 Task: In the  document estimation.doc ,insert the clipart between heading and points ' search for exercise ' and adjust the shape height to  '2.9''
Action: Mouse moved to (32, 99)
Screenshot: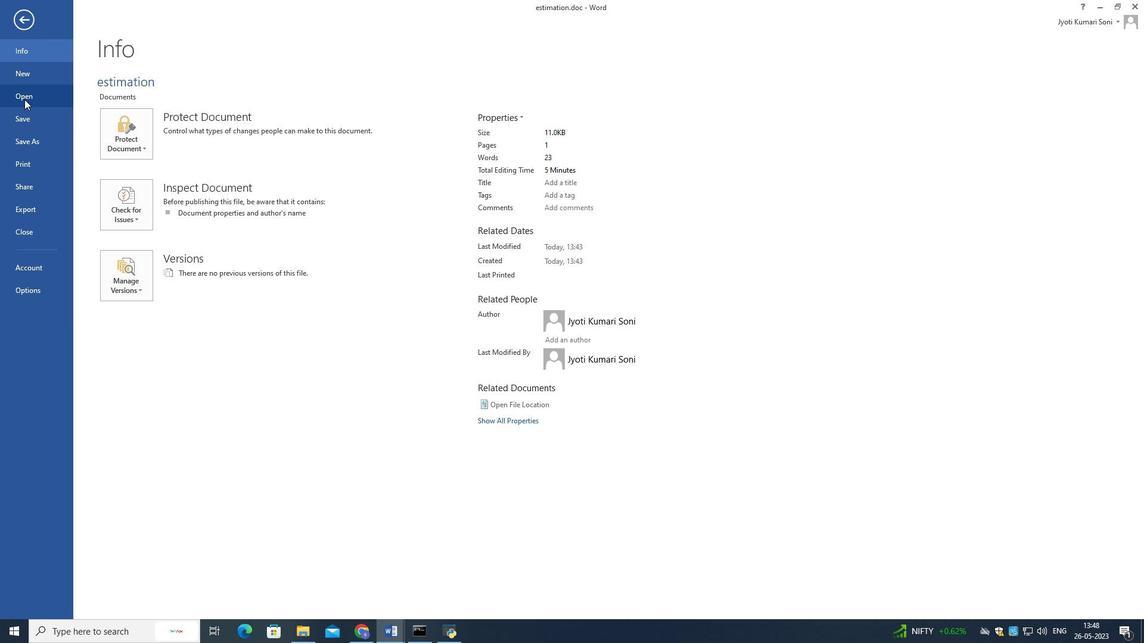 
Action: Mouse pressed left at (32, 99)
Screenshot: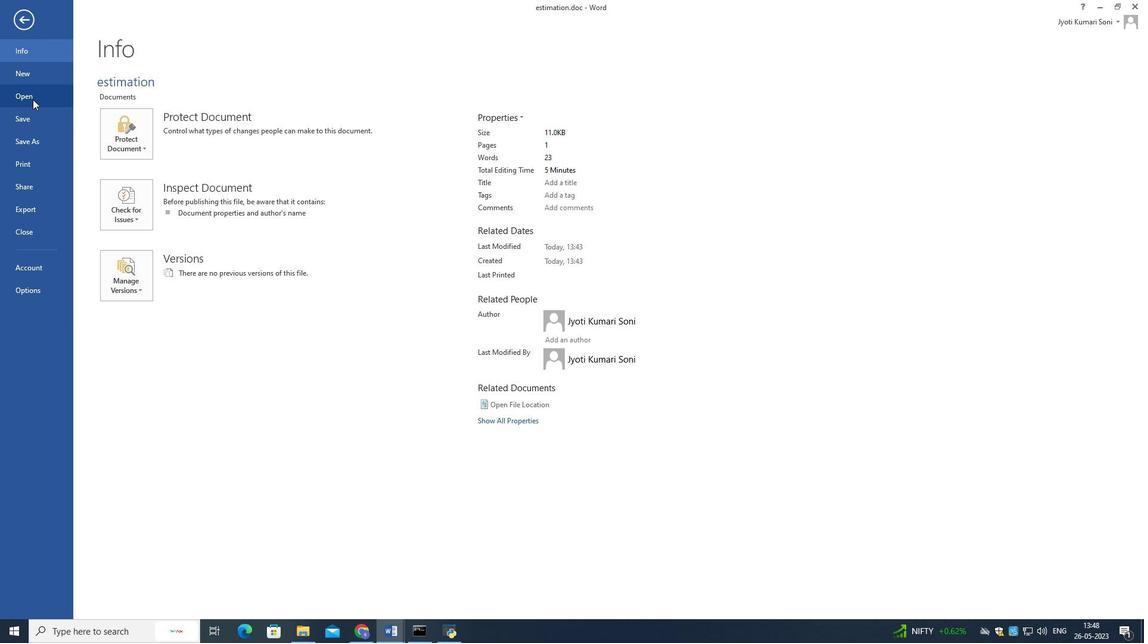 
Action: Mouse moved to (368, 109)
Screenshot: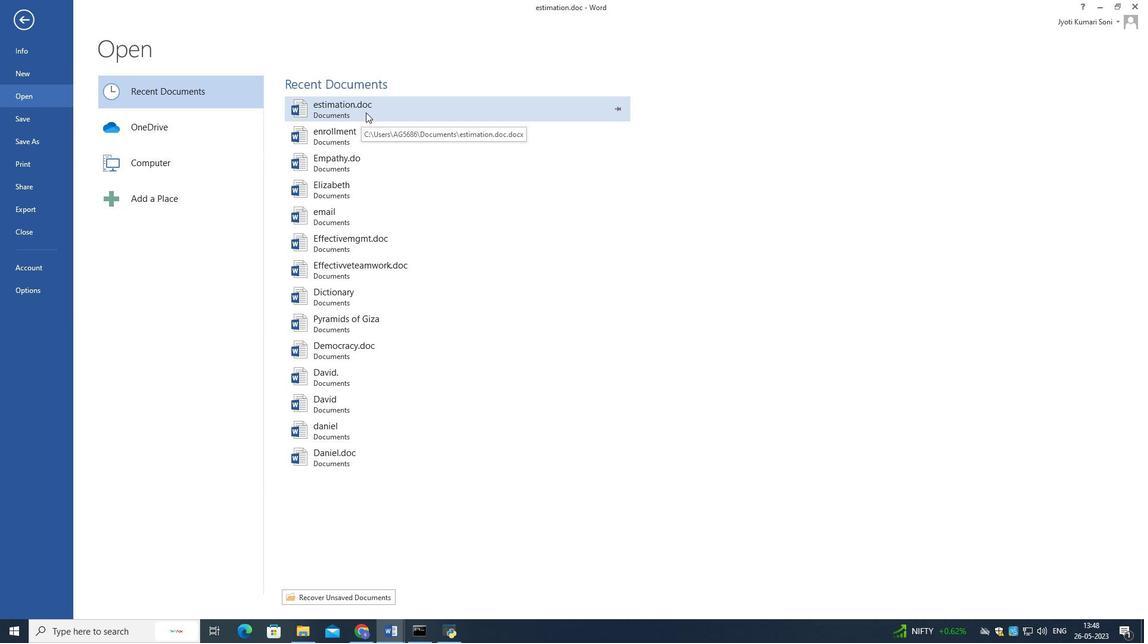 
Action: Mouse pressed left at (368, 109)
Screenshot: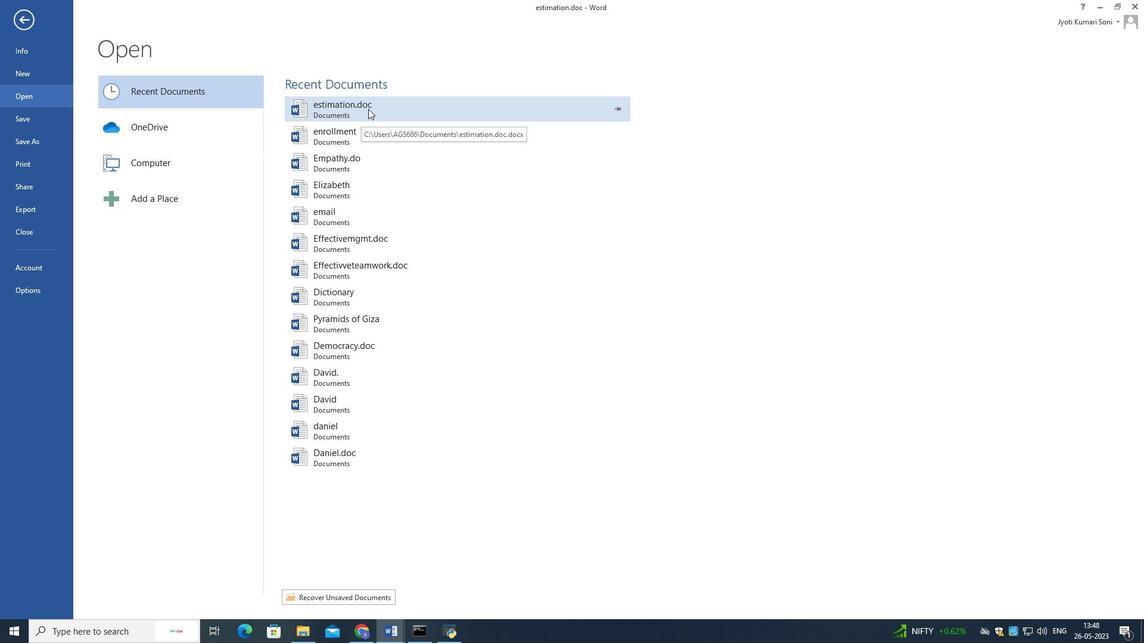 
Action: Mouse moved to (542, 288)
Screenshot: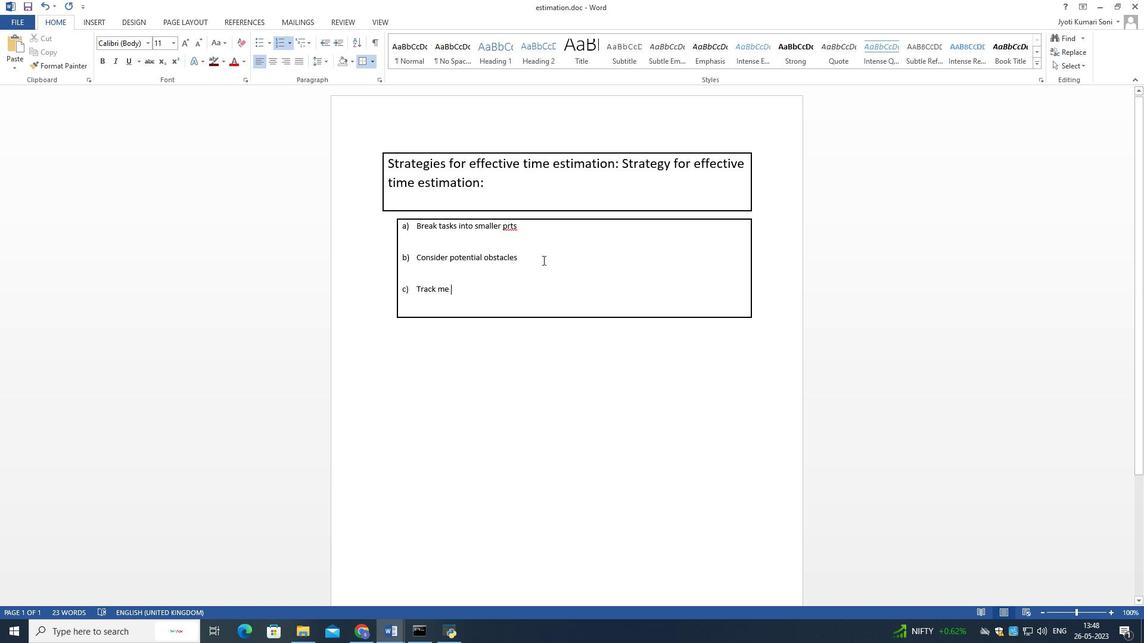 
Action: Mouse pressed left at (542, 288)
Screenshot: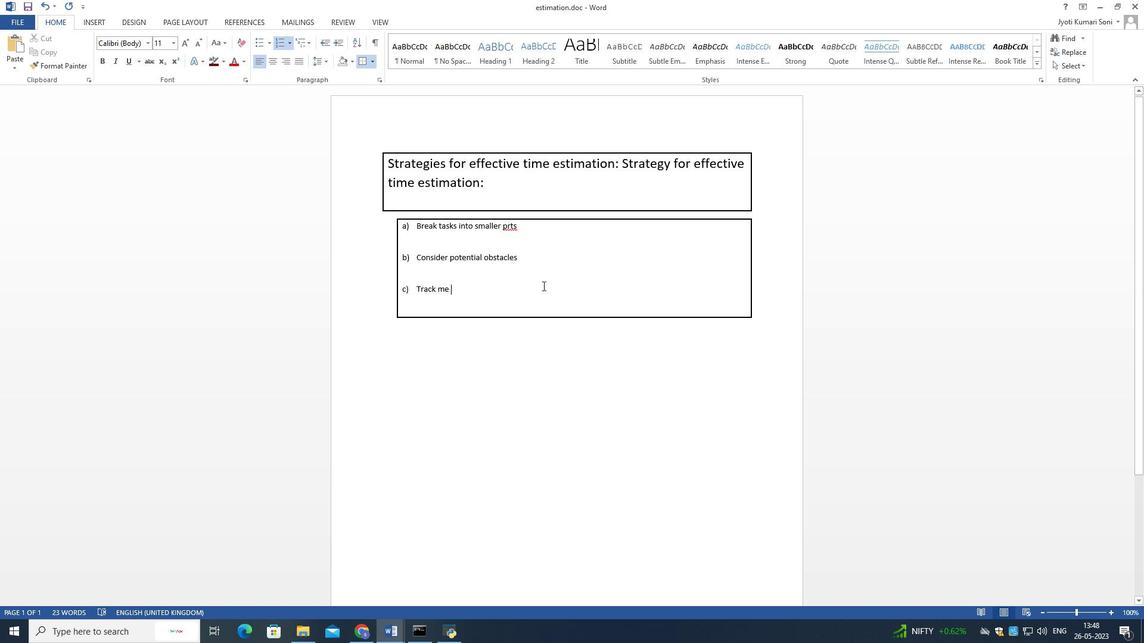 
Action: Mouse moved to (372, 61)
Screenshot: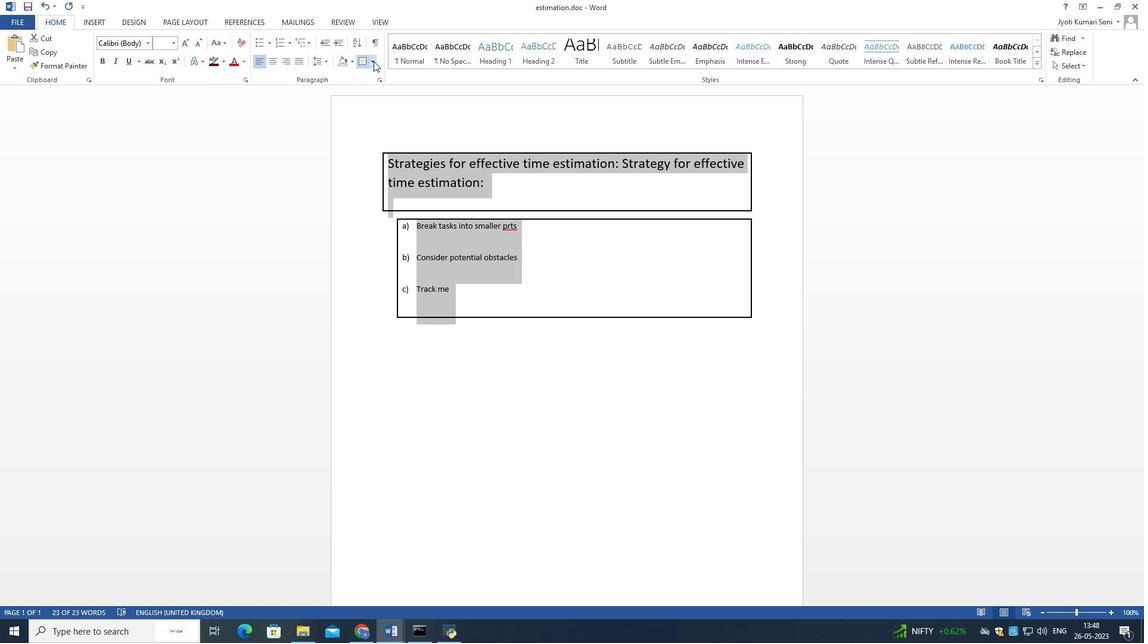 
Action: Mouse pressed left at (372, 61)
Screenshot: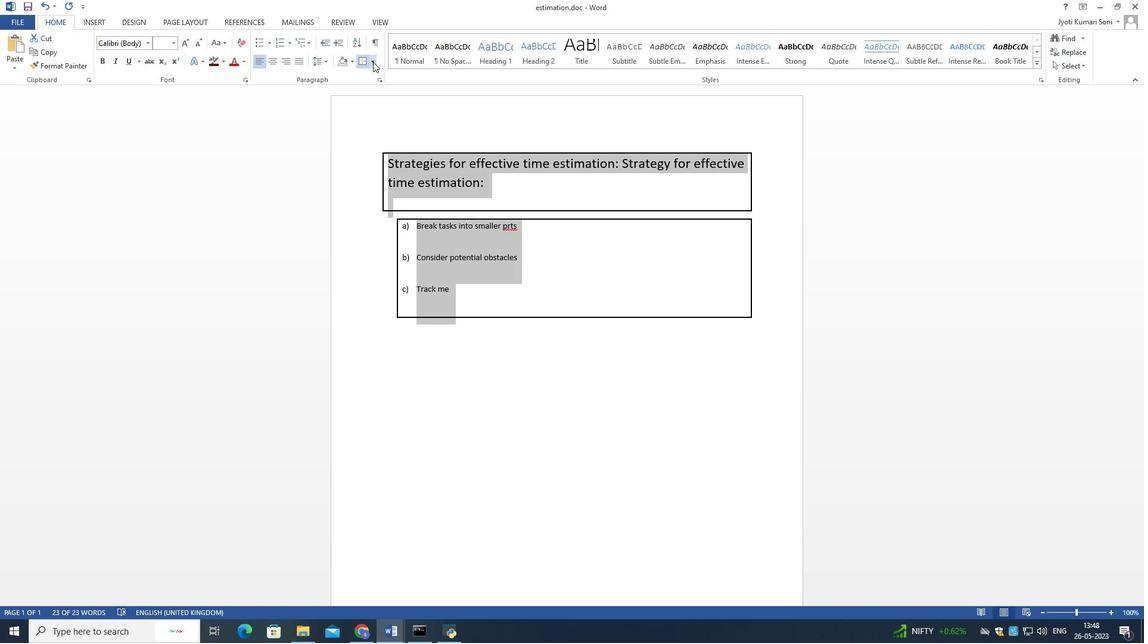 
Action: Mouse moved to (385, 132)
Screenshot: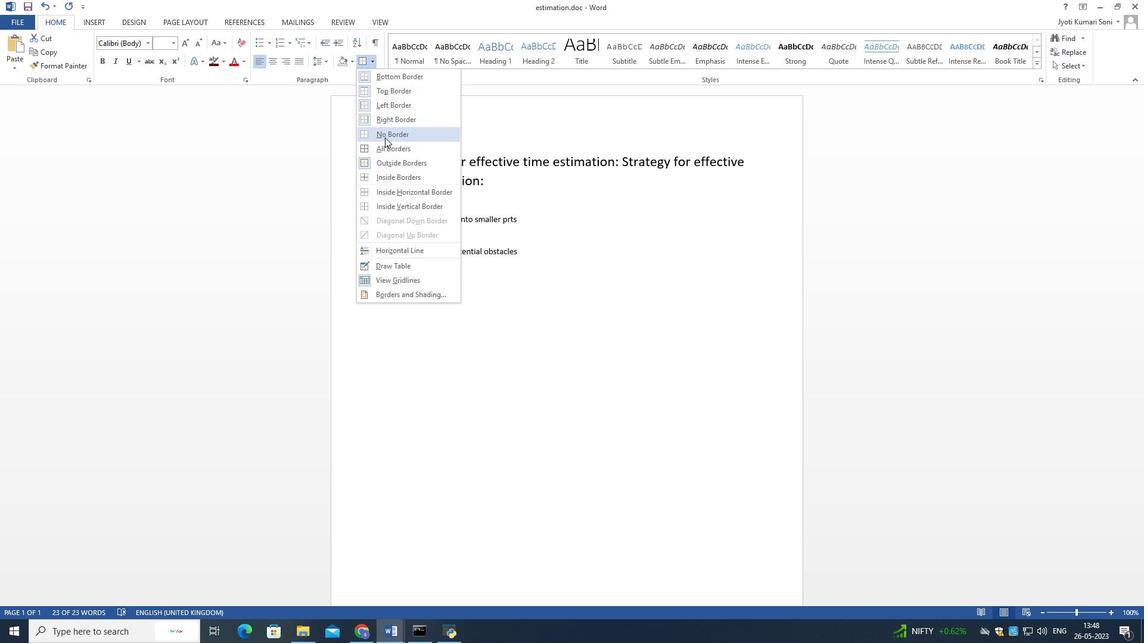 
Action: Mouse pressed left at (385, 132)
Screenshot: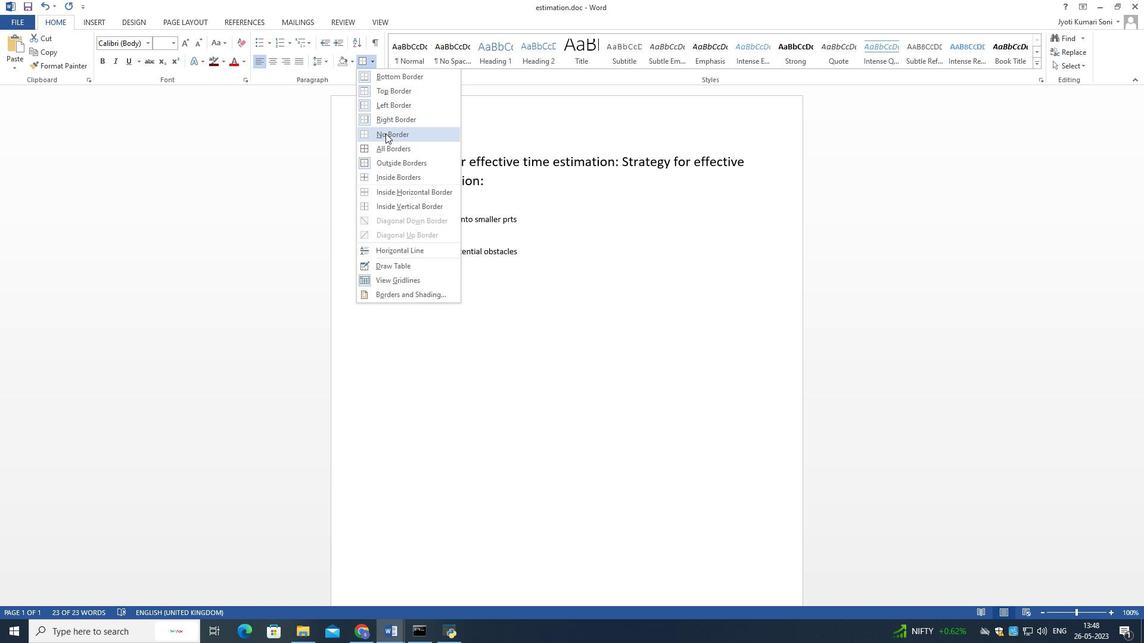
Action: Mouse moved to (601, 373)
Screenshot: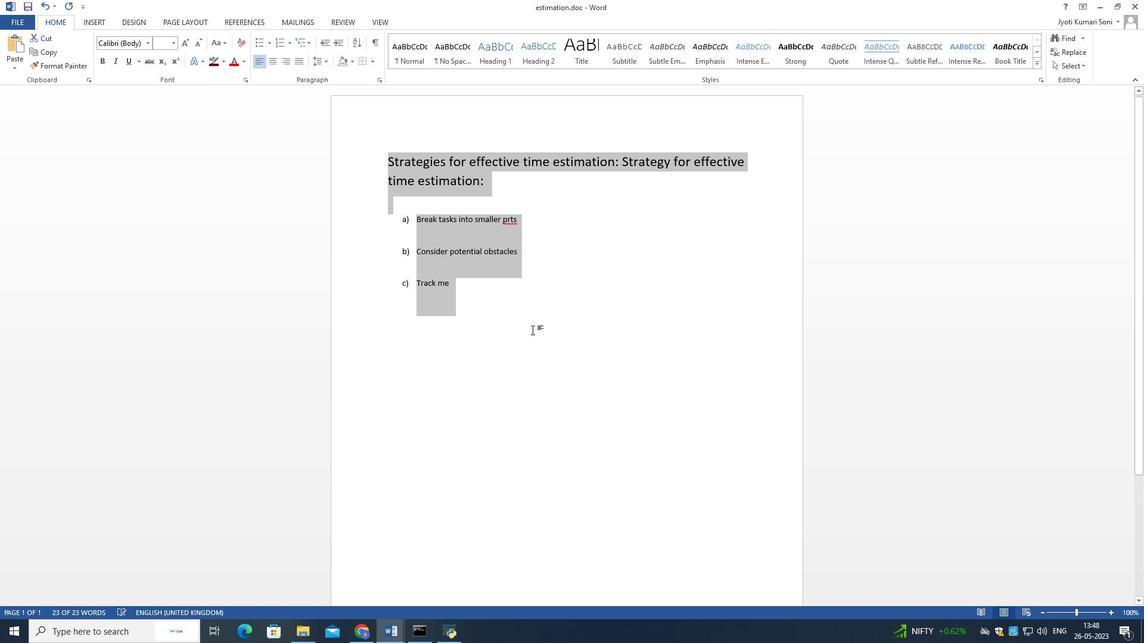 
Action: Mouse pressed left at (601, 373)
Screenshot: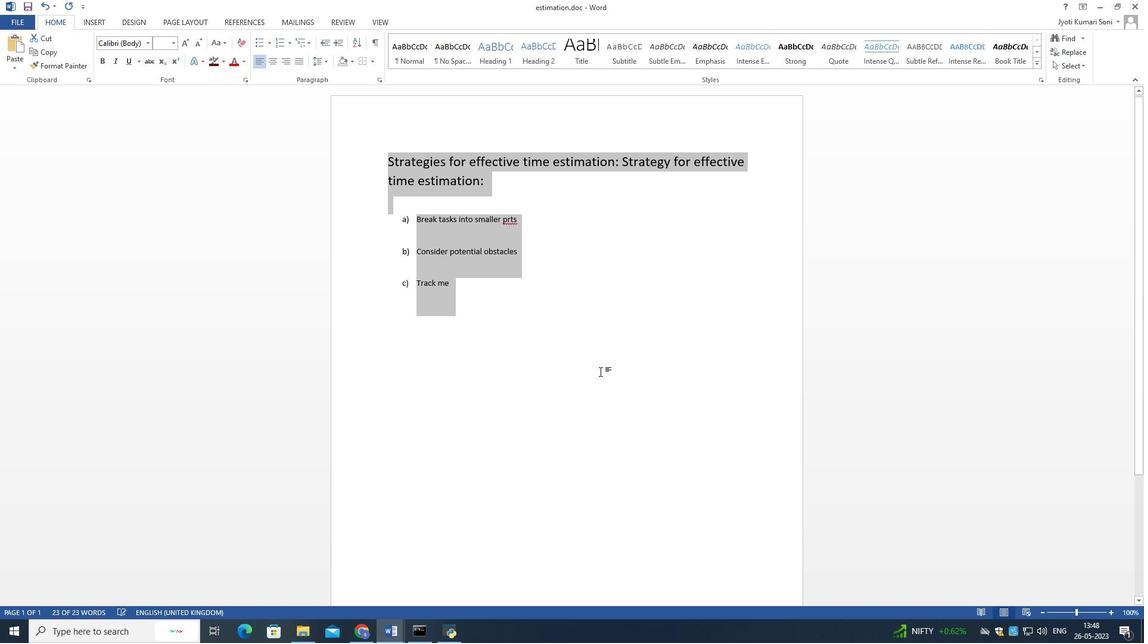 
Action: Mouse moved to (523, 183)
Screenshot: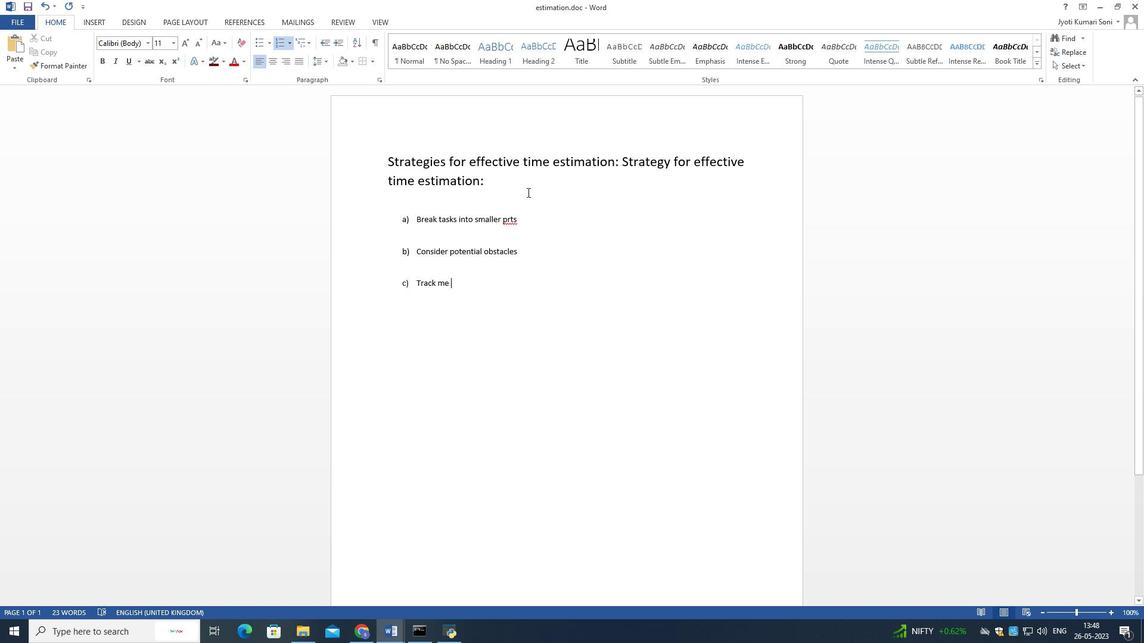
Action: Mouse pressed left at (523, 183)
Screenshot: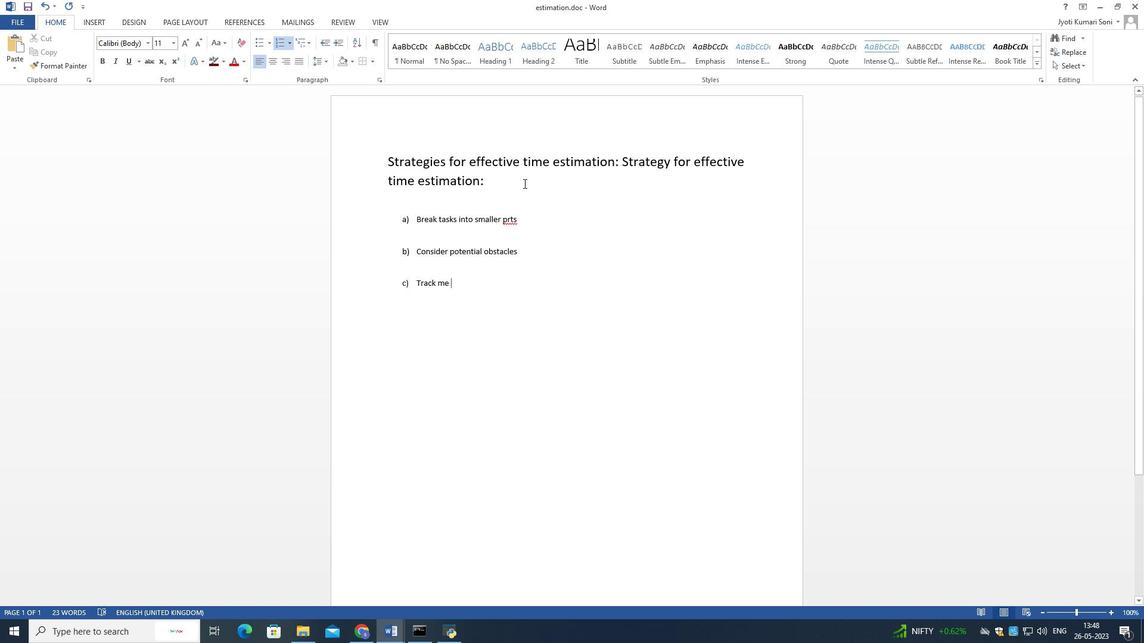 
Action: Key pressed <Key.enter><Key.enter><Key.space><Key.space><Key.space><Key.space><Key.space><Key.space><Key.space><Key.space><Key.space><Key.space><Key.space><Key.space><Key.space><Key.space><Key.space><Key.space><Key.space><Key.space><Key.space><Key.space><Key.space><Key.space><Key.space><Key.space><Key.space><Key.space><Key.space><Key.space><Key.space><Key.space>
Screenshot: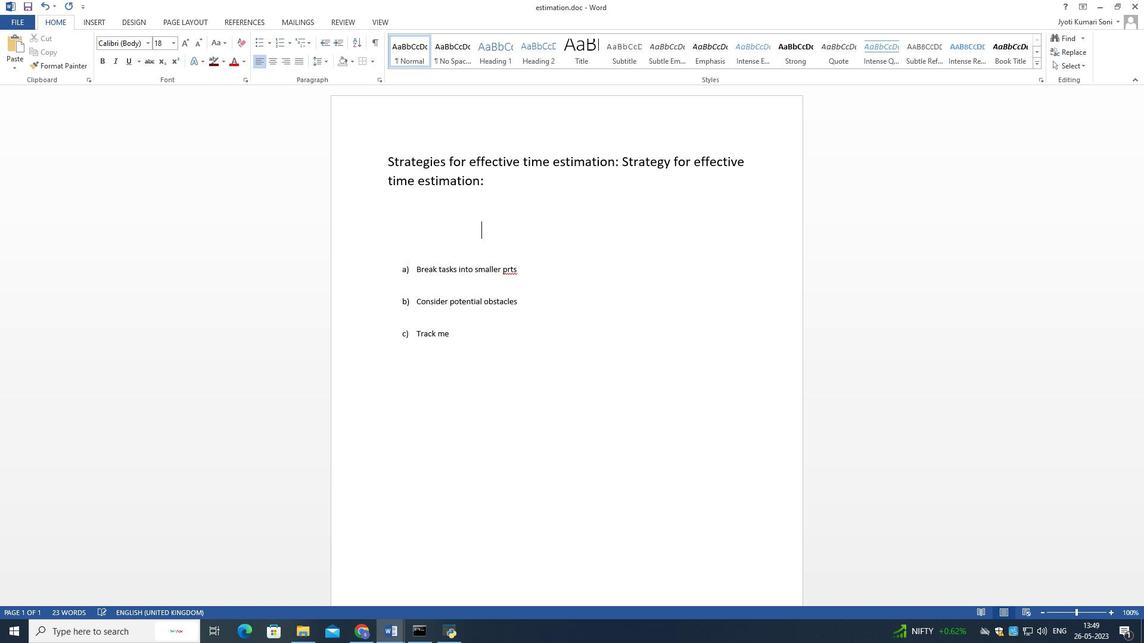 
Action: Mouse moved to (104, 20)
Screenshot: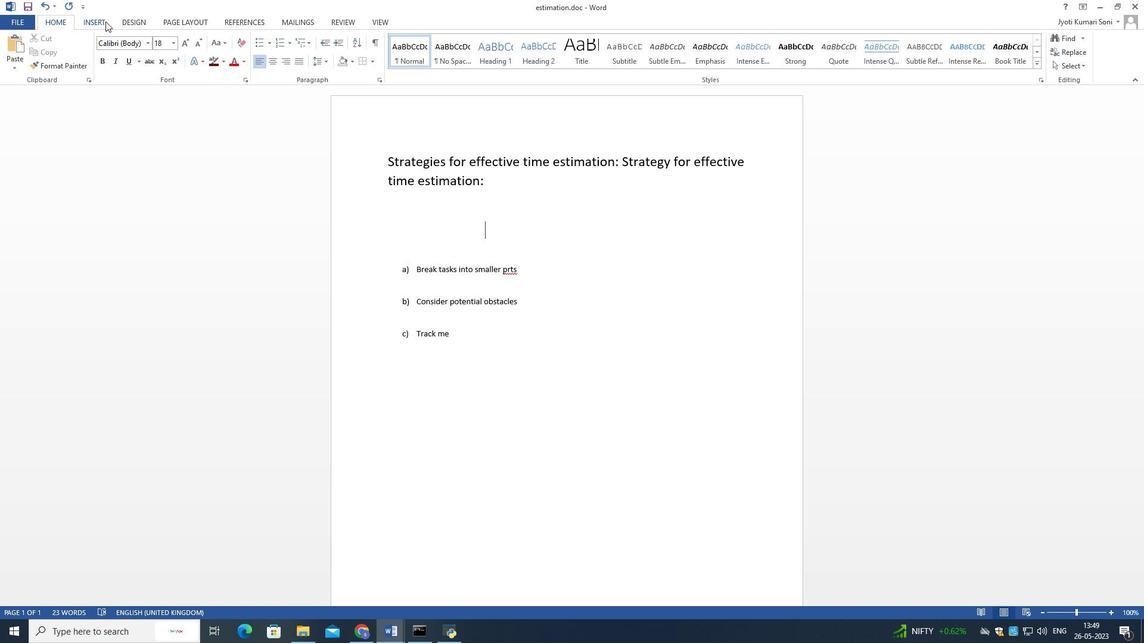 
Action: Mouse pressed left at (104, 20)
Screenshot: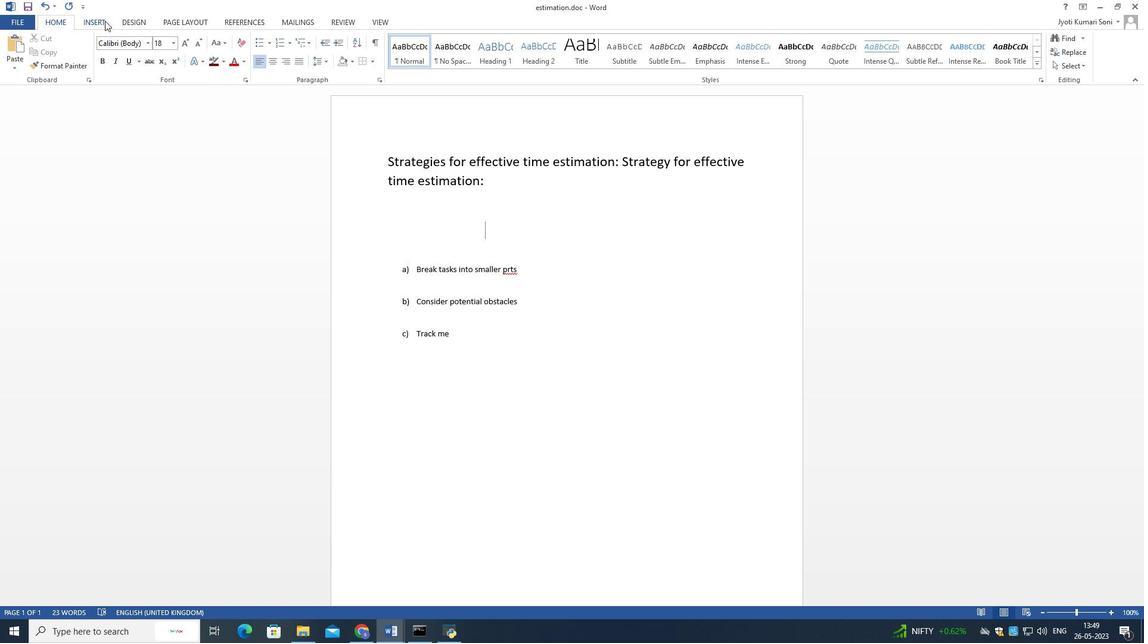 
Action: Mouse moved to (156, 60)
Screenshot: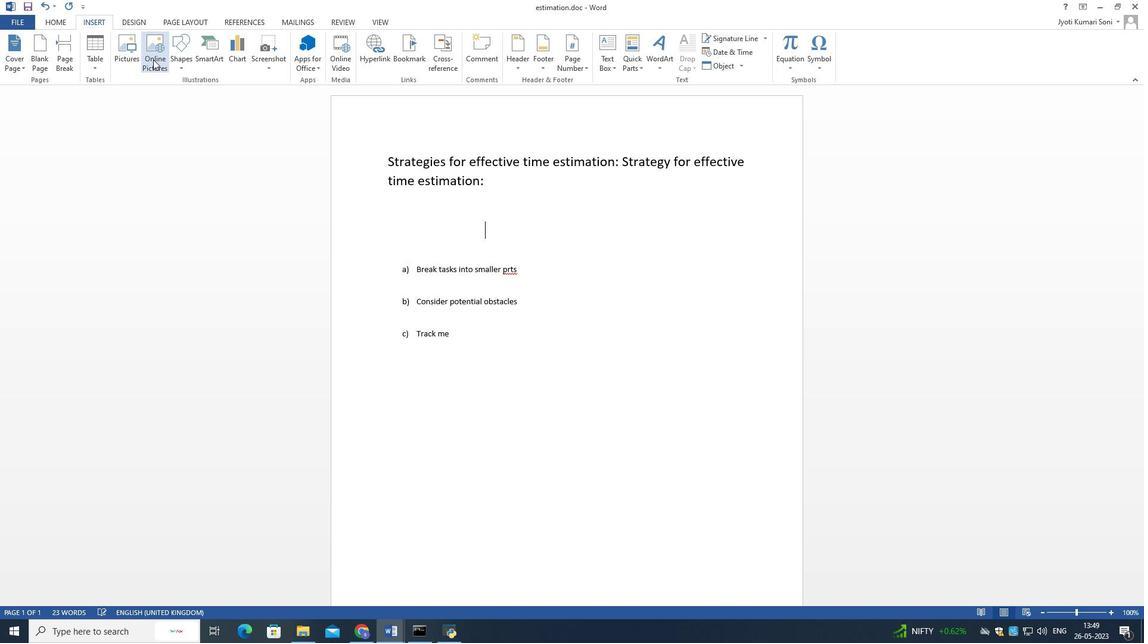 
Action: Mouse pressed left at (156, 60)
Screenshot: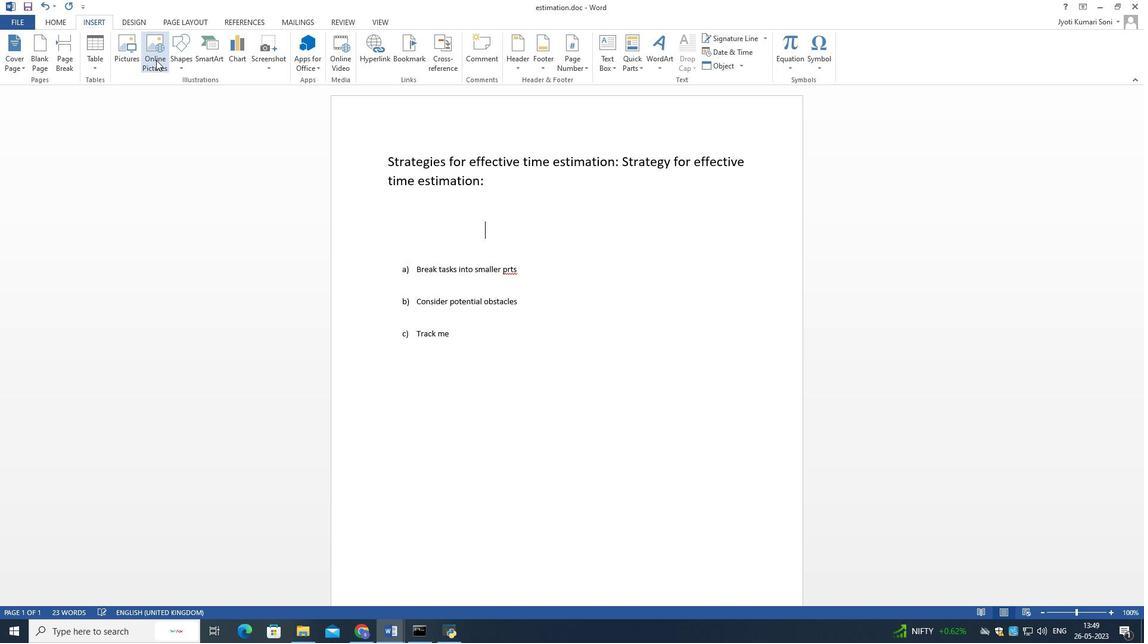 
Action: Mouse moved to (478, 250)
Screenshot: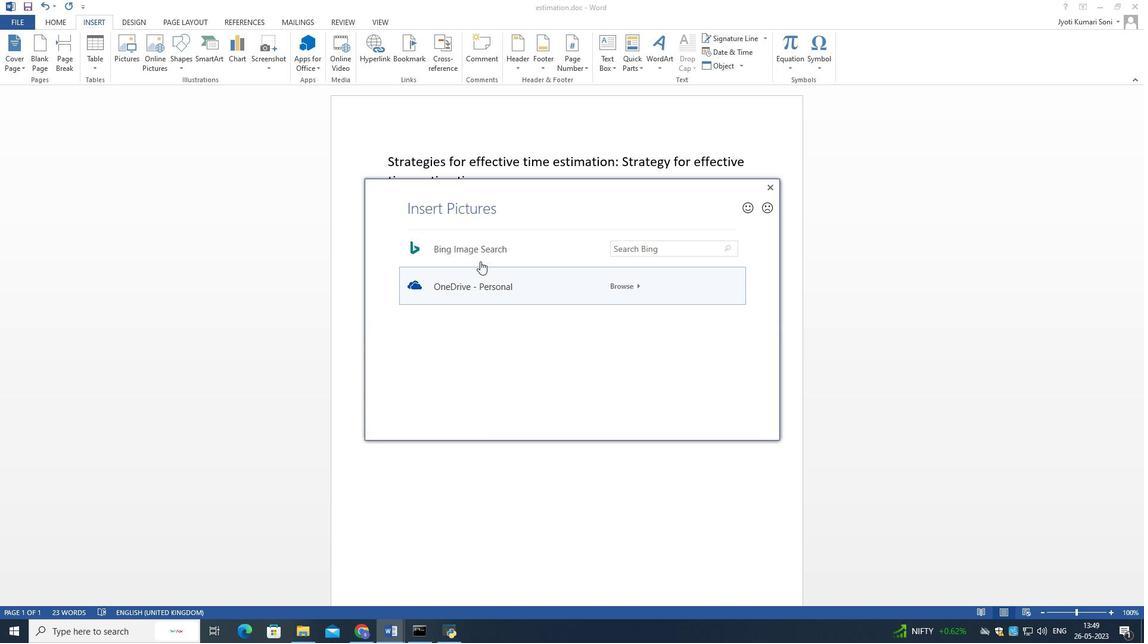 
Action: Mouse pressed left at (478, 250)
Screenshot: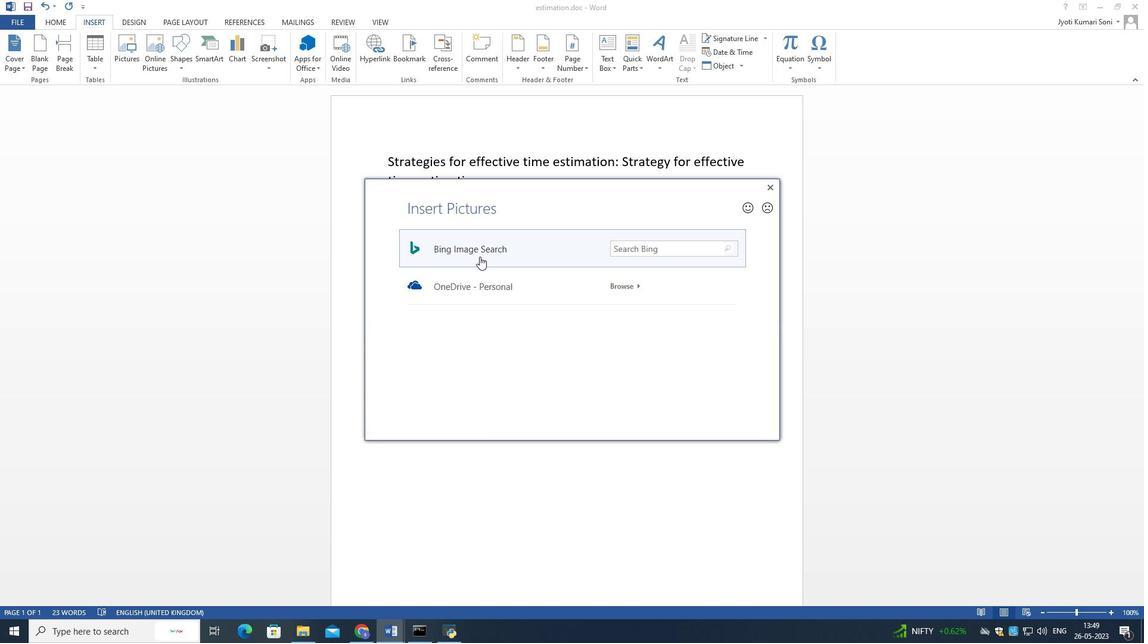 
Action: Mouse moved to (506, 206)
Screenshot: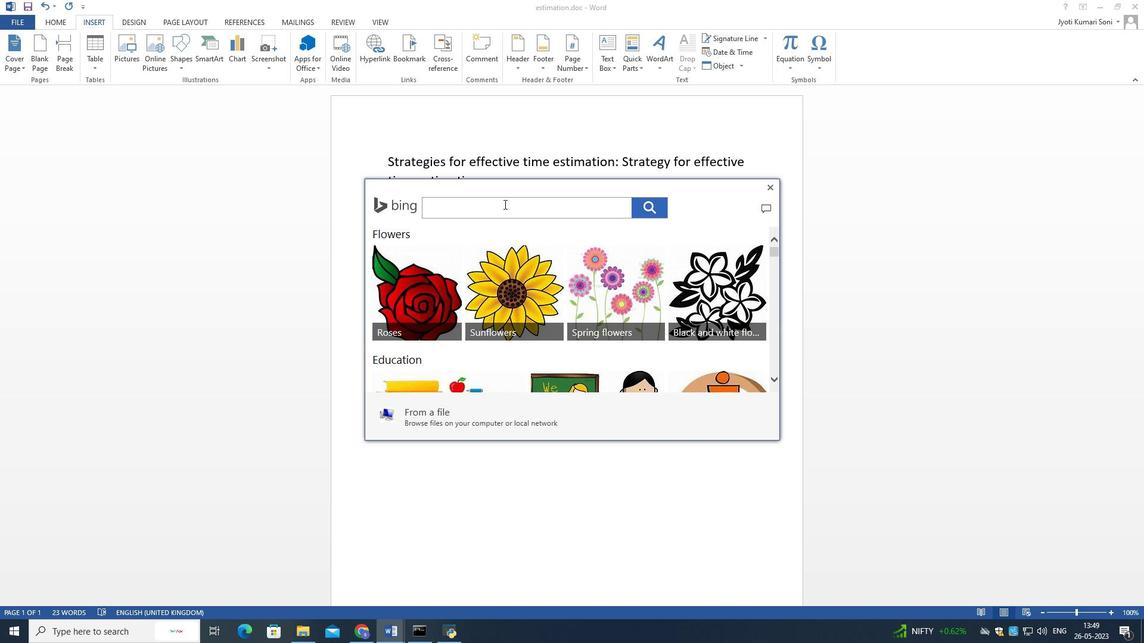 
Action: Mouse pressed left at (506, 206)
Screenshot: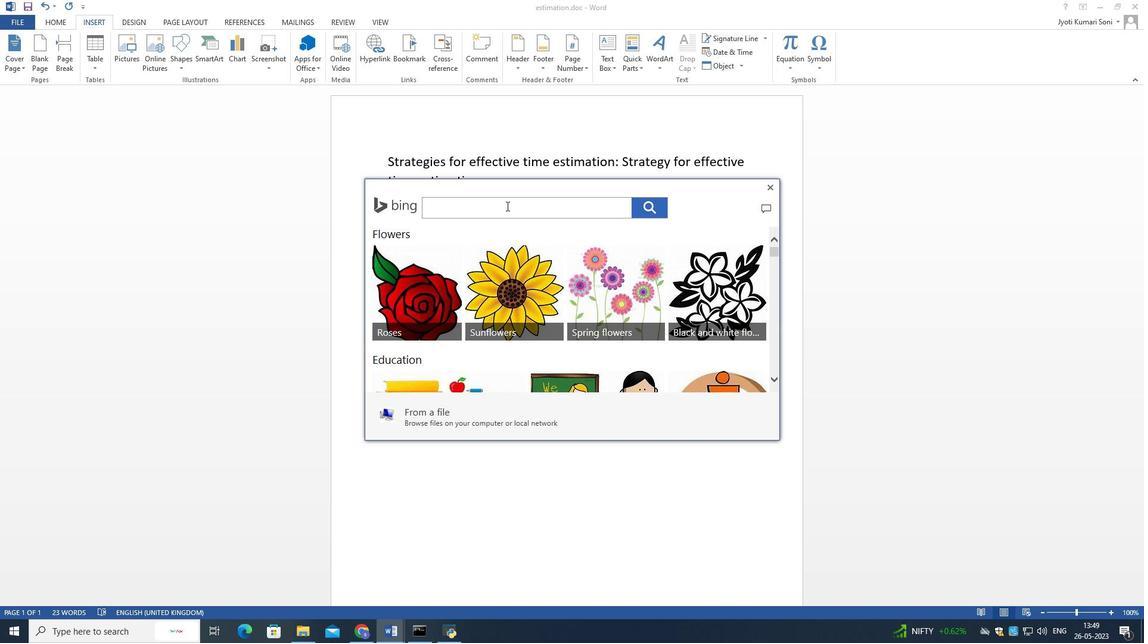 
Action: Key pressed exercise<Key.enter>
Screenshot: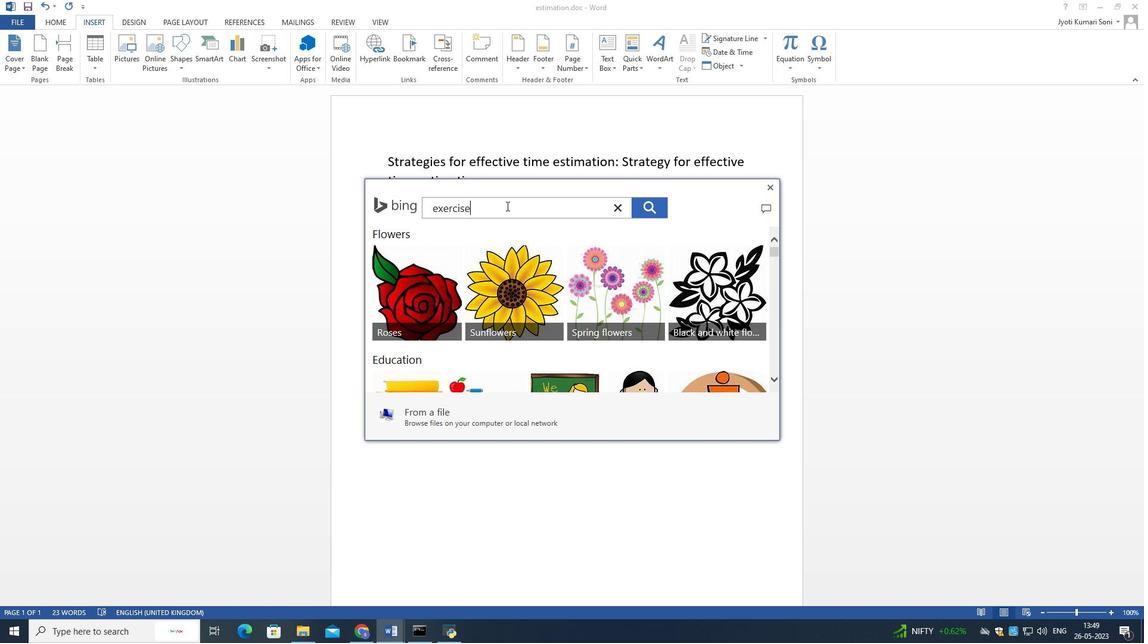 
Action: Mouse moved to (541, 289)
Screenshot: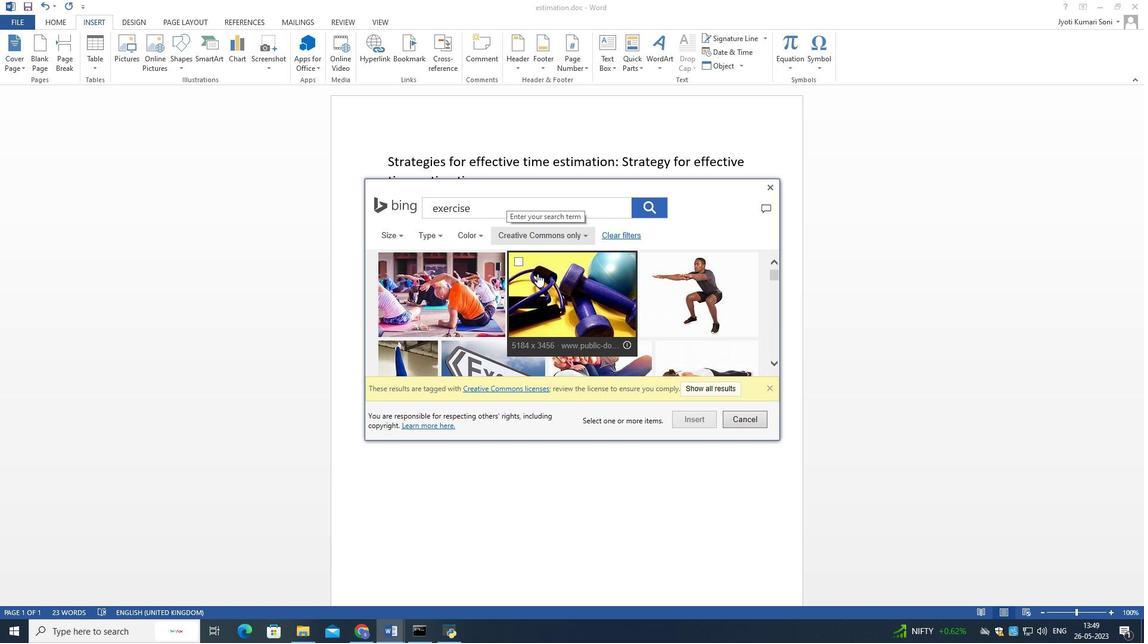 
Action: Mouse scrolled (541, 289) with delta (0, 0)
Screenshot: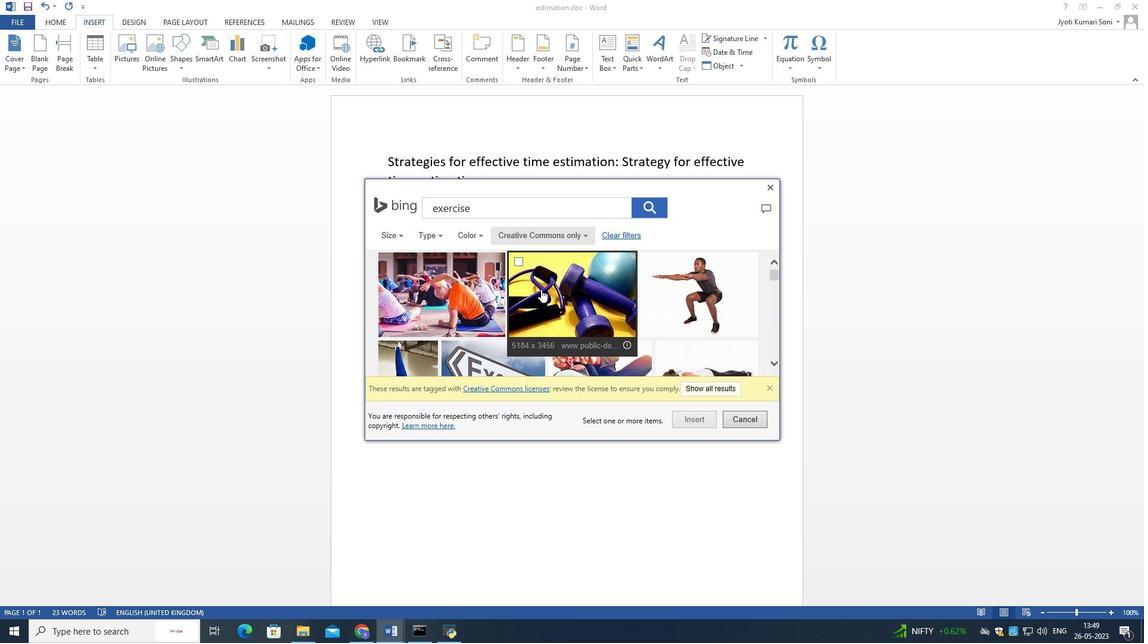 
Action: Mouse scrolled (541, 289) with delta (0, 0)
Screenshot: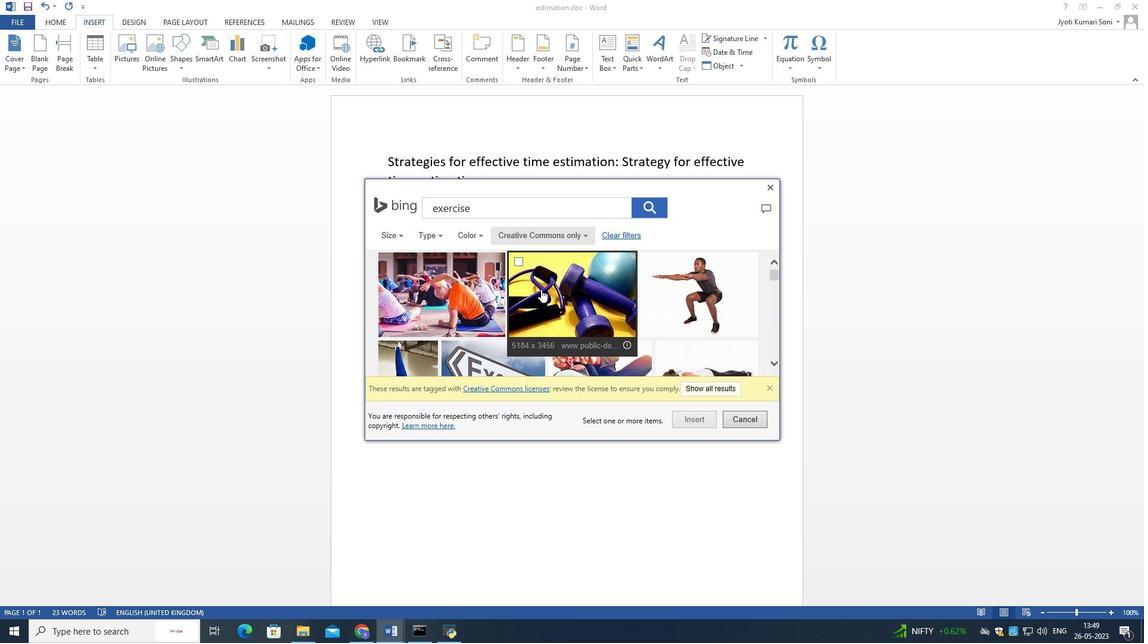 
Action: Mouse scrolled (541, 289) with delta (0, 0)
Screenshot: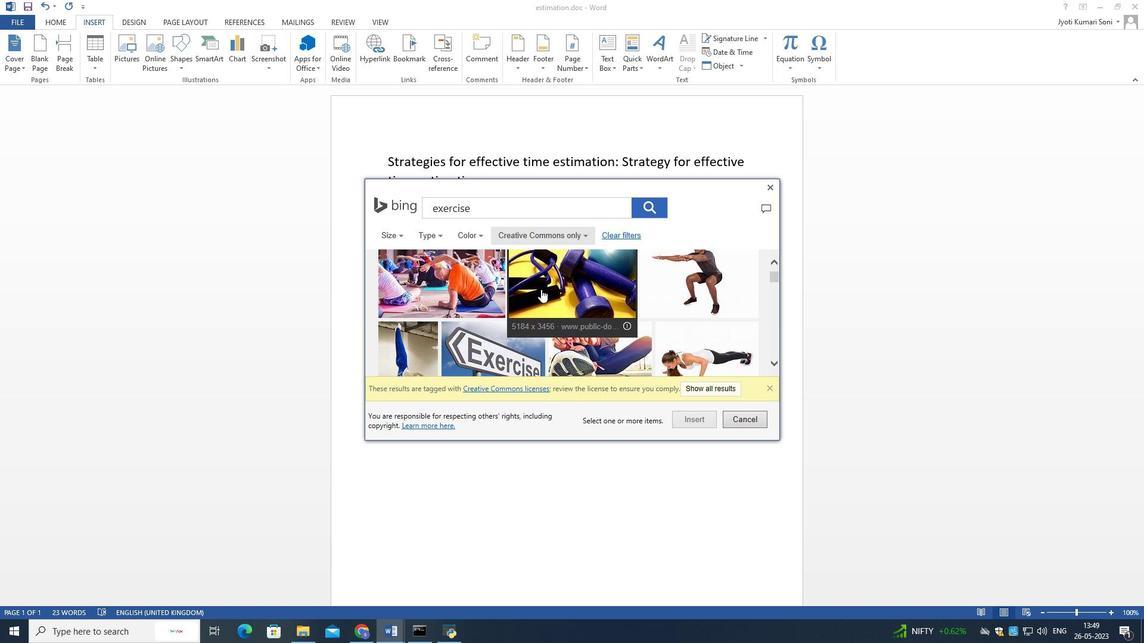 
Action: Mouse scrolled (541, 289) with delta (0, 0)
Screenshot: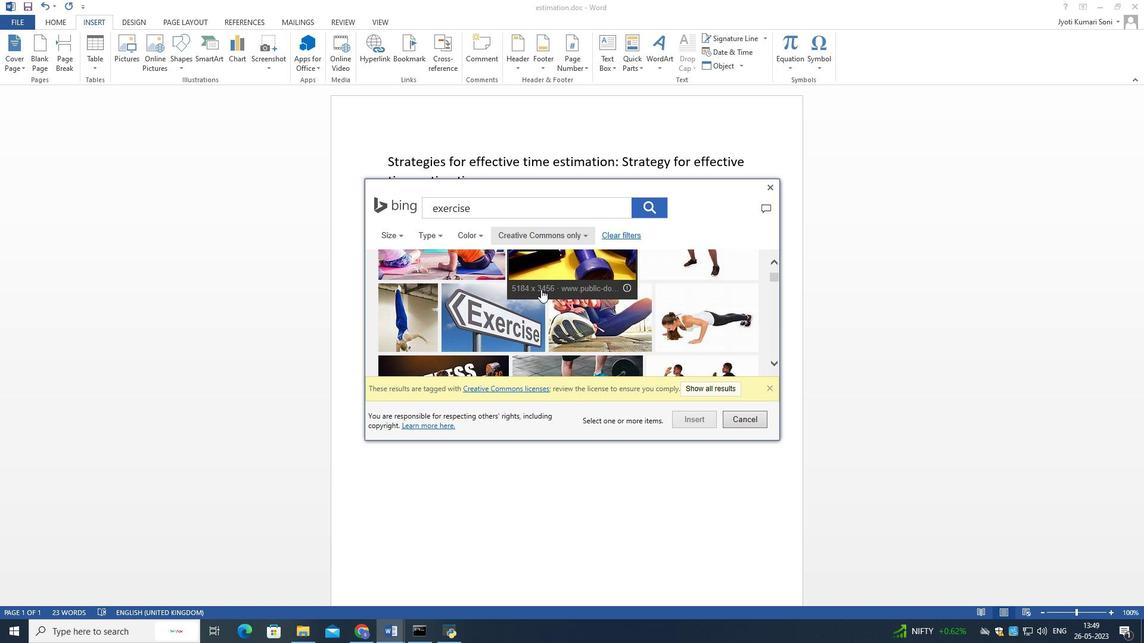 
Action: Mouse scrolled (541, 289) with delta (0, 0)
Screenshot: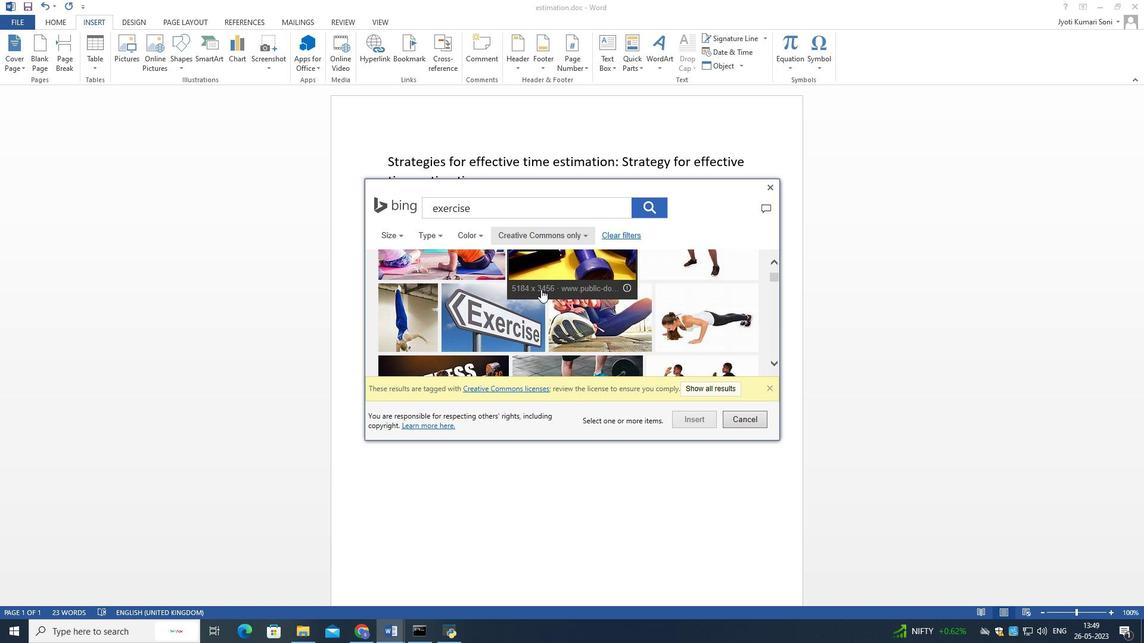 
Action: Mouse scrolled (541, 289) with delta (0, 0)
Screenshot: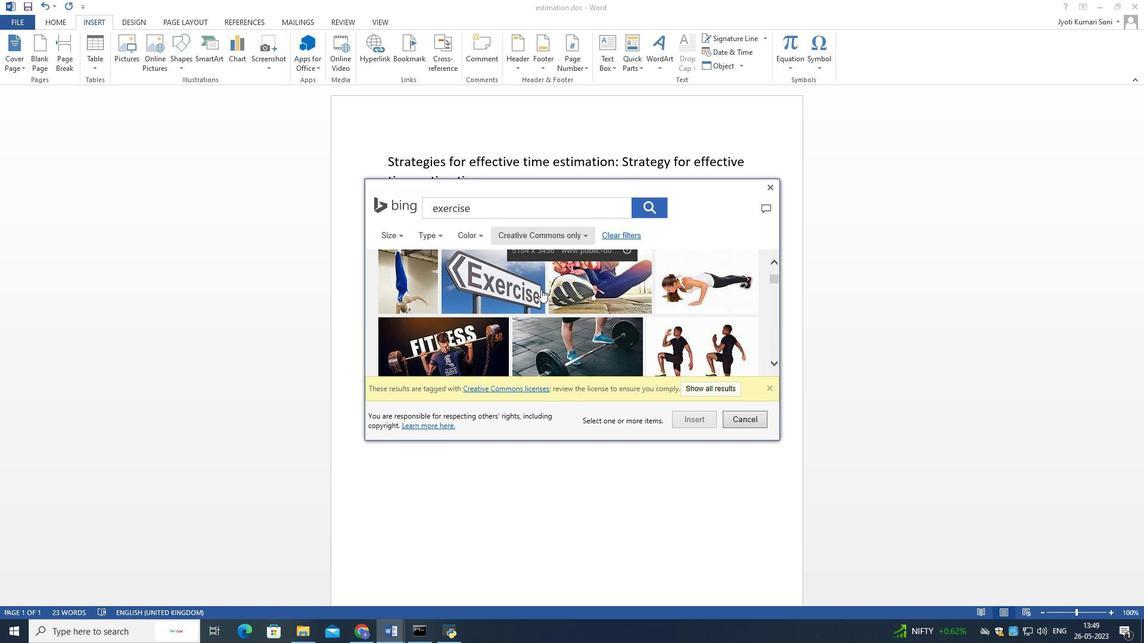 
Action: Mouse scrolled (541, 289) with delta (0, 0)
Screenshot: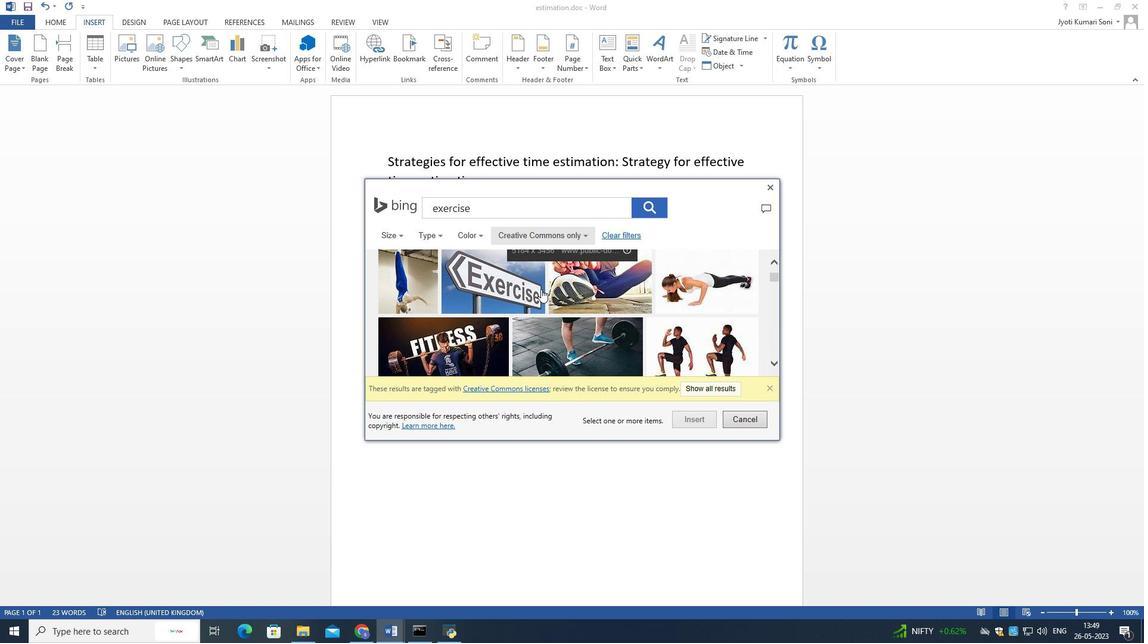 
Action: Mouse scrolled (541, 289) with delta (0, 0)
Screenshot: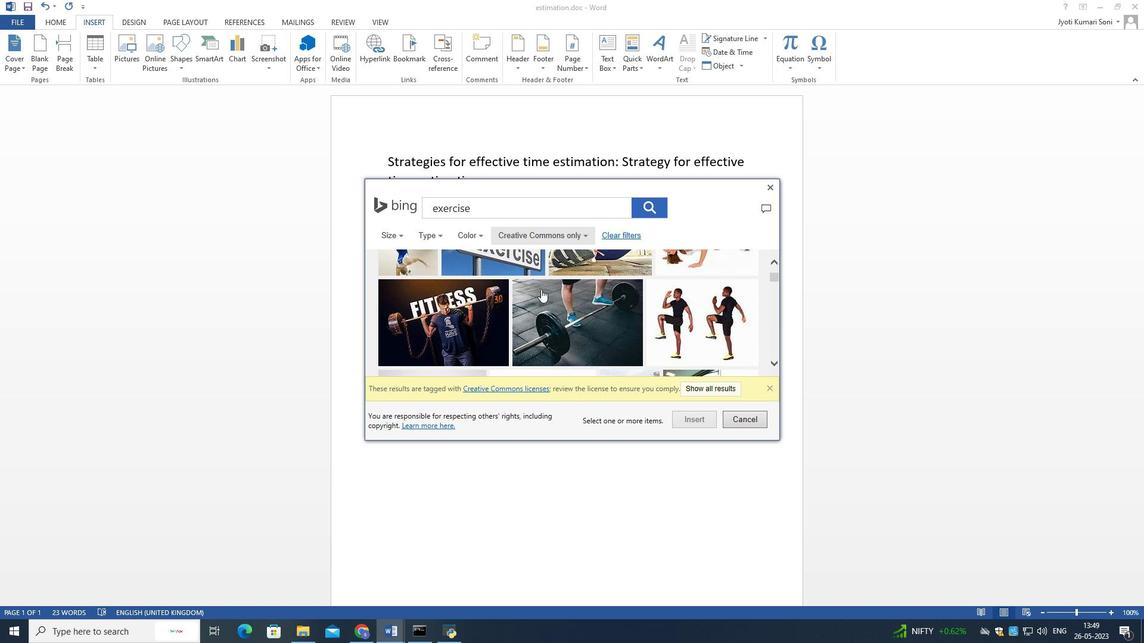 
Action: Mouse scrolled (541, 289) with delta (0, 0)
Screenshot: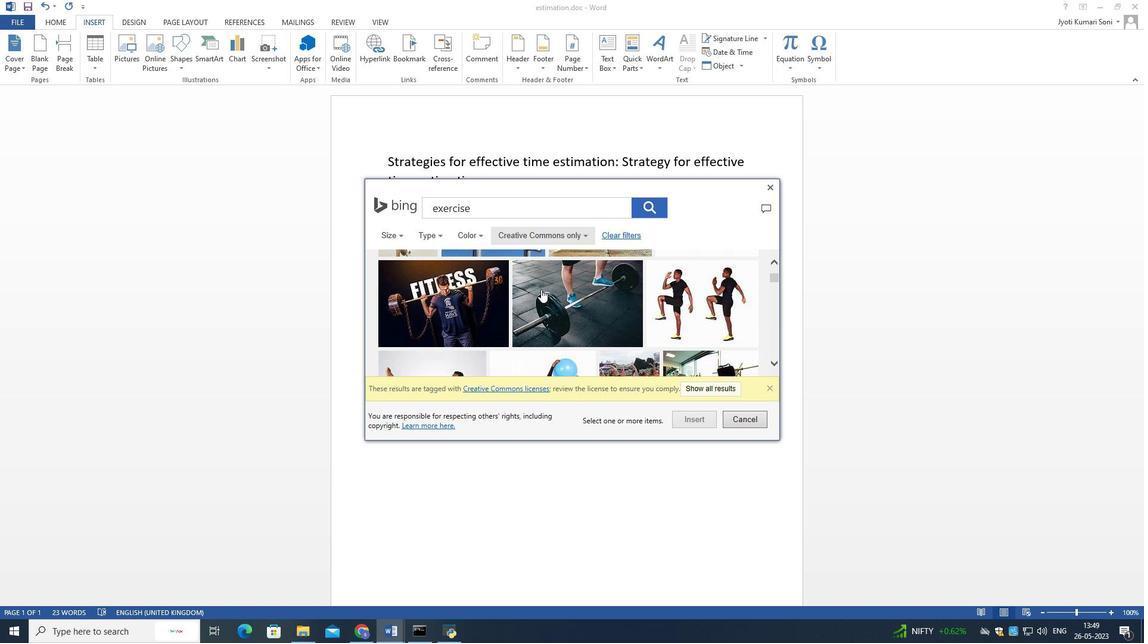 
Action: Mouse scrolled (541, 289) with delta (0, 0)
Screenshot: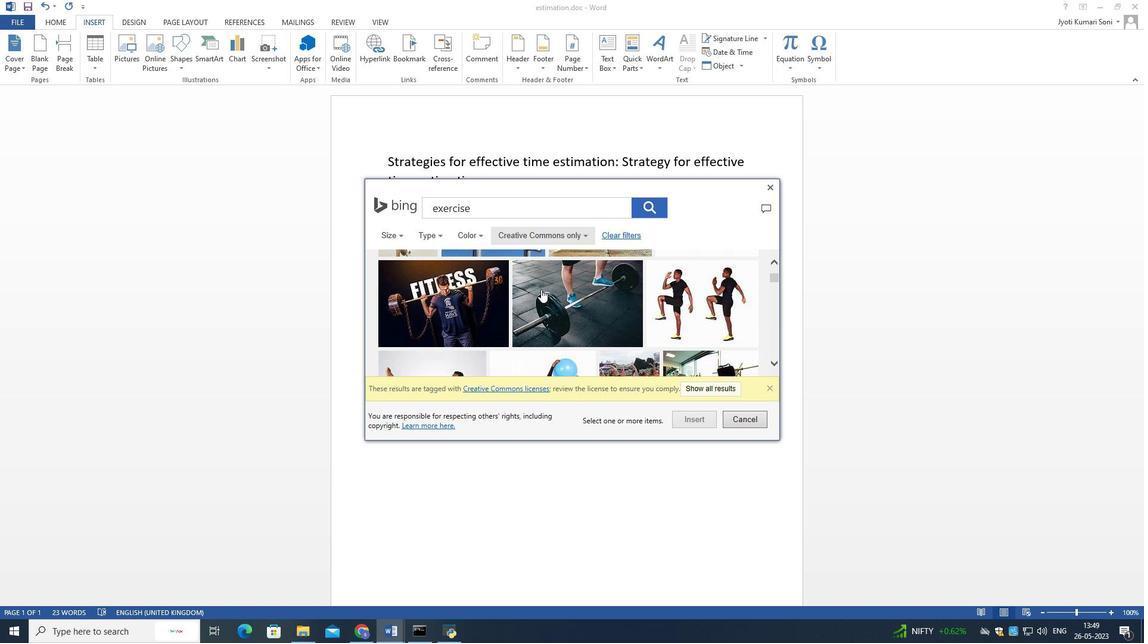 
Action: Mouse scrolled (541, 289) with delta (0, 0)
Screenshot: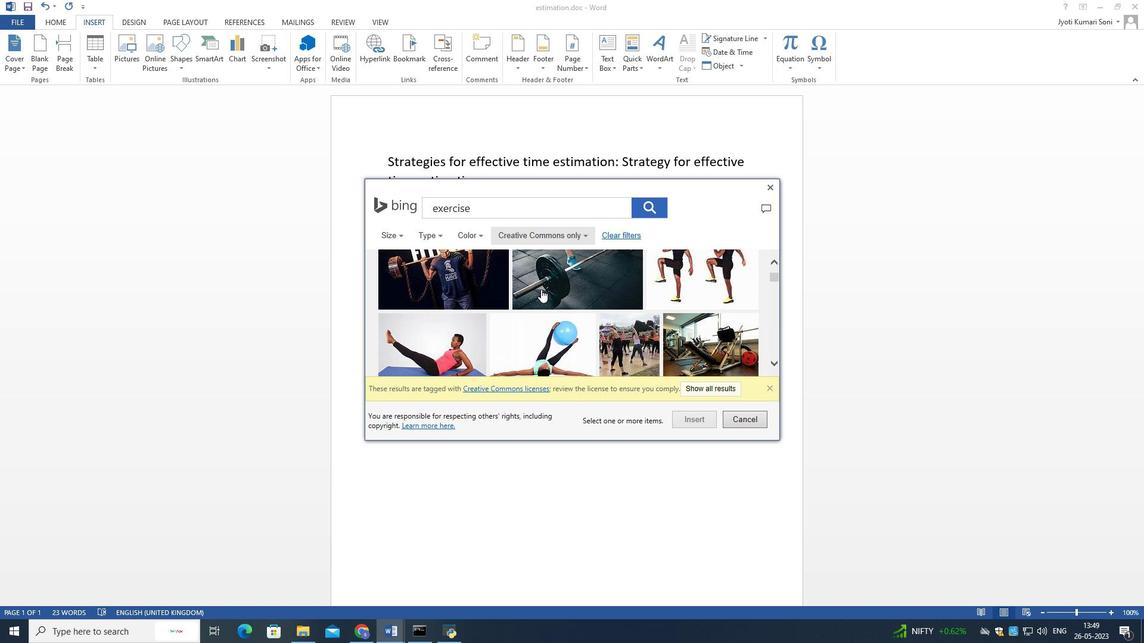 
Action: Mouse scrolled (541, 289) with delta (0, 0)
Screenshot: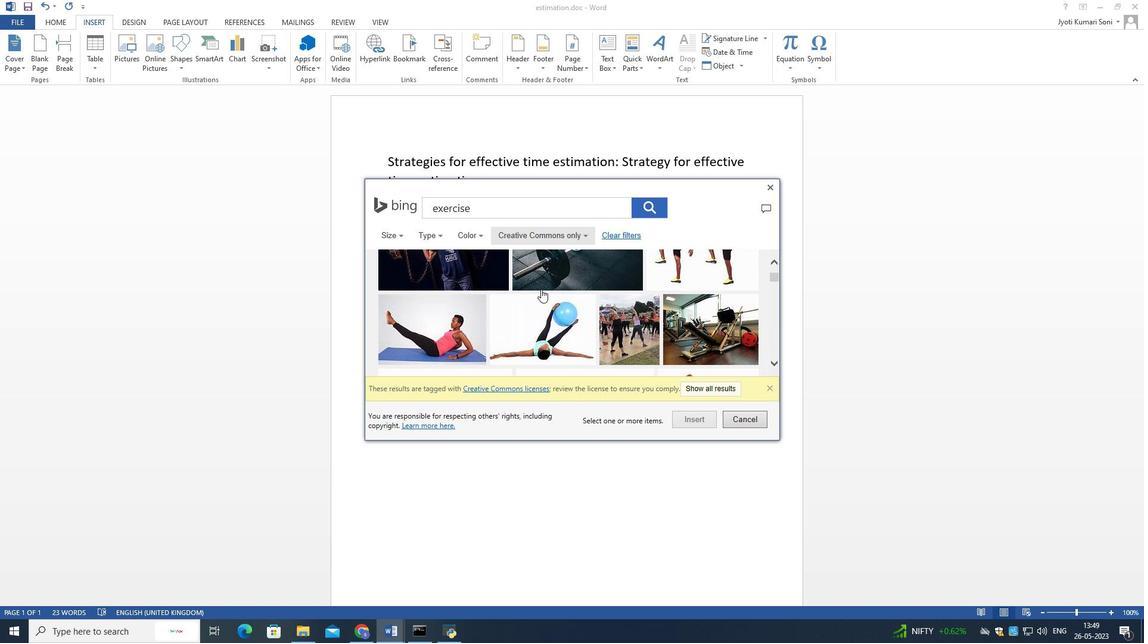
Action: Mouse scrolled (541, 289) with delta (0, 0)
Screenshot: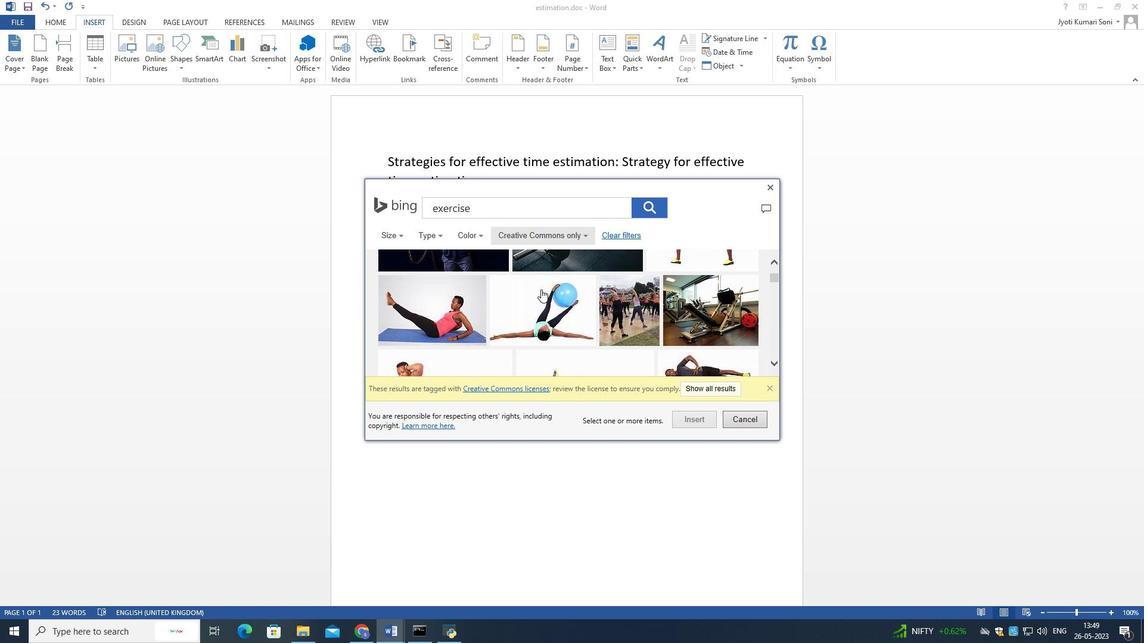 
Action: Mouse scrolled (541, 289) with delta (0, 0)
Screenshot: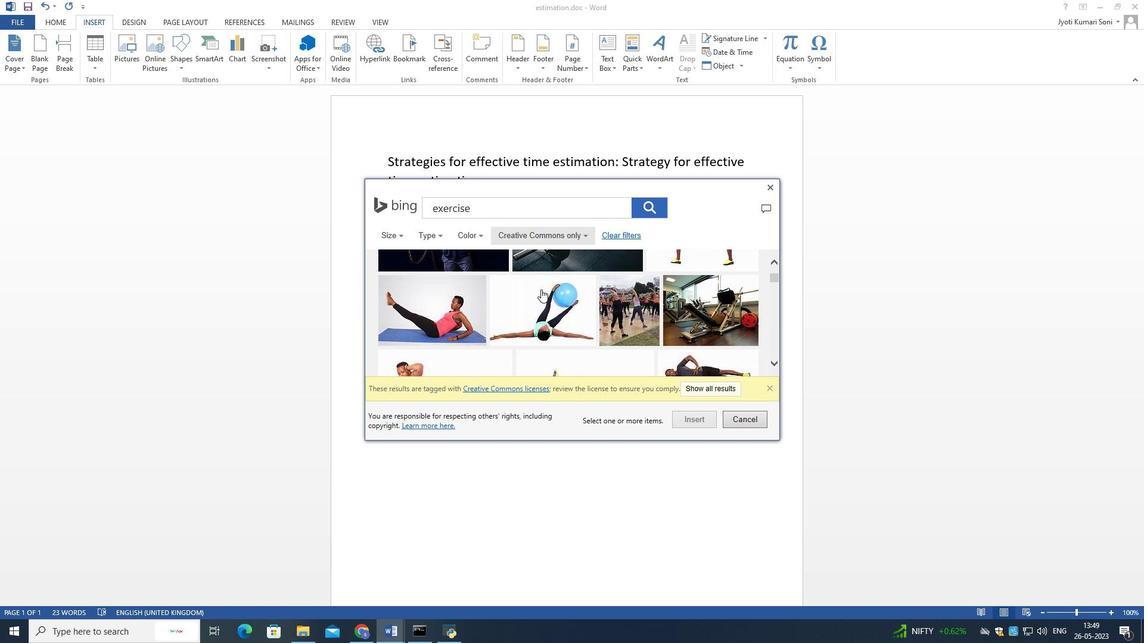 
Action: Mouse scrolled (541, 289) with delta (0, 0)
Screenshot: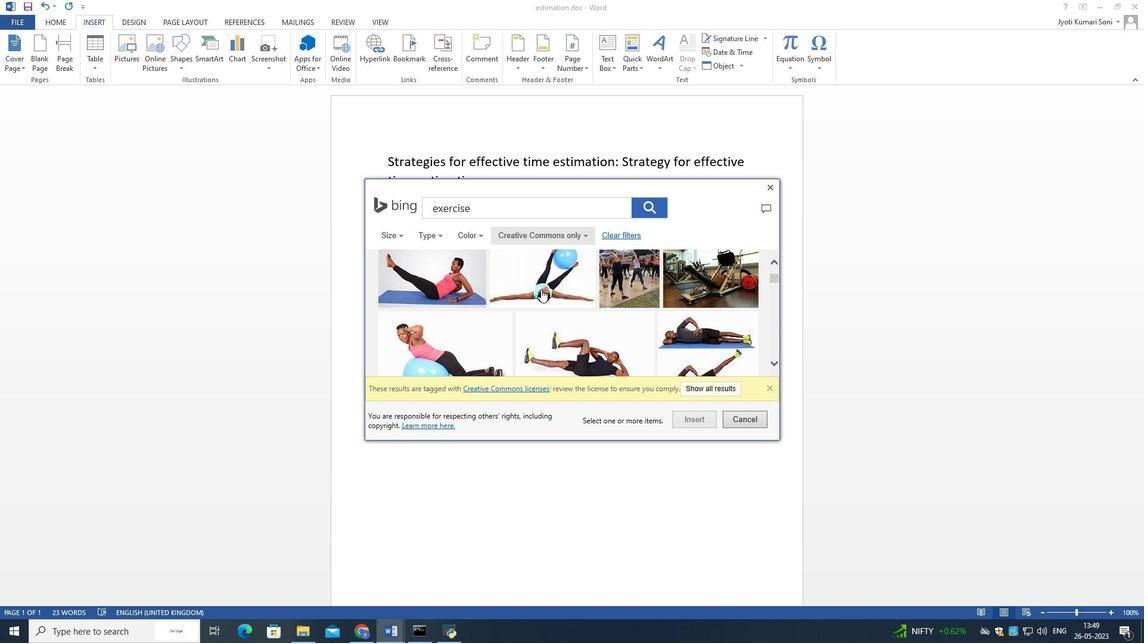 
Action: Mouse scrolled (541, 289) with delta (0, 0)
Screenshot: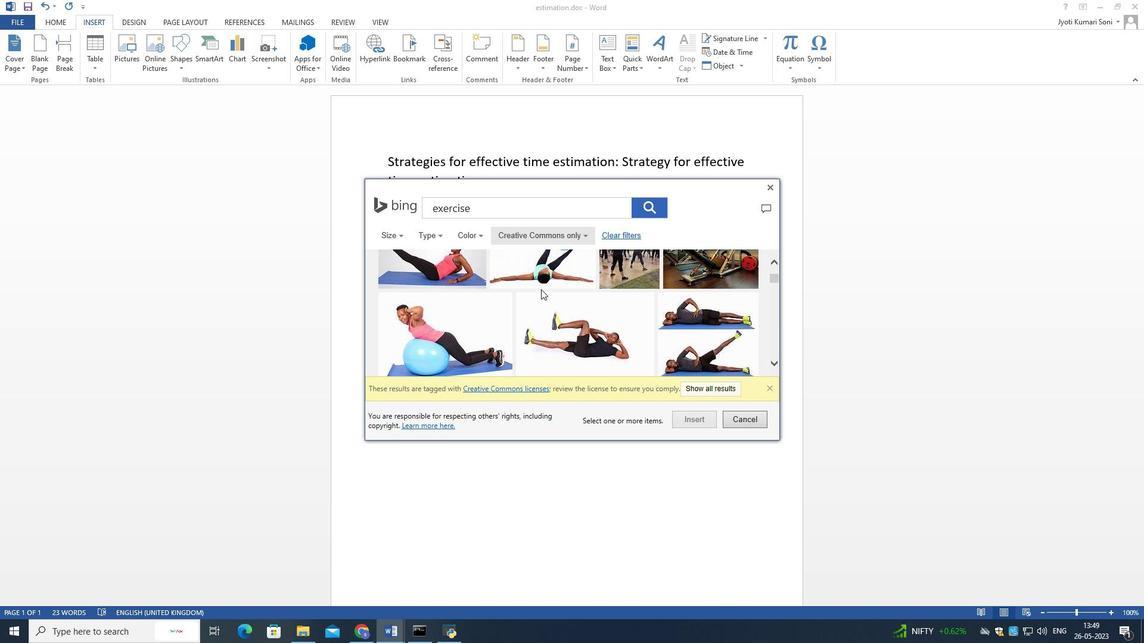 
Action: Mouse scrolled (541, 289) with delta (0, 0)
Screenshot: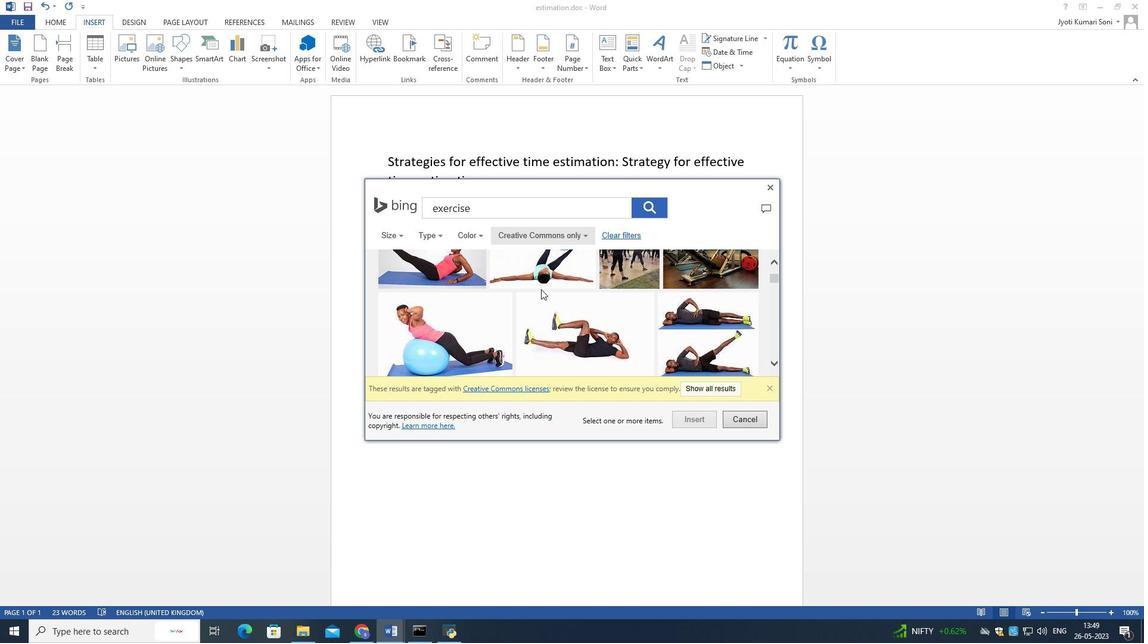 
Action: Mouse scrolled (541, 289) with delta (0, 0)
Screenshot: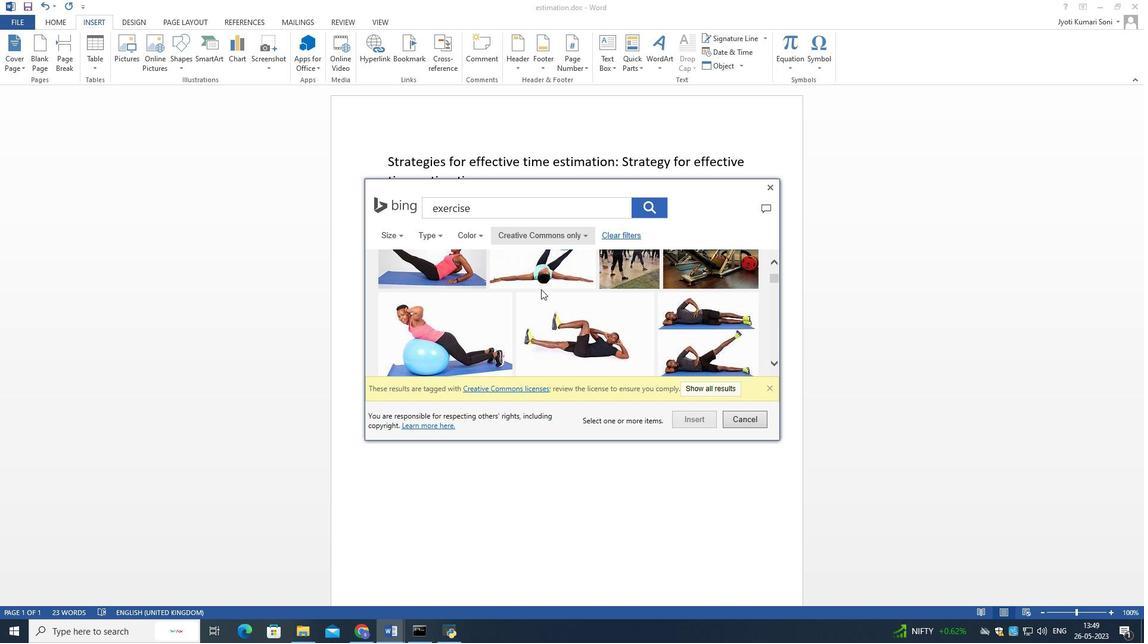 
Action: Mouse scrolled (541, 289) with delta (0, 0)
Screenshot: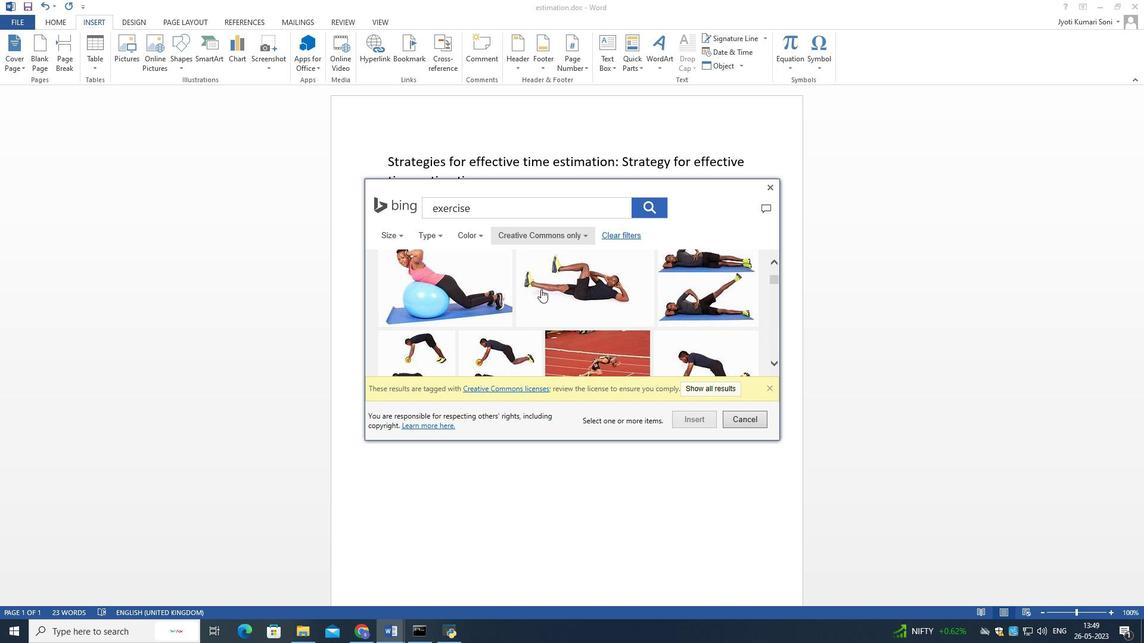 
Action: Mouse scrolled (541, 289) with delta (0, 0)
Screenshot: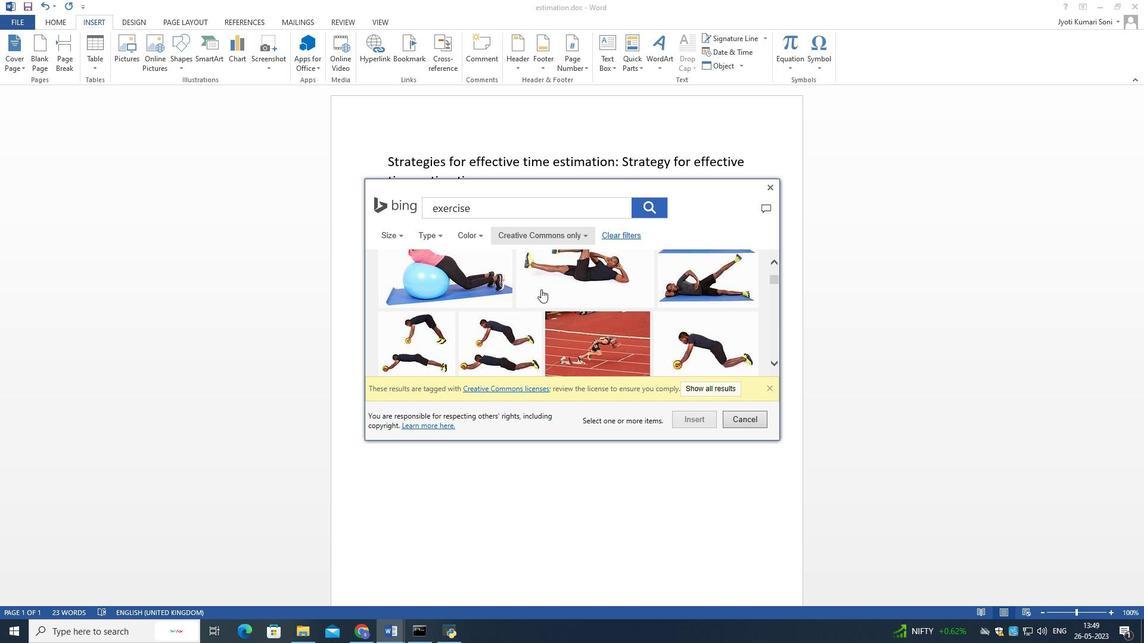 
Action: Mouse scrolled (541, 289) with delta (0, 0)
Screenshot: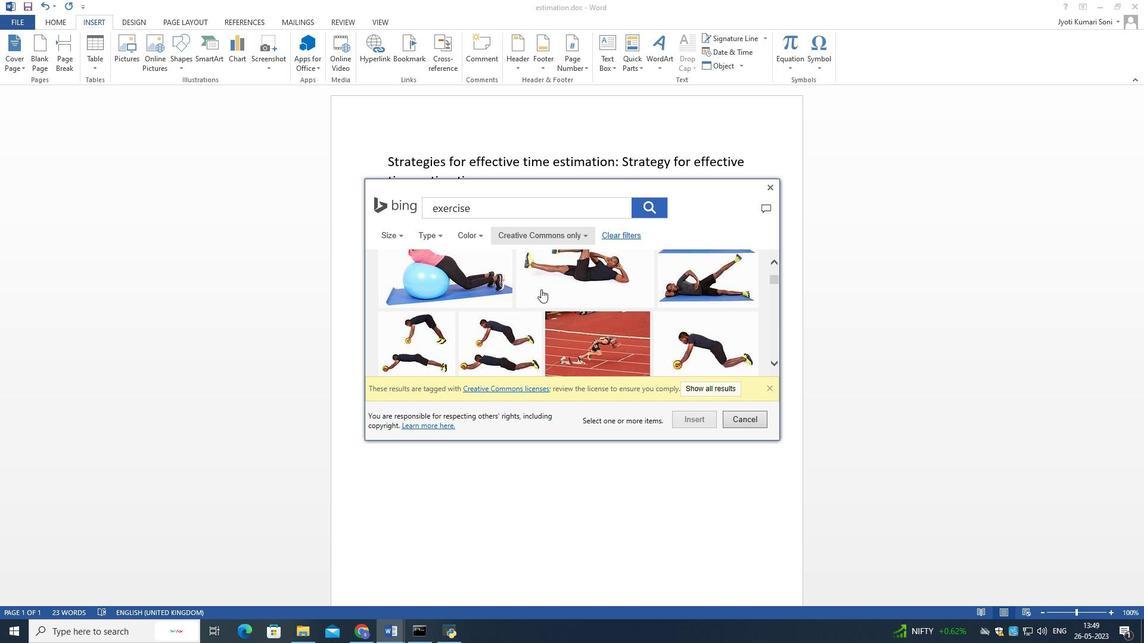 
Action: Mouse scrolled (541, 289) with delta (0, 0)
Screenshot: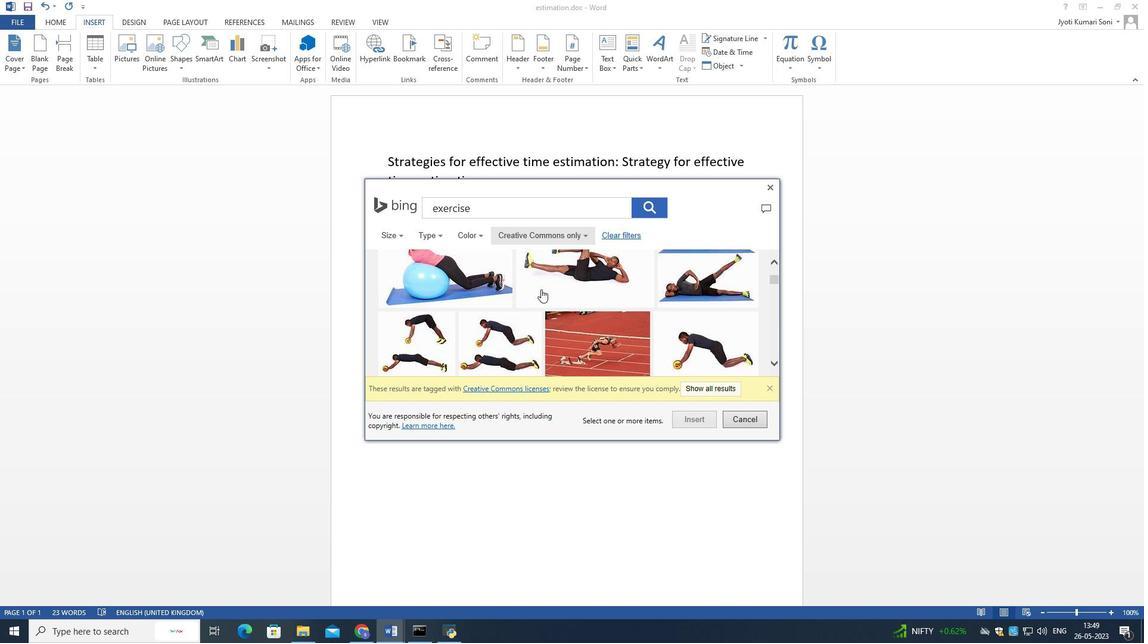 
Action: Mouse scrolled (541, 289) with delta (0, 0)
Screenshot: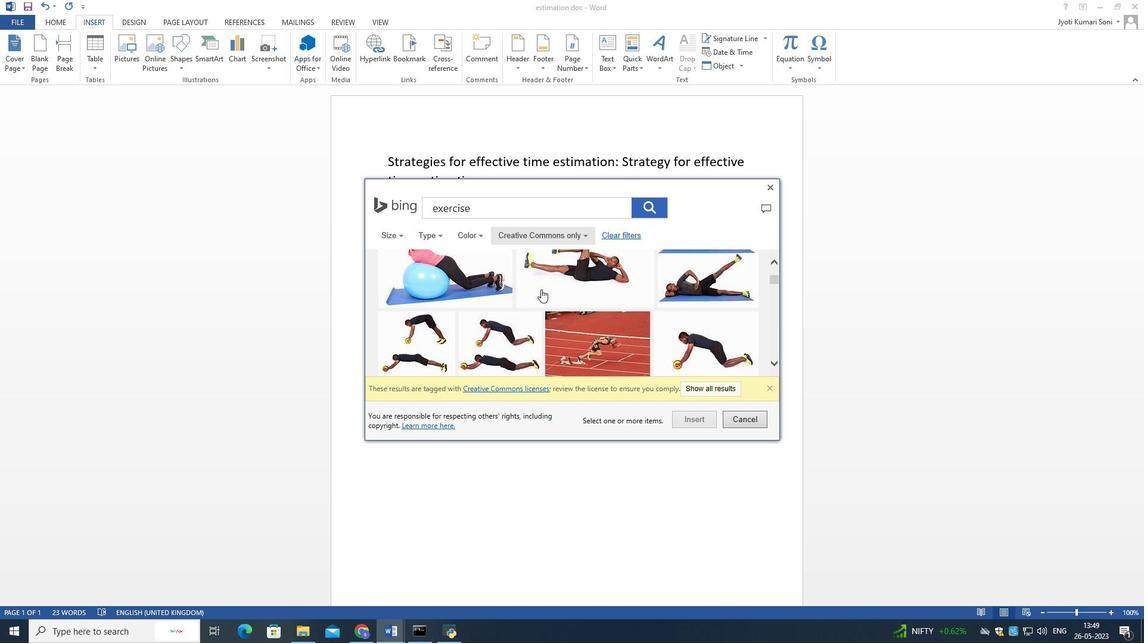 
Action: Mouse scrolled (541, 290) with delta (0, 0)
Screenshot: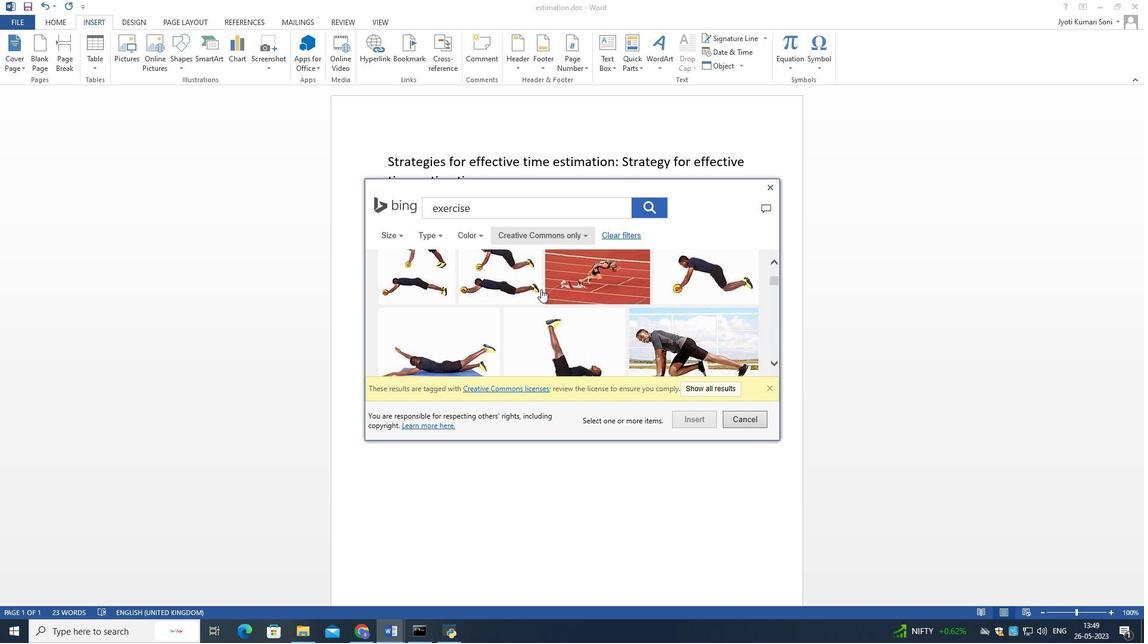 
Action: Mouse scrolled (541, 290) with delta (0, 0)
Screenshot: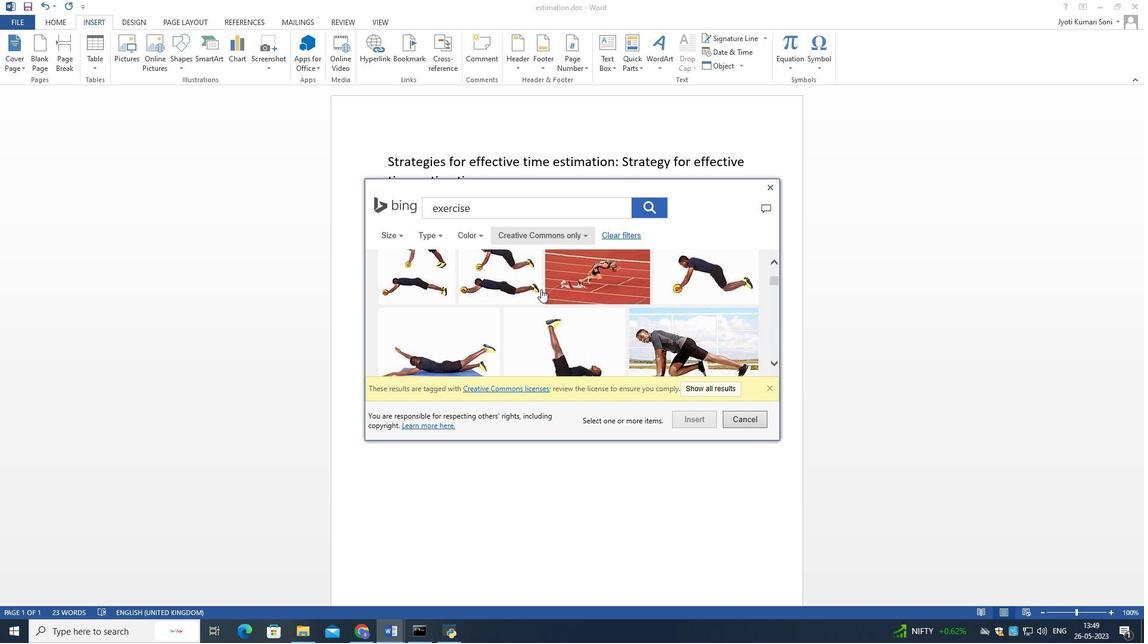 
Action: Mouse scrolled (541, 290) with delta (0, 0)
Screenshot: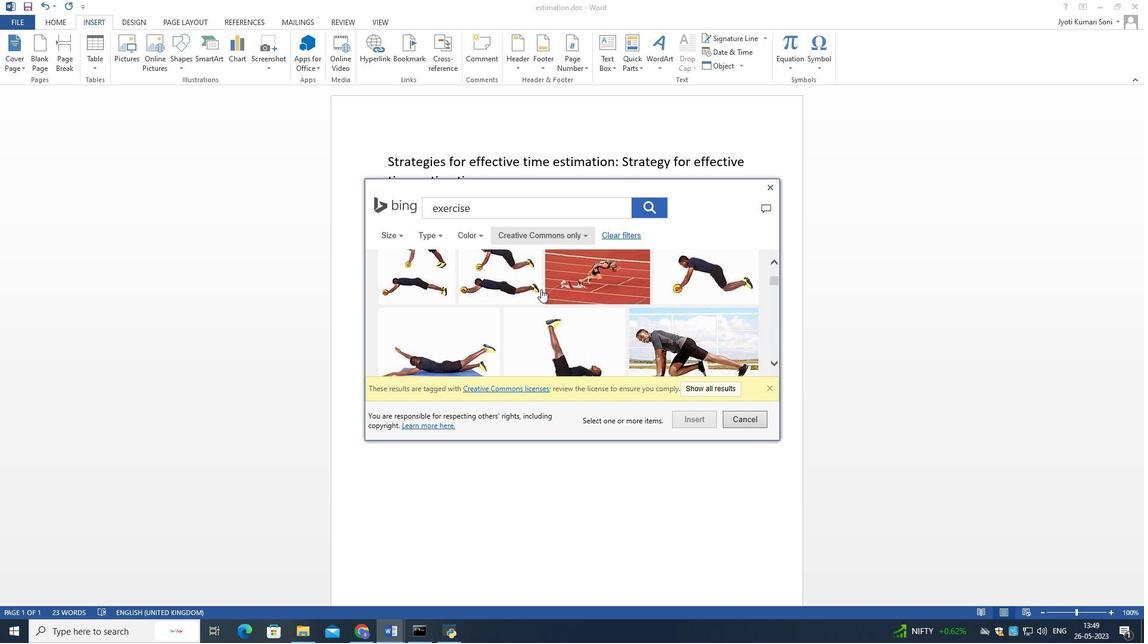 
Action: Mouse scrolled (541, 290) with delta (0, 0)
Screenshot: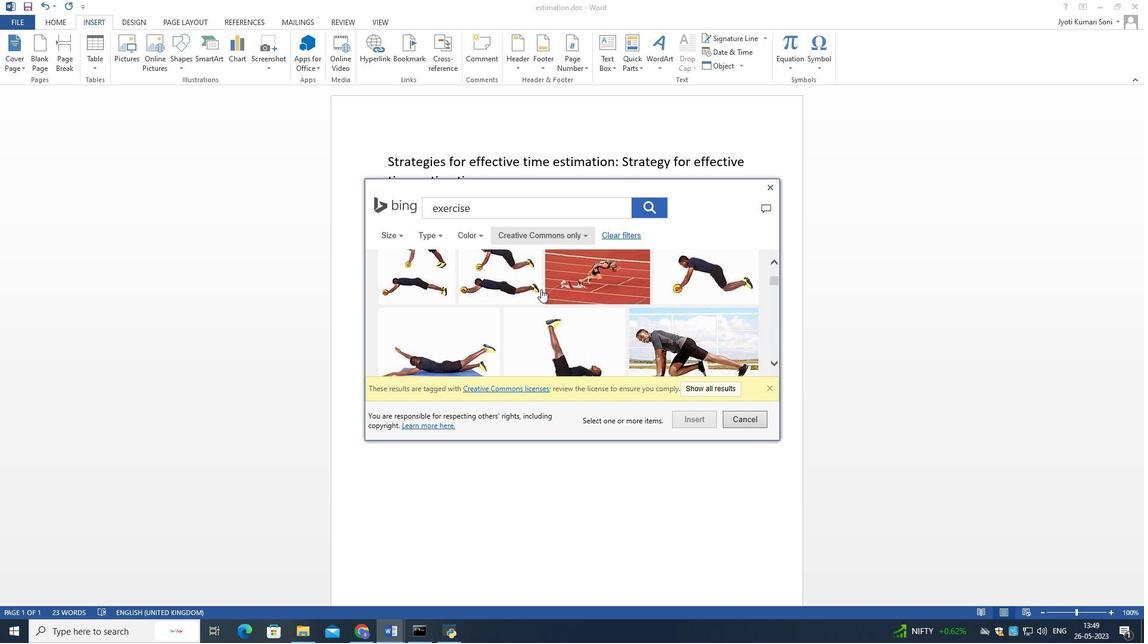 
Action: Mouse scrolled (541, 290) with delta (0, 0)
Screenshot: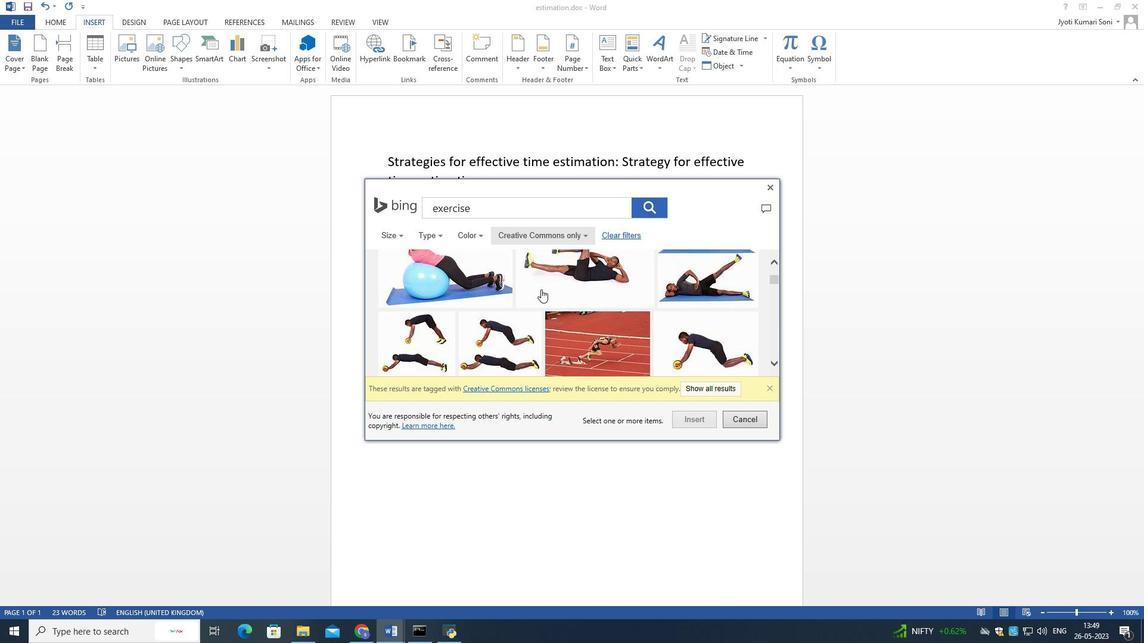 
Action: Mouse scrolled (541, 290) with delta (0, 0)
Screenshot: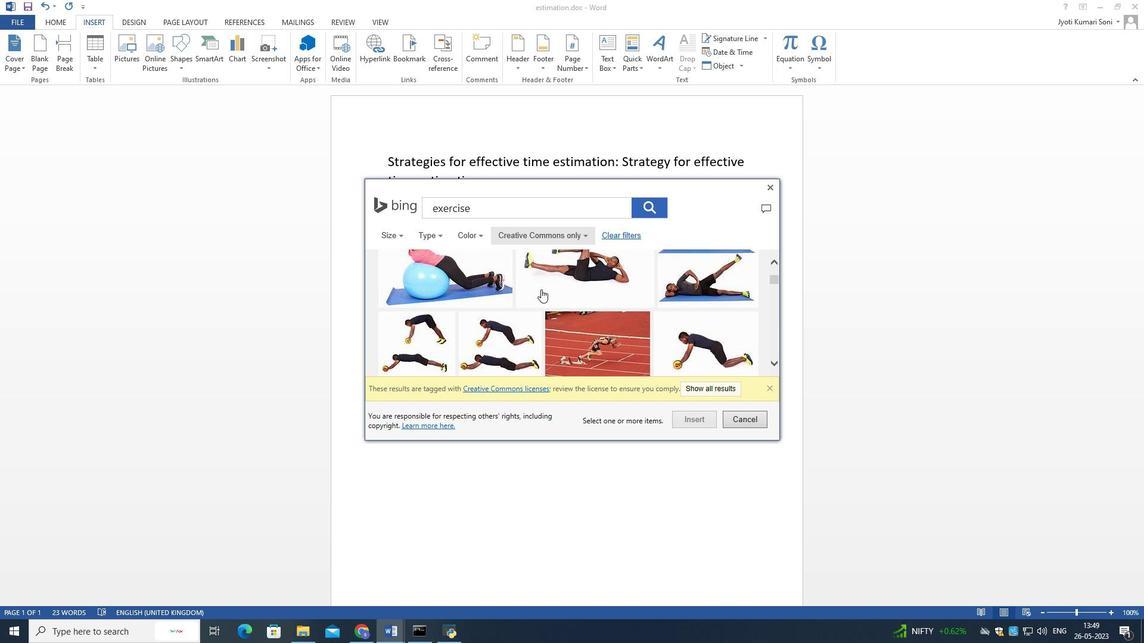 
Action: Mouse scrolled (541, 290) with delta (0, 0)
Screenshot: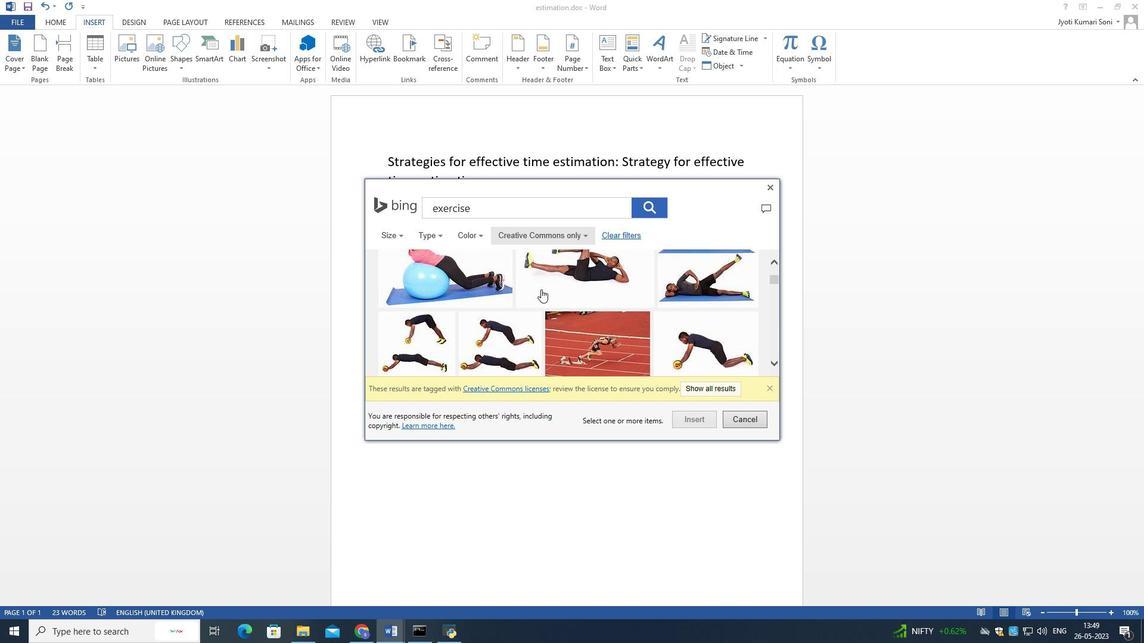 
Action: Mouse scrolled (541, 290) with delta (0, 0)
Screenshot: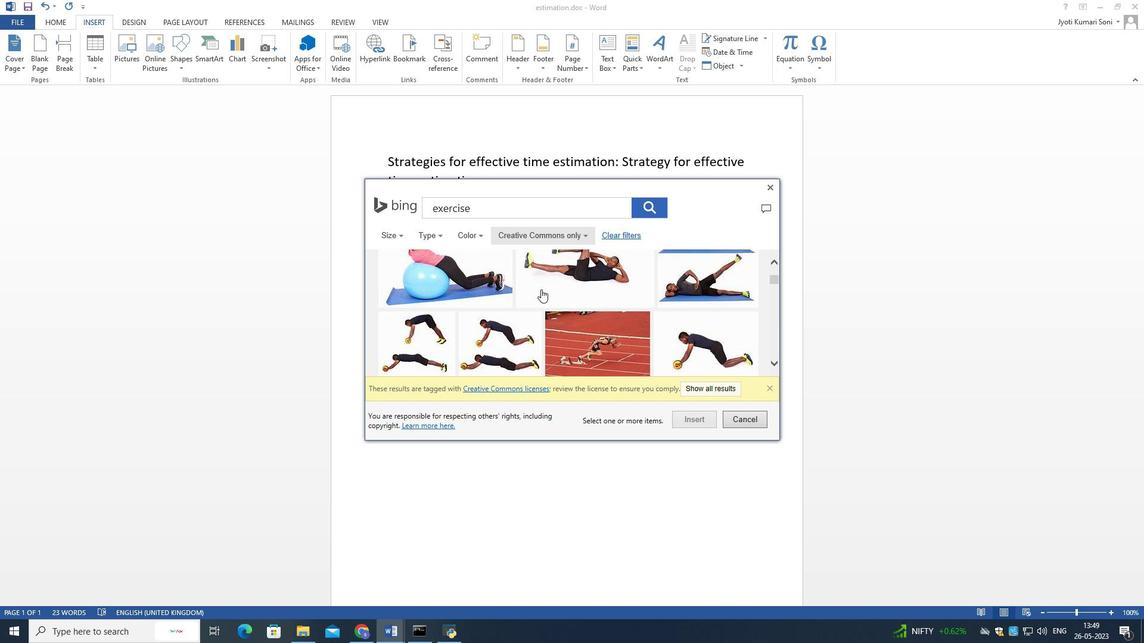 
Action: Mouse moved to (541, 290)
Screenshot: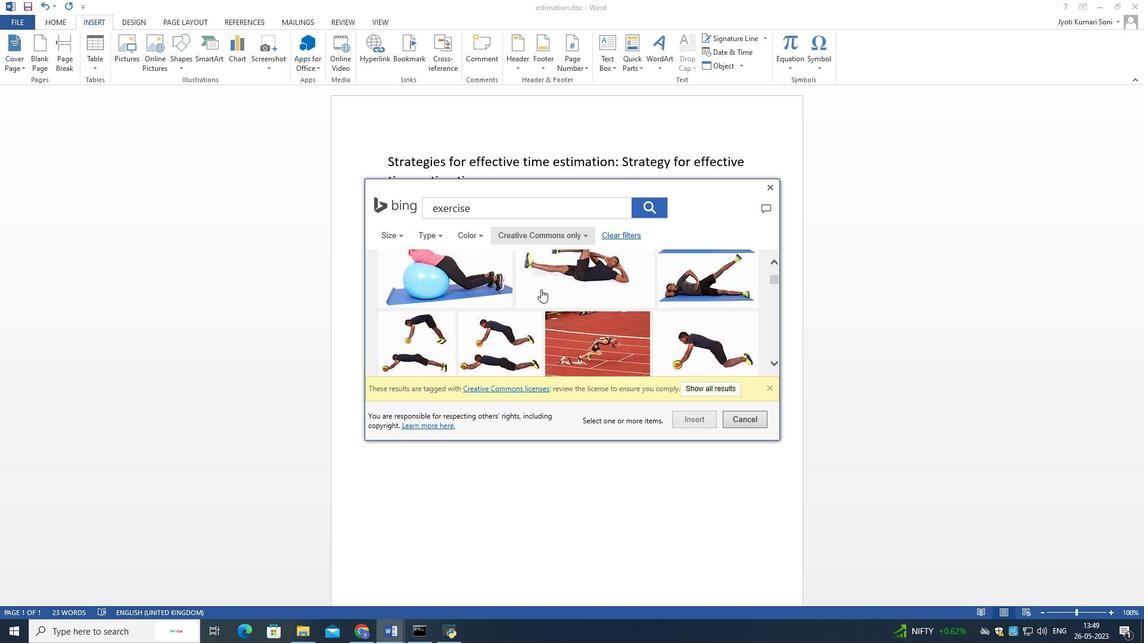 
Action: Mouse scrolled (541, 290) with delta (0, 0)
Screenshot: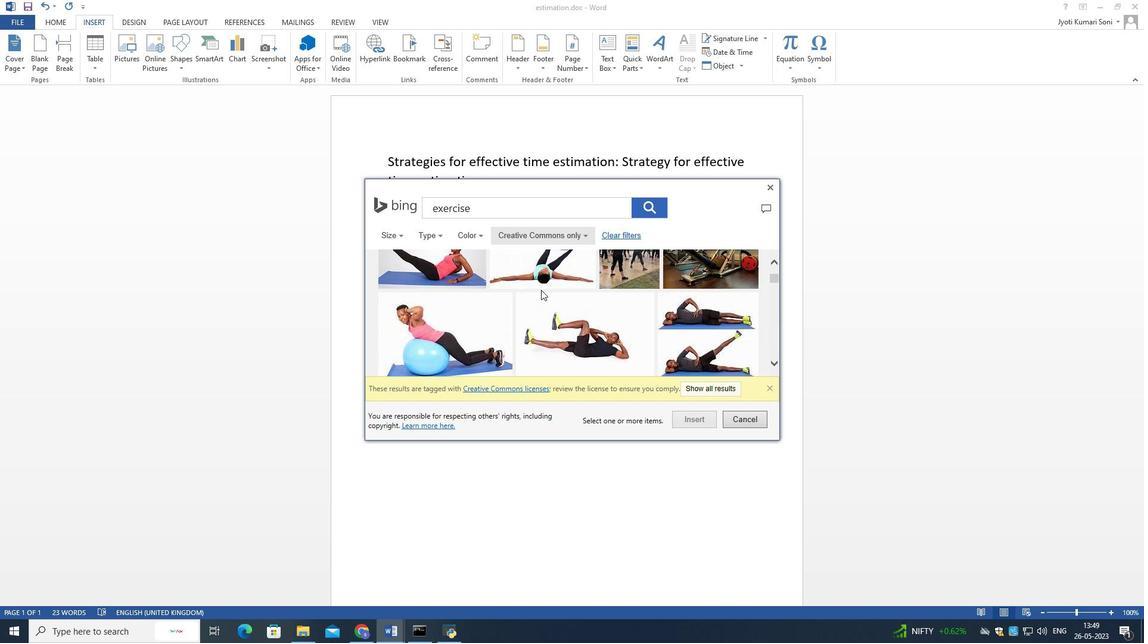 
Action: Mouse scrolled (541, 290) with delta (0, 0)
Screenshot: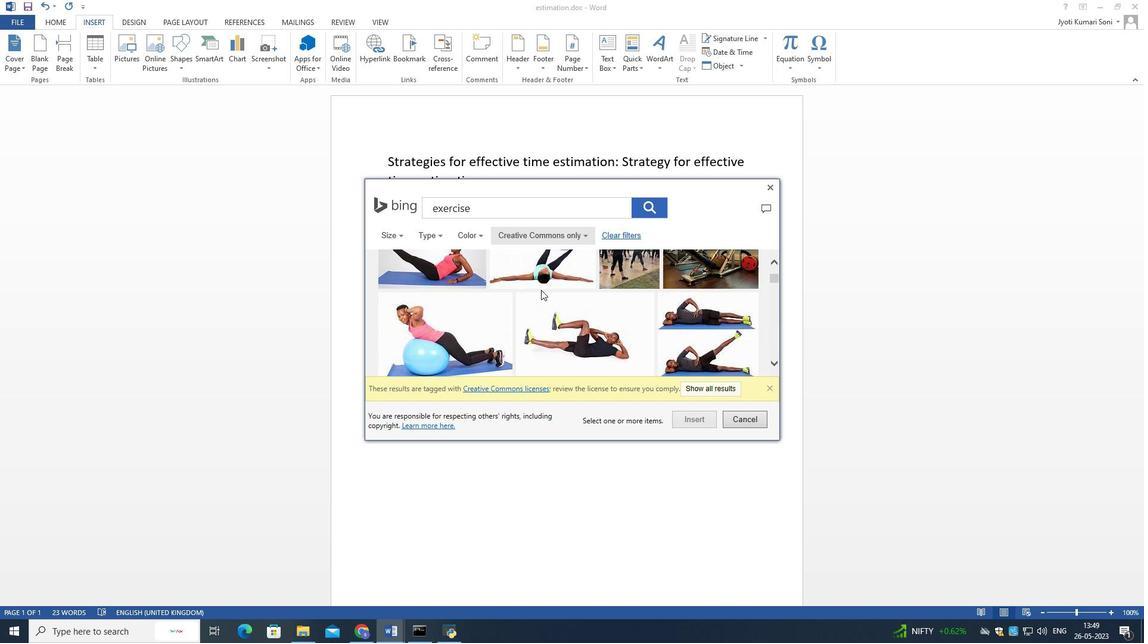 
Action: Mouse scrolled (541, 290) with delta (0, 0)
Screenshot: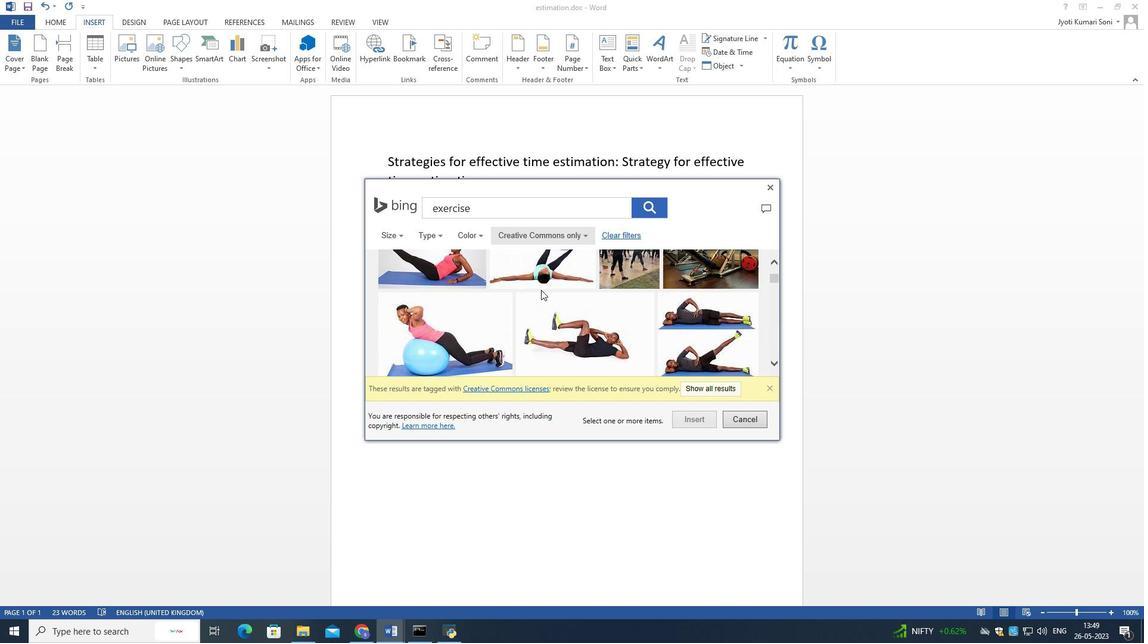 
Action: Mouse scrolled (541, 290) with delta (0, 0)
Screenshot: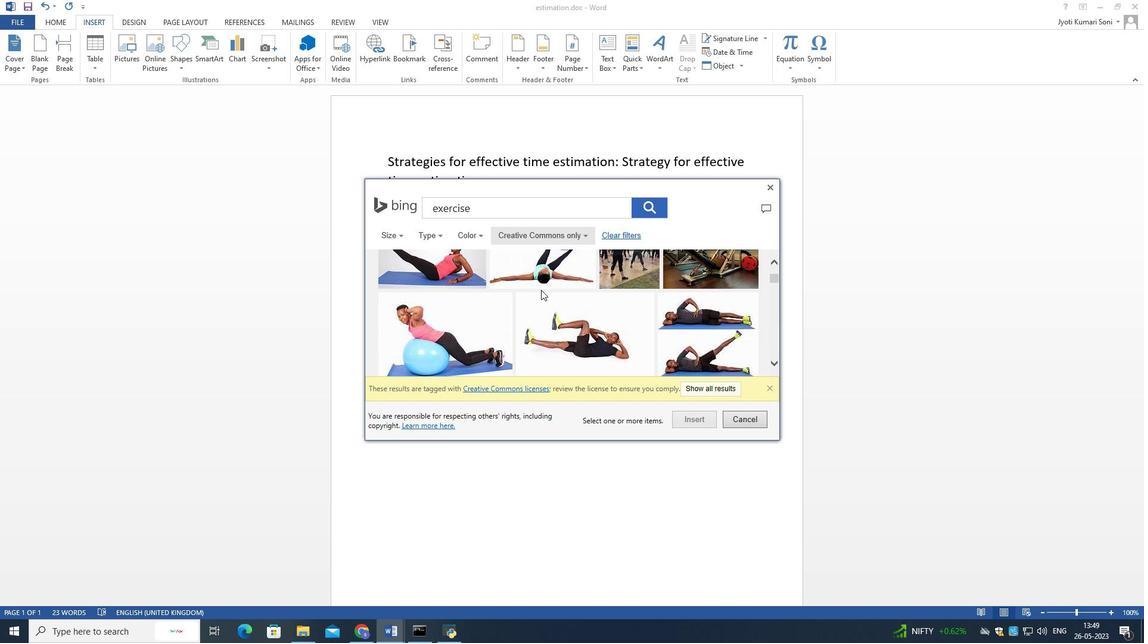 
Action: Mouse scrolled (541, 290) with delta (0, 0)
Screenshot: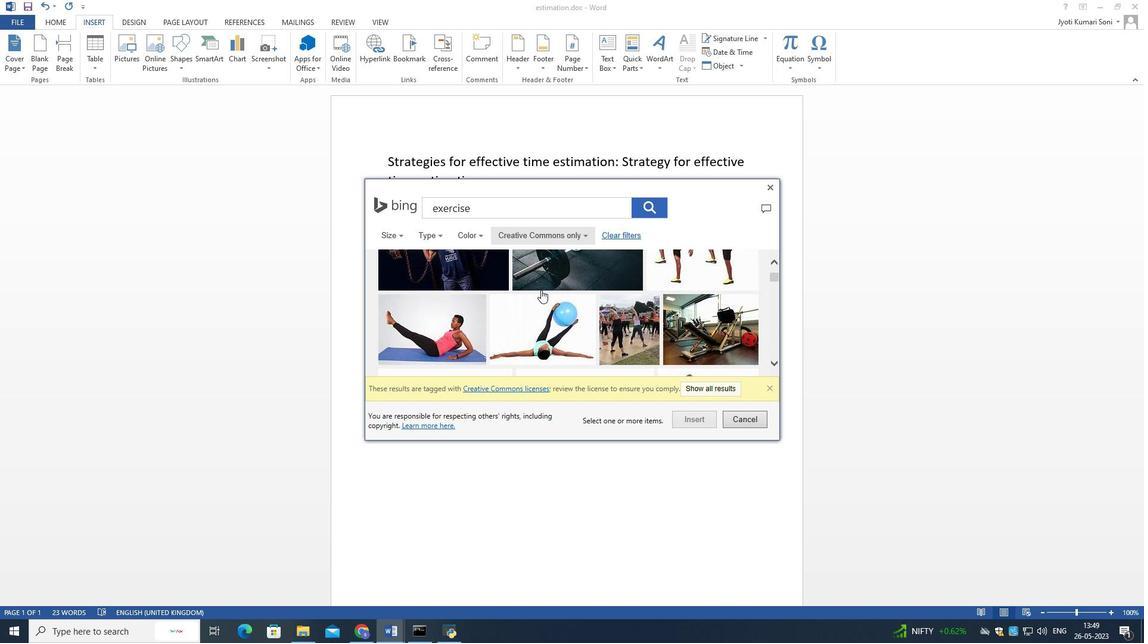 
Action: Mouse scrolled (541, 290) with delta (0, 0)
Screenshot: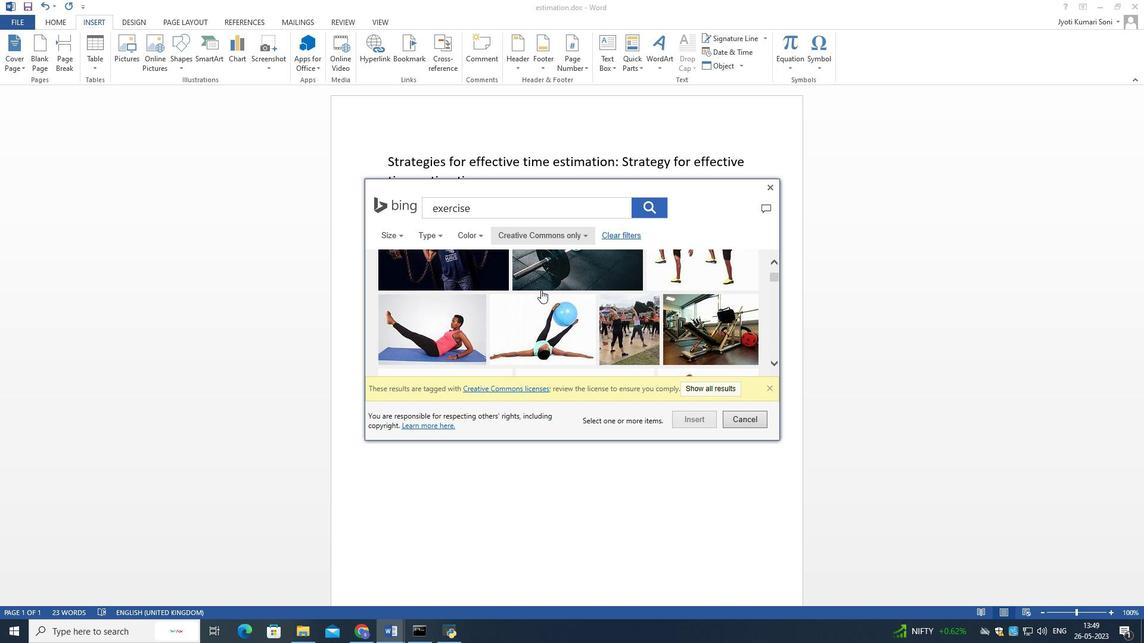 
Action: Mouse scrolled (541, 290) with delta (0, 0)
Screenshot: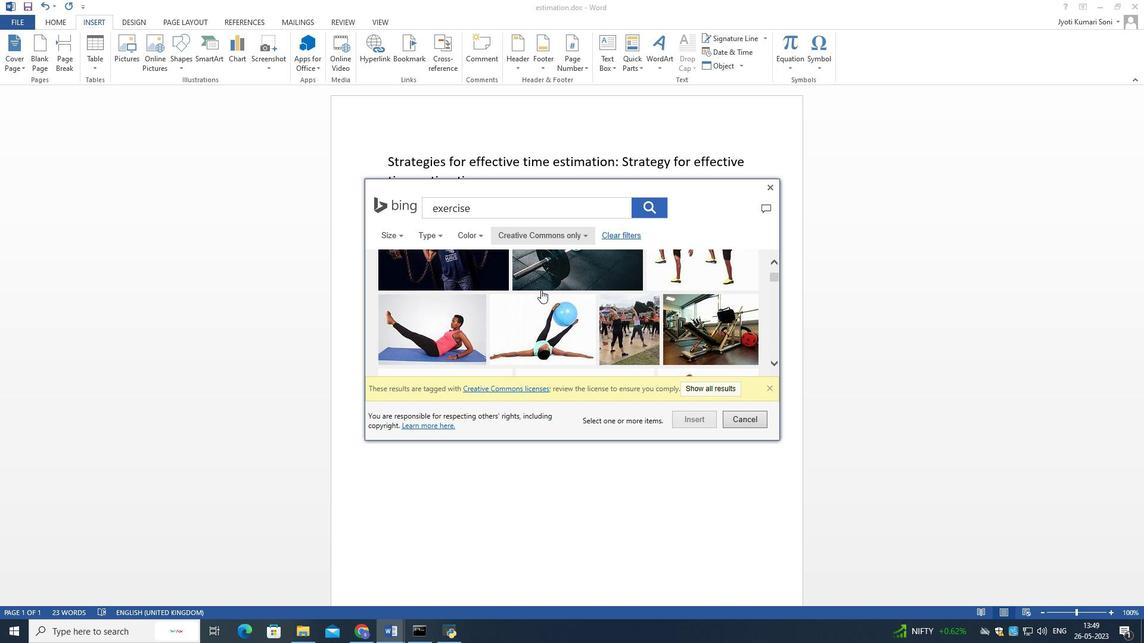 
Action: Mouse scrolled (541, 290) with delta (0, 0)
Screenshot: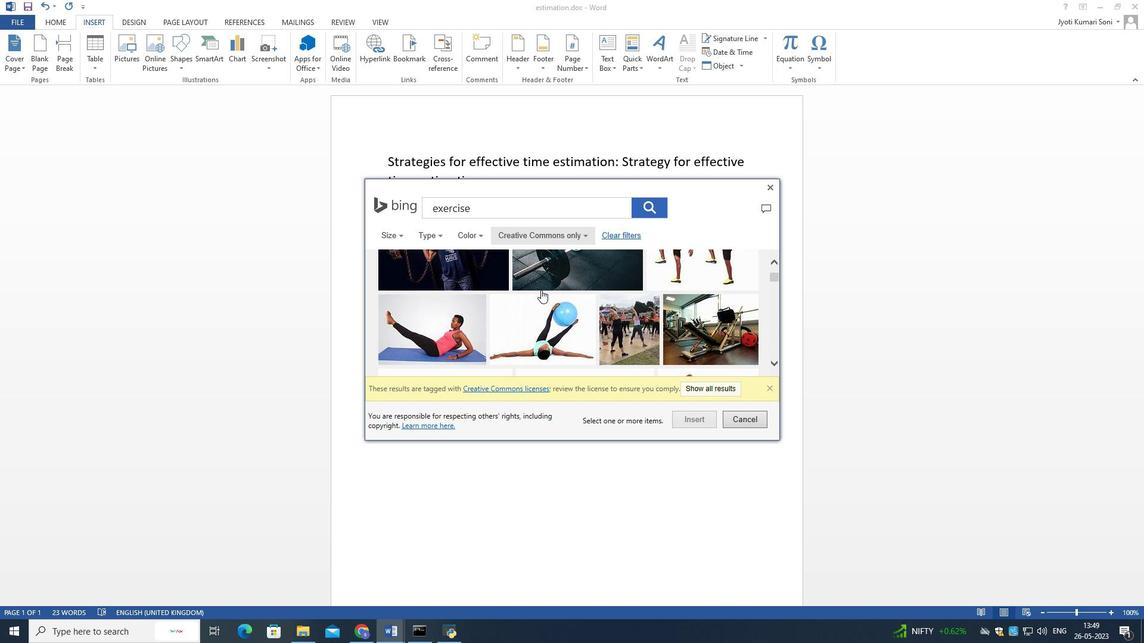 
Action: Mouse scrolled (541, 290) with delta (0, 0)
Screenshot: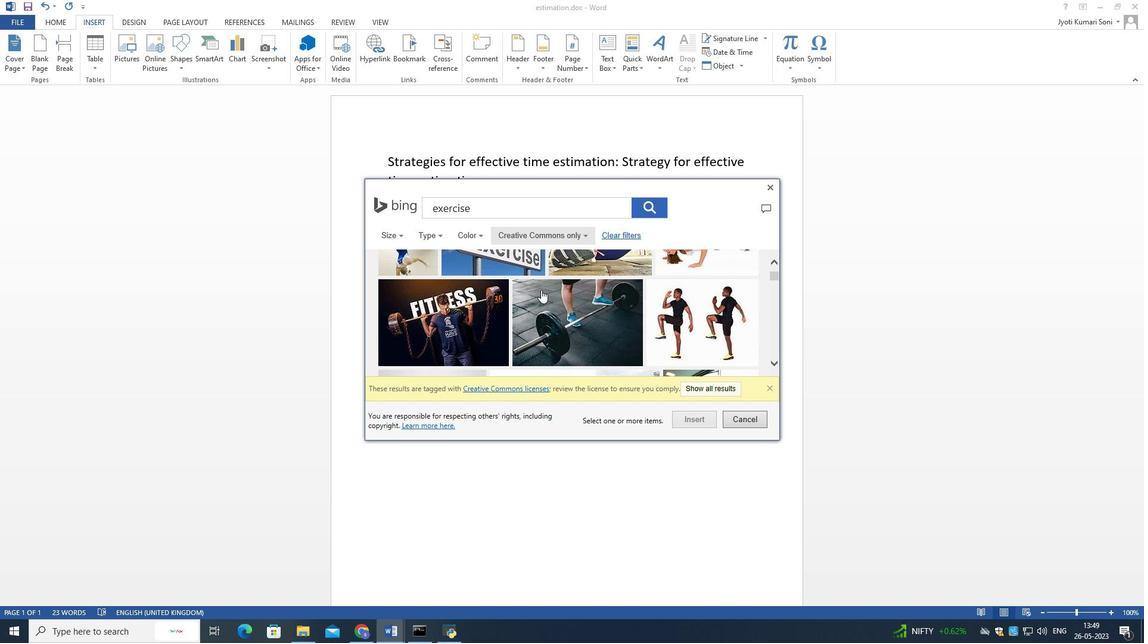 
Action: Mouse moved to (557, 332)
Screenshot: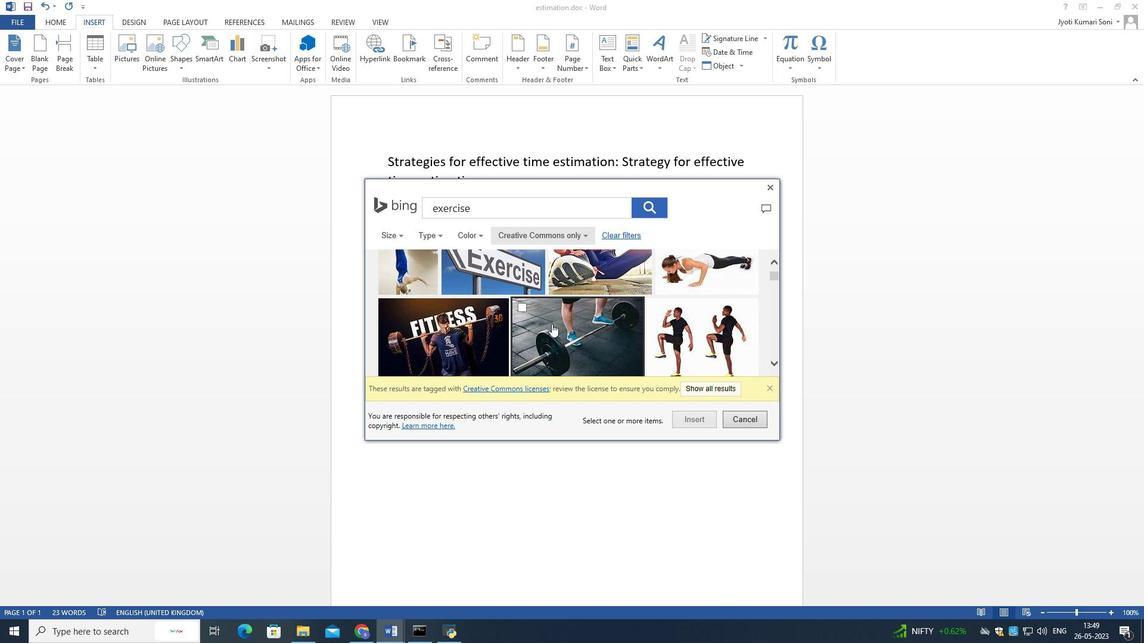 
Action: Mouse pressed left at (557, 332)
Screenshot: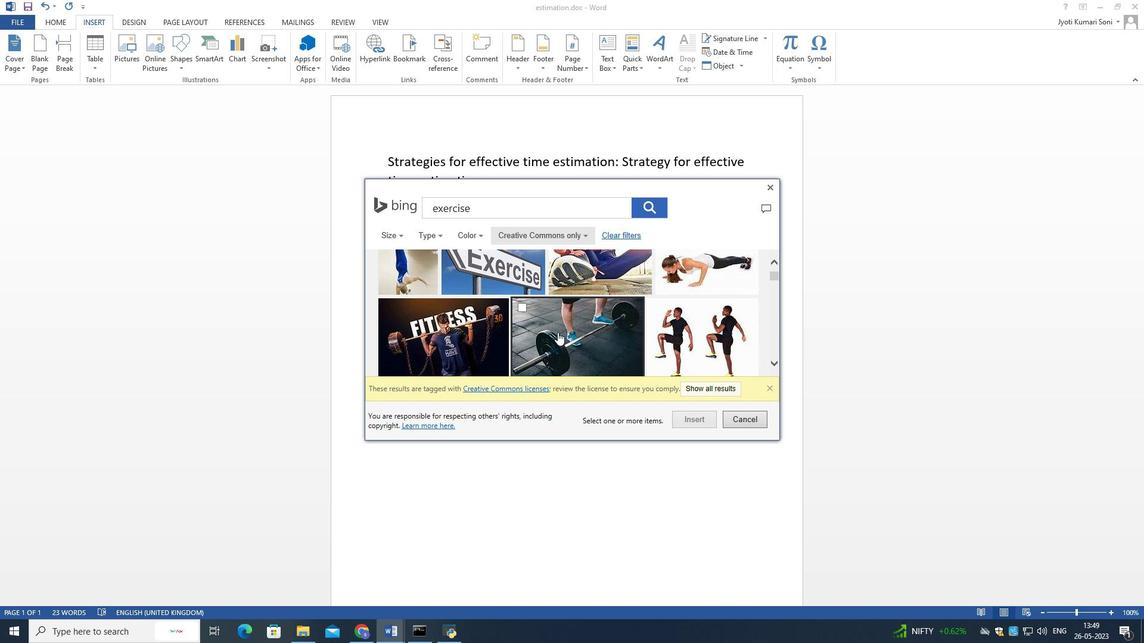 
Action: Mouse moved to (704, 418)
Screenshot: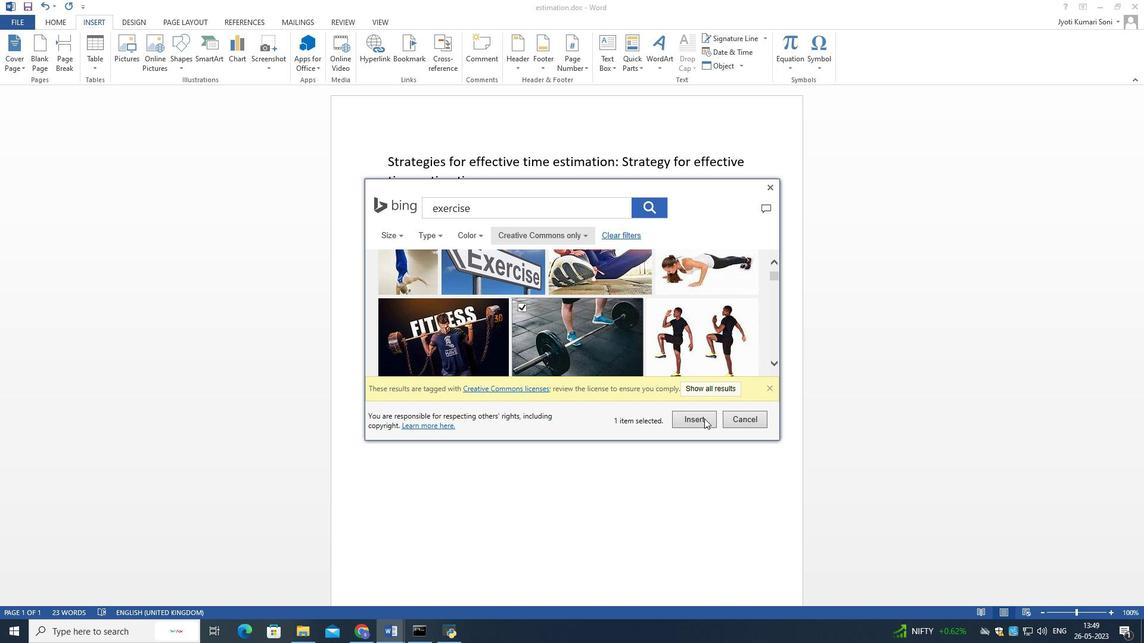 
Action: Mouse pressed left at (704, 418)
Screenshot: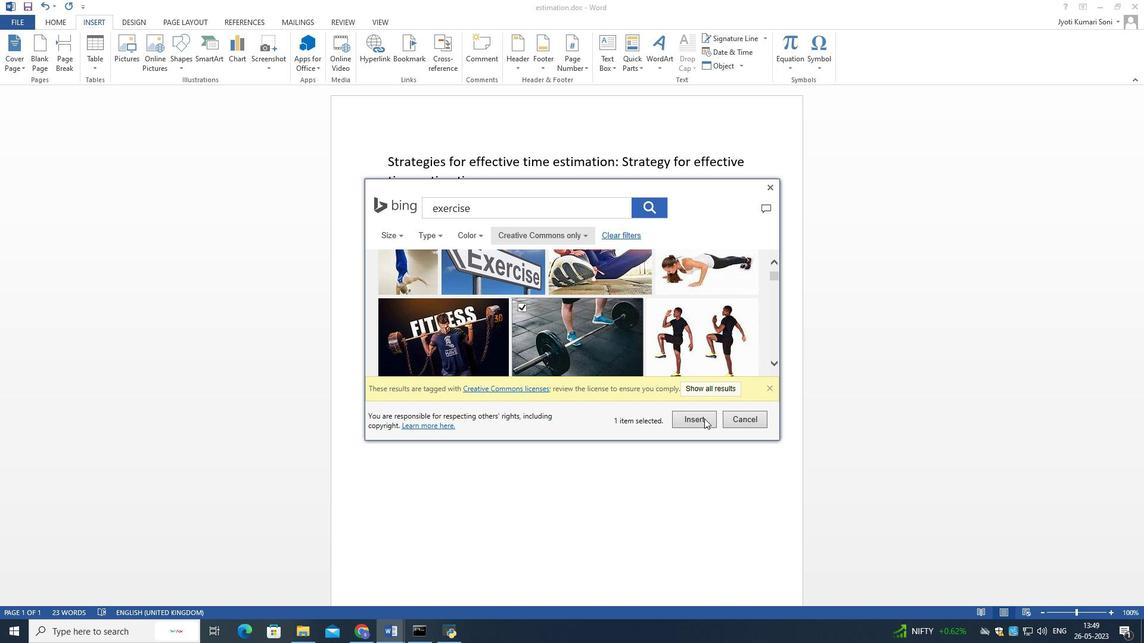 
Action: Mouse moved to (1082, 44)
Screenshot: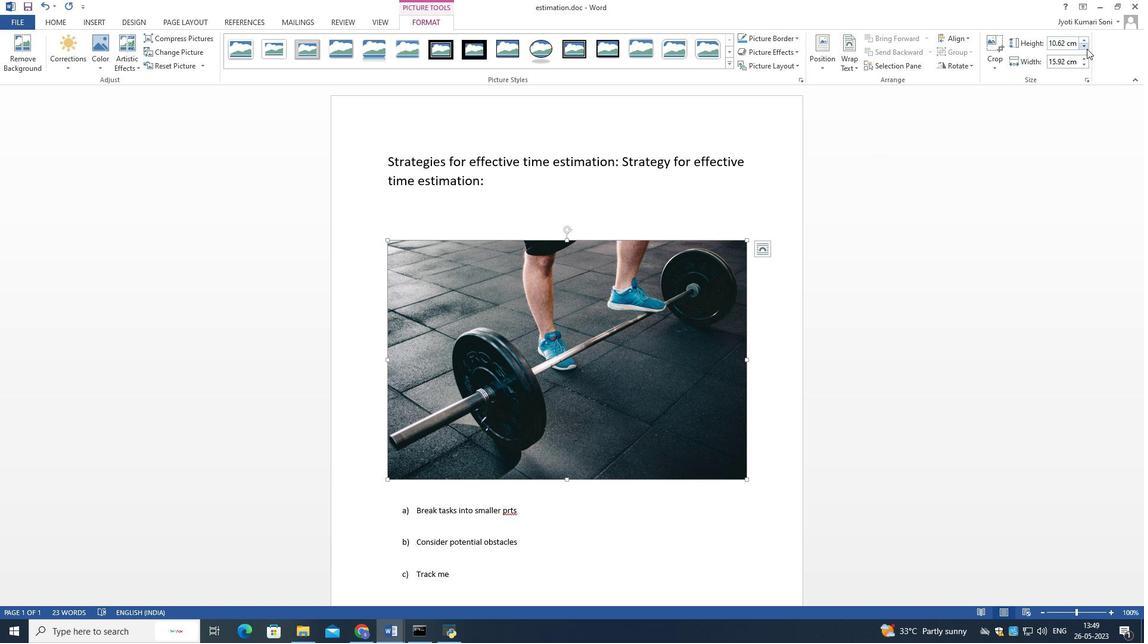 
Action: Mouse pressed left at (1082, 44)
Screenshot: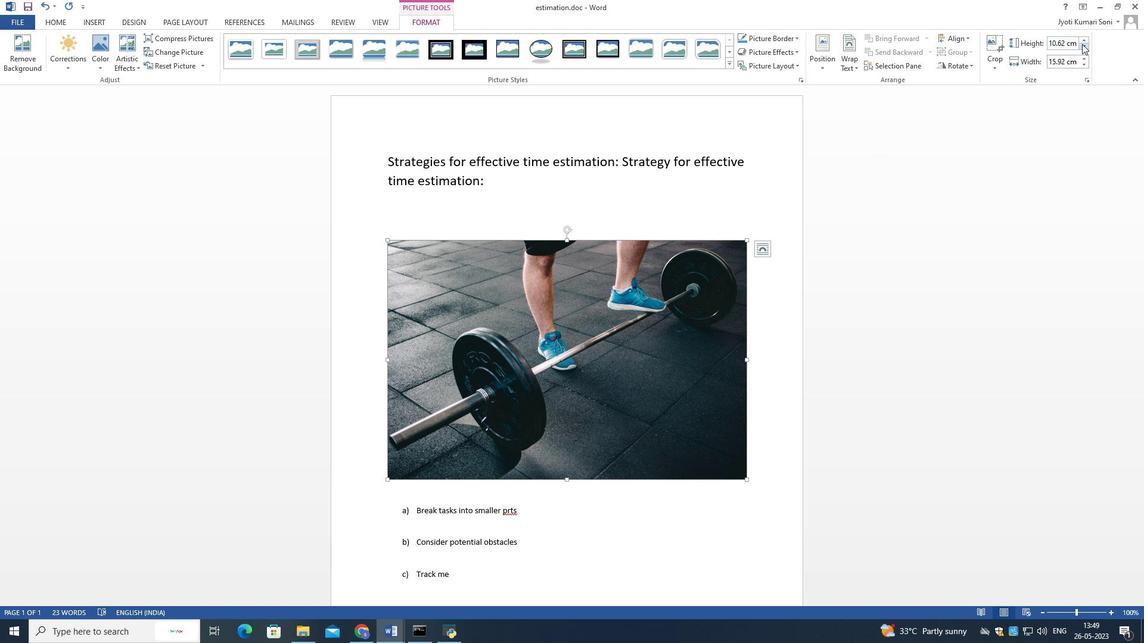 
Action: Mouse pressed left at (1082, 44)
Screenshot: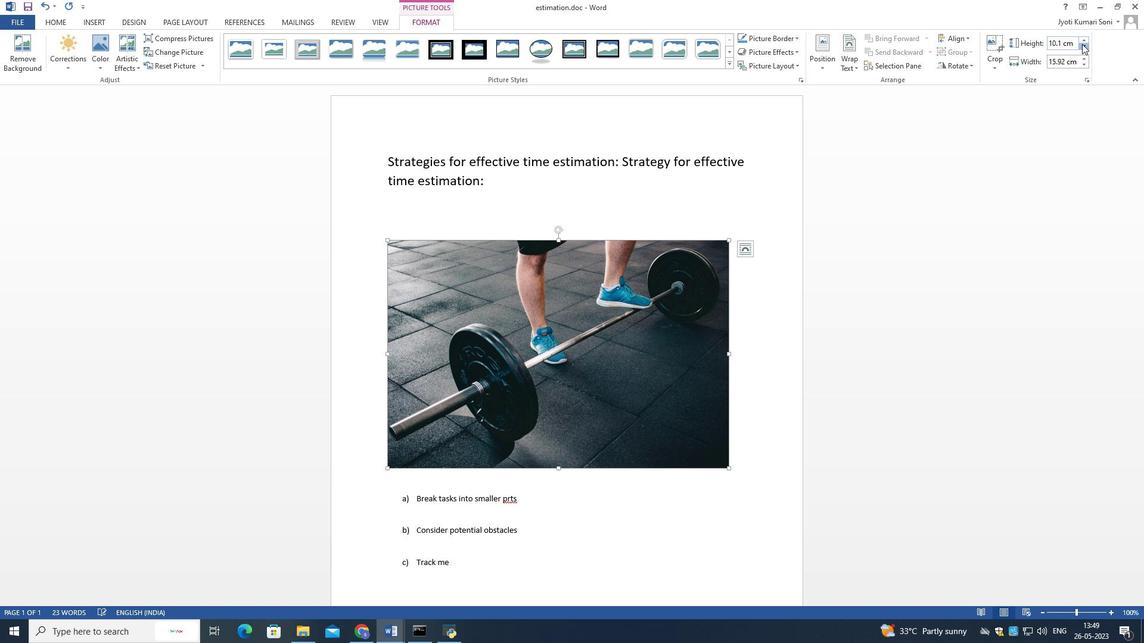 
Action: Mouse pressed left at (1082, 44)
Screenshot: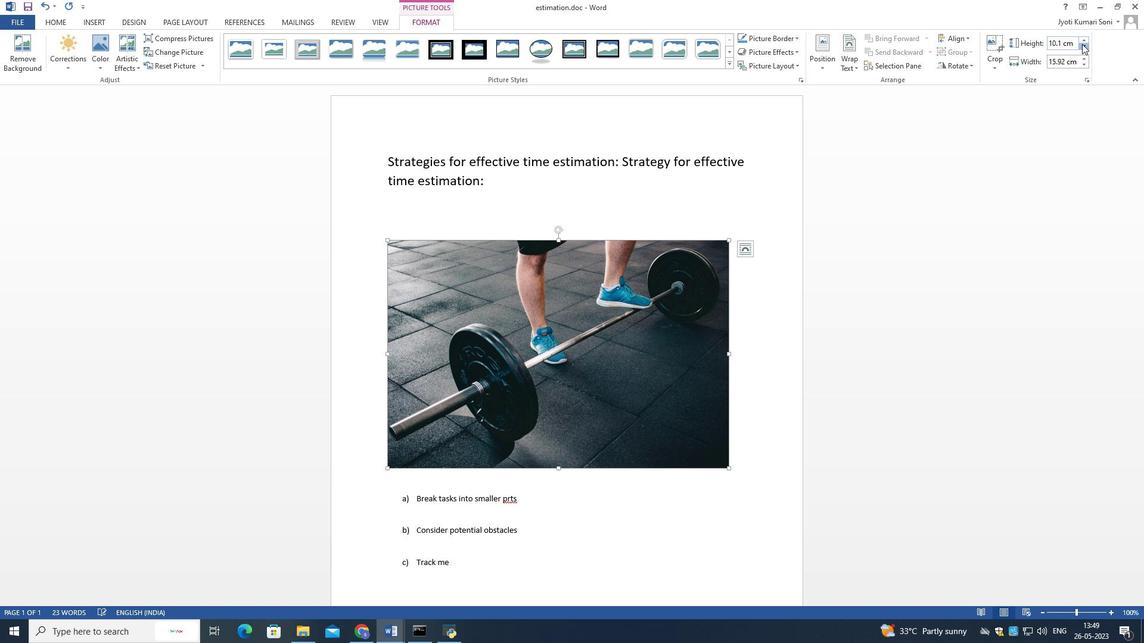 
Action: Mouse pressed left at (1082, 44)
Screenshot: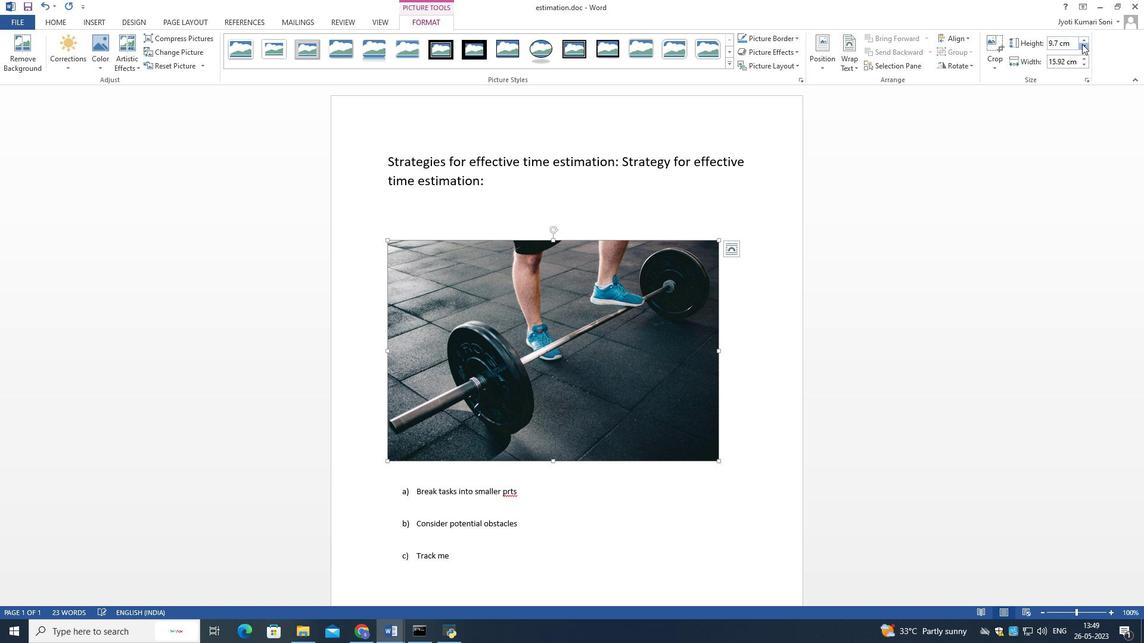 
Action: Mouse pressed left at (1082, 44)
Screenshot: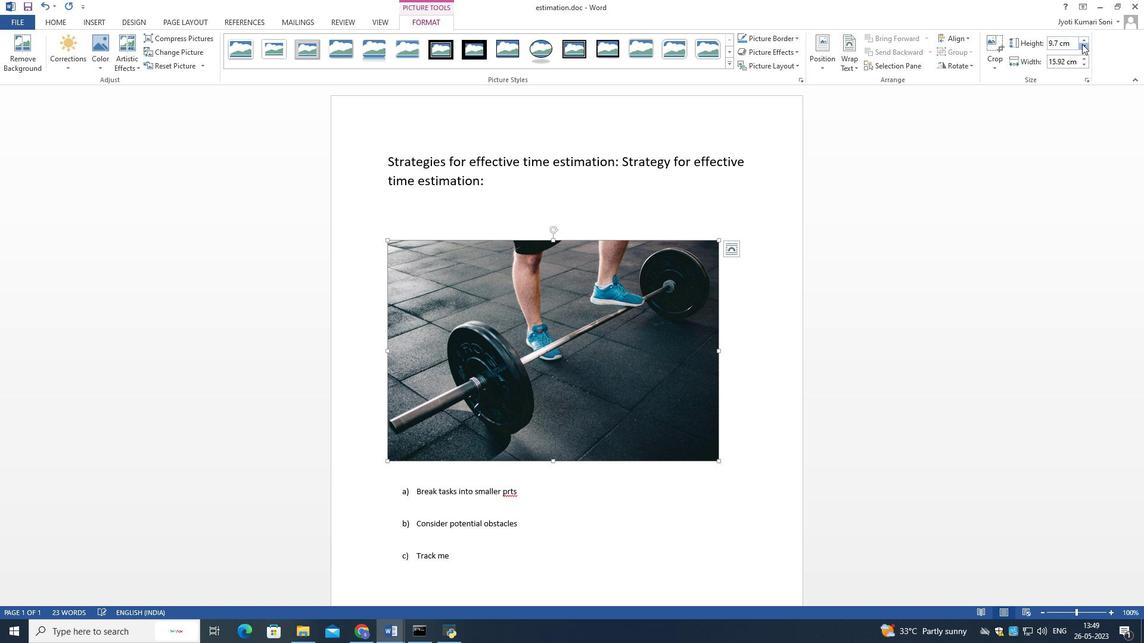 
Action: Mouse pressed left at (1082, 44)
Screenshot: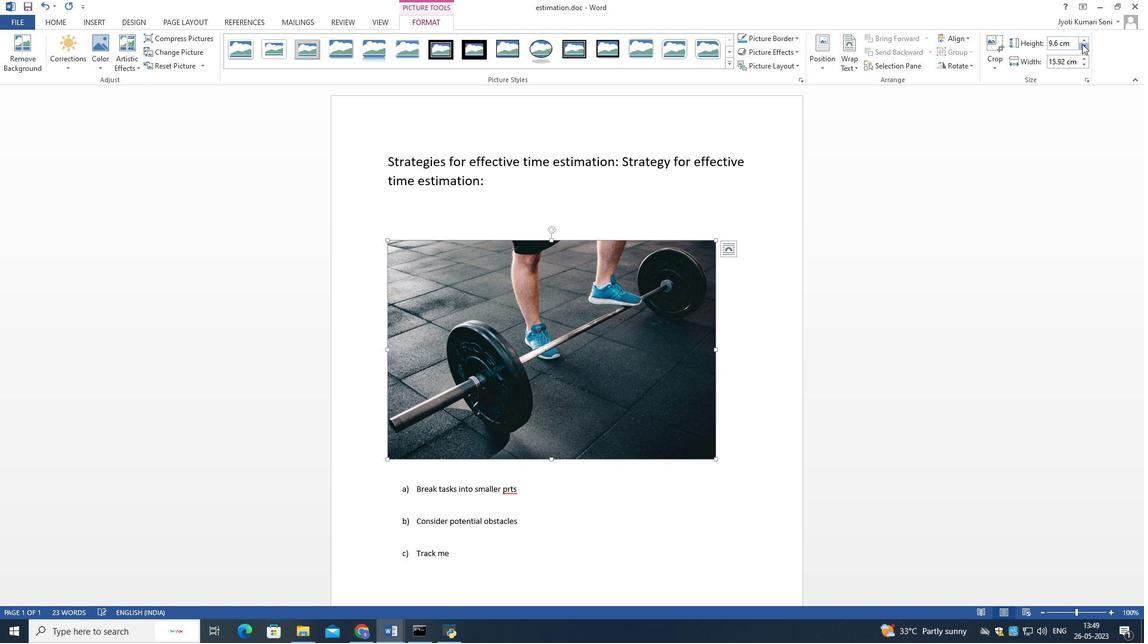 
Action: Mouse pressed left at (1082, 44)
Screenshot: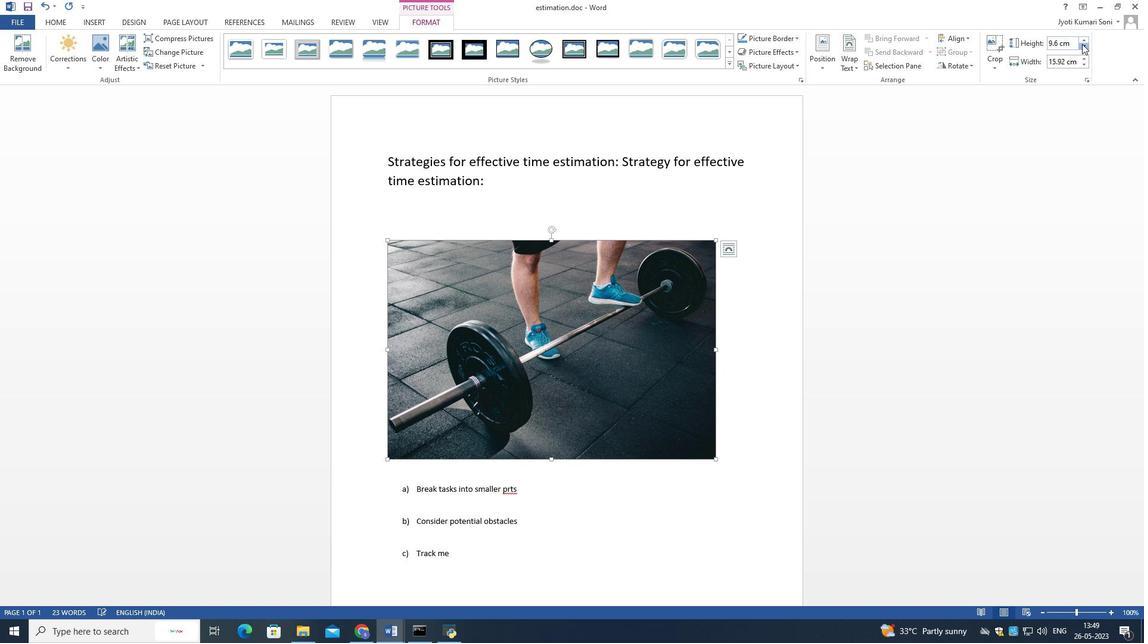 
Action: Mouse pressed left at (1082, 44)
Screenshot: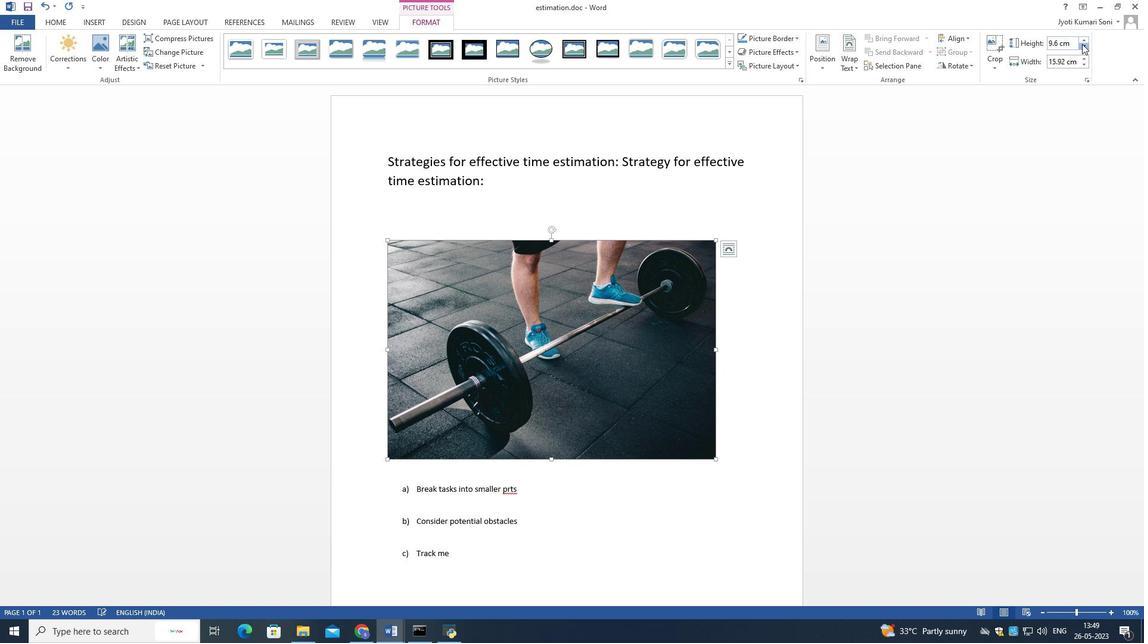 
Action: Mouse pressed left at (1082, 44)
Screenshot: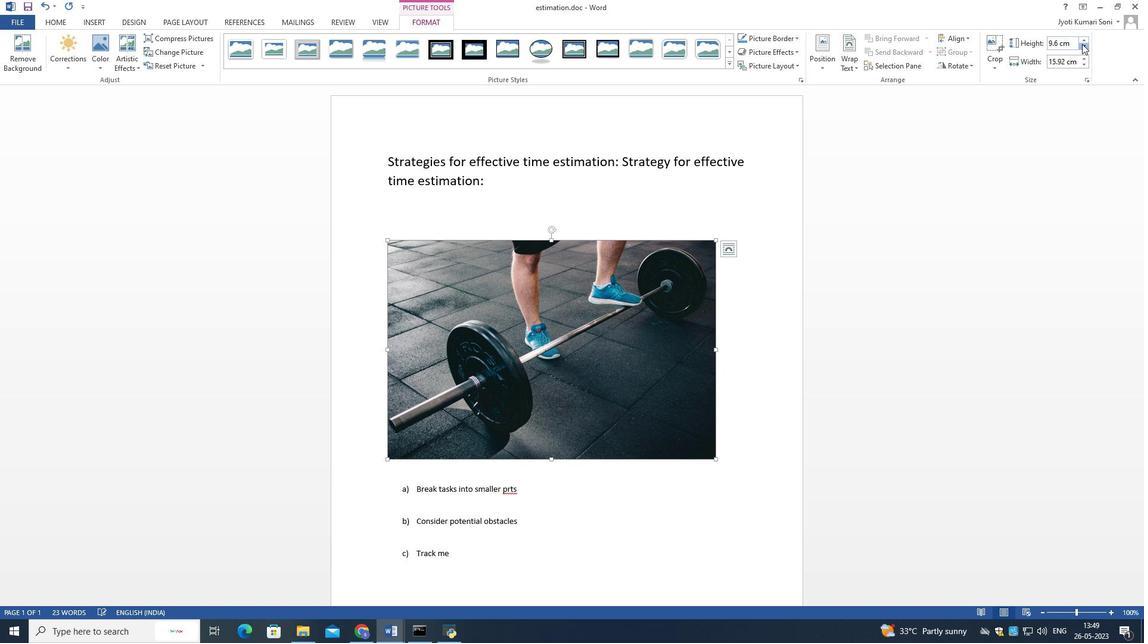 
Action: Mouse moved to (1086, 44)
Screenshot: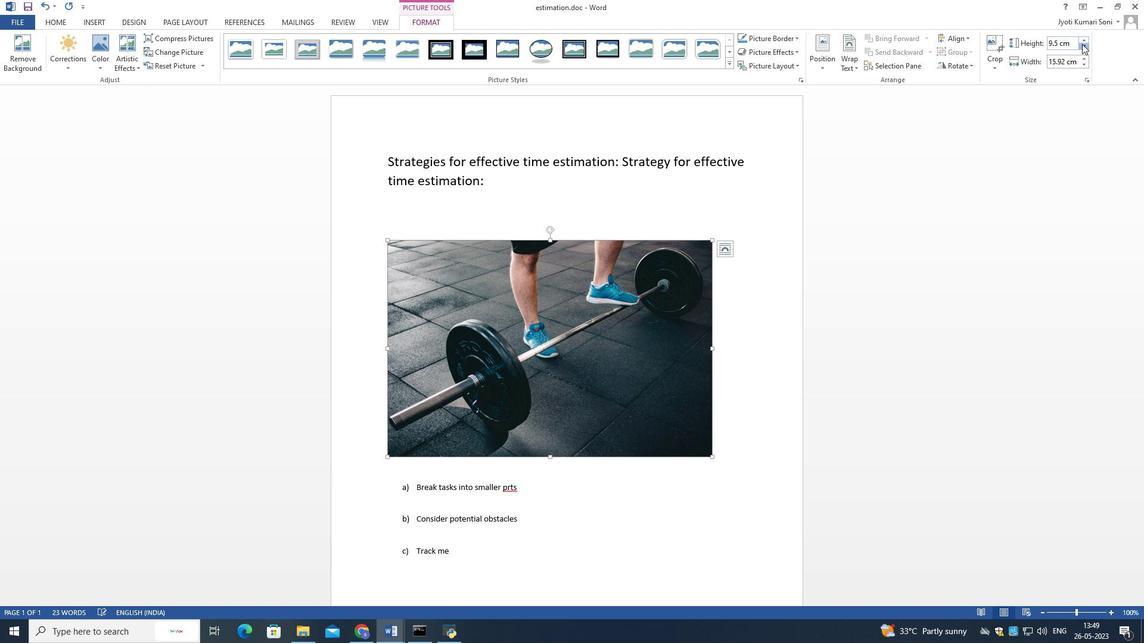 
Action: Mouse pressed left at (1086, 44)
Screenshot: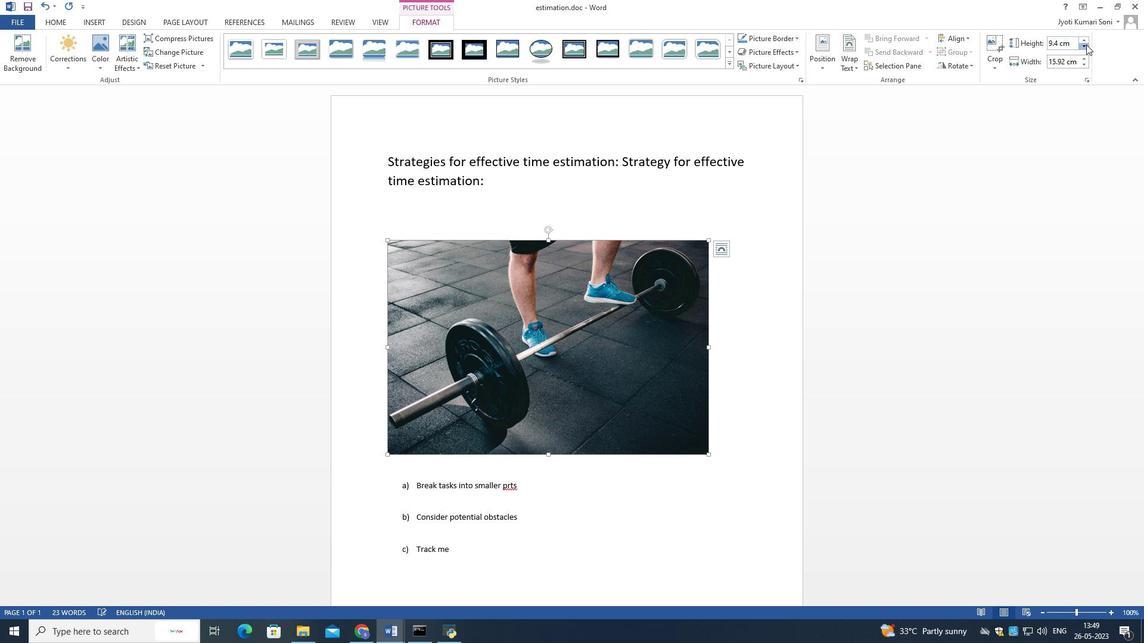 
Action: Mouse pressed left at (1086, 44)
Screenshot: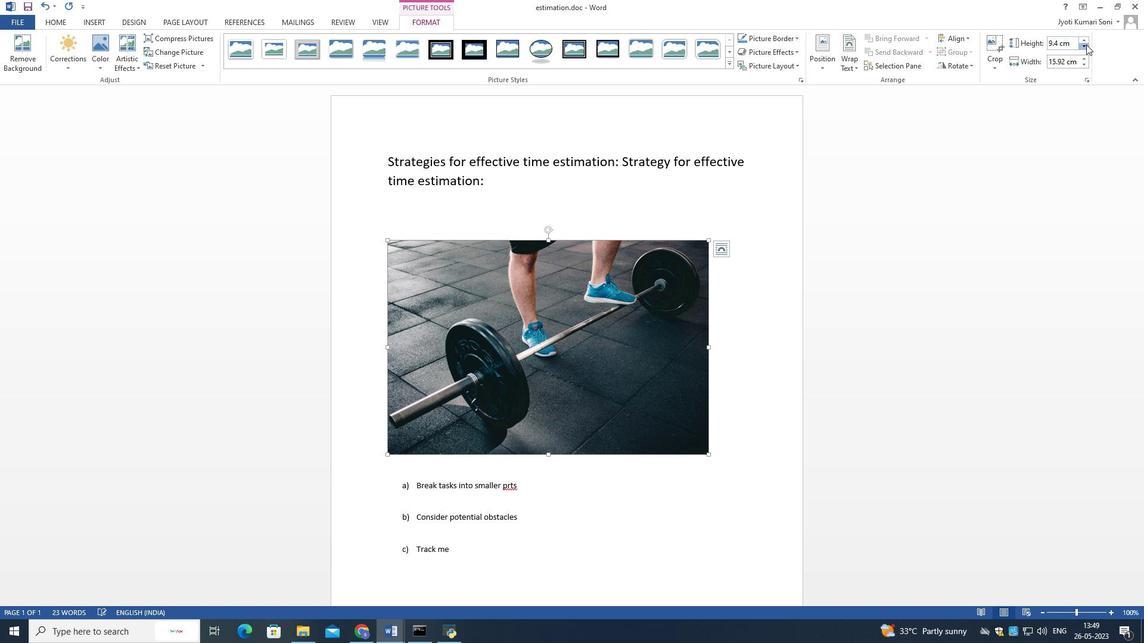 
Action: Mouse pressed left at (1086, 44)
Screenshot: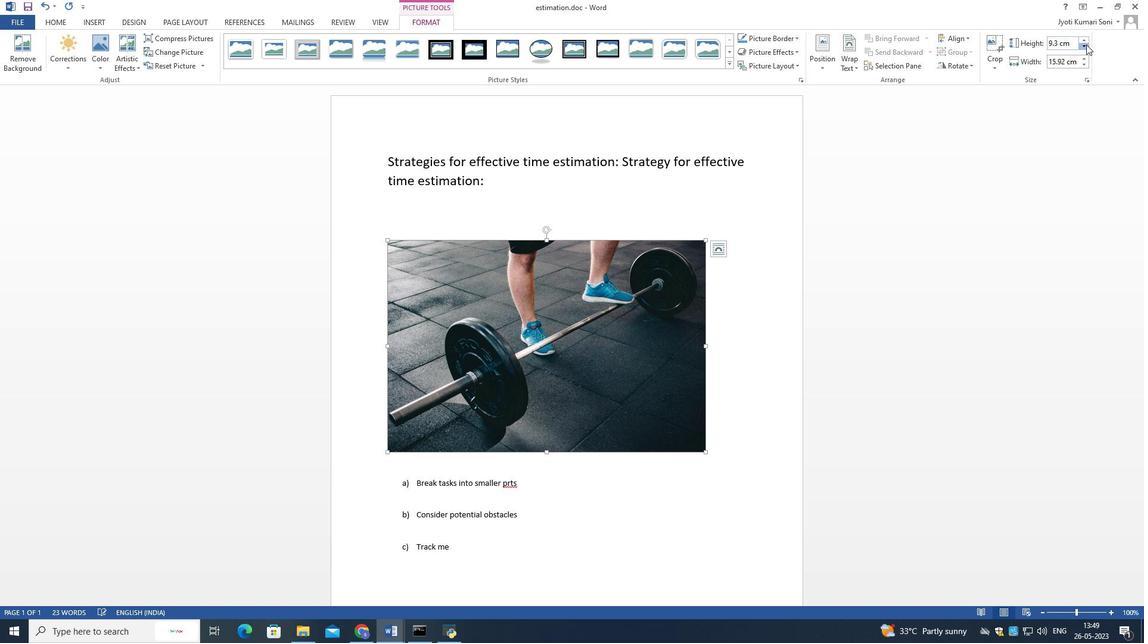 
Action: Mouse pressed left at (1086, 44)
Screenshot: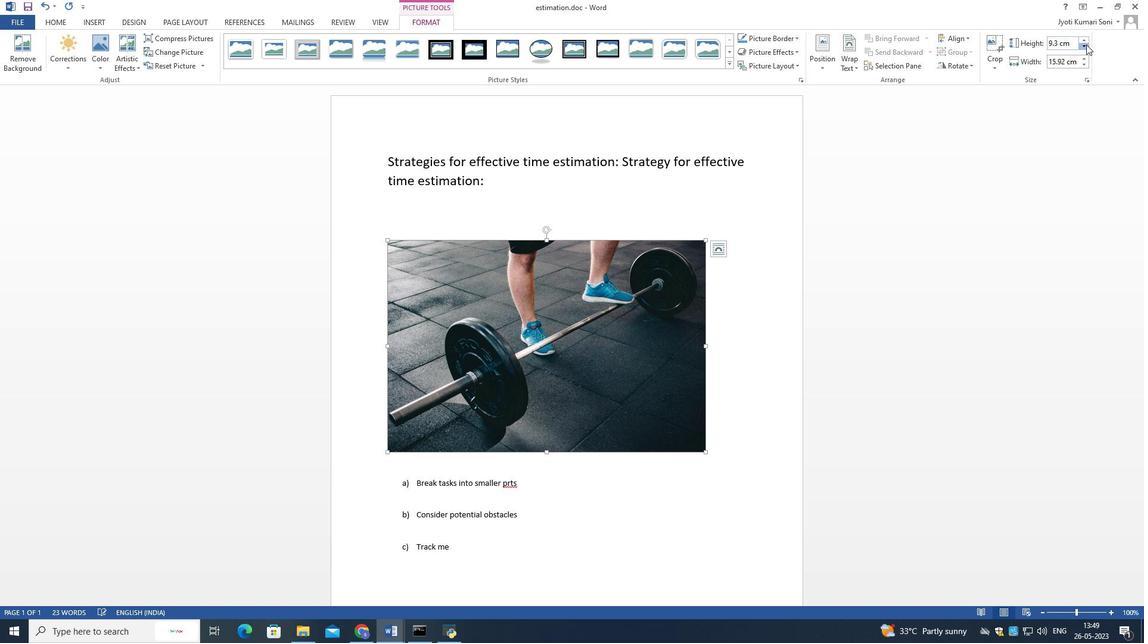 
Action: Mouse pressed left at (1086, 44)
Screenshot: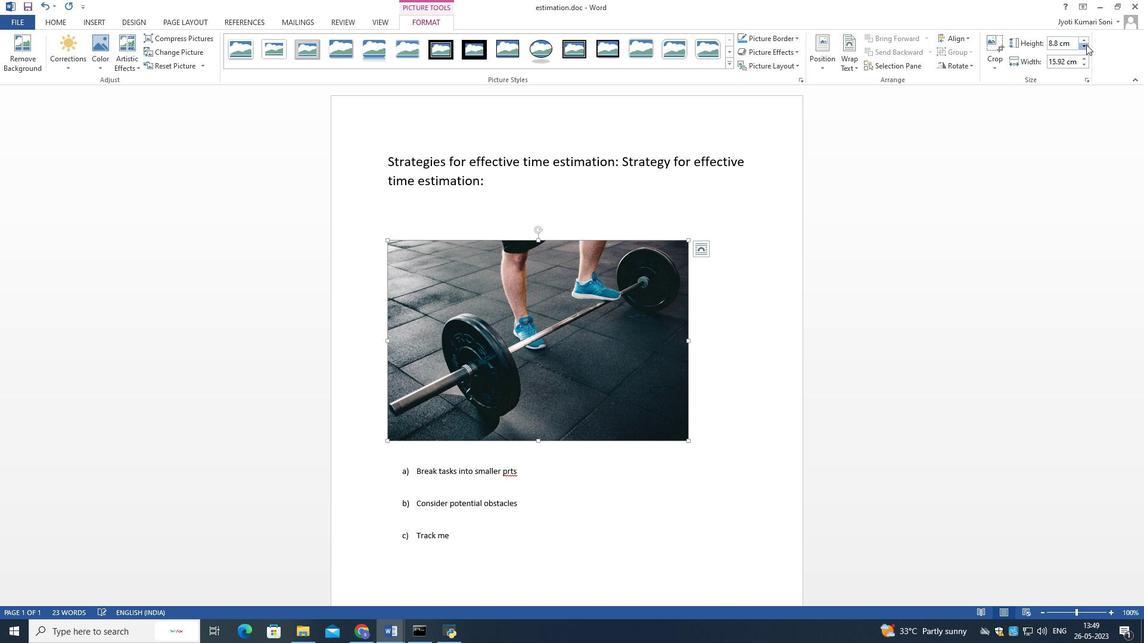 
Action: Mouse pressed left at (1086, 44)
Screenshot: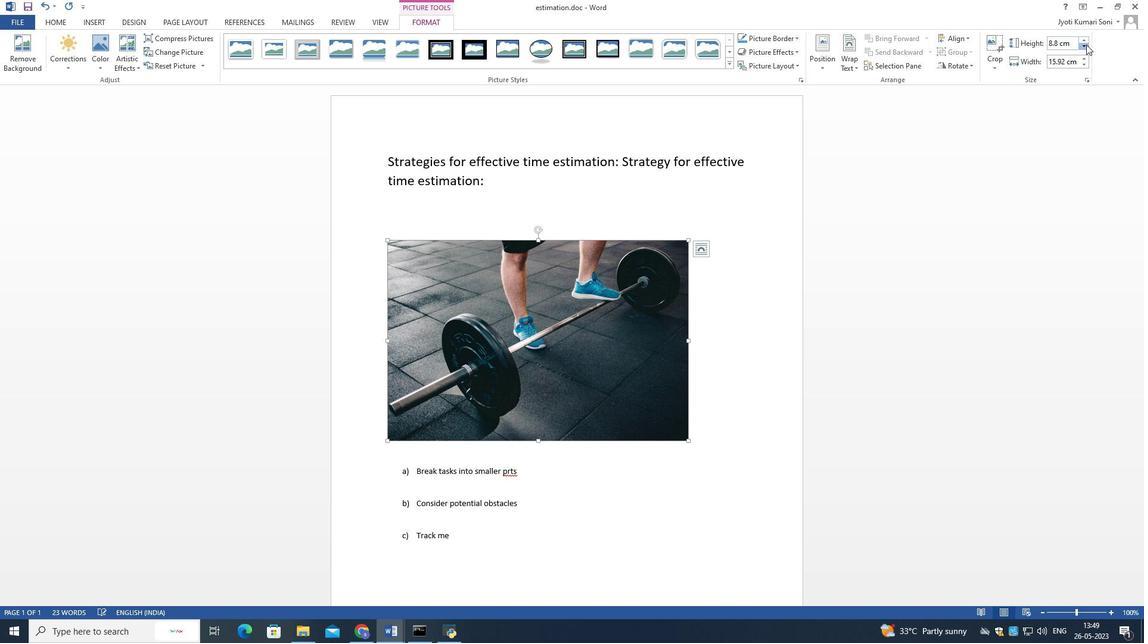 
Action: Mouse pressed left at (1086, 44)
Screenshot: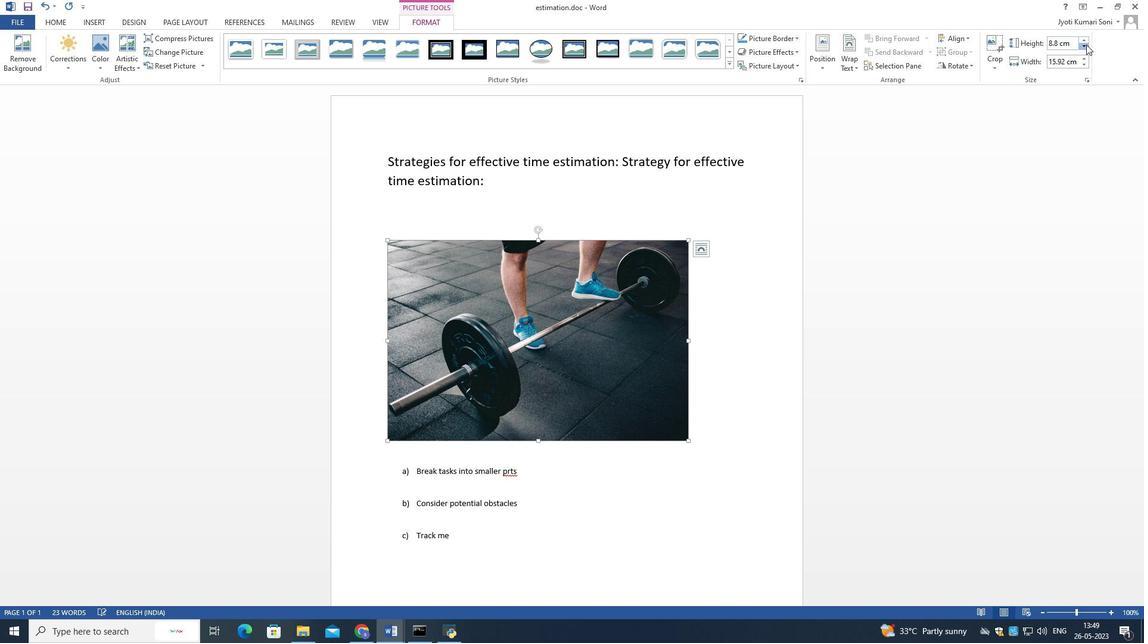 
Action: Mouse pressed left at (1086, 44)
Screenshot: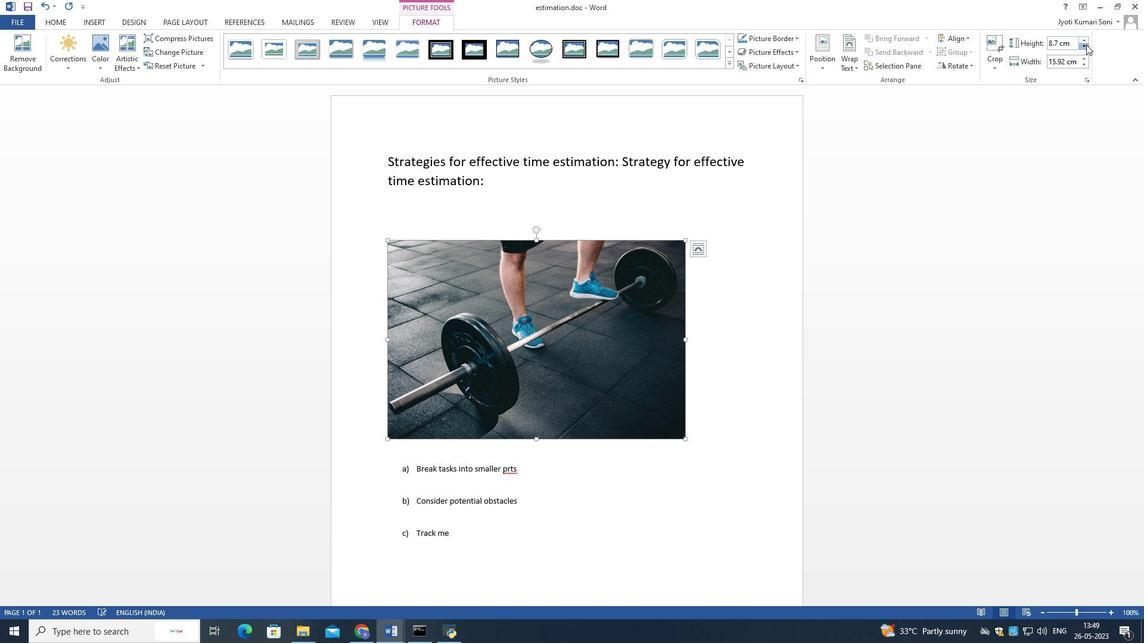 
Action: Mouse pressed left at (1086, 44)
Screenshot: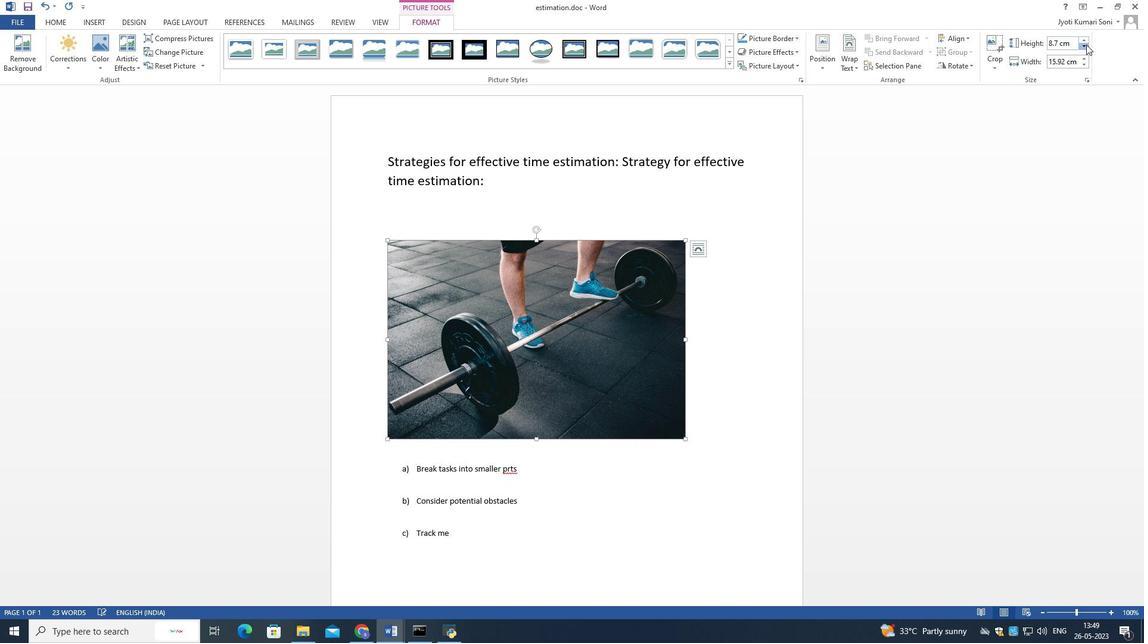 
Action: Mouse pressed left at (1086, 44)
Screenshot: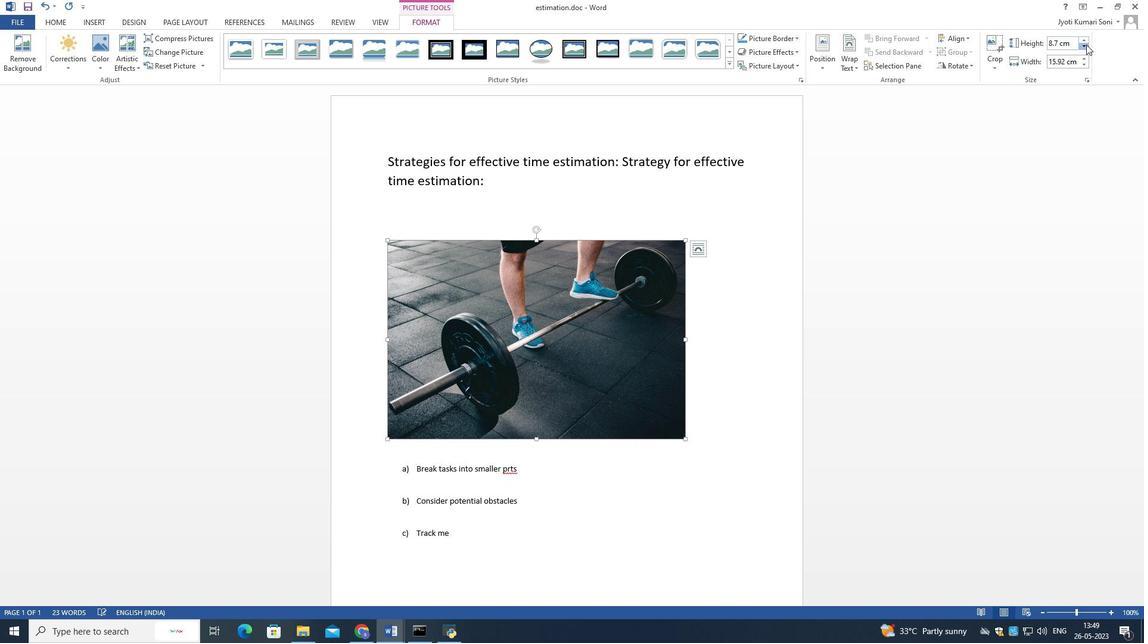 
Action: Mouse moved to (1086, 44)
Screenshot: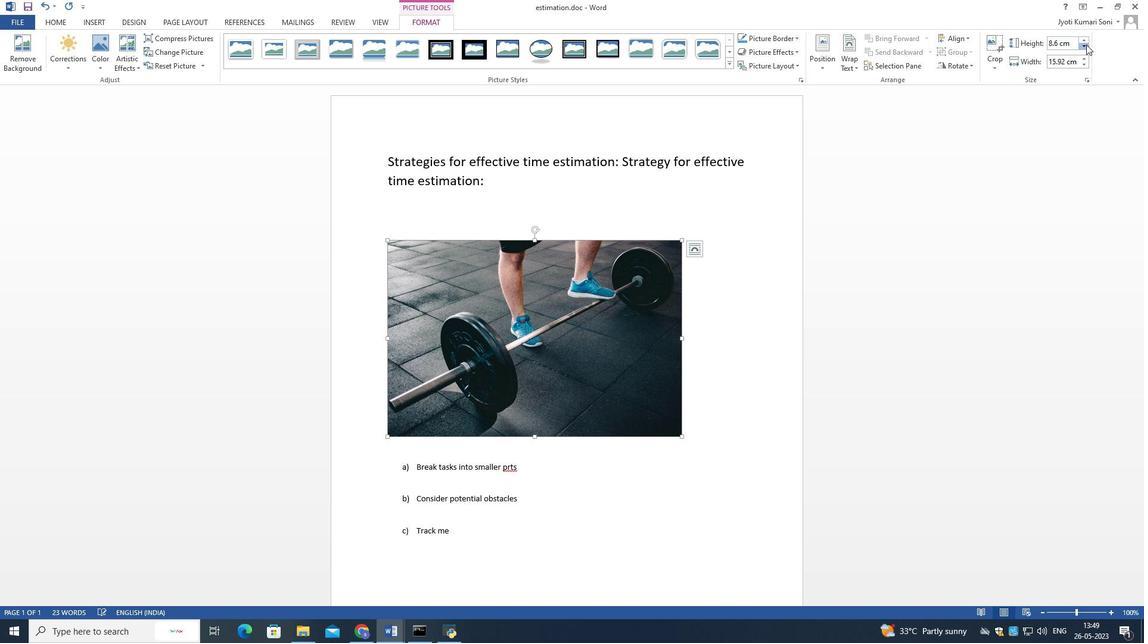 
Action: Mouse pressed left at (1086, 44)
Screenshot: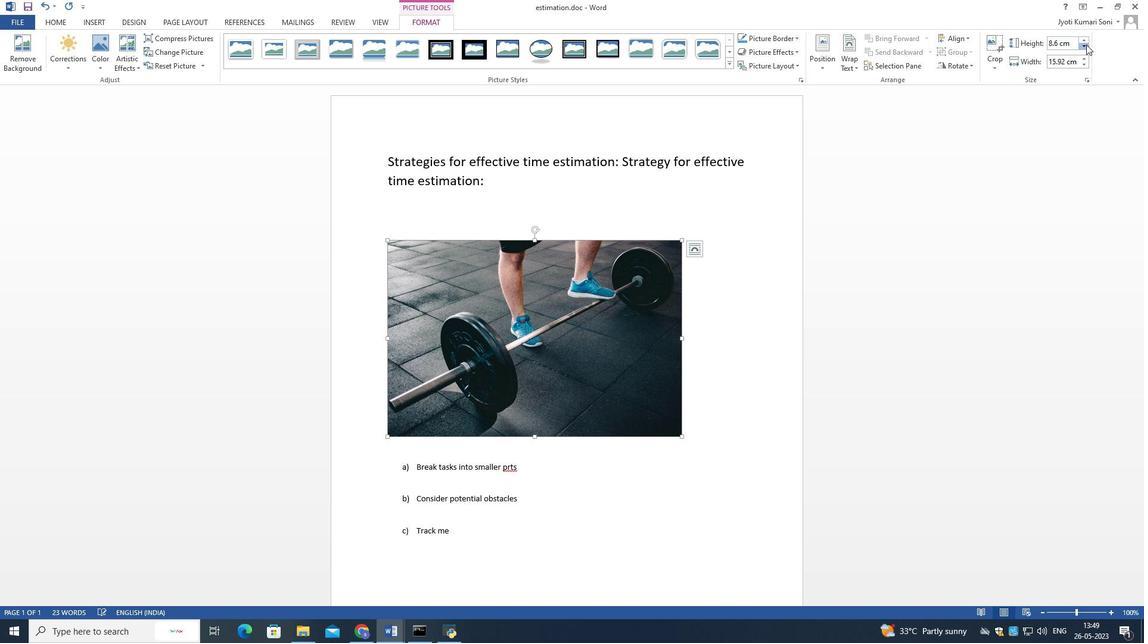 
Action: Mouse moved to (1051, 123)
Screenshot: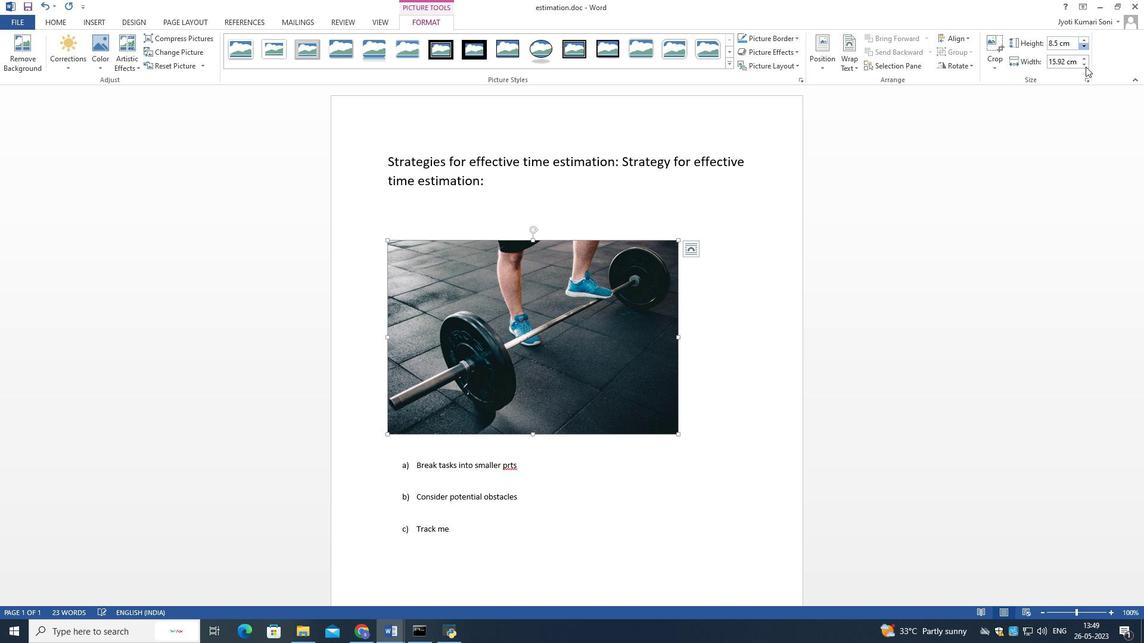 
Action: Mouse pressed left at (1051, 123)
Screenshot: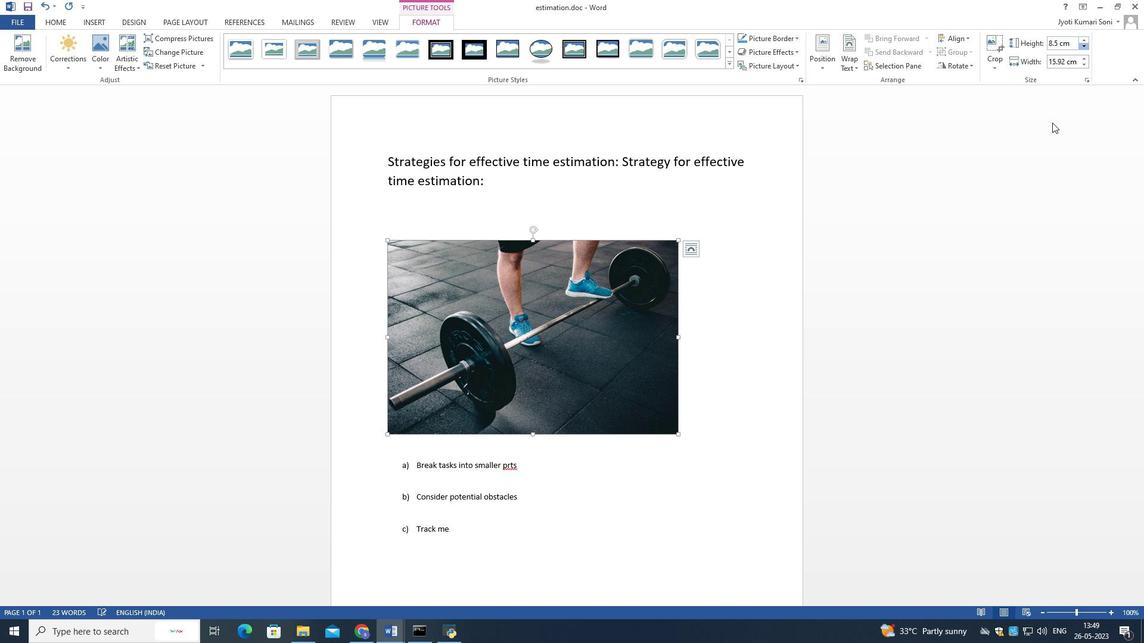 
Action: Mouse moved to (1082, 42)
Screenshot: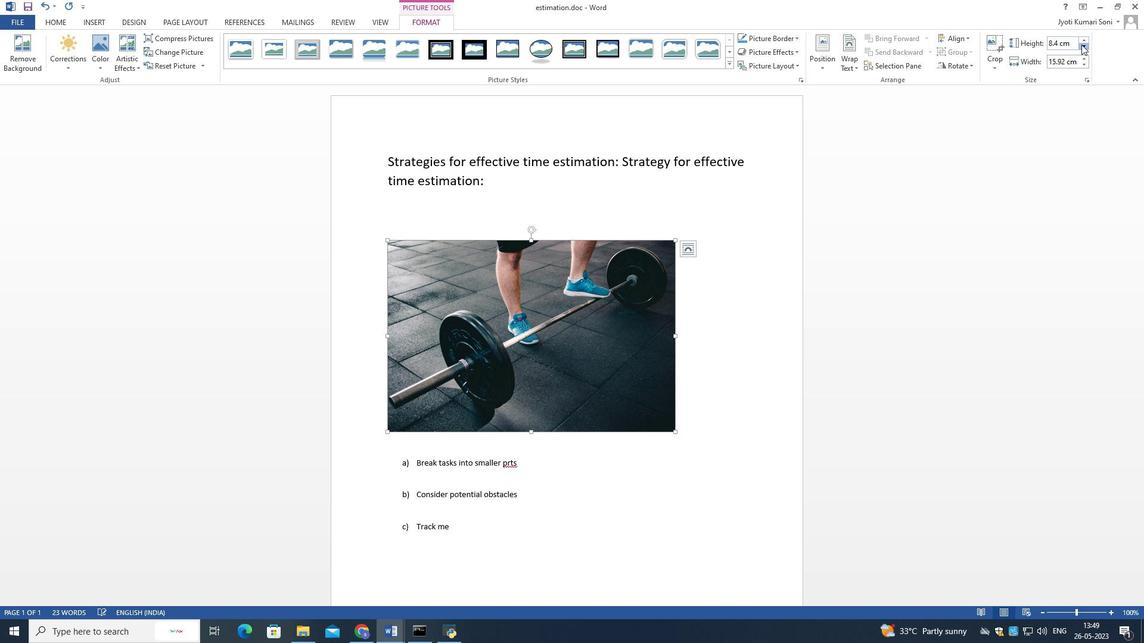 
Action: Mouse pressed left at (1082, 42)
Screenshot: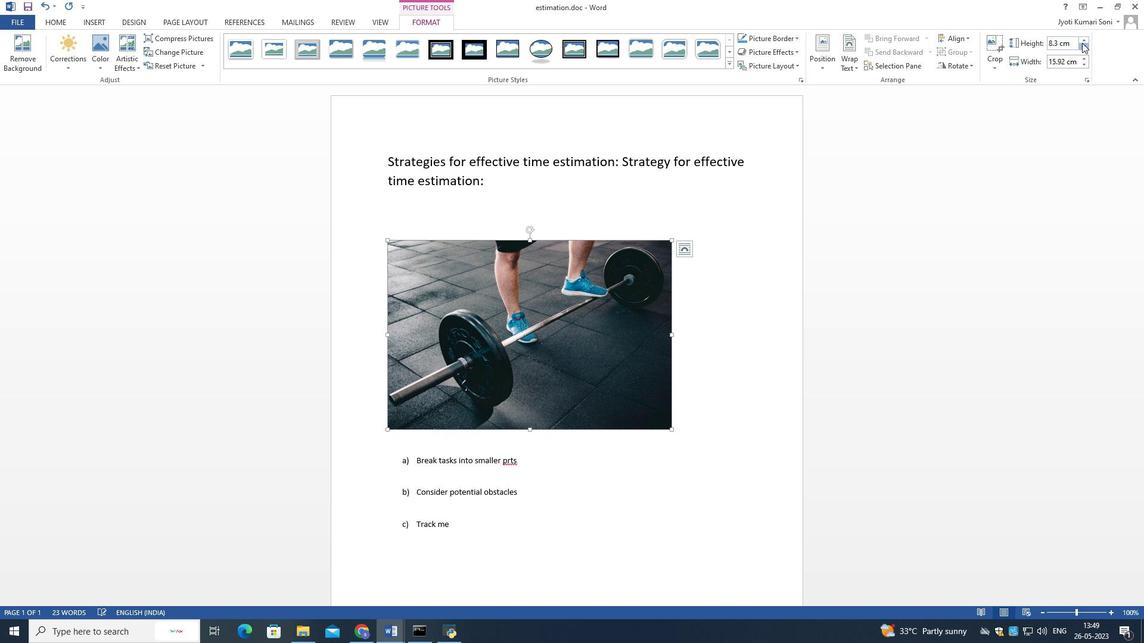 
Action: Mouse pressed left at (1082, 42)
Screenshot: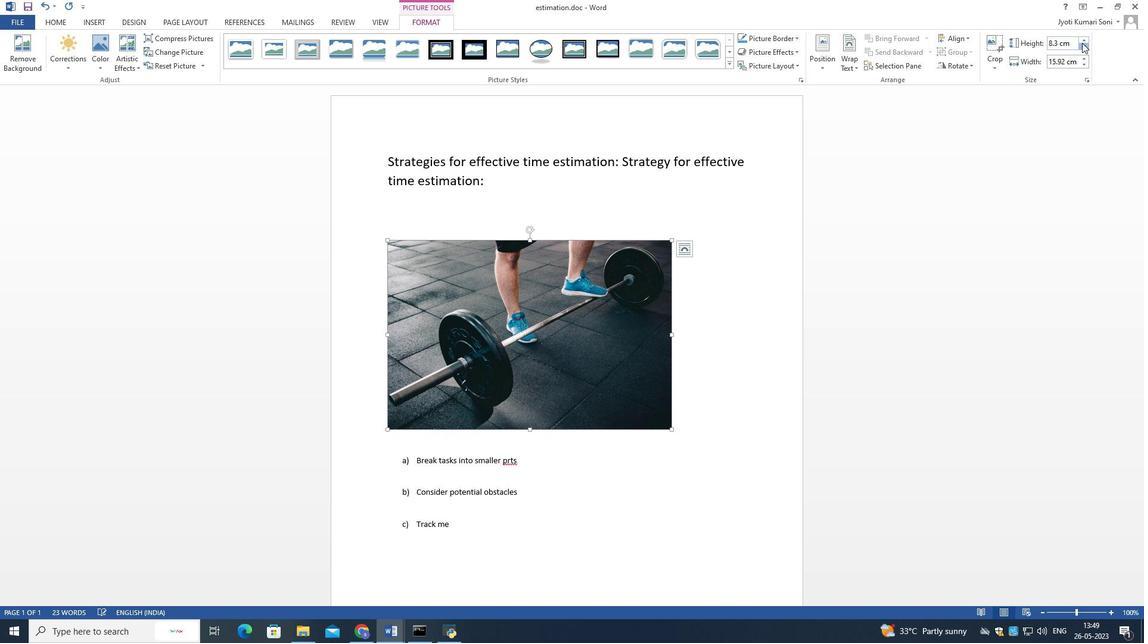 
Action: Mouse pressed left at (1082, 42)
Screenshot: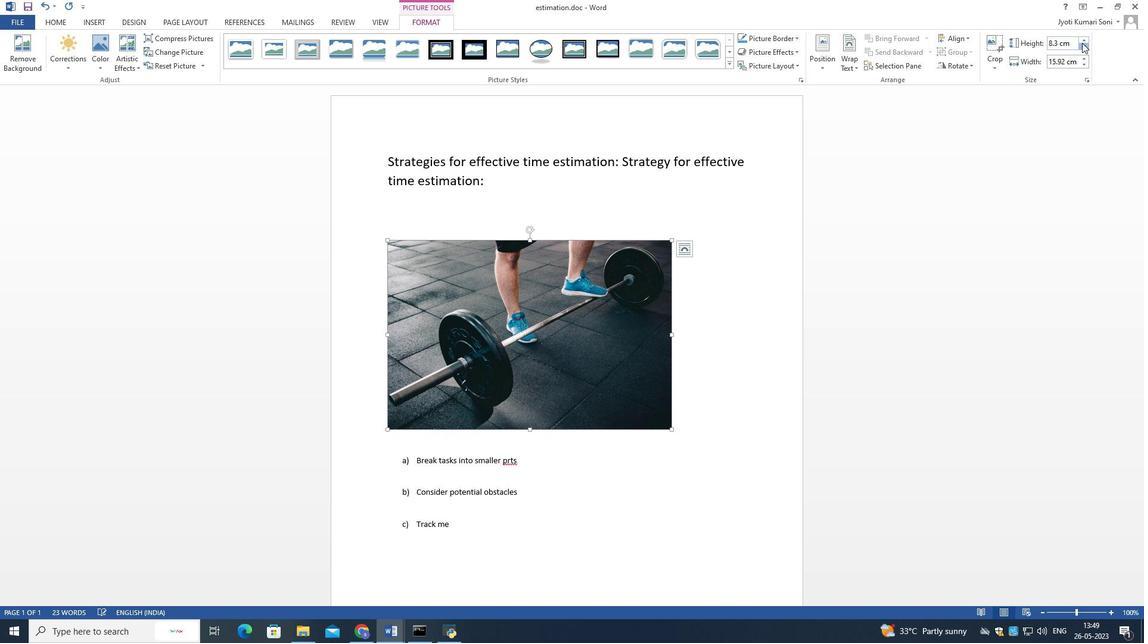 
Action: Mouse pressed left at (1082, 42)
Screenshot: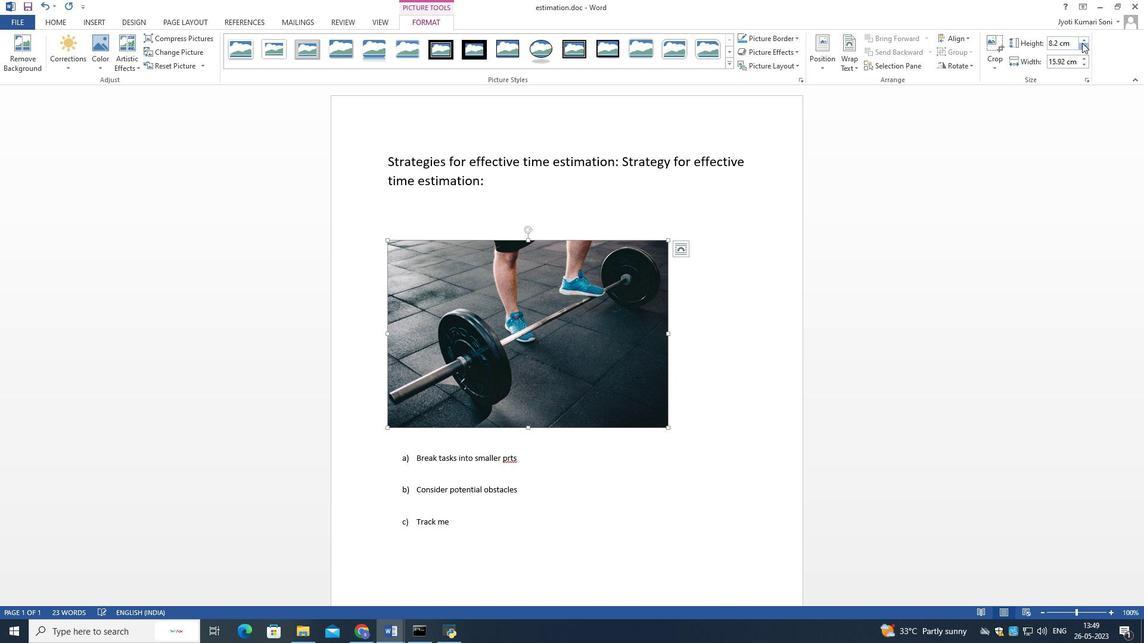 
Action: Mouse pressed left at (1082, 42)
Screenshot: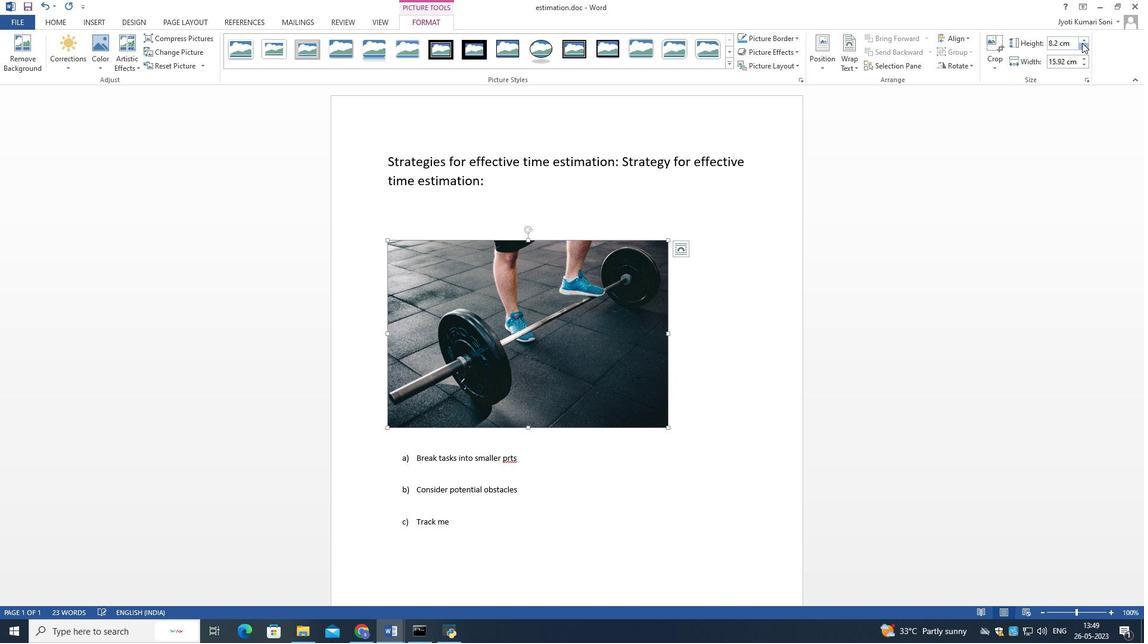 
Action: Mouse pressed left at (1082, 42)
Screenshot: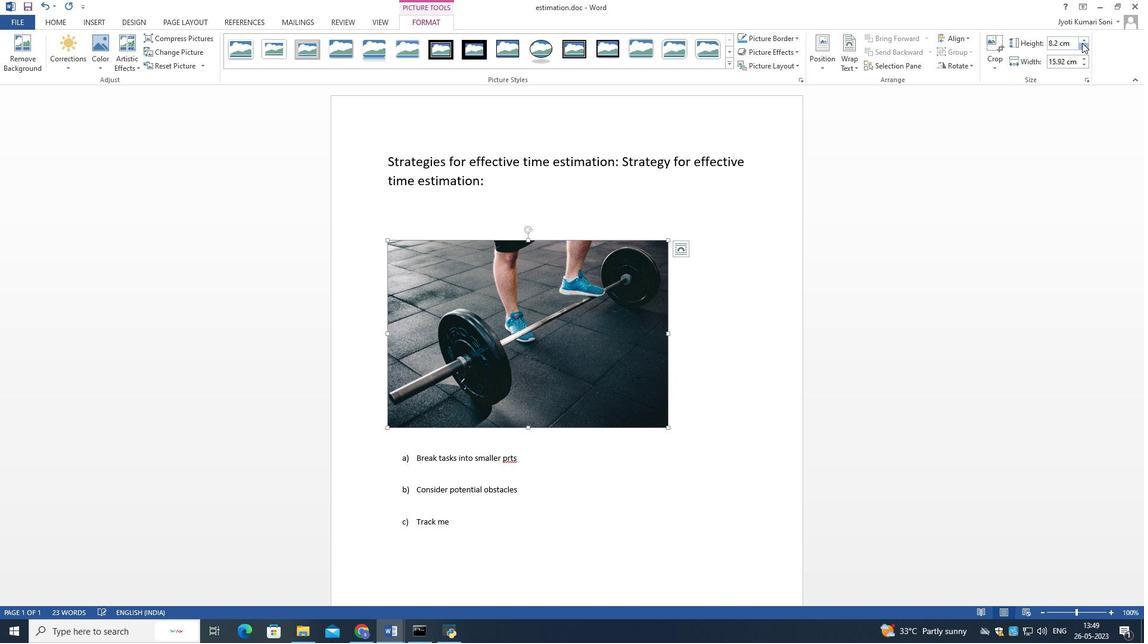 
Action: Mouse pressed left at (1082, 42)
Screenshot: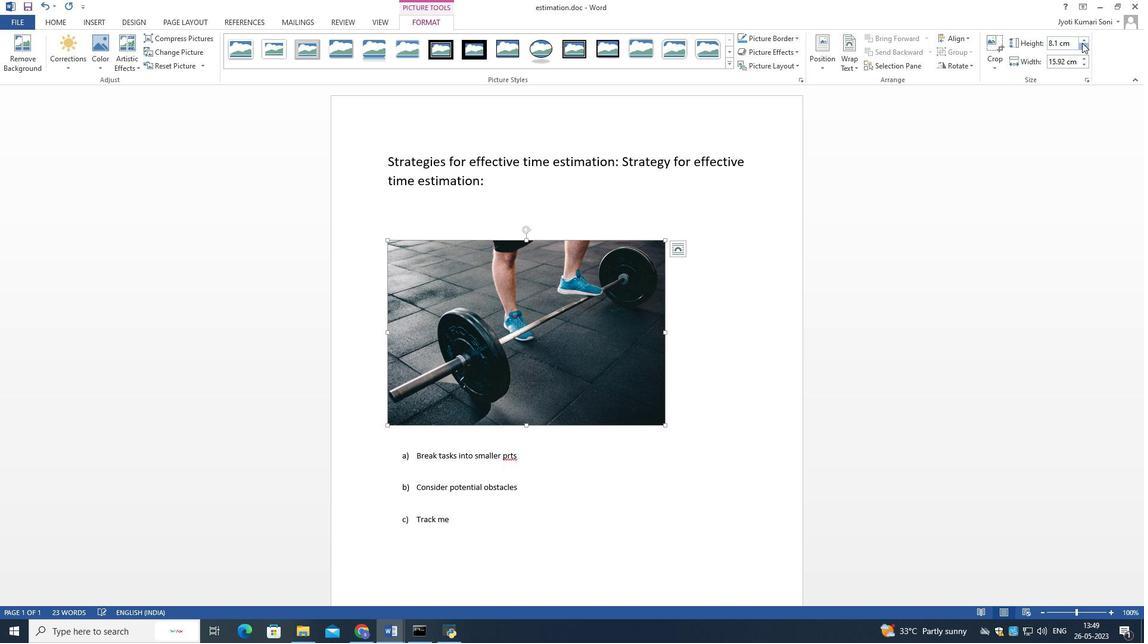 
Action: Mouse pressed left at (1082, 42)
Screenshot: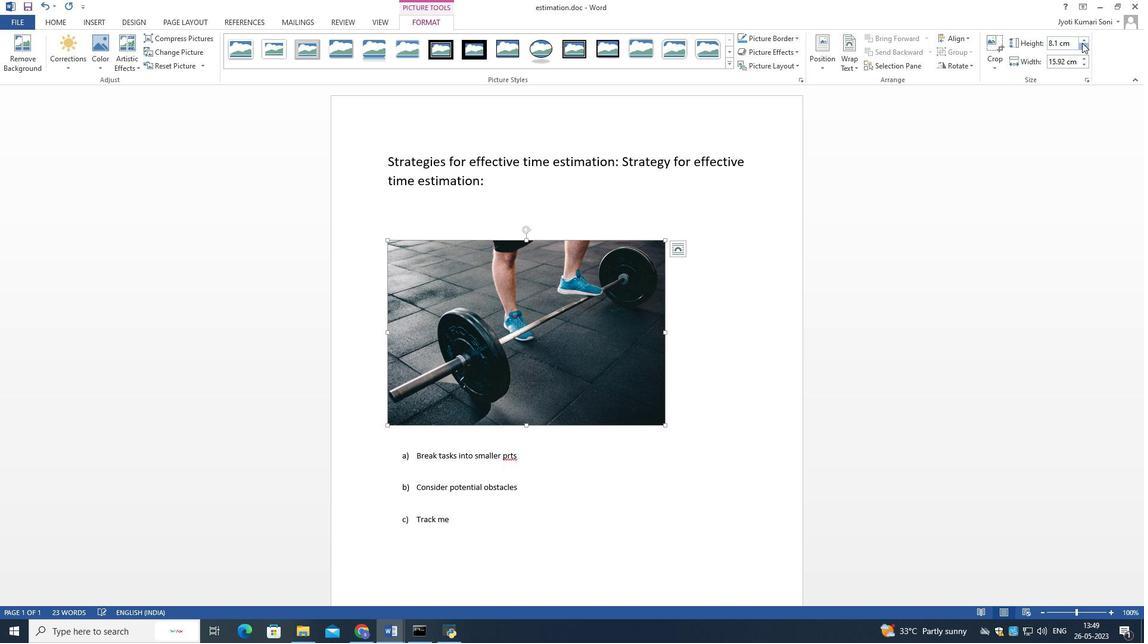 
Action: Mouse pressed left at (1082, 42)
Screenshot: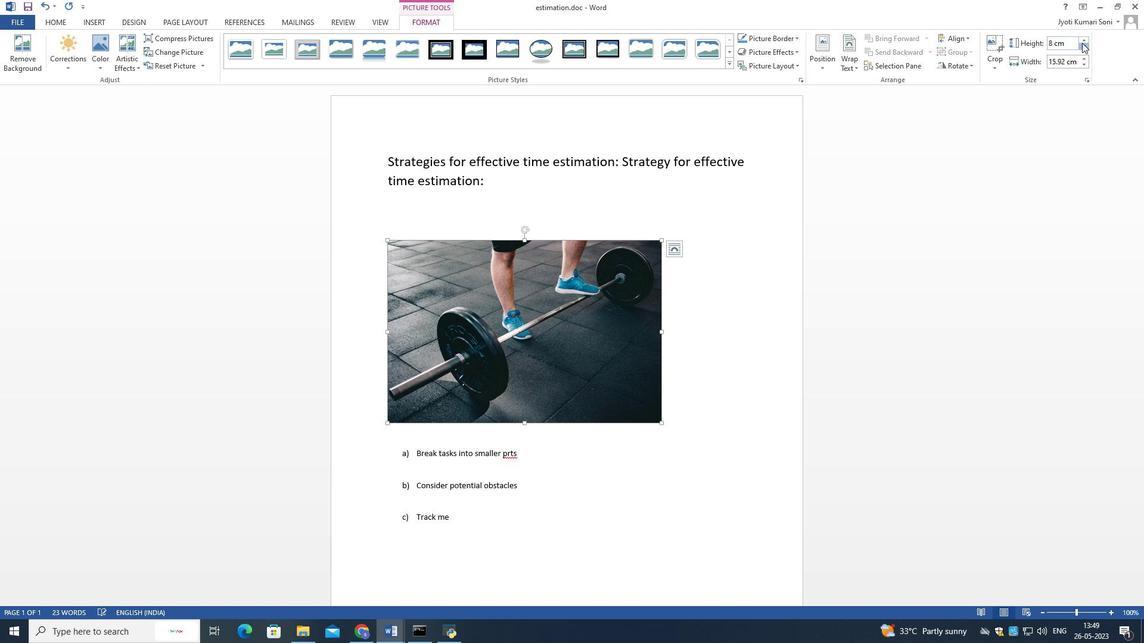 
Action: Mouse pressed left at (1082, 42)
Screenshot: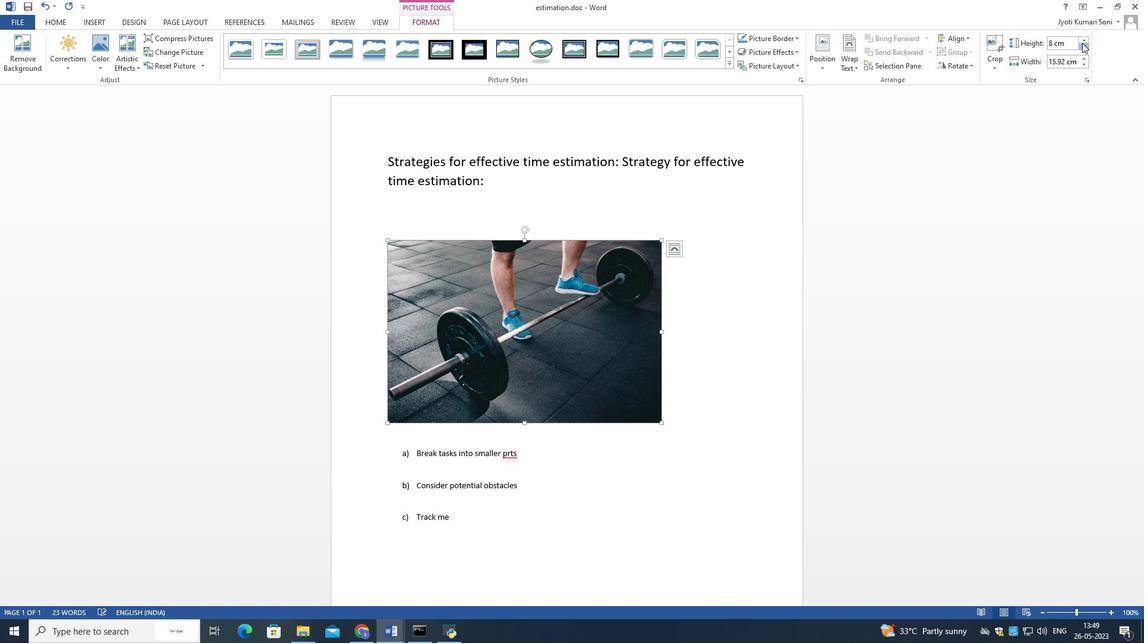 
Action: Mouse pressed left at (1082, 42)
Screenshot: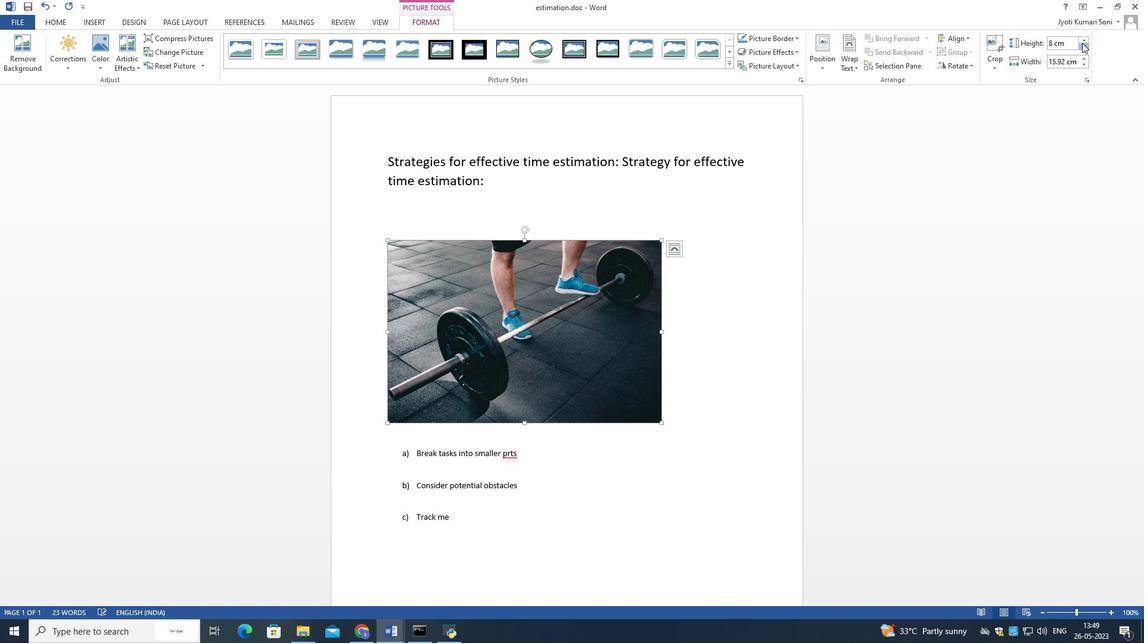 
Action: Mouse pressed left at (1082, 42)
Screenshot: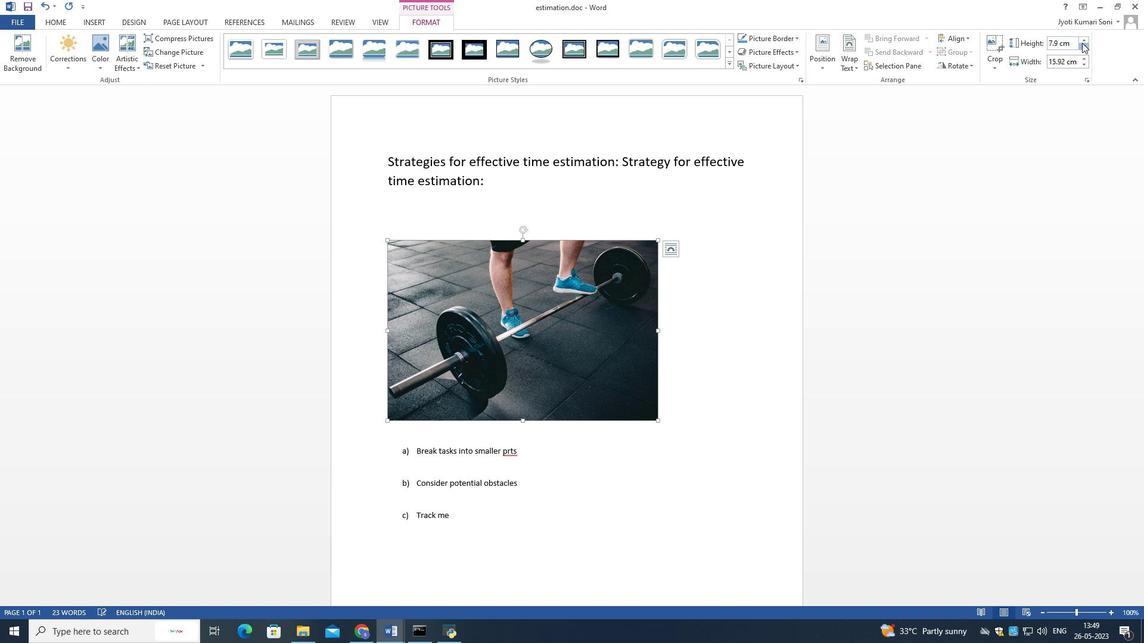 
Action: Mouse pressed left at (1082, 42)
Screenshot: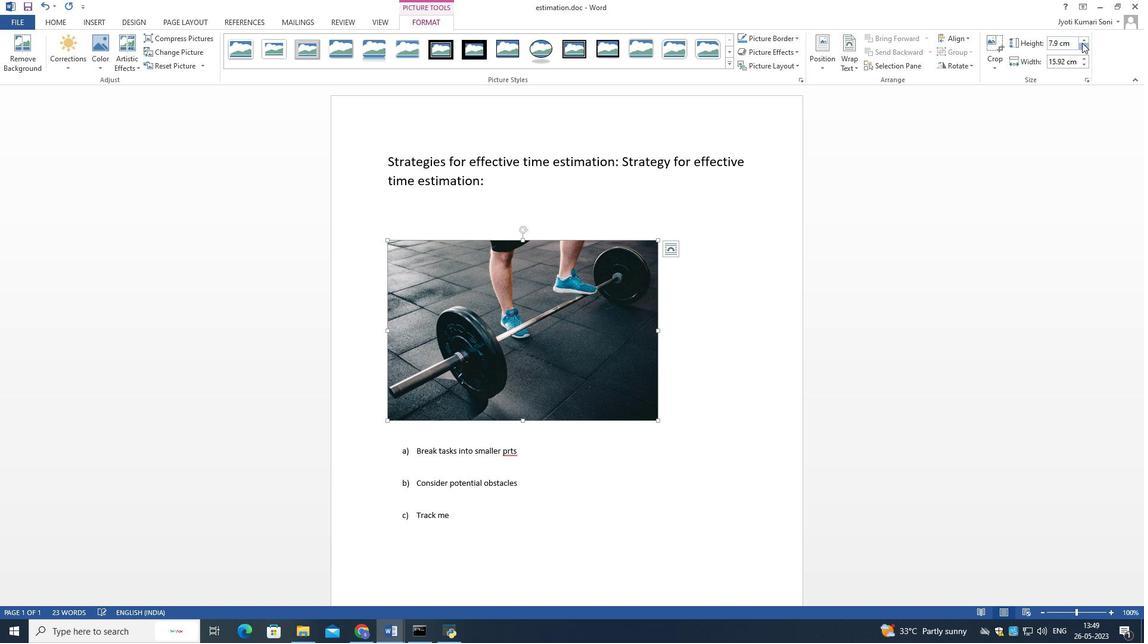 
Action: Mouse pressed left at (1082, 42)
Screenshot: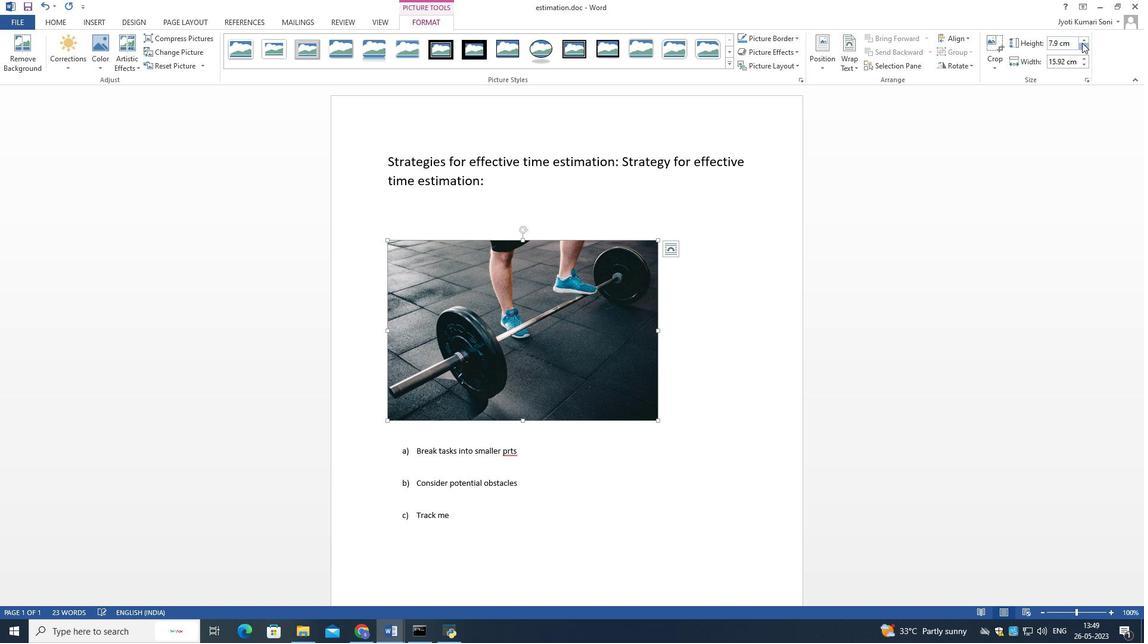 
Action: Mouse pressed left at (1082, 42)
Screenshot: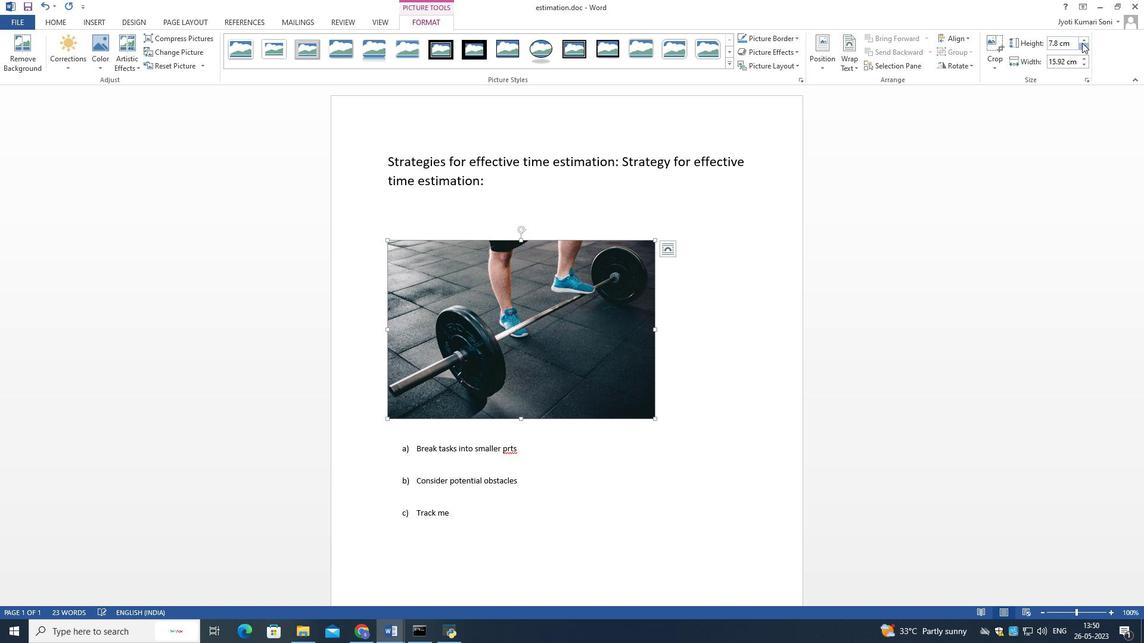 
Action: Mouse pressed left at (1082, 42)
Screenshot: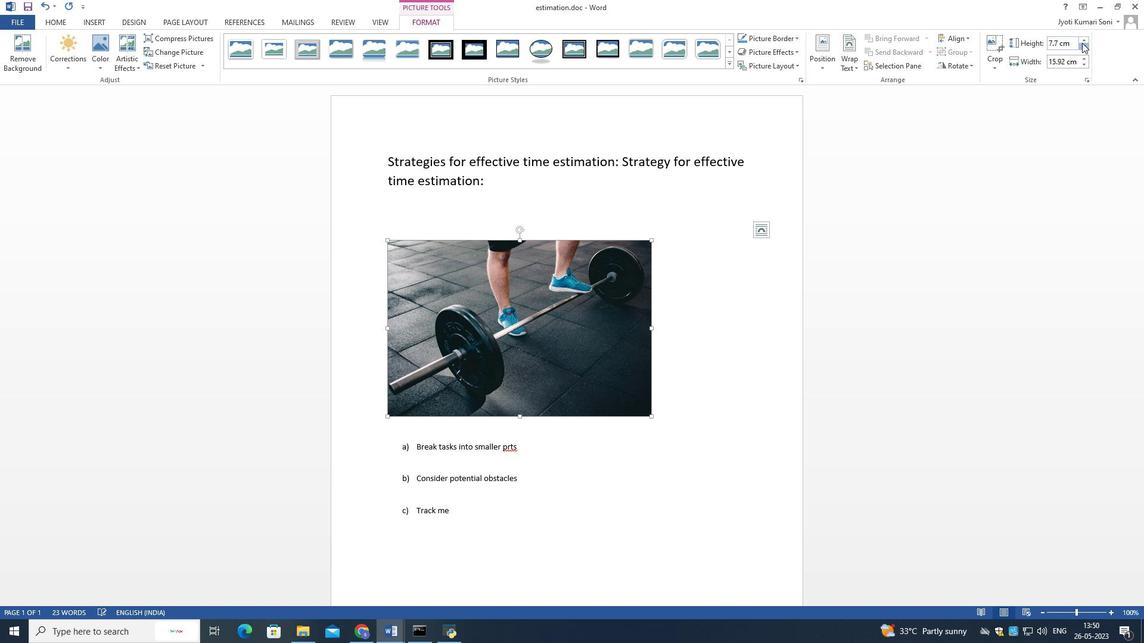 
Action: Mouse moved to (468, 299)
Screenshot: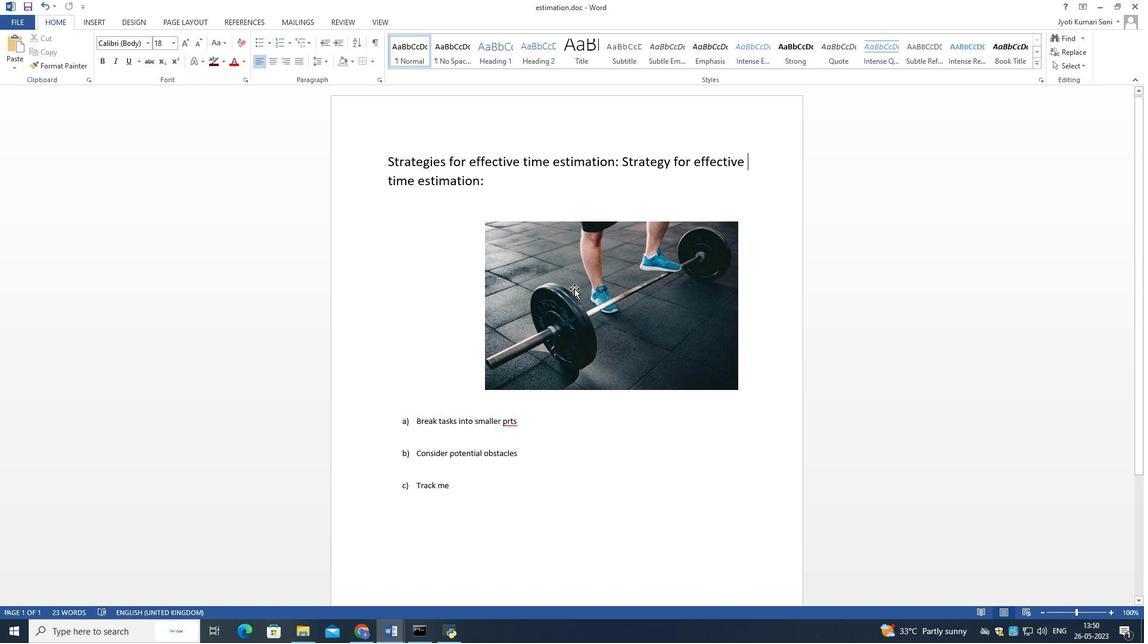 
Action: Mouse pressed left at (468, 299)
Screenshot: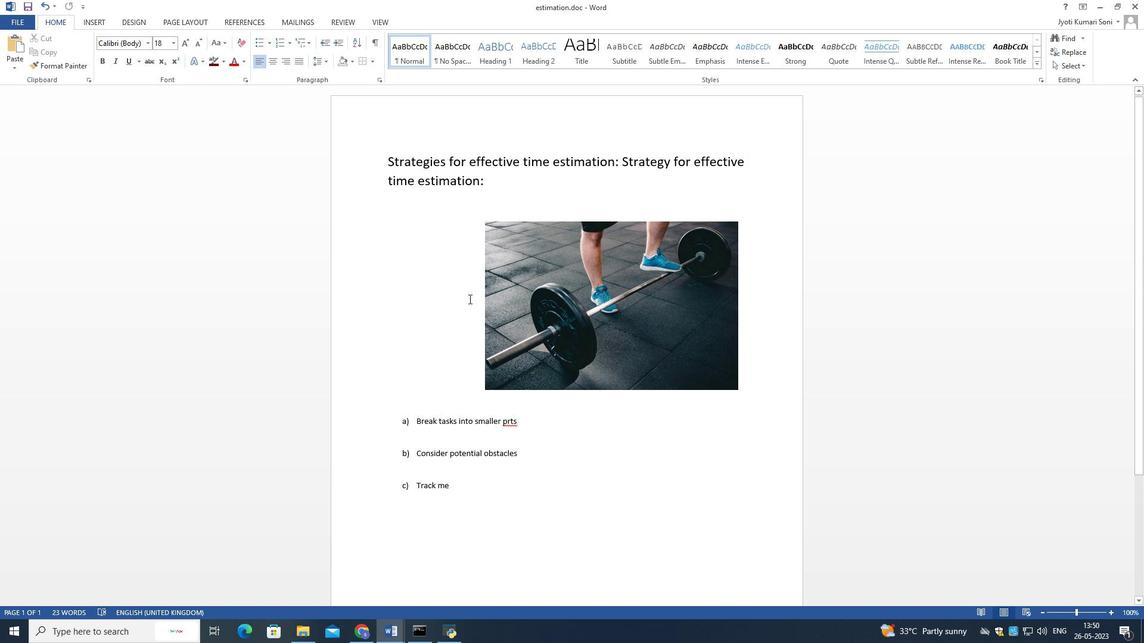 
Action: Mouse moved to (522, 295)
Screenshot: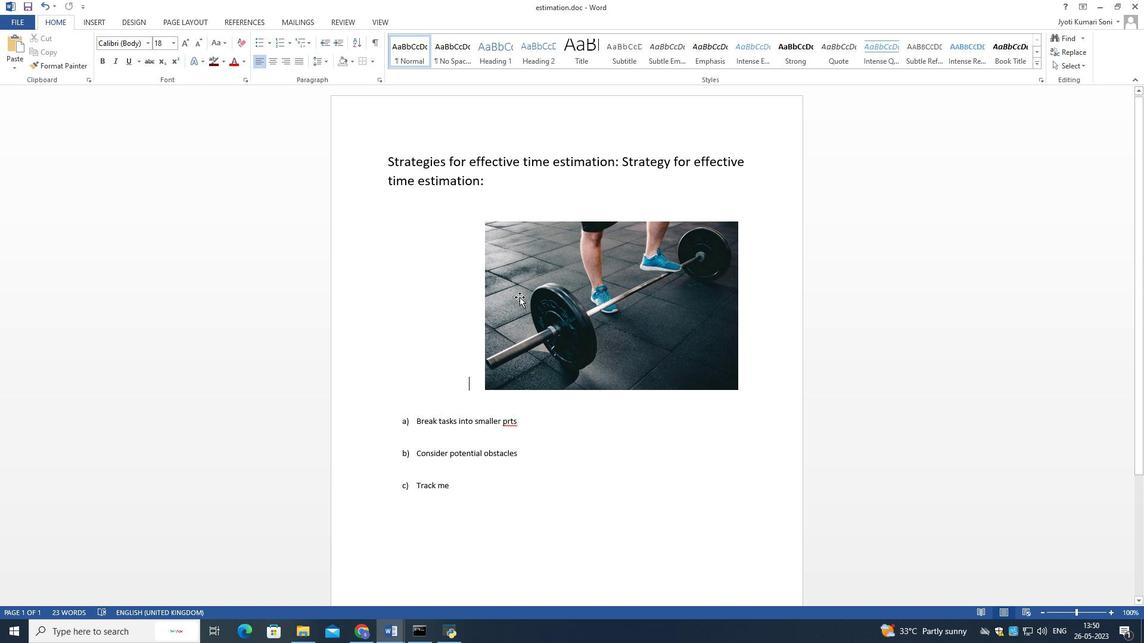 
Action: Mouse pressed left at (522, 295)
Screenshot: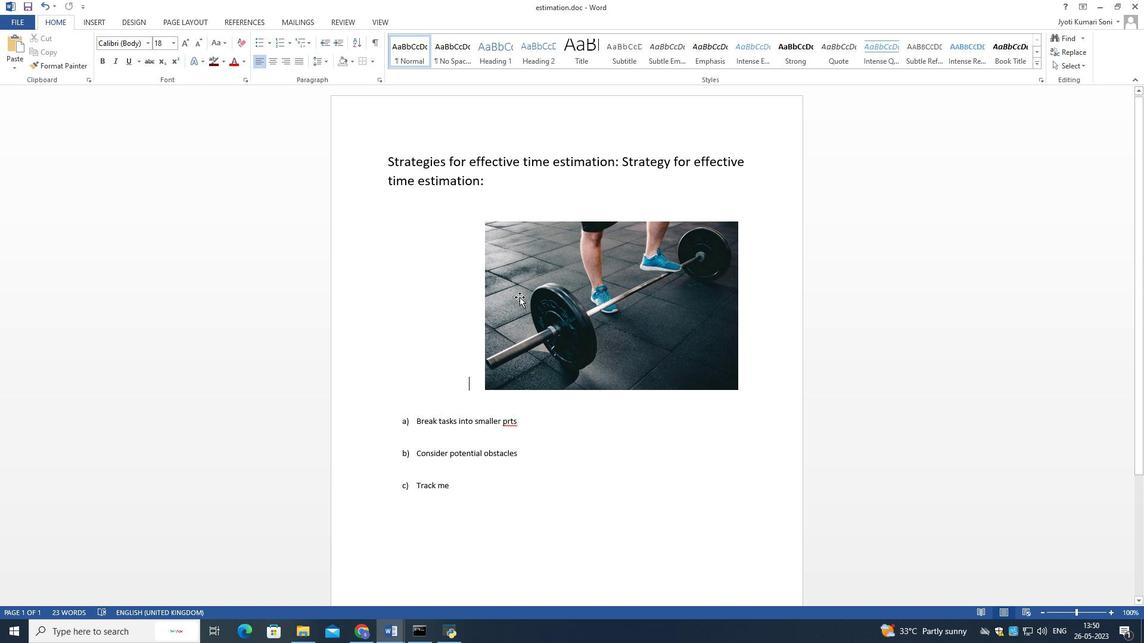 
Action: Mouse moved to (678, 277)
Screenshot: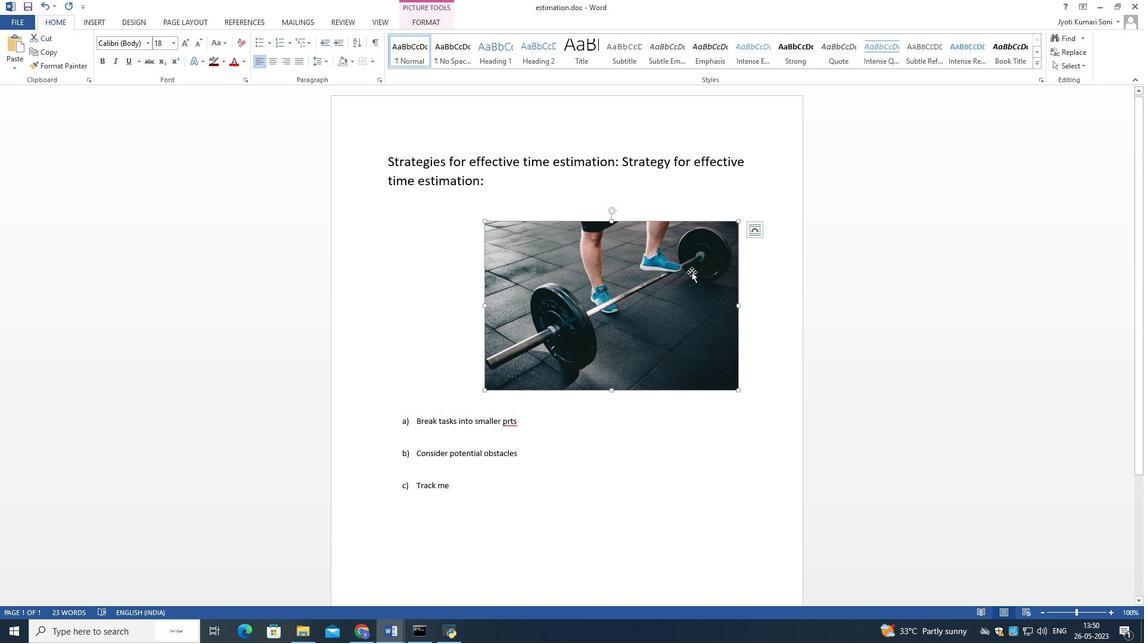 
Action: Mouse pressed left at (678, 277)
Screenshot: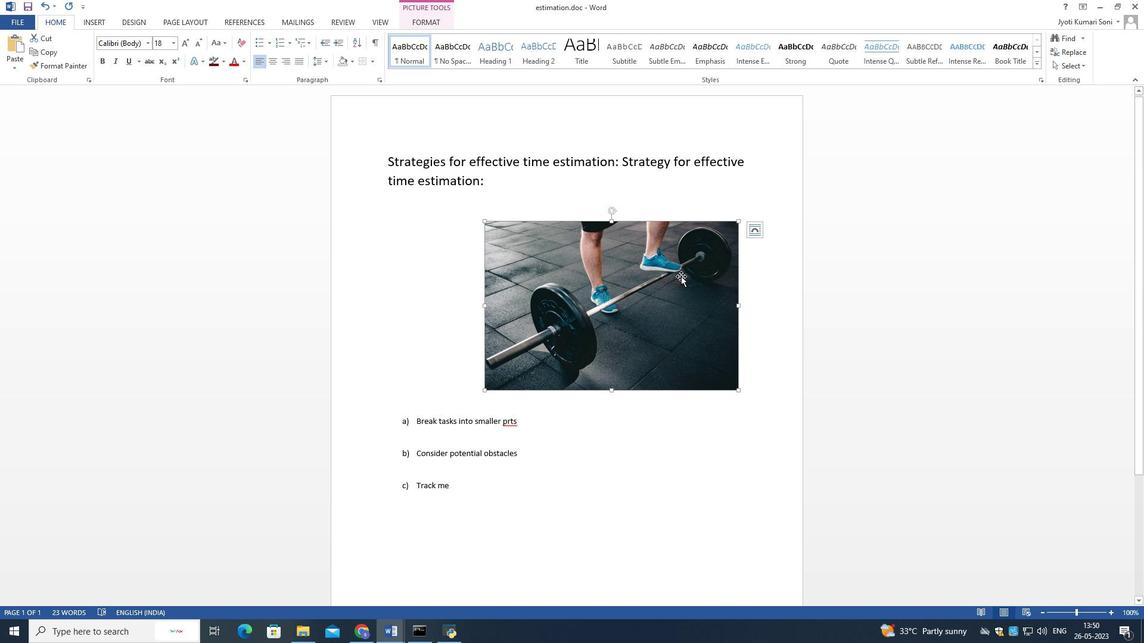 
Action: Mouse moved to (99, 16)
Screenshot: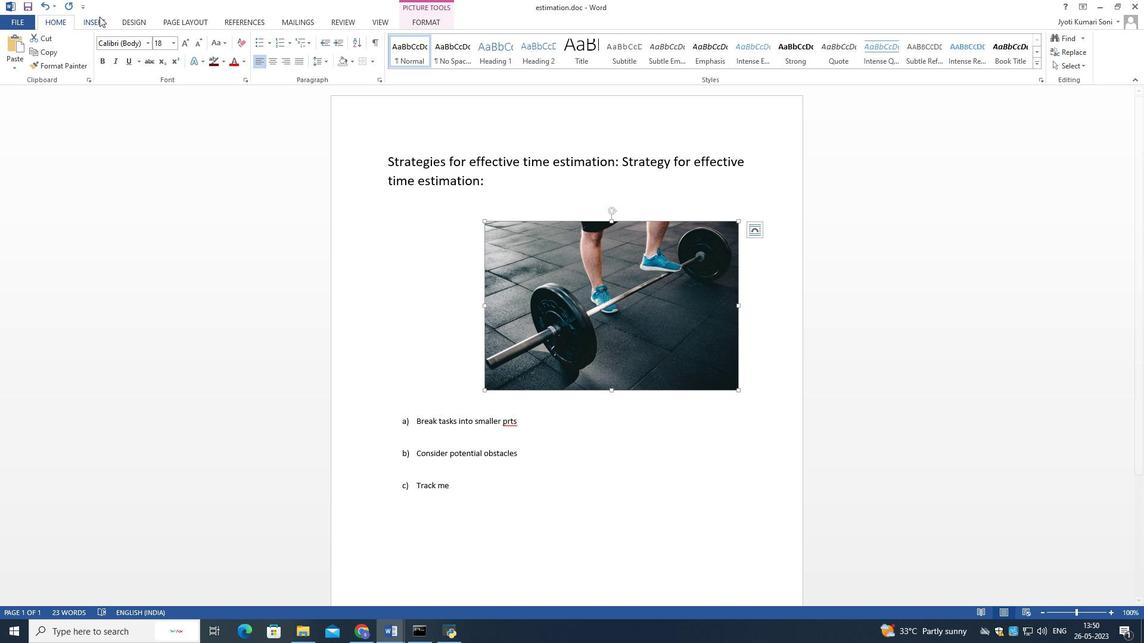 
Action: Mouse pressed left at (99, 16)
Screenshot: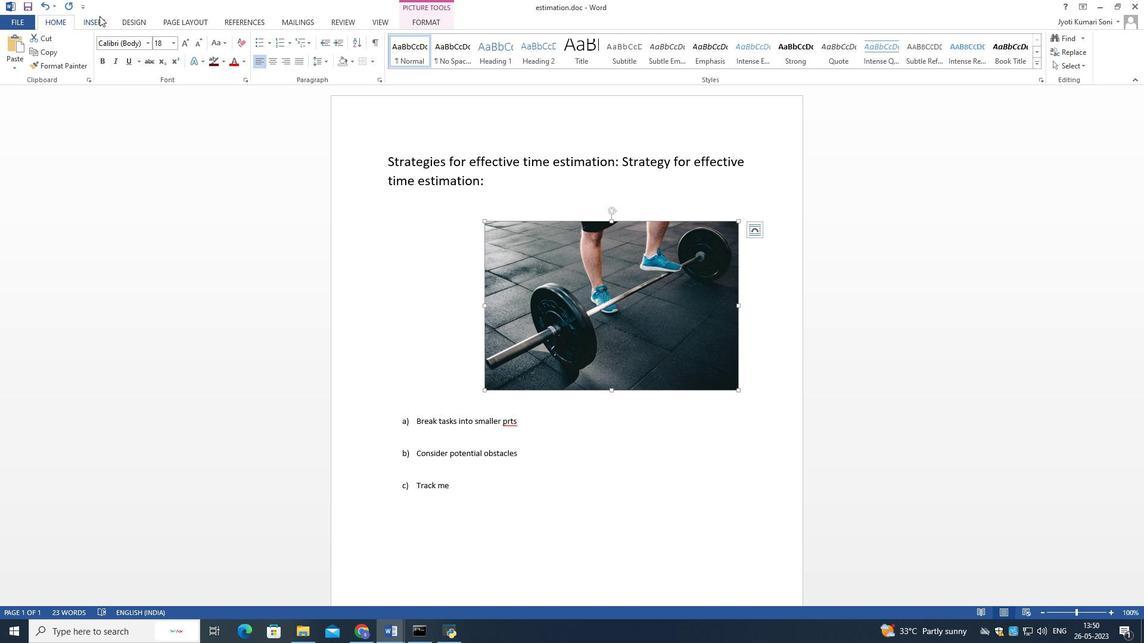 
Action: Mouse moved to (53, 19)
Screenshot: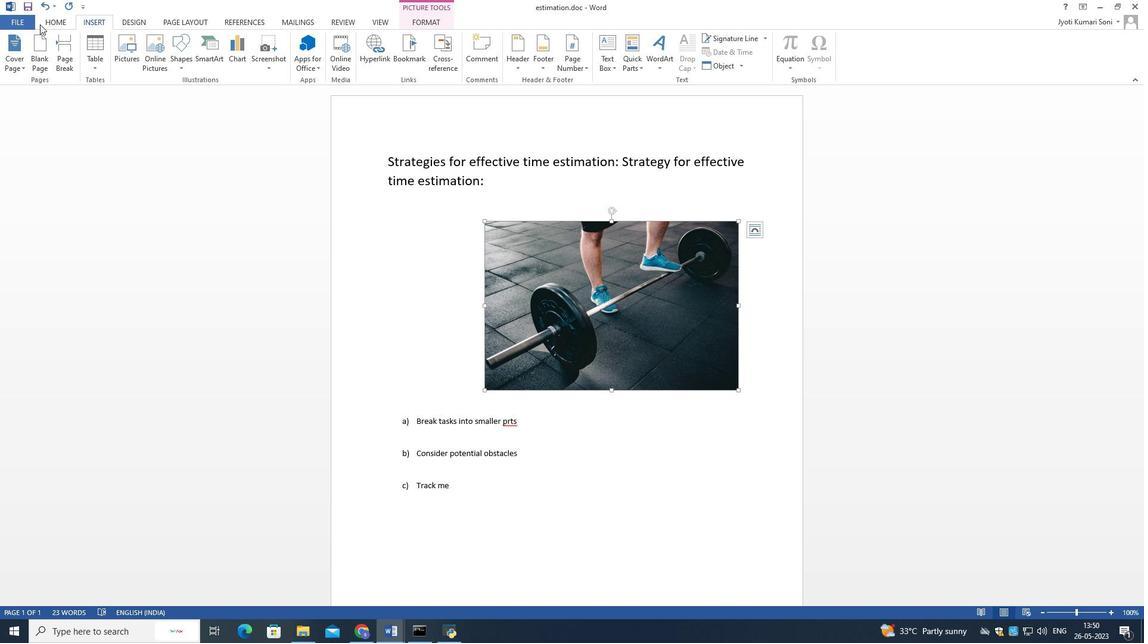 
Action: Mouse pressed left at (53, 19)
Screenshot: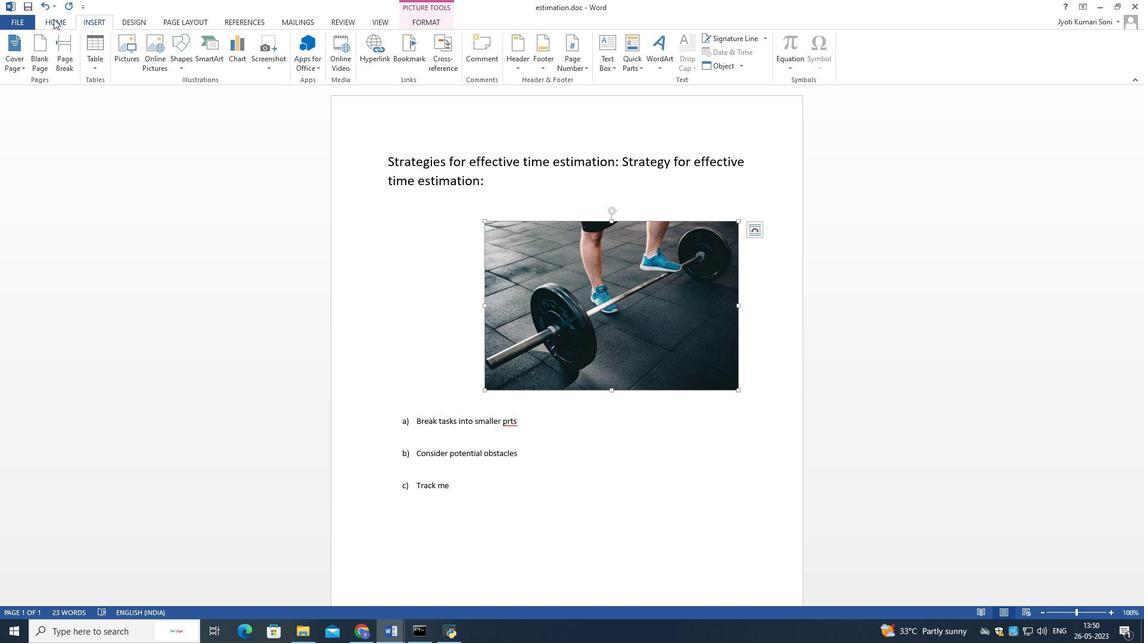 
Action: Mouse moved to (576, 289)
Screenshot: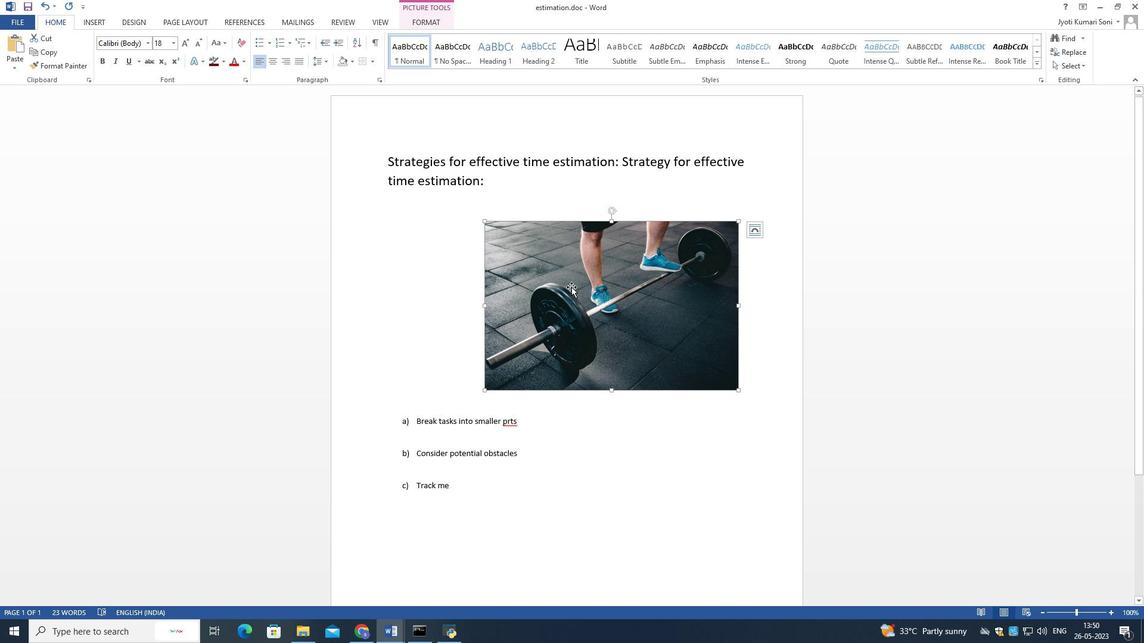 
Action: Mouse pressed left at (576, 289)
Screenshot: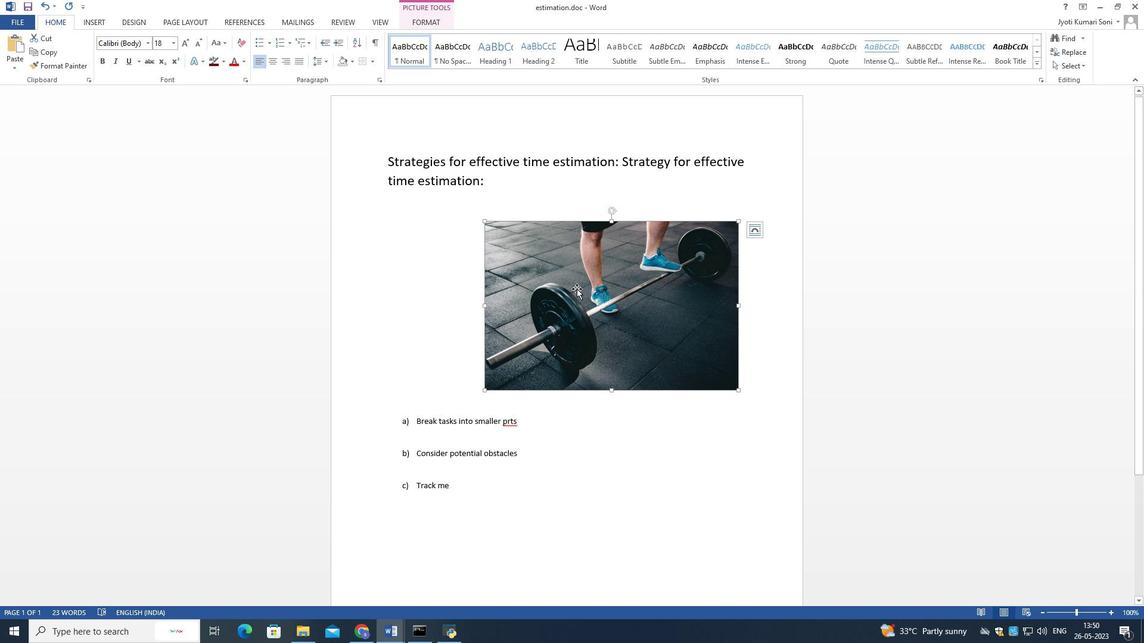 
Action: Mouse moved to (580, 286)
Screenshot: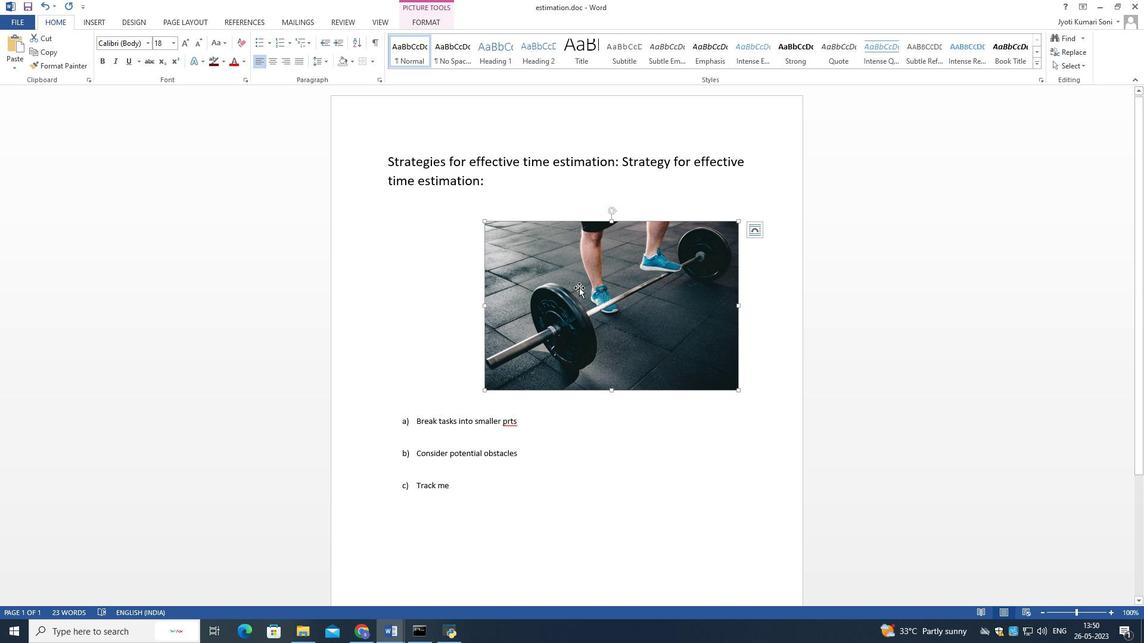 
Action: Mouse pressed right at (580, 286)
Screenshot: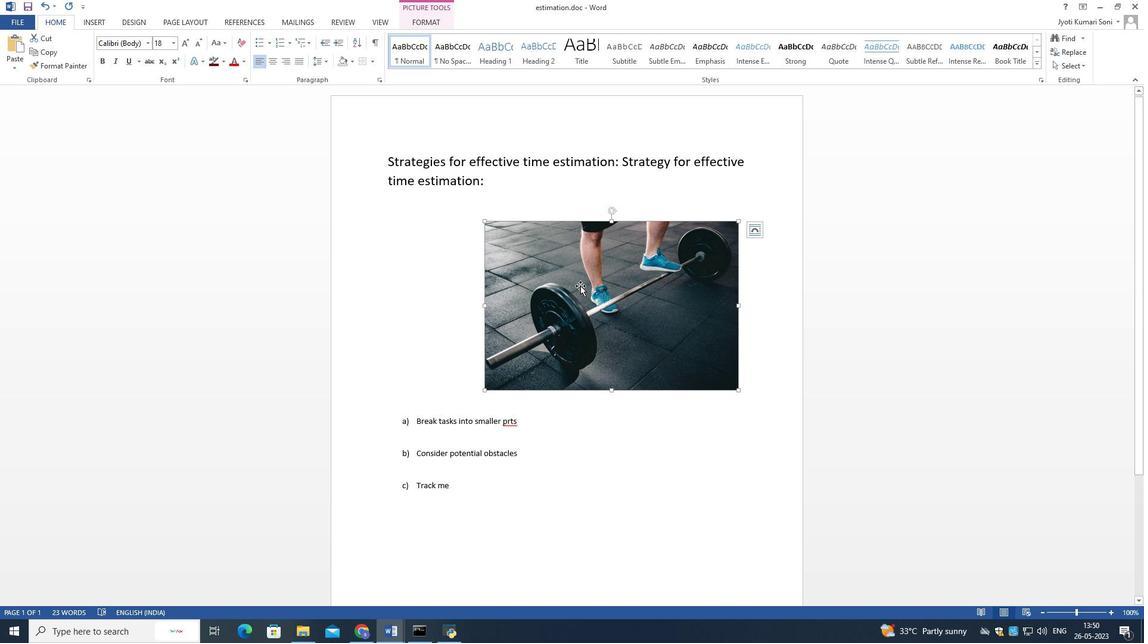 
Action: Mouse moved to (556, 294)
Screenshot: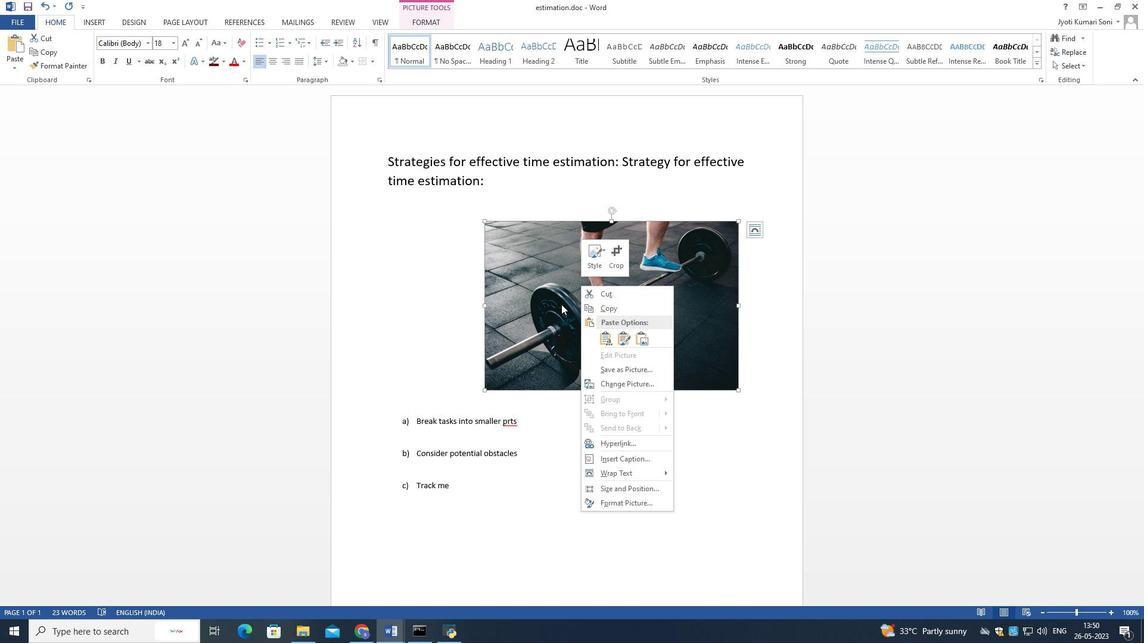 
Action: Mouse pressed left at (556, 294)
Screenshot: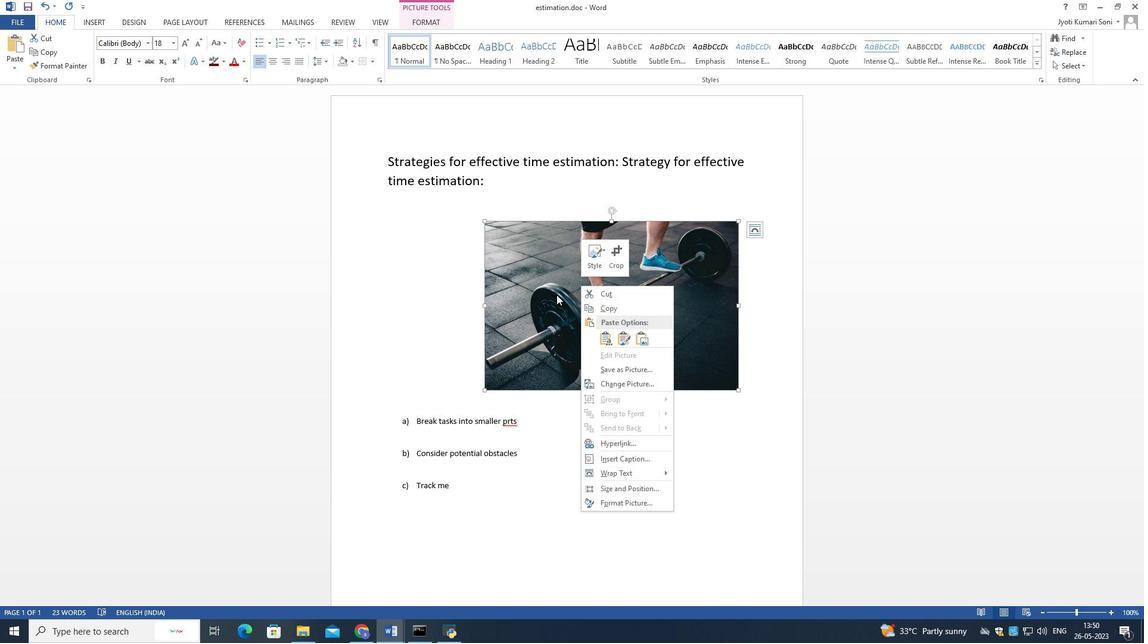
Action: Mouse moved to (568, 290)
Screenshot: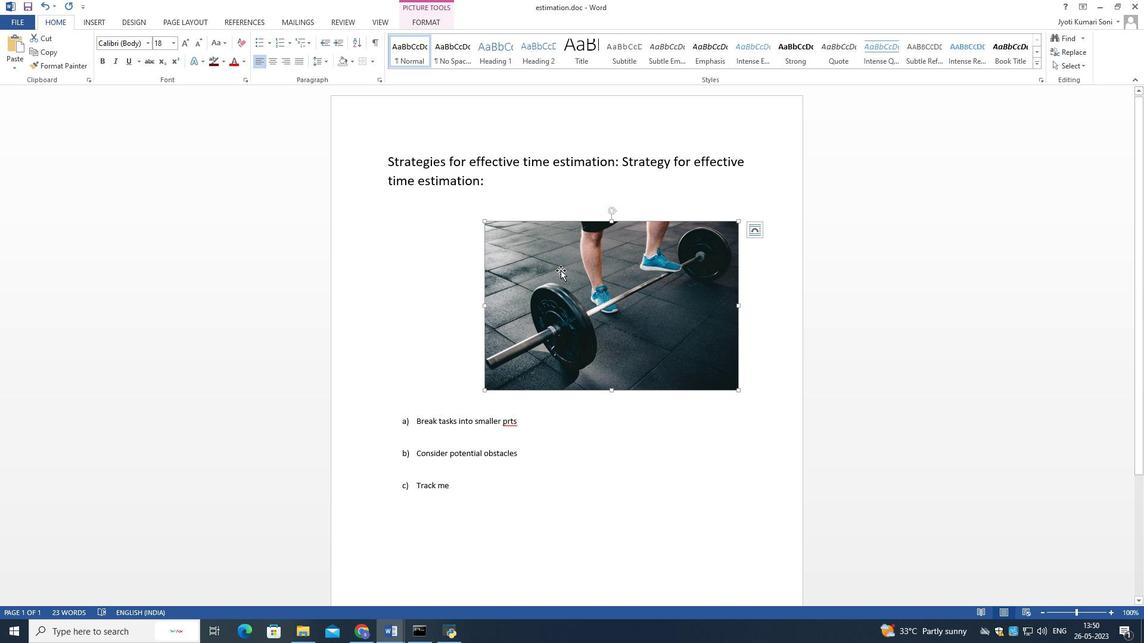 
Action: Mouse pressed left at (568, 290)
Screenshot: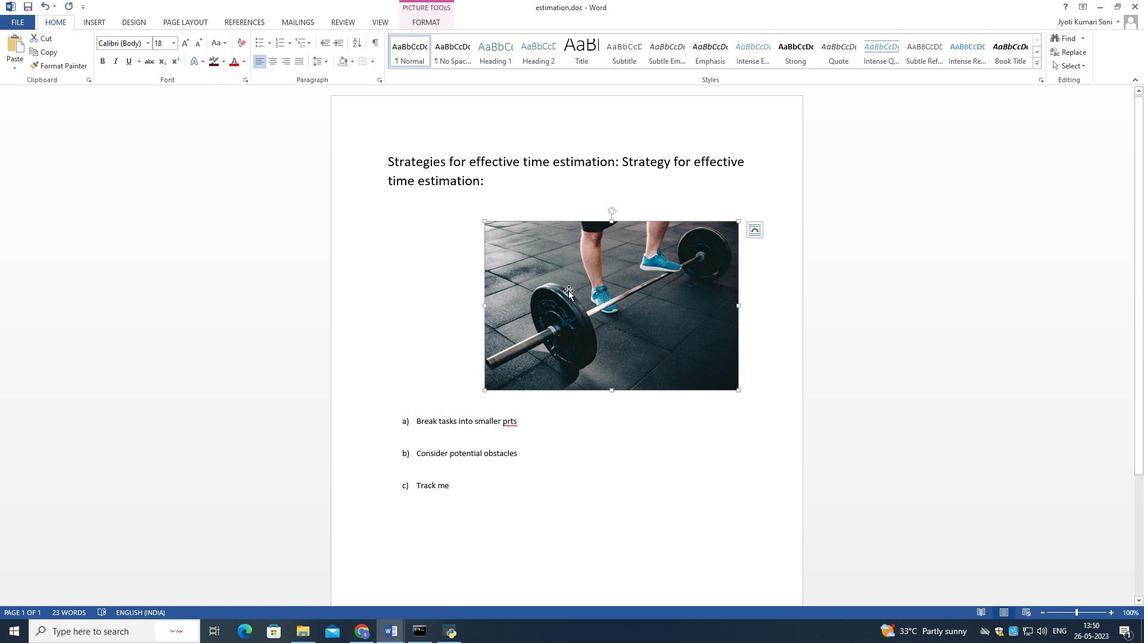 
Action: Mouse moved to (433, 22)
Screenshot: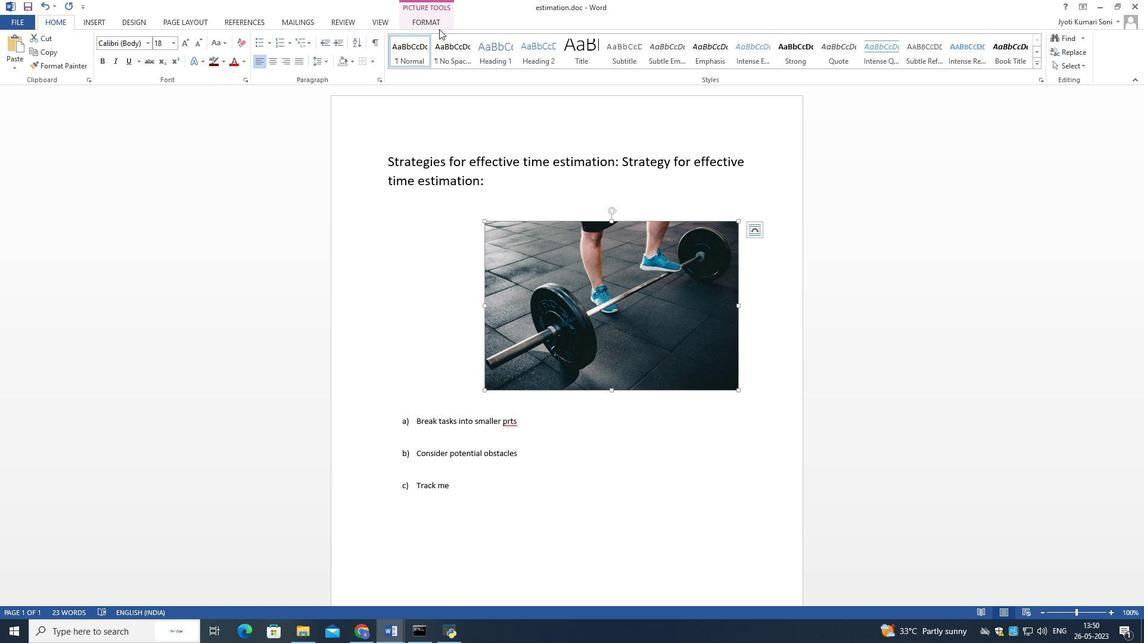 
Action: Mouse pressed left at (433, 22)
Screenshot: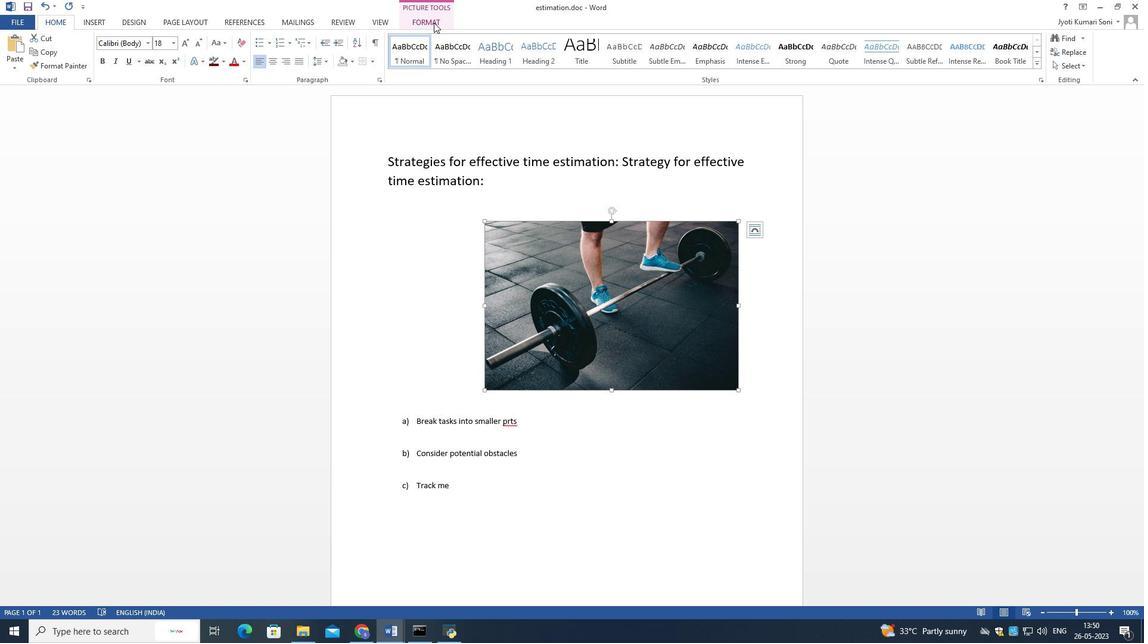 
Action: Mouse moved to (1085, 45)
Screenshot: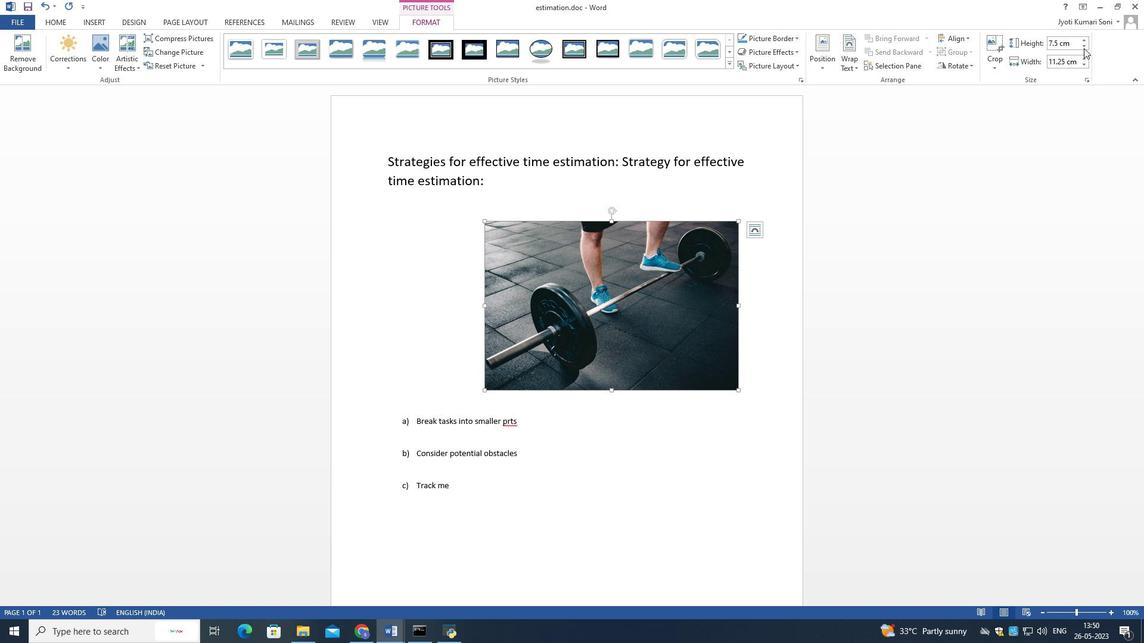 
Action: Mouse pressed left at (1085, 45)
Screenshot: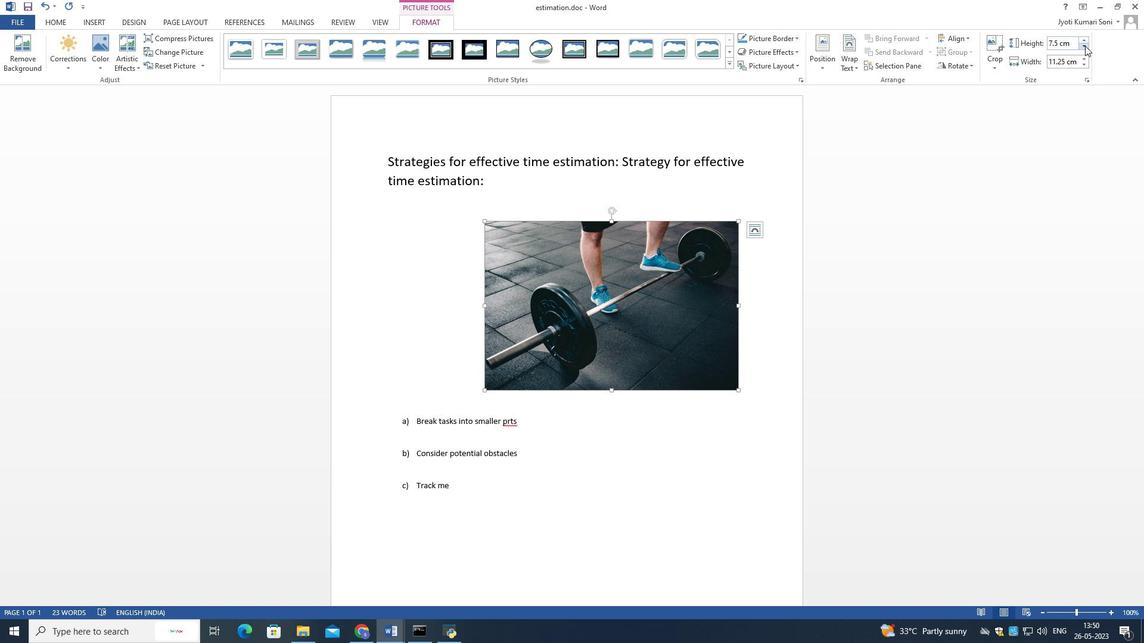
Action: Mouse pressed left at (1085, 45)
Screenshot: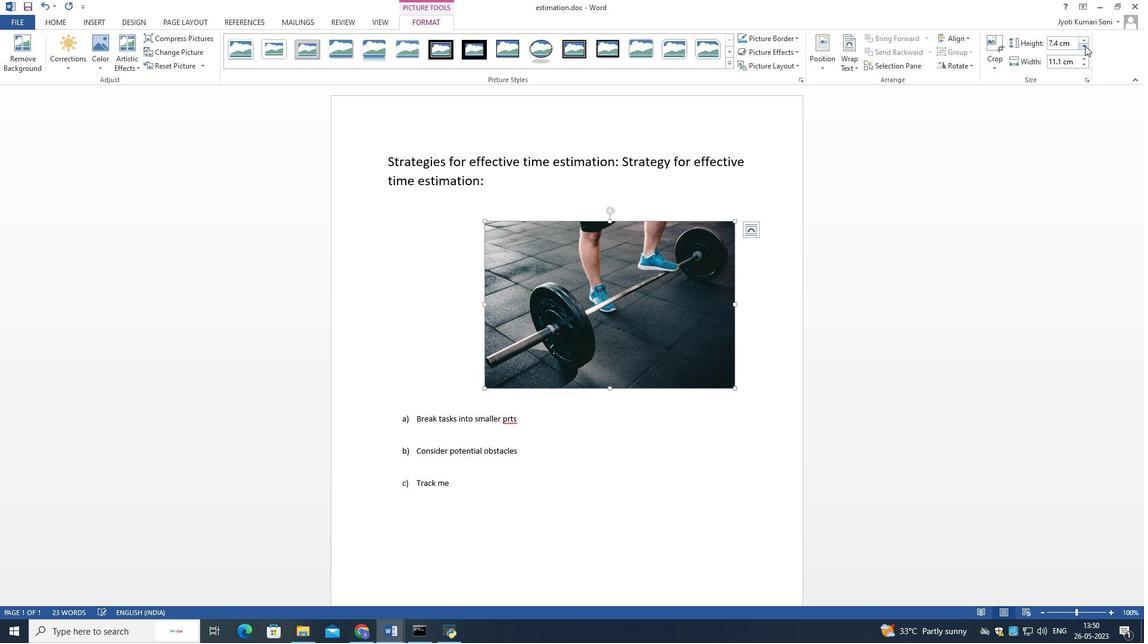 
Action: Mouse pressed left at (1085, 45)
Screenshot: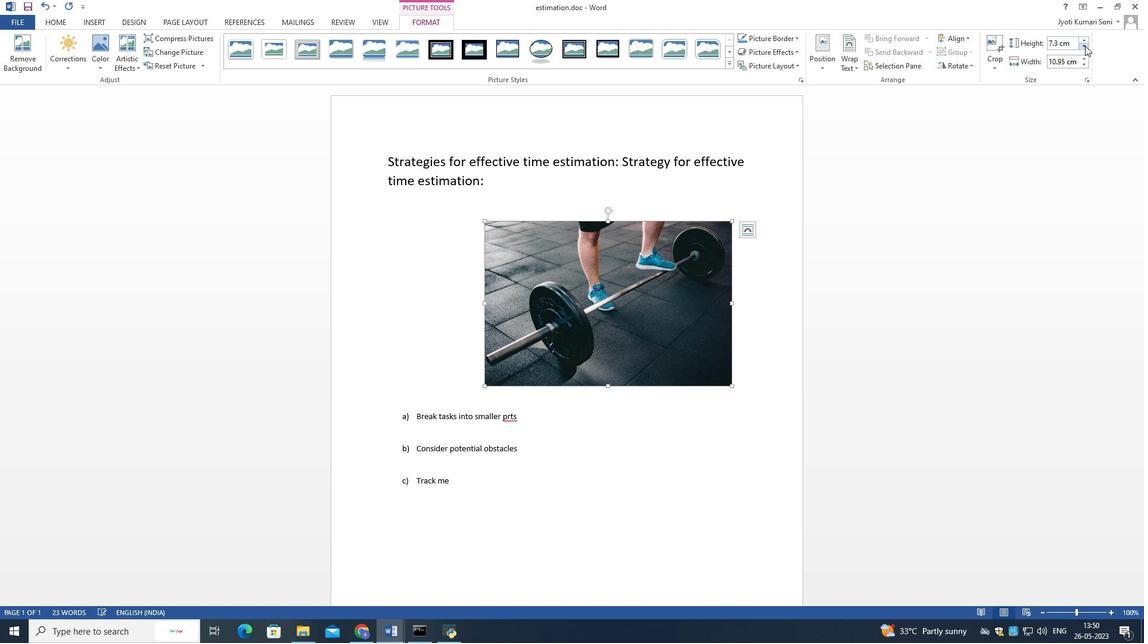 
Action: Mouse pressed left at (1085, 45)
Screenshot: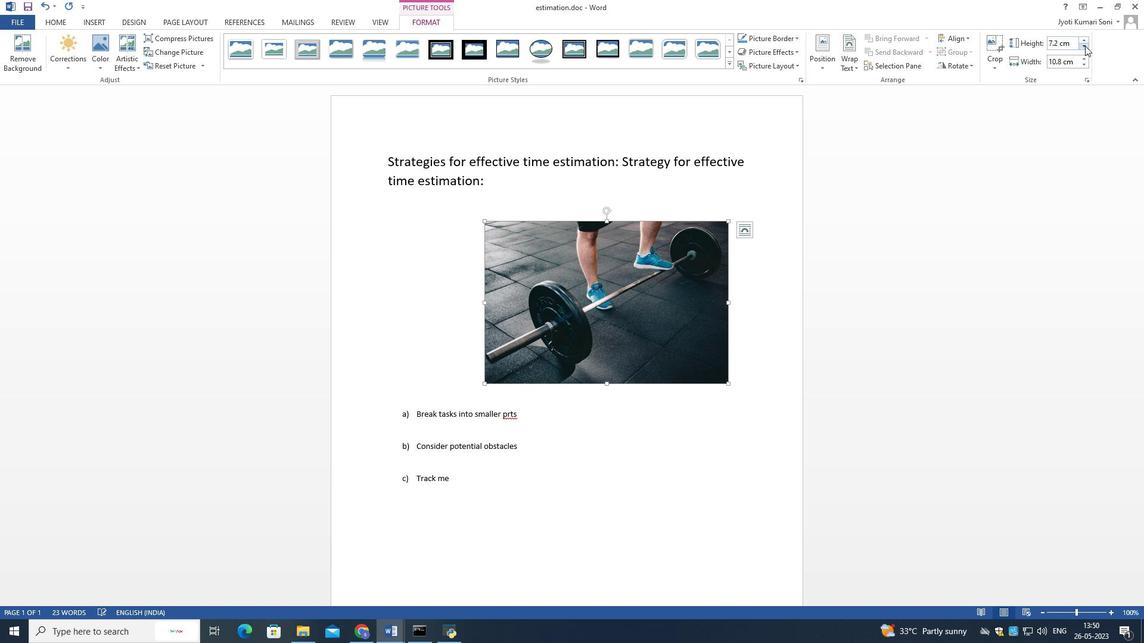 
Action: Mouse pressed left at (1085, 45)
Screenshot: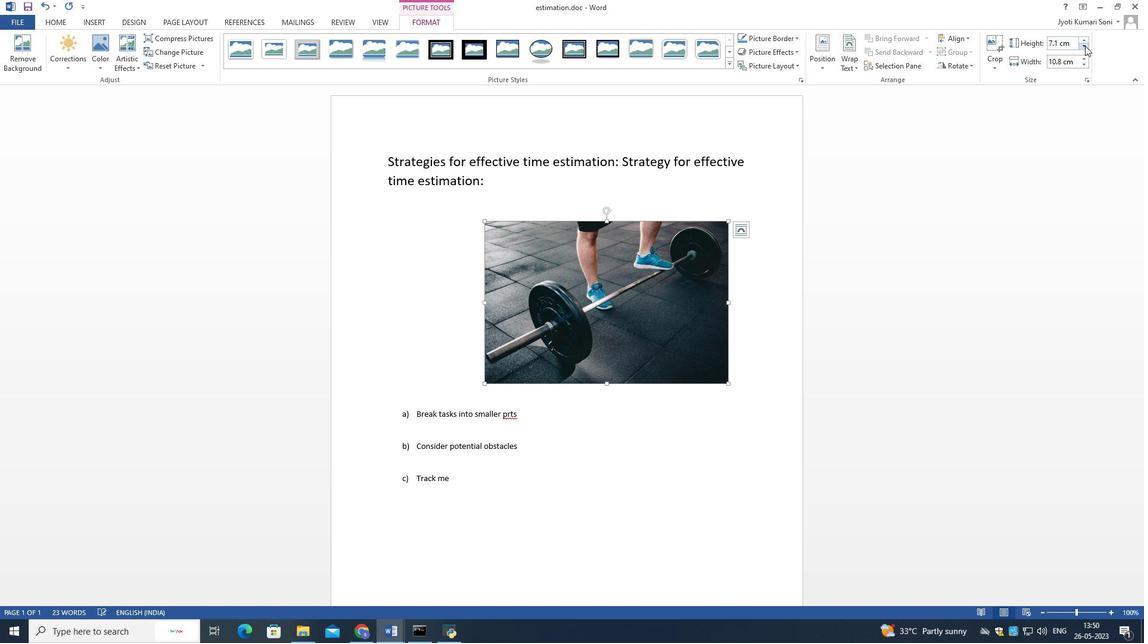 
Action: Mouse pressed left at (1085, 45)
Screenshot: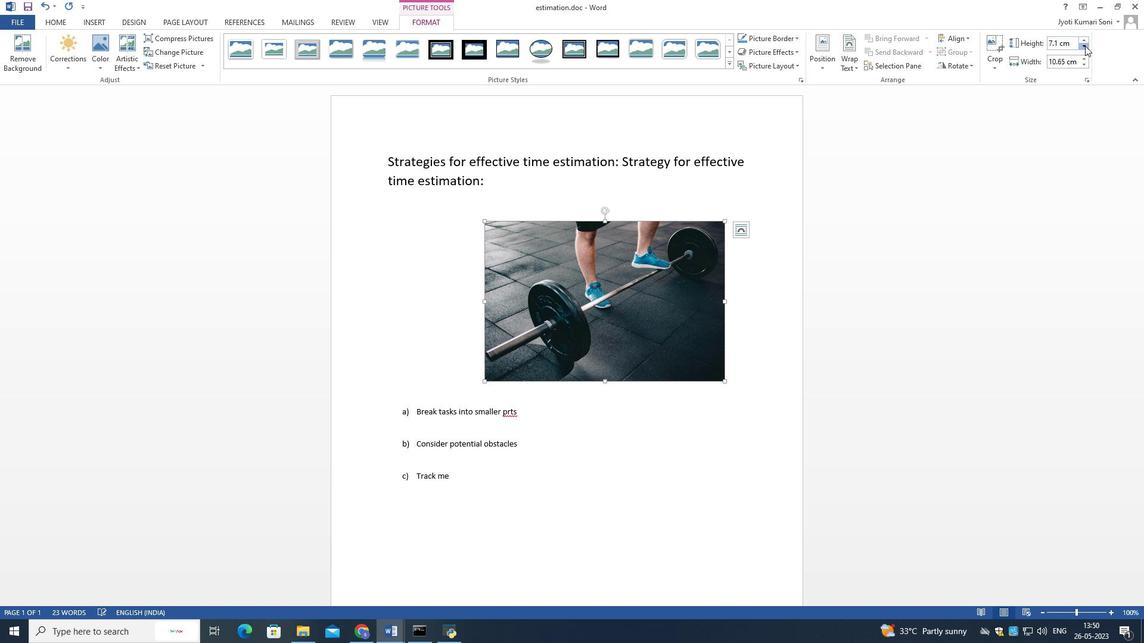 
Action: Mouse pressed left at (1085, 45)
Screenshot: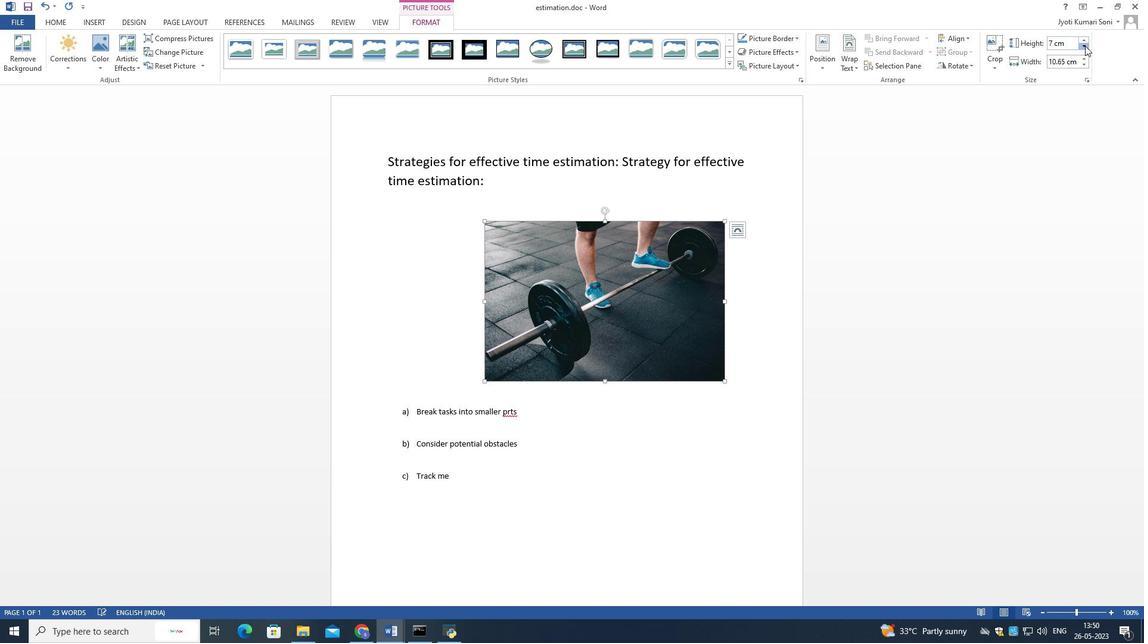 
Action: Mouse pressed left at (1085, 45)
Screenshot: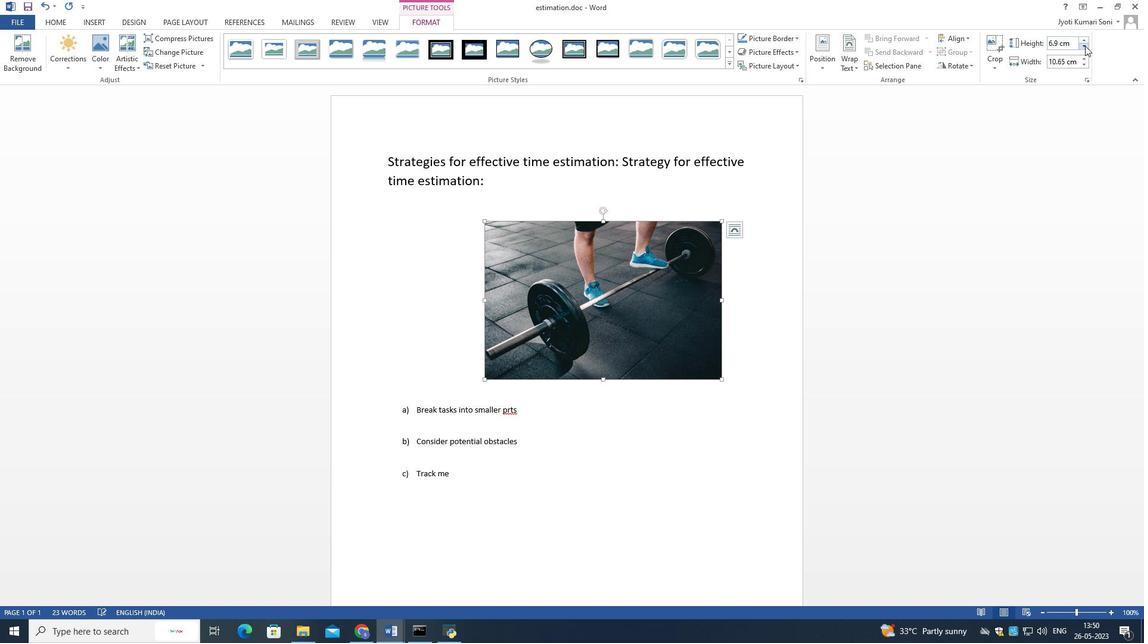 
Action: Mouse pressed left at (1085, 45)
Screenshot: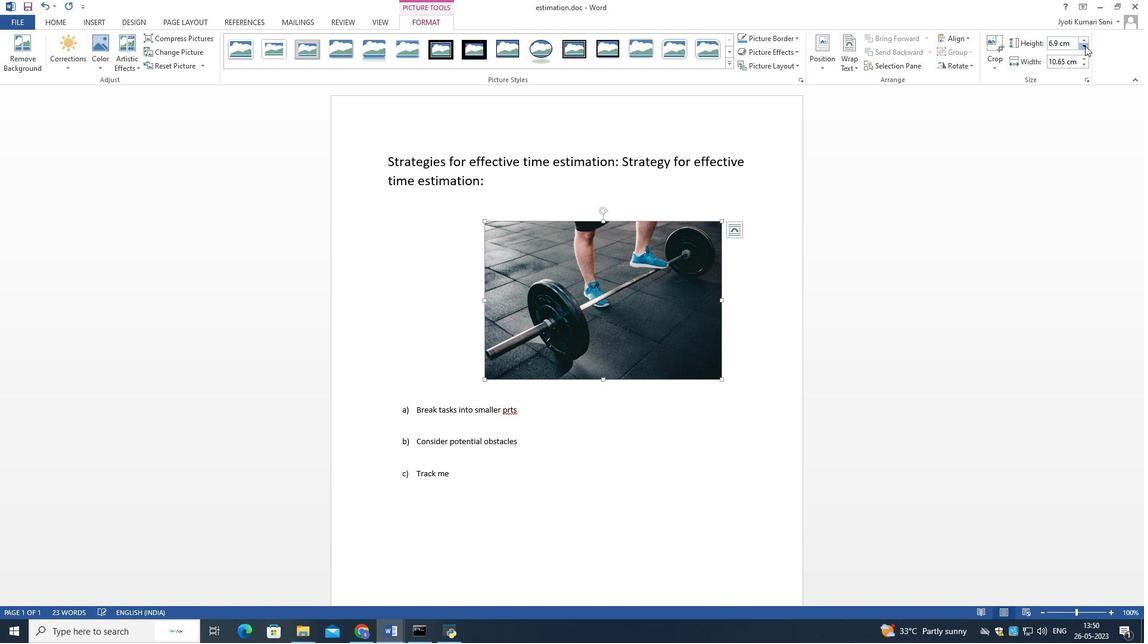 
Action: Mouse pressed left at (1085, 45)
Screenshot: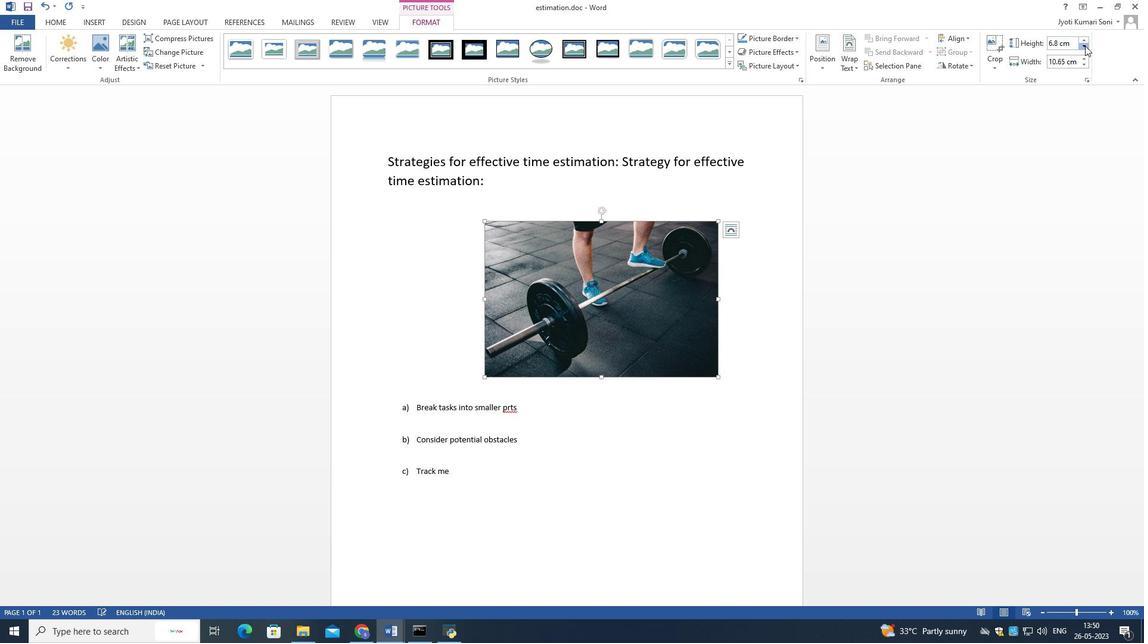 
Action: Mouse pressed left at (1085, 45)
Screenshot: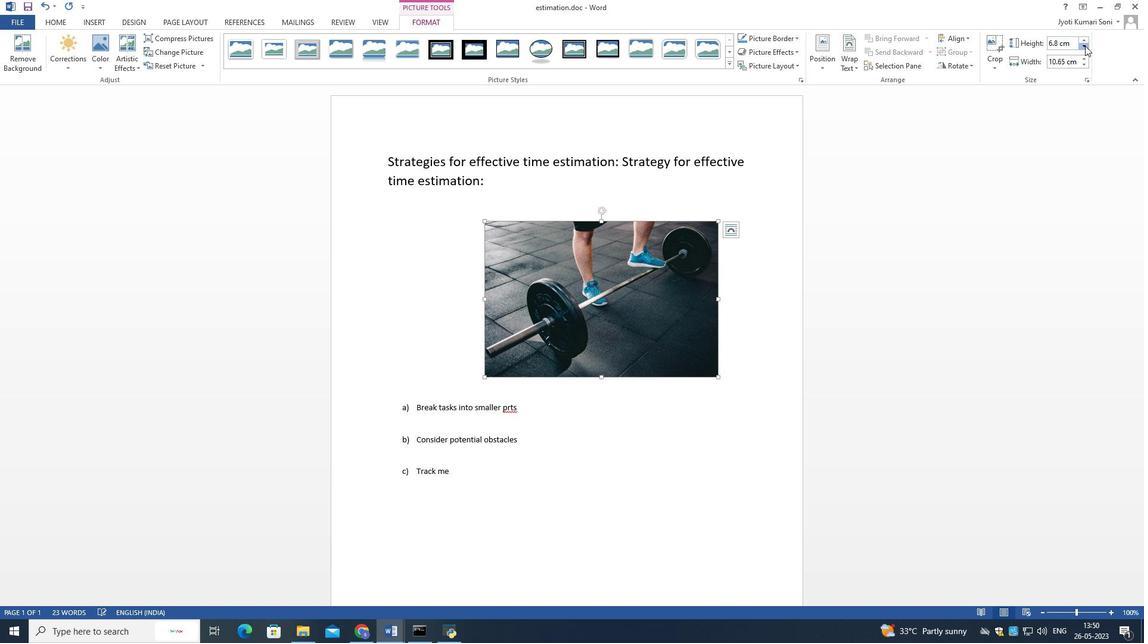 
Action: Mouse pressed left at (1085, 45)
Screenshot: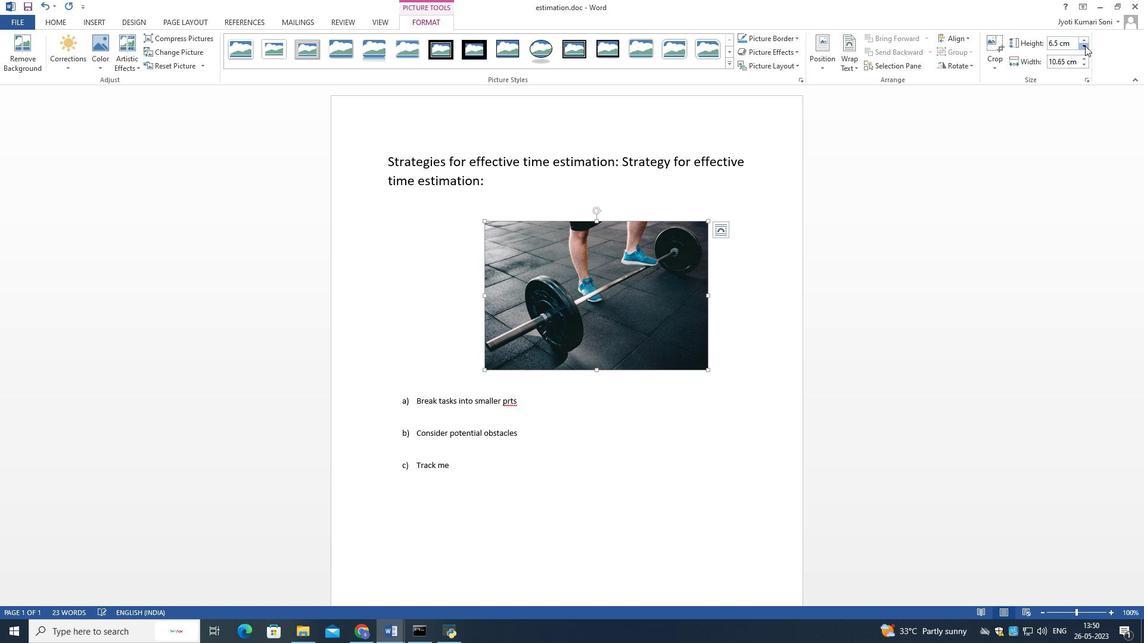 
Action: Mouse pressed left at (1085, 45)
Screenshot: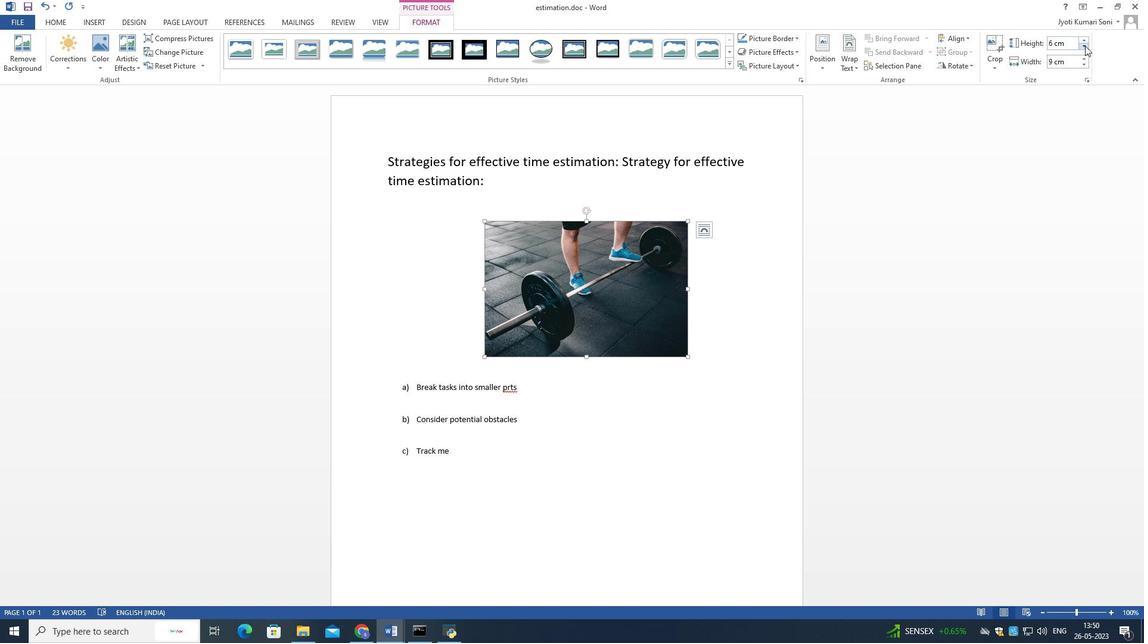 
Action: Mouse pressed left at (1085, 45)
Screenshot: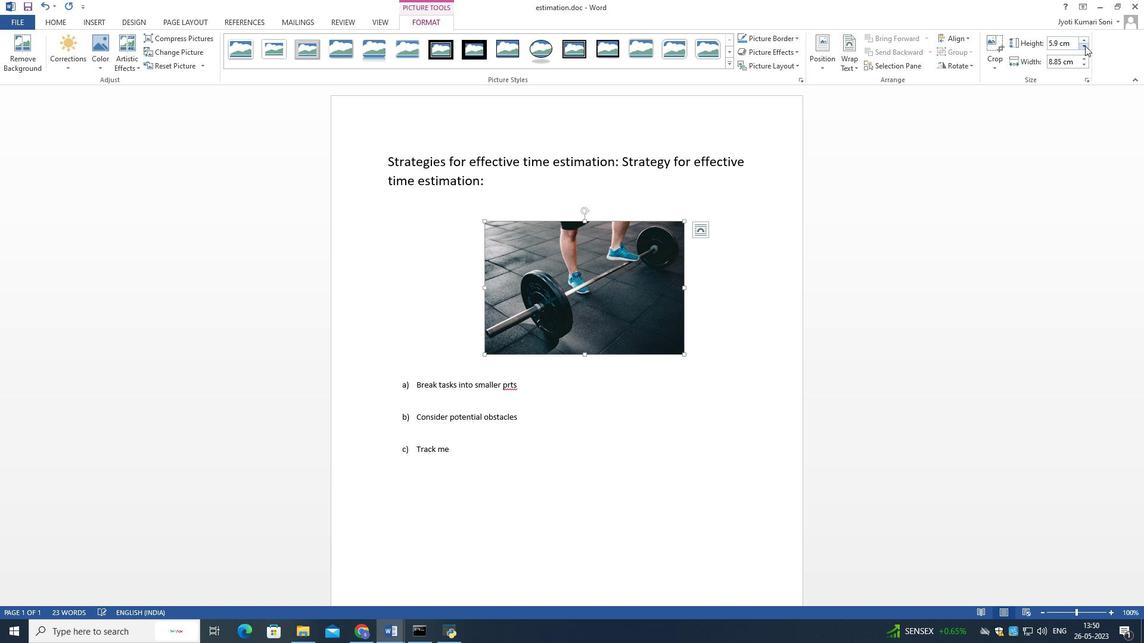 
Action: Mouse pressed left at (1085, 45)
Screenshot: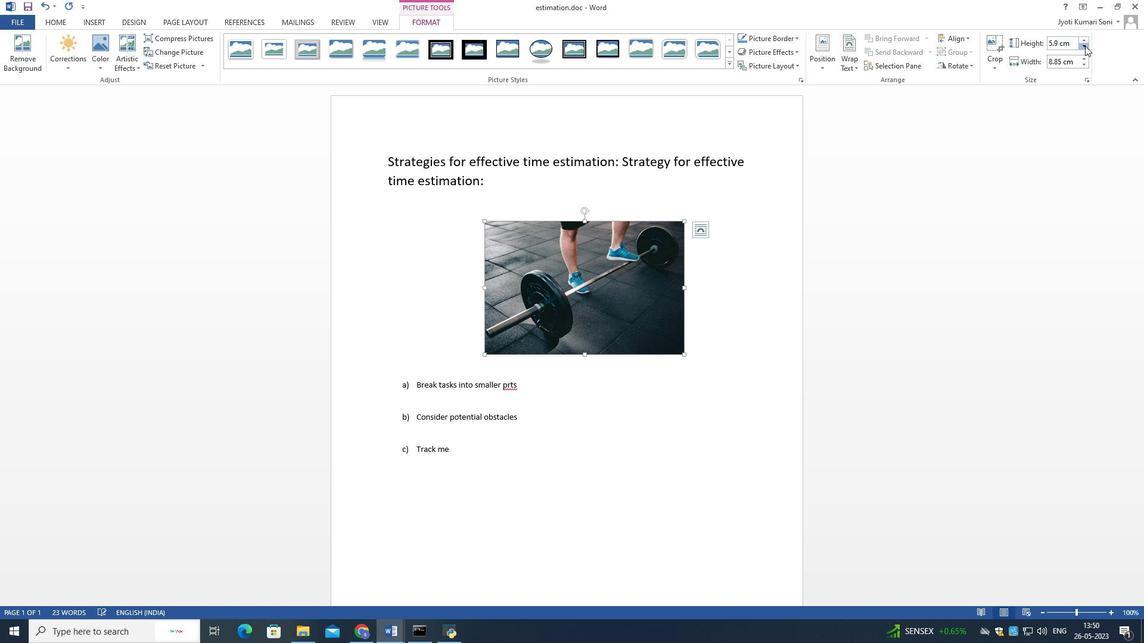 
Action: Mouse pressed left at (1085, 45)
Screenshot: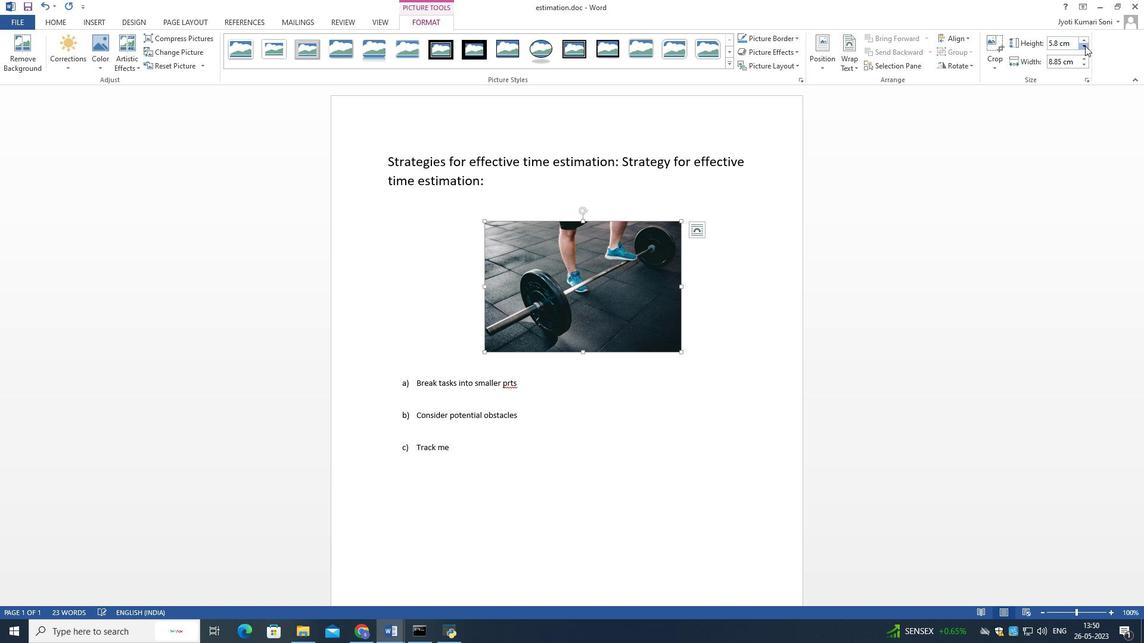 
Action: Mouse pressed left at (1085, 45)
Screenshot: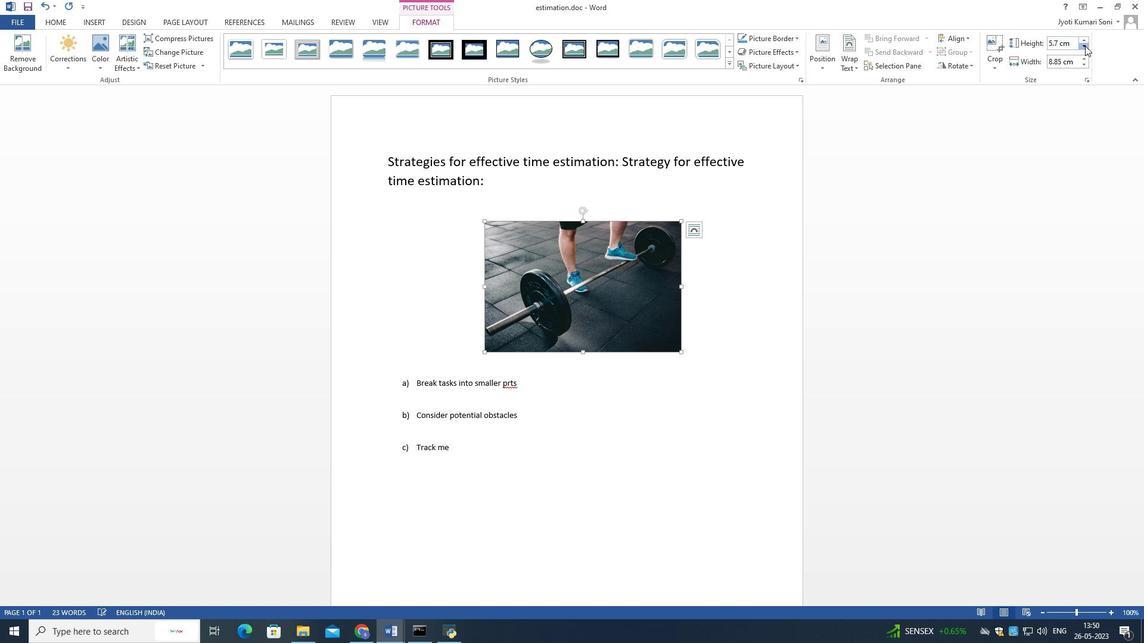 
Action: Mouse pressed left at (1085, 45)
Screenshot: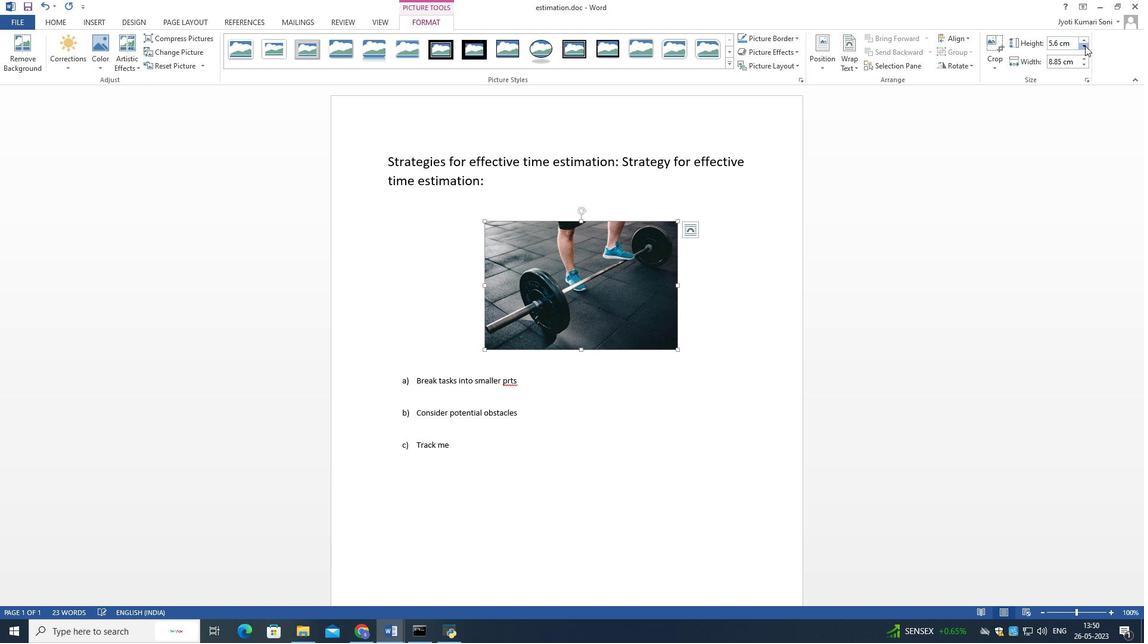 
Action: Mouse pressed left at (1085, 45)
Screenshot: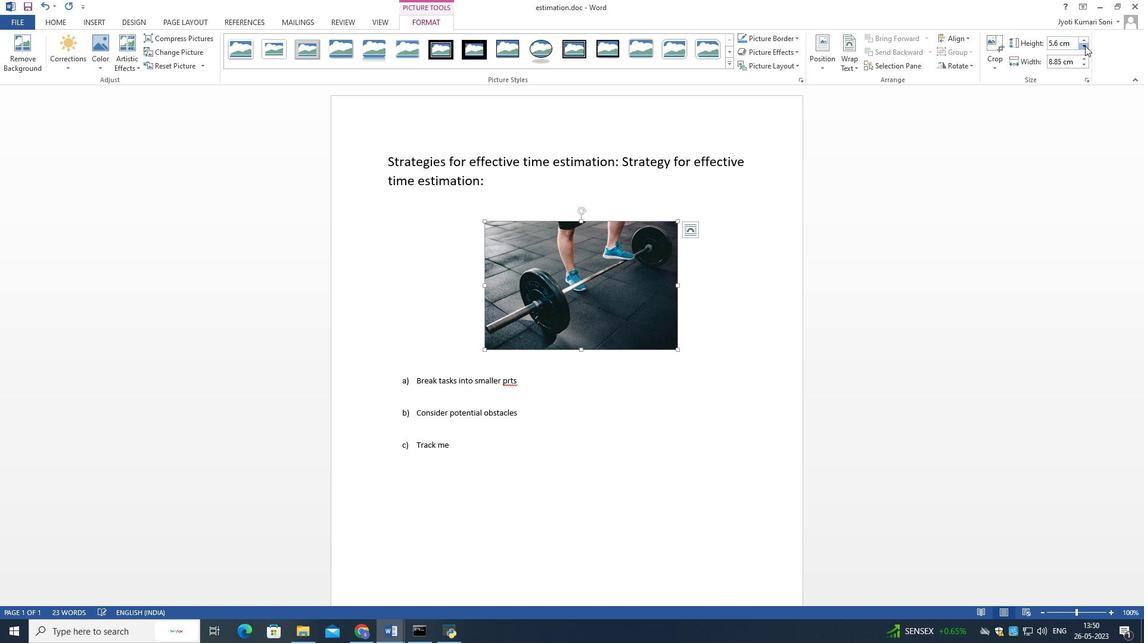 
Action: Mouse pressed left at (1085, 45)
Screenshot: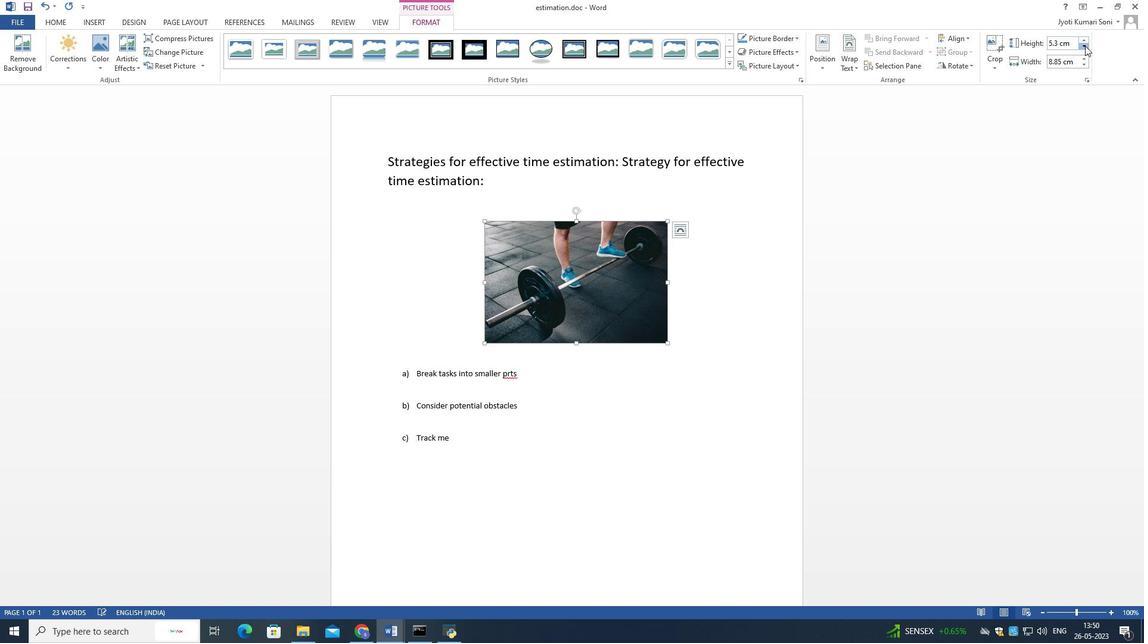 
Action: Mouse pressed left at (1085, 45)
Screenshot: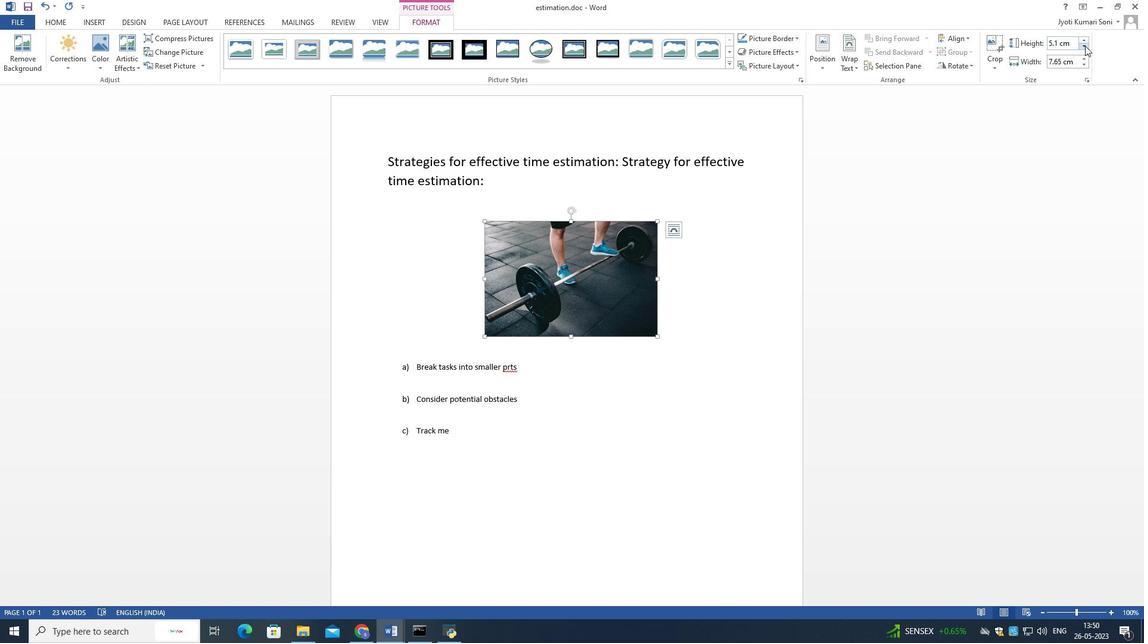 
Action: Mouse pressed left at (1085, 45)
Screenshot: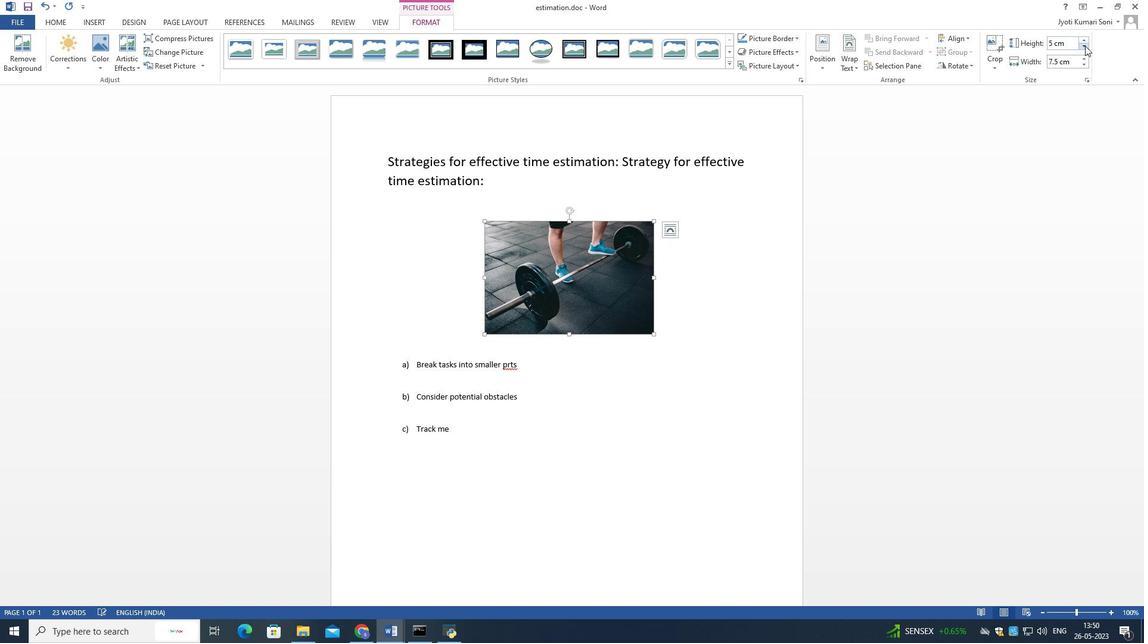 
Action: Mouse pressed left at (1085, 45)
Screenshot: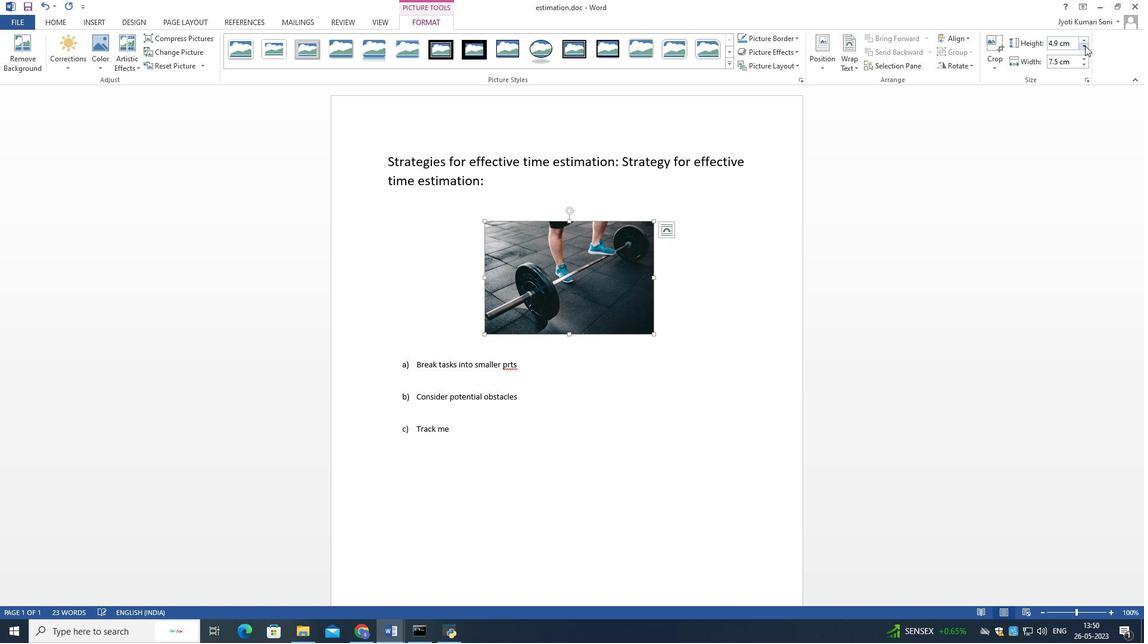 
Action: Mouse pressed left at (1085, 45)
Screenshot: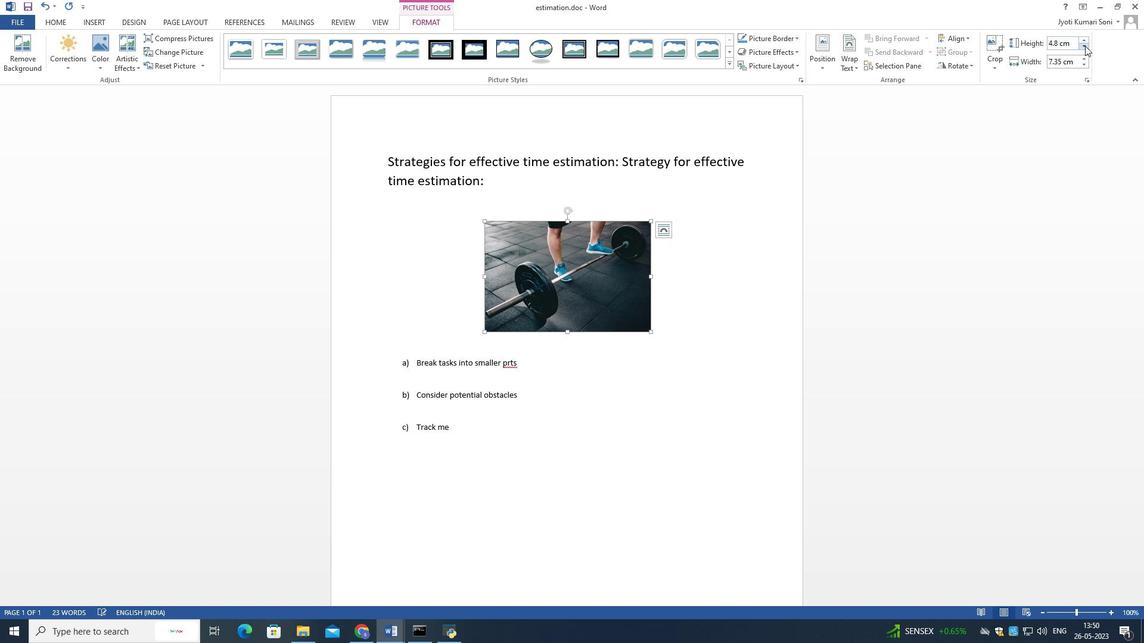 
Action: Mouse pressed left at (1085, 45)
Screenshot: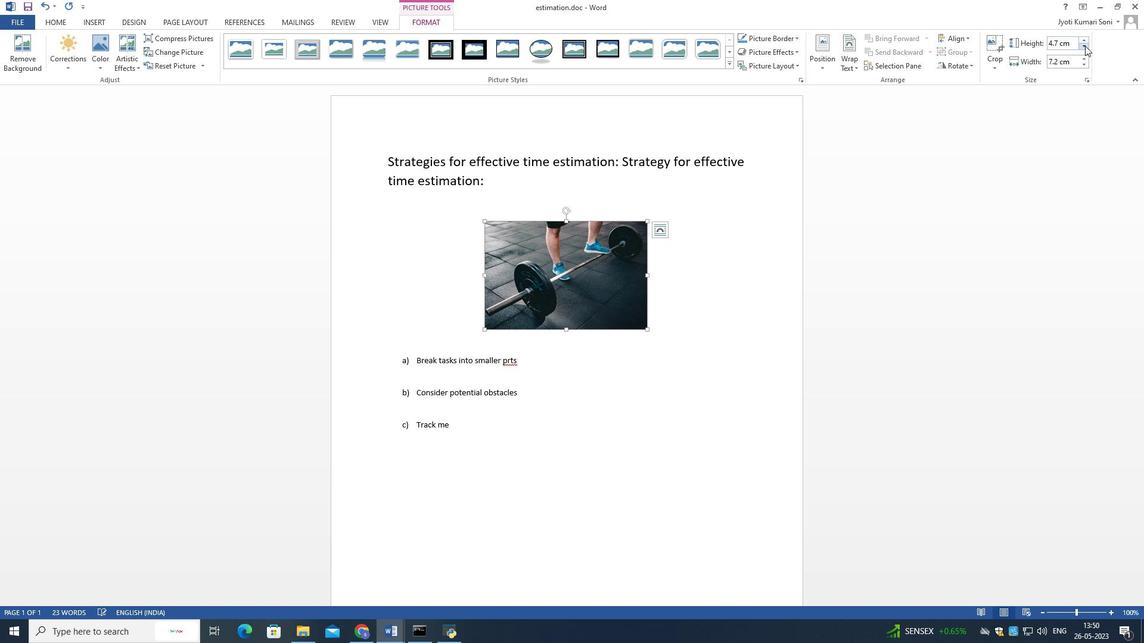 
Action: Mouse pressed left at (1085, 45)
Screenshot: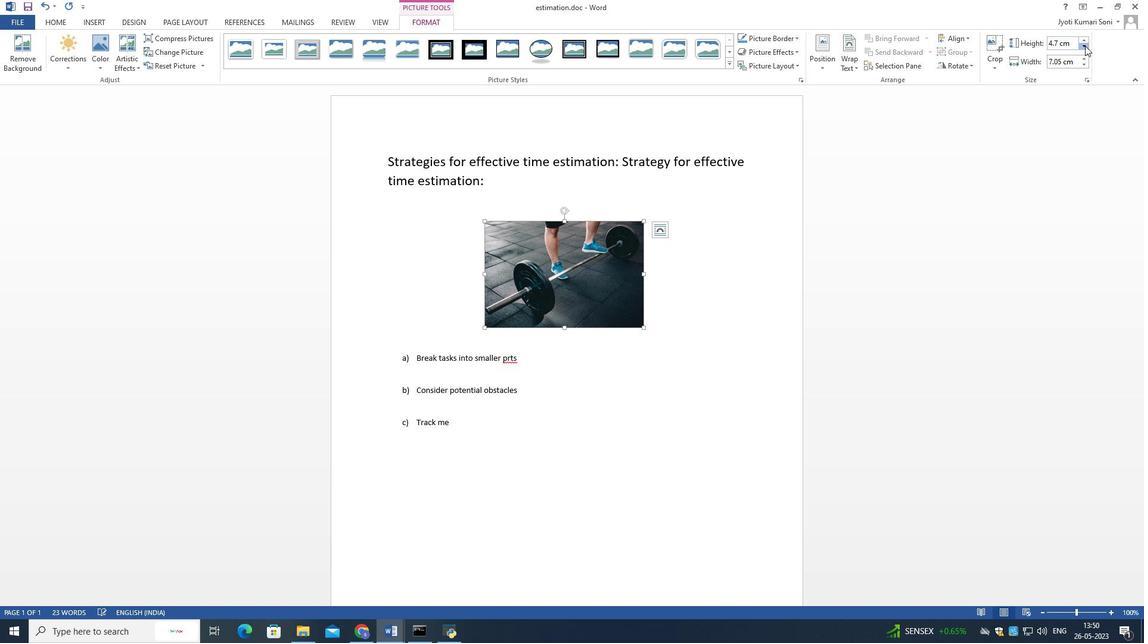 
Action: Mouse pressed left at (1085, 45)
Screenshot: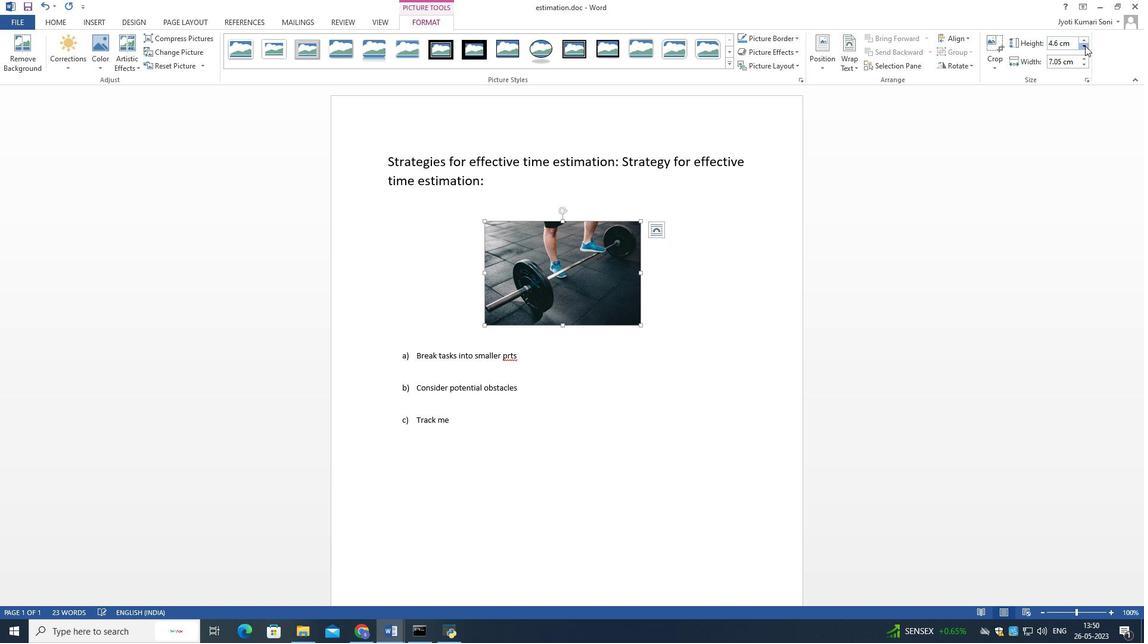 
Action: Mouse pressed left at (1085, 45)
Screenshot: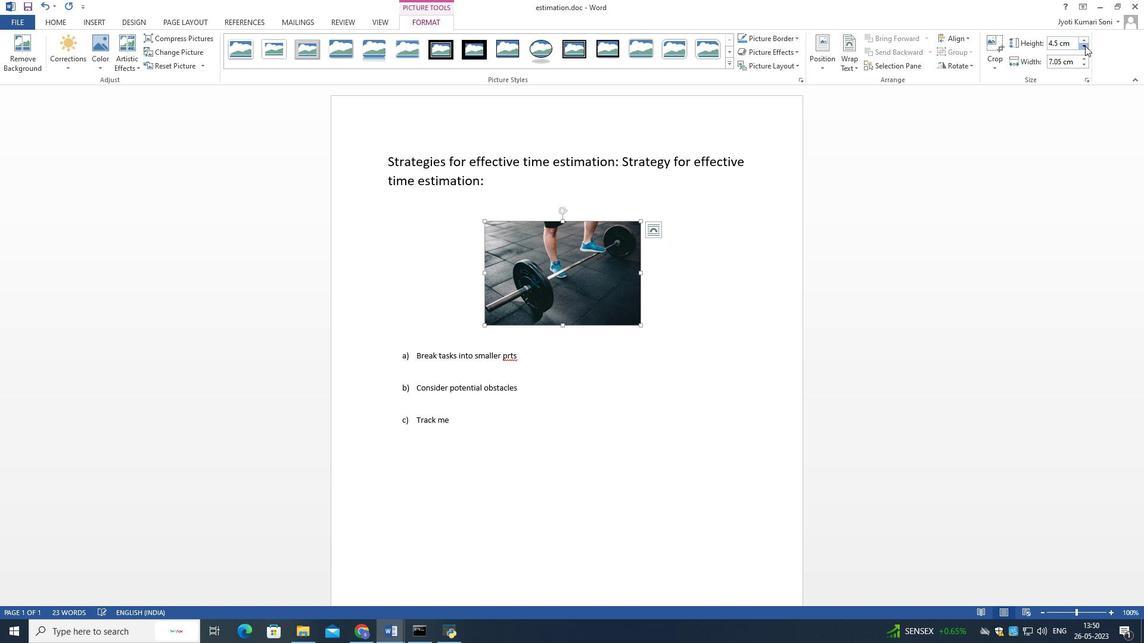 
Action: Mouse pressed left at (1085, 45)
Screenshot: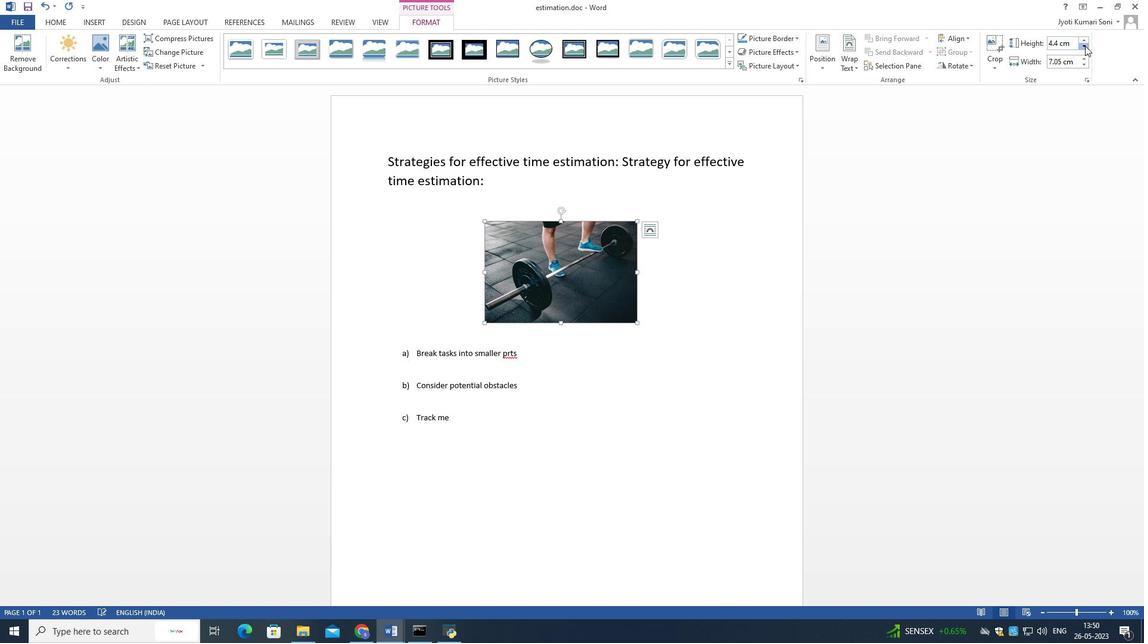 
Action: Mouse pressed left at (1085, 45)
Screenshot: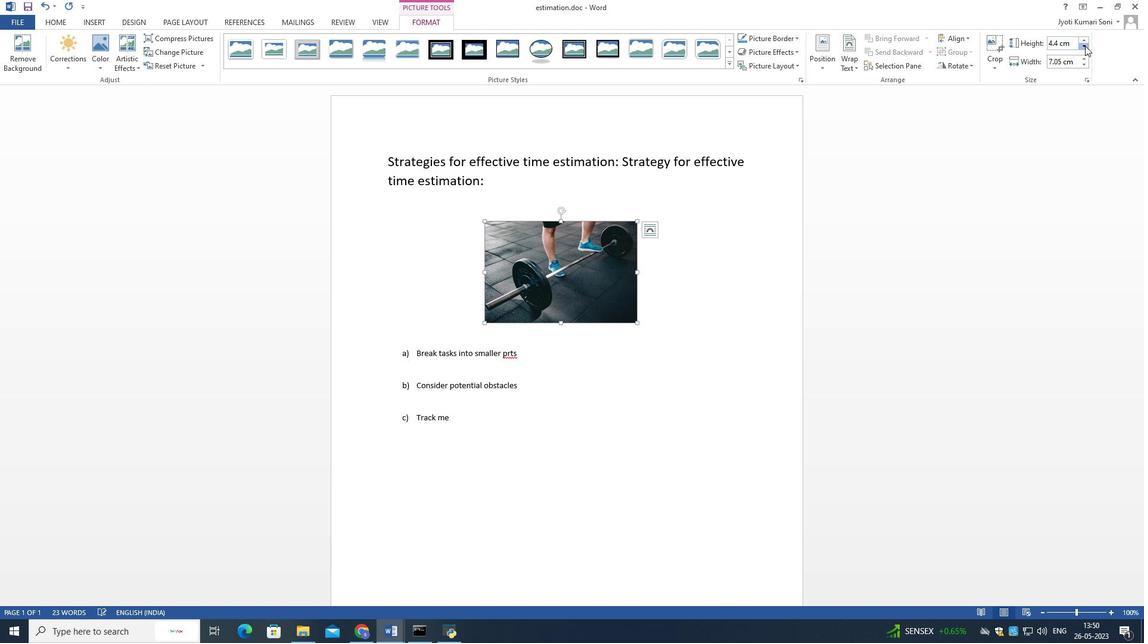 
Action: Mouse pressed left at (1085, 45)
Screenshot: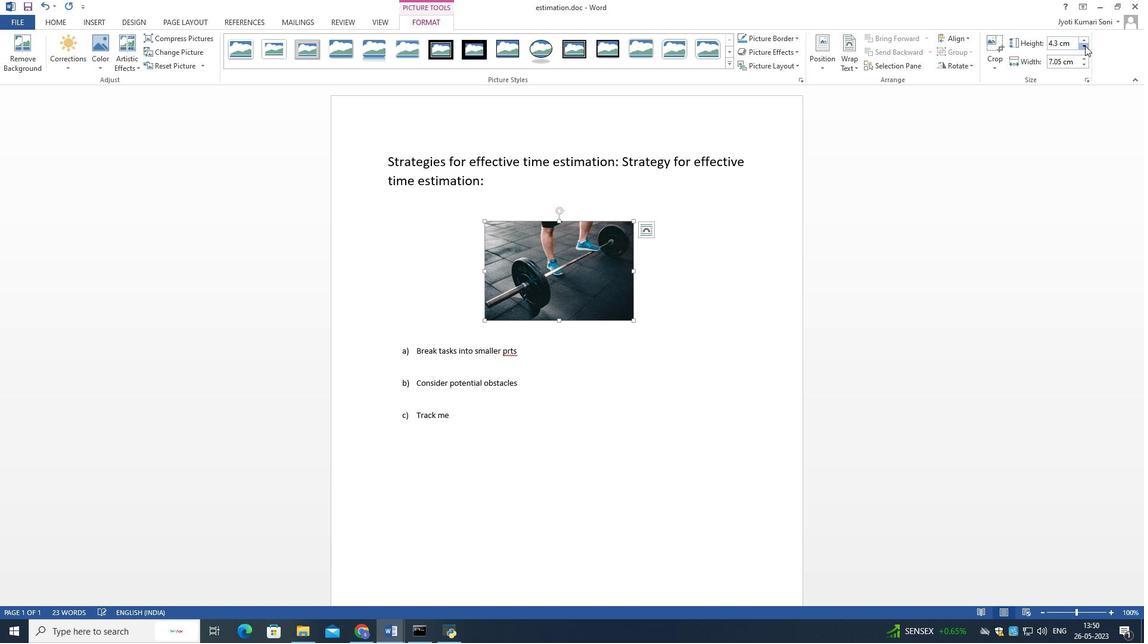 
Action: Mouse pressed left at (1085, 45)
Screenshot: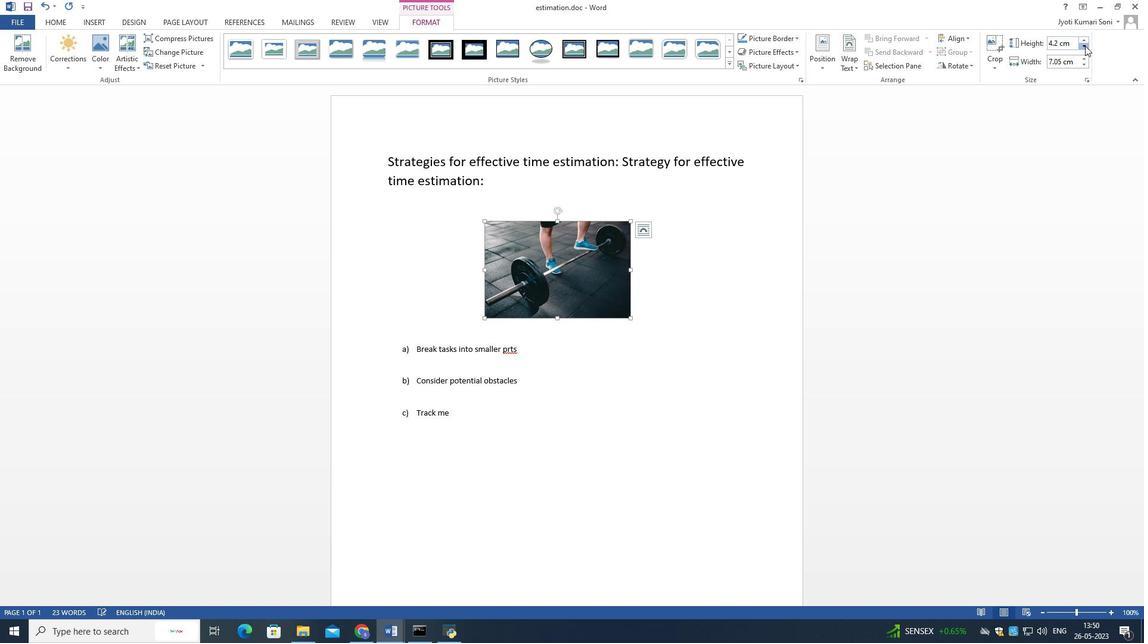 
Action: Mouse pressed left at (1085, 45)
Screenshot: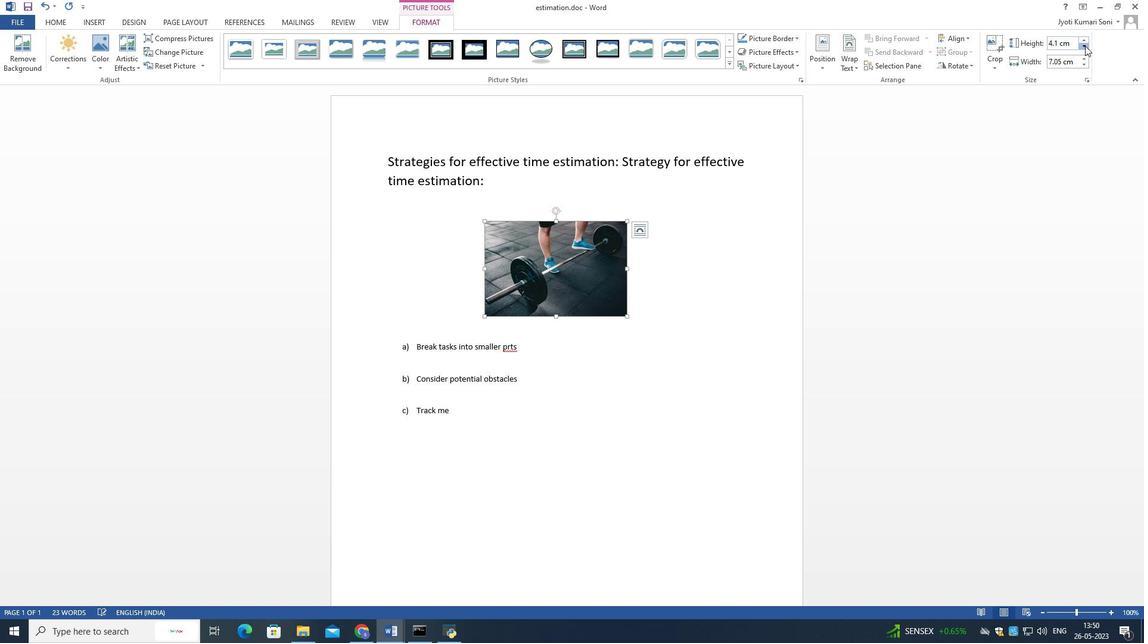 
Action: Mouse pressed left at (1085, 45)
Screenshot: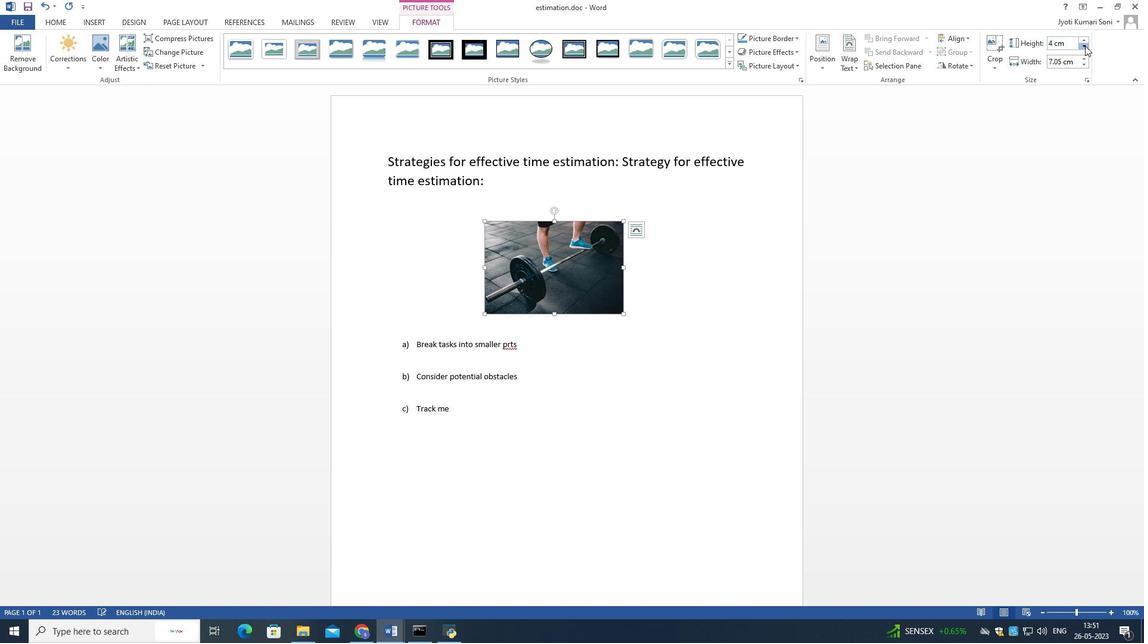 
Action: Mouse pressed left at (1085, 45)
Screenshot: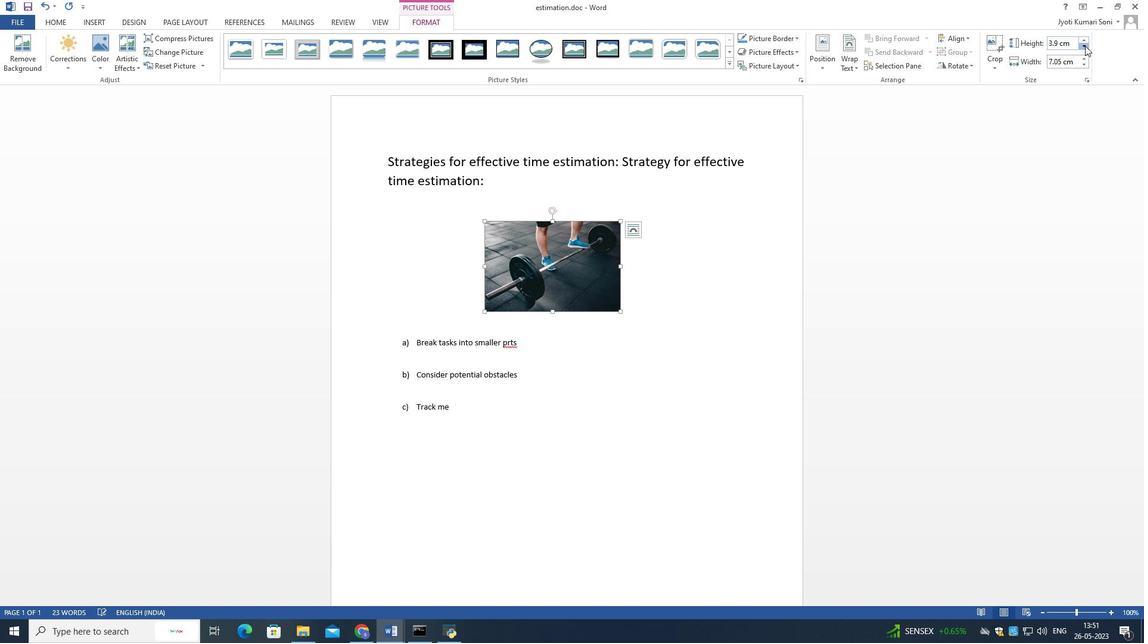 
Action: Mouse moved to (1086, 45)
Screenshot: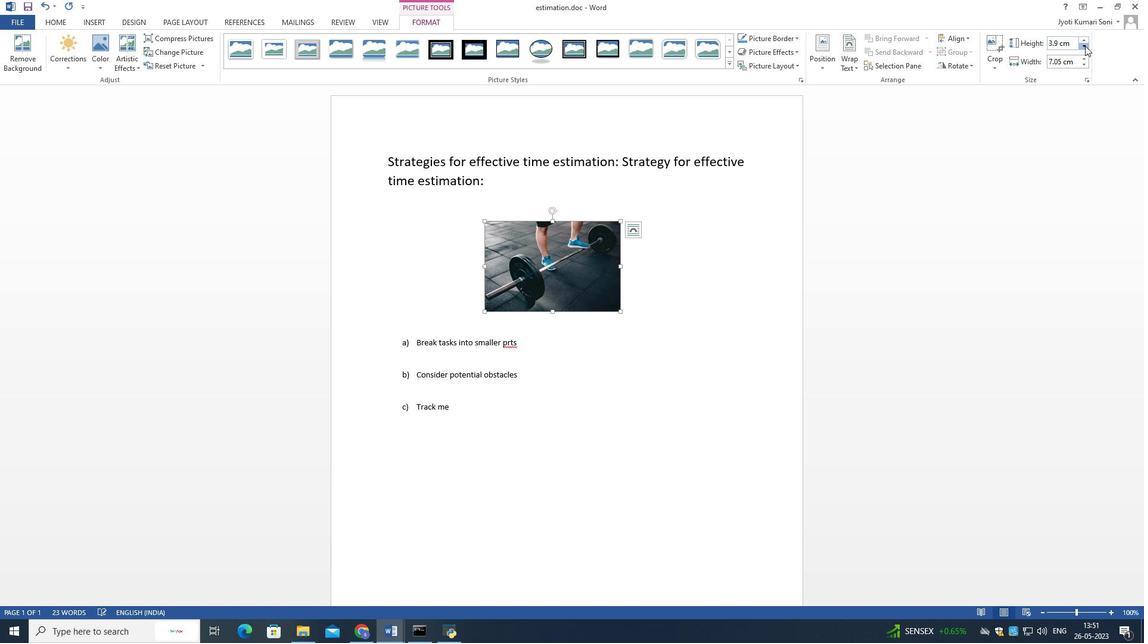 
Action: Mouse pressed left at (1086, 45)
Screenshot: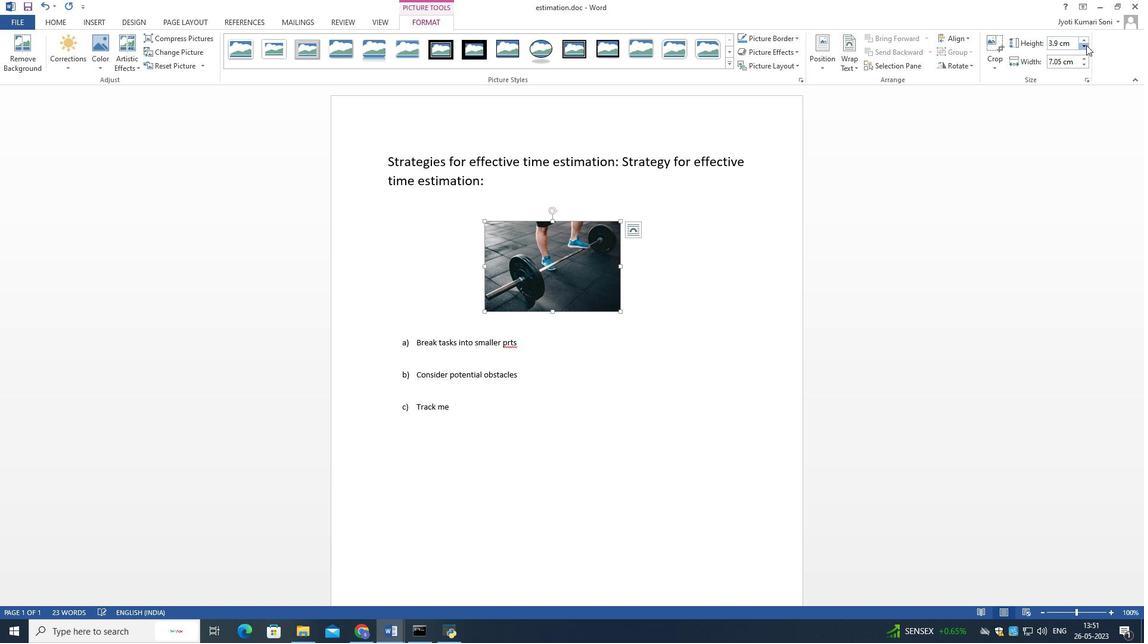 
Action: Mouse pressed left at (1086, 45)
Screenshot: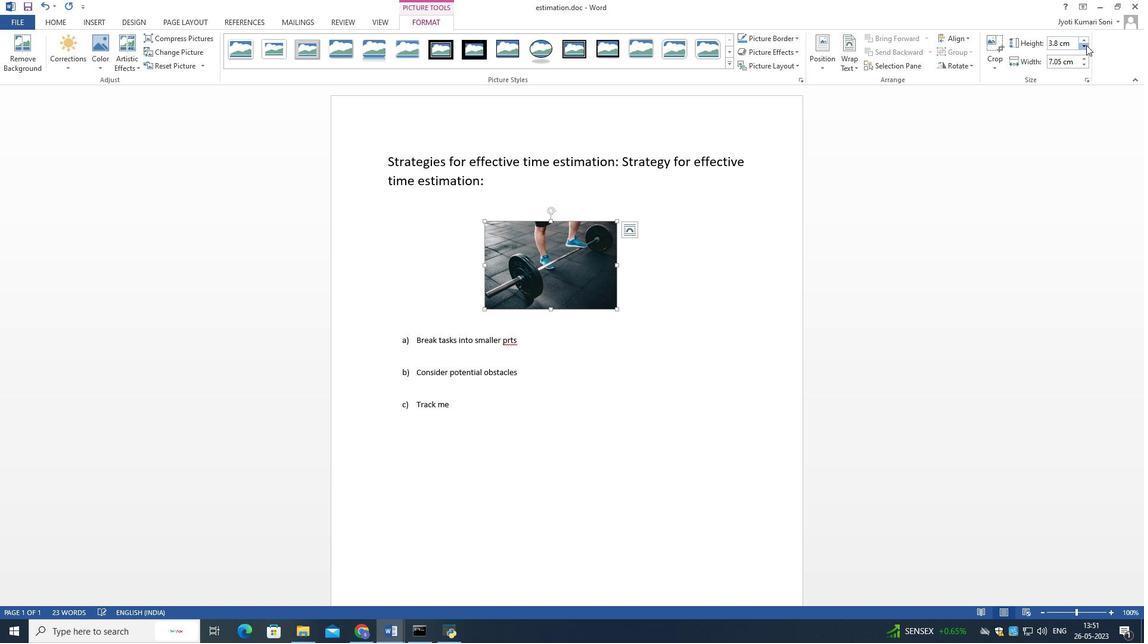
Action: Mouse pressed left at (1086, 45)
Screenshot: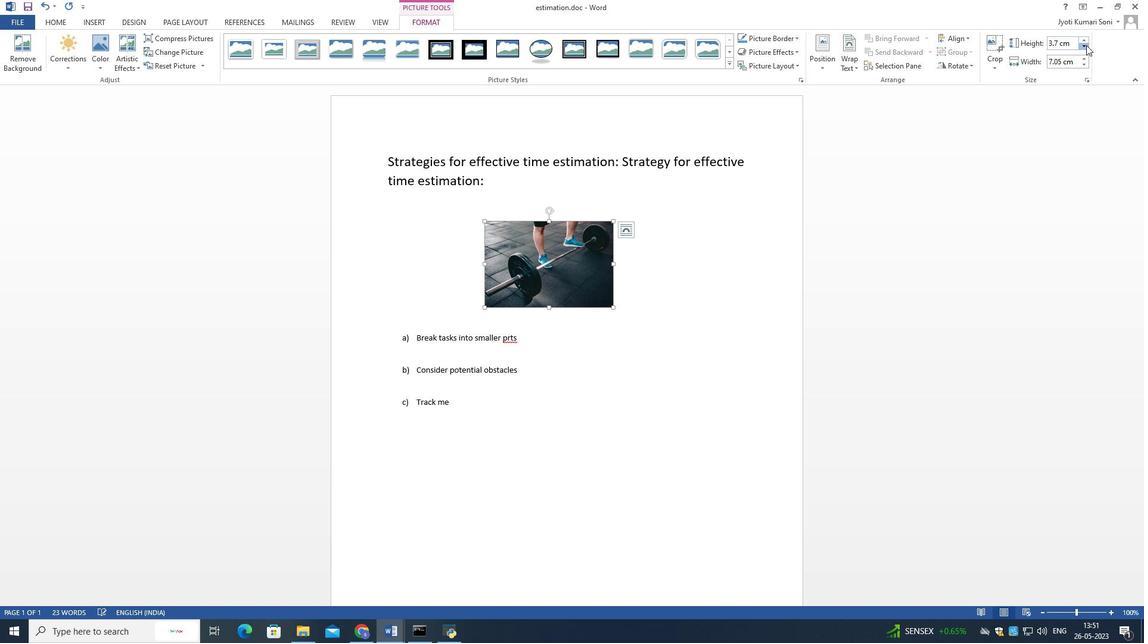 
Action: Mouse pressed left at (1086, 45)
Screenshot: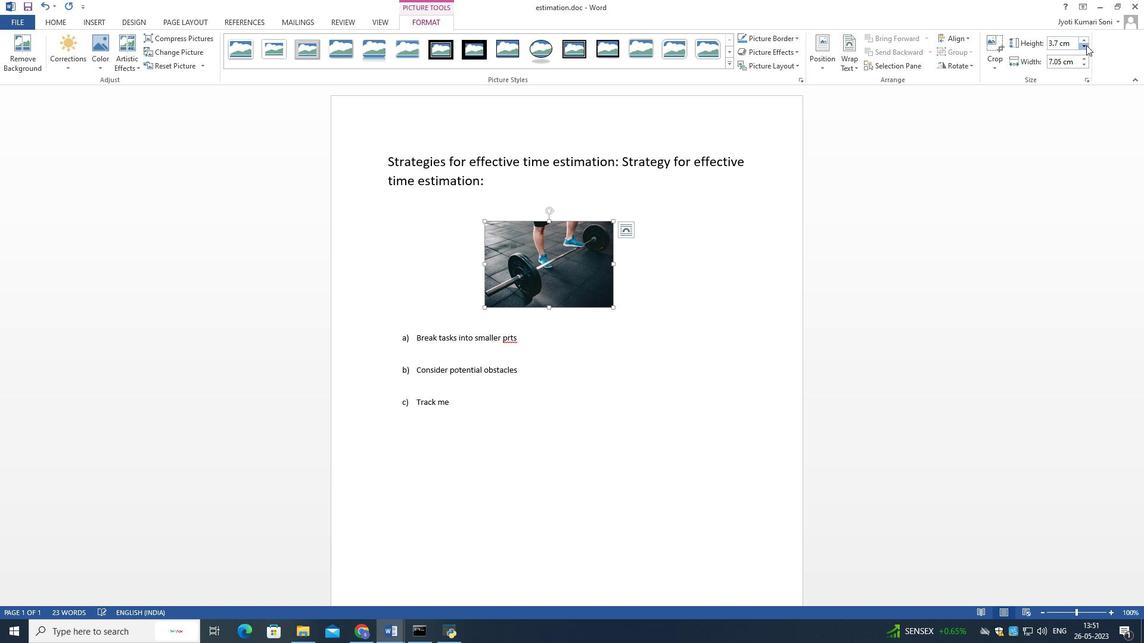 
Action: Mouse pressed left at (1086, 45)
Screenshot: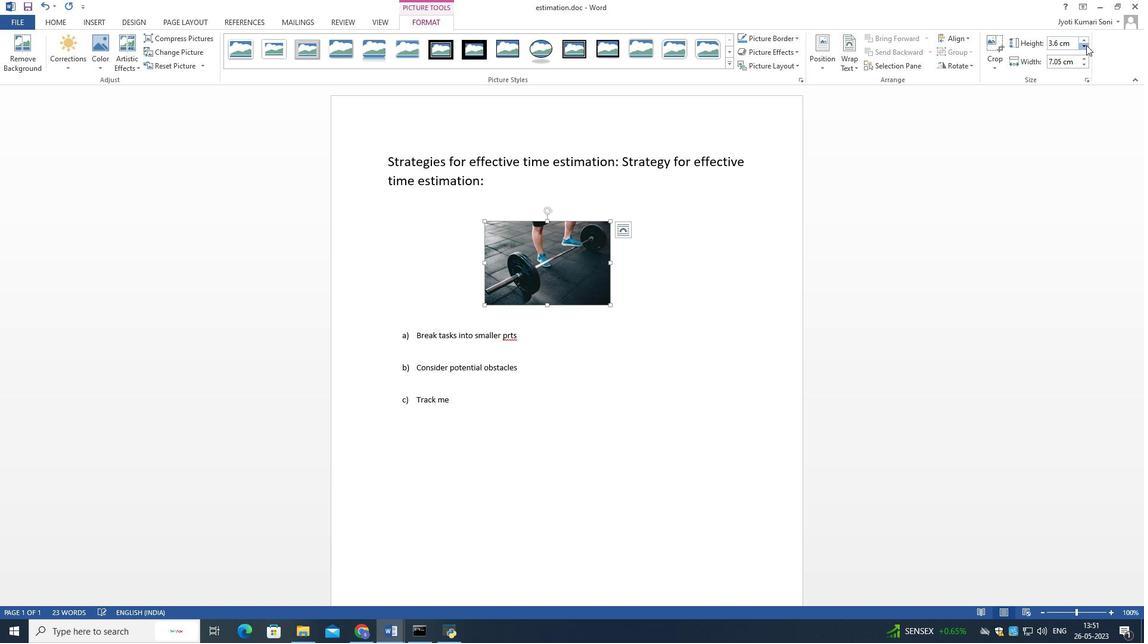 
Action: Mouse pressed left at (1086, 45)
Screenshot: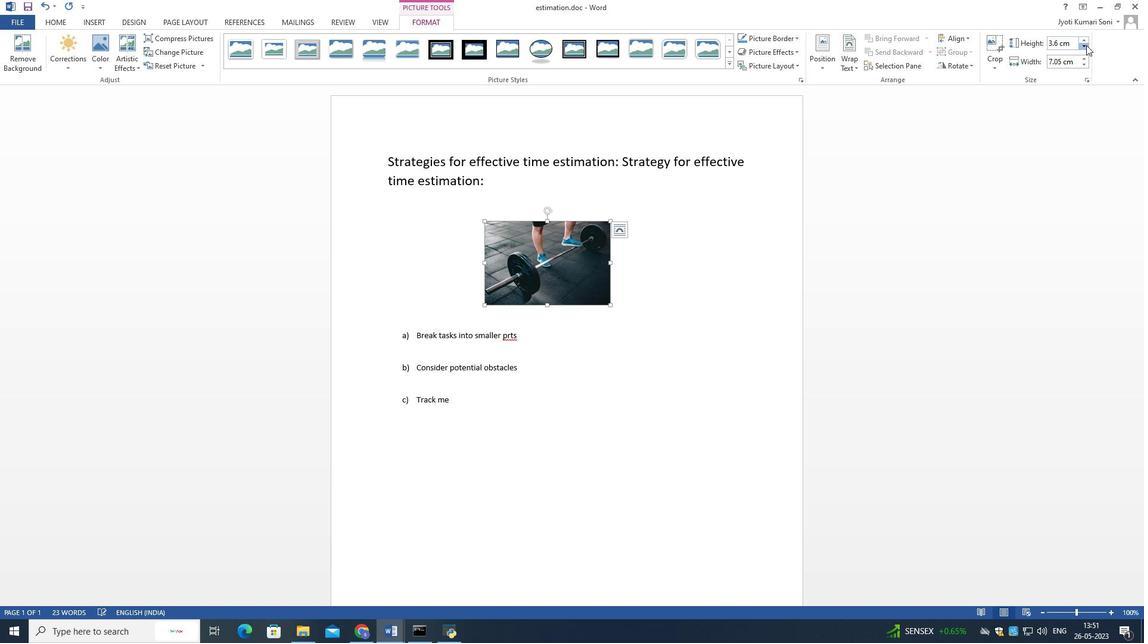 
Action: Mouse pressed left at (1086, 45)
Screenshot: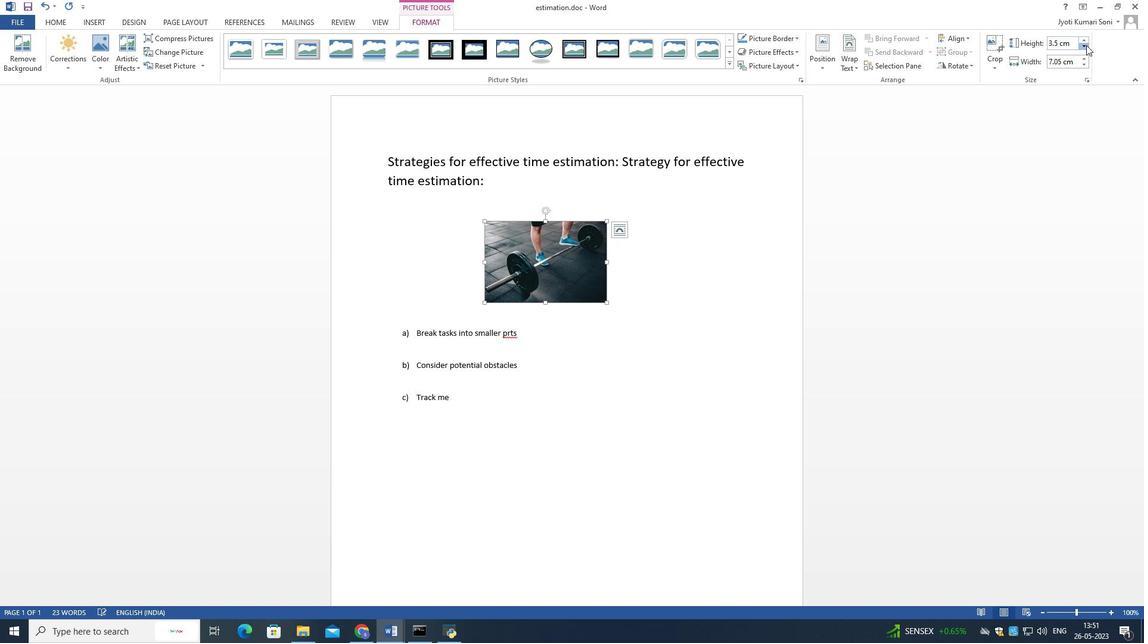 
Action: Mouse pressed left at (1086, 45)
Screenshot: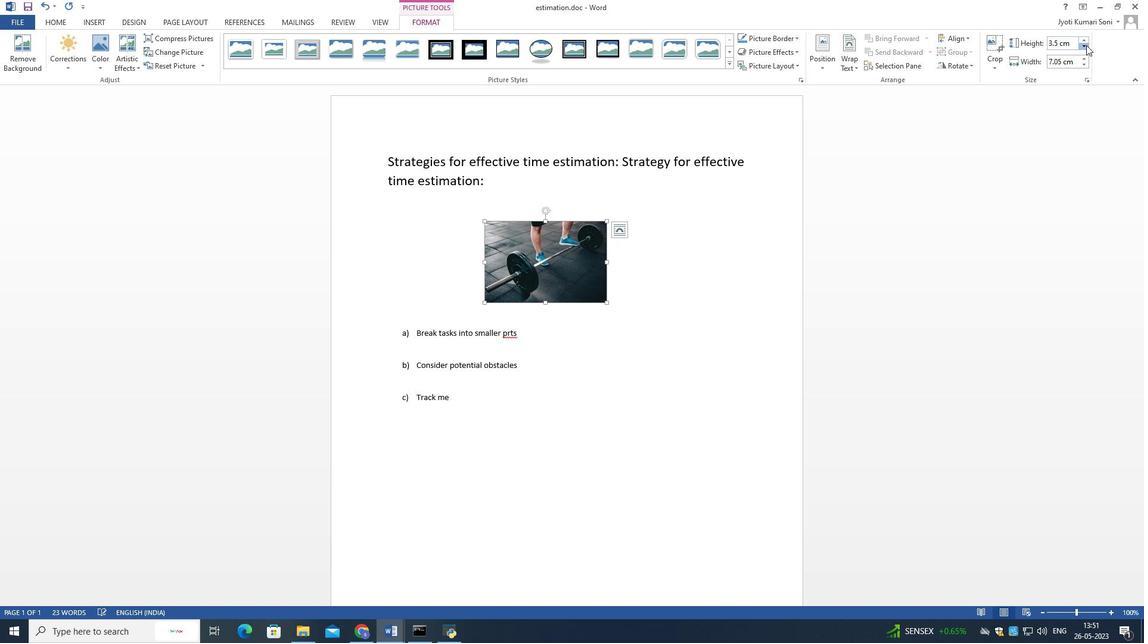 
Action: Mouse pressed left at (1086, 45)
Screenshot: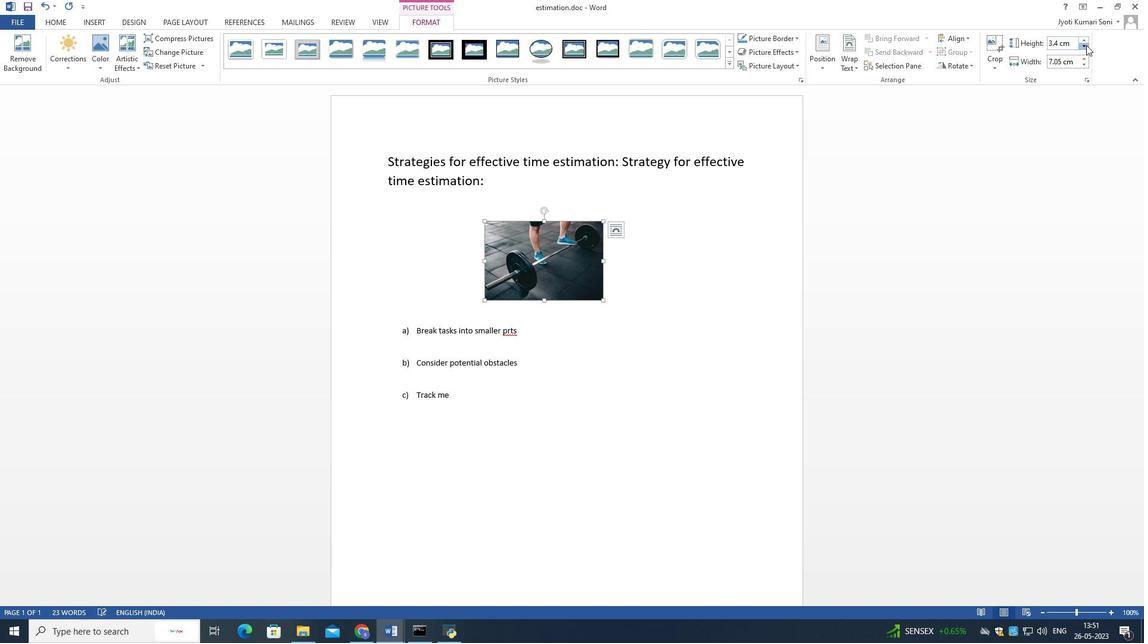 
Action: Mouse pressed left at (1086, 45)
Screenshot: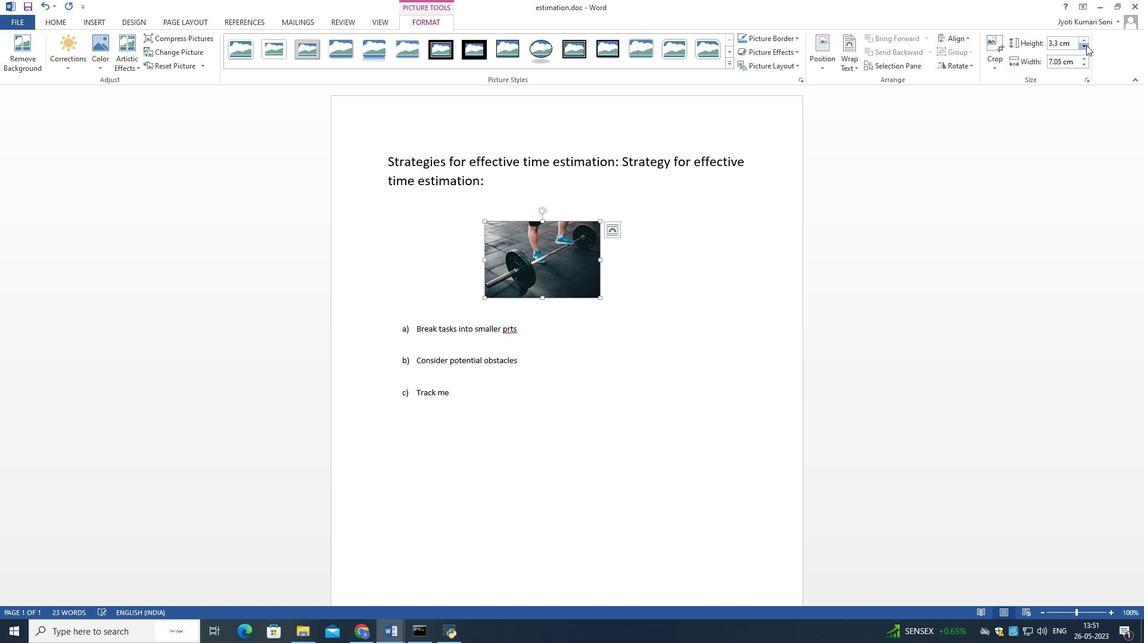 
Action: Mouse pressed left at (1086, 45)
Screenshot: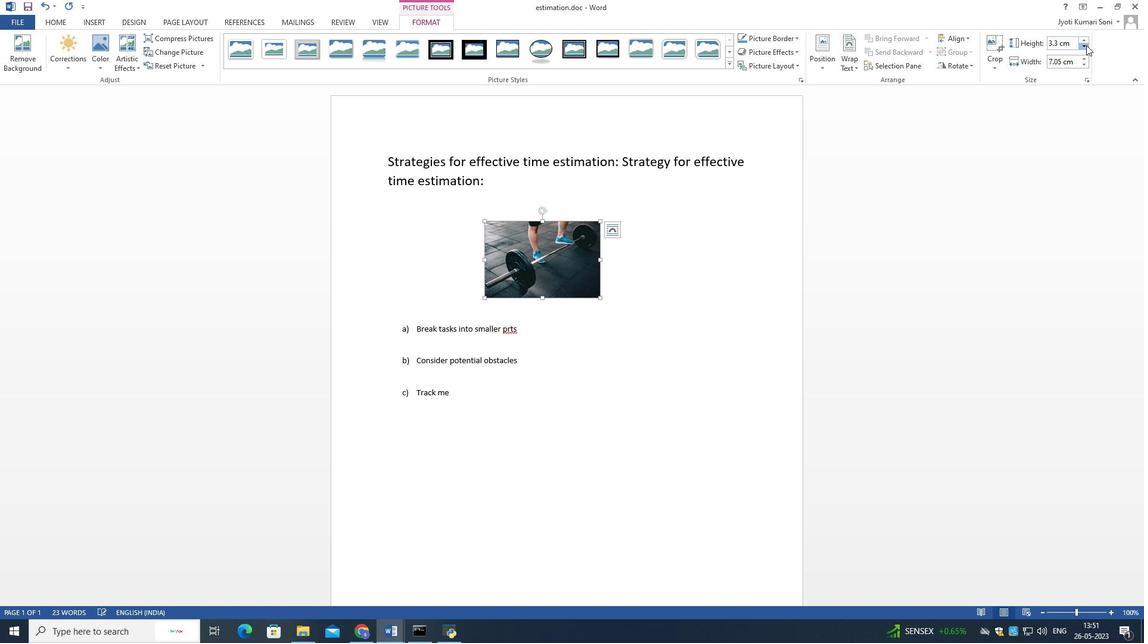 
Action: Mouse pressed left at (1086, 45)
Screenshot: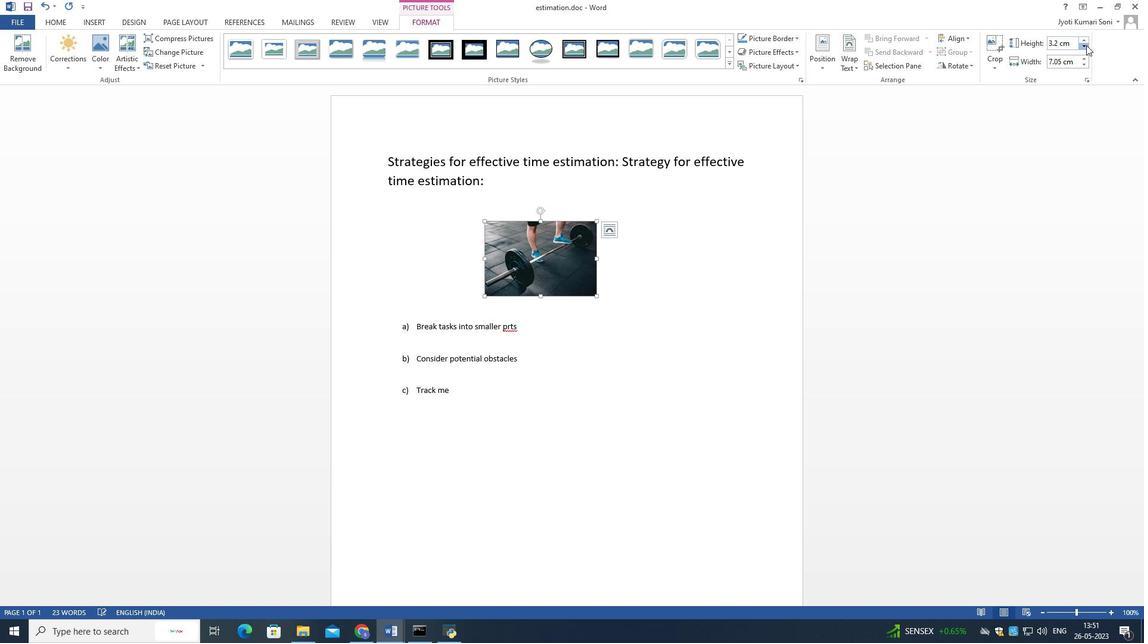 
Action: Mouse pressed left at (1086, 45)
Screenshot: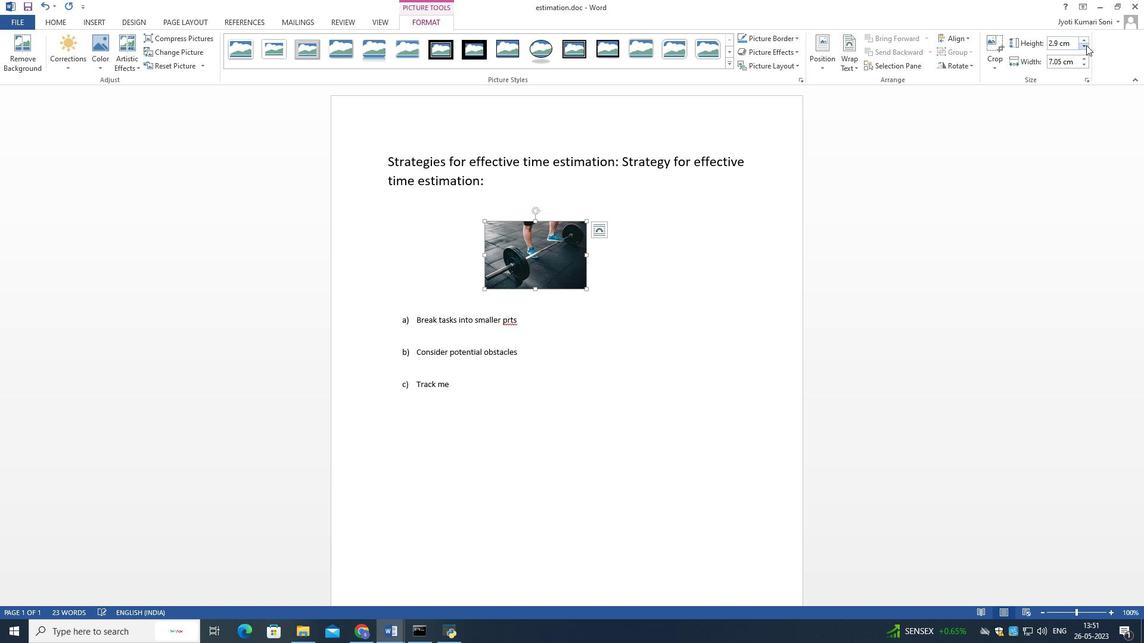 
Action: Mouse moved to (1084, 38)
Screenshot: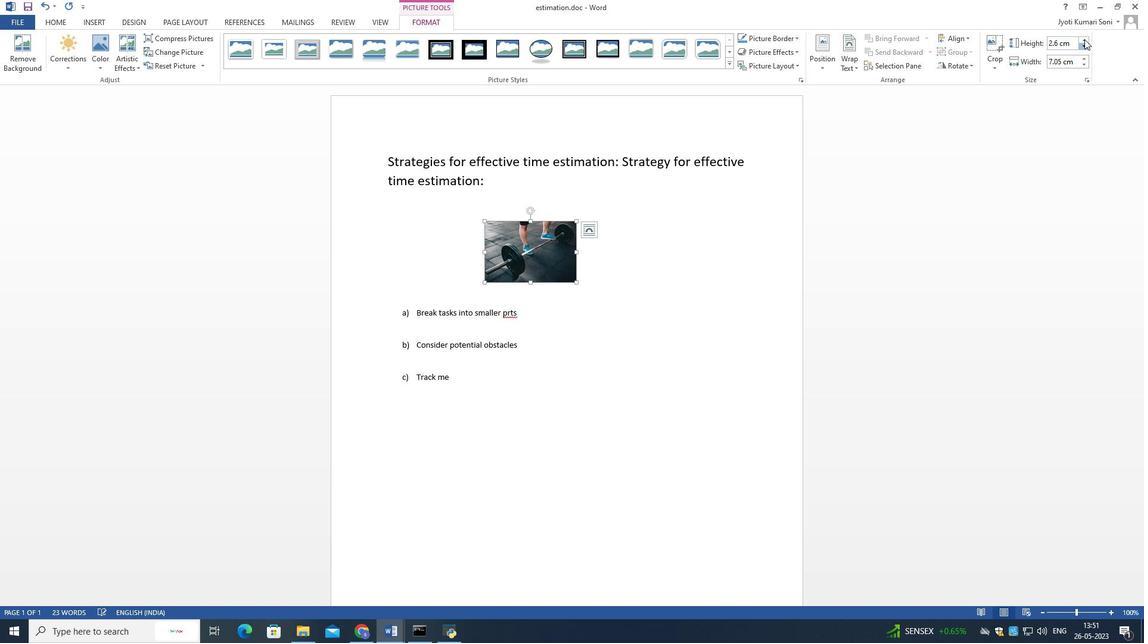 
Action: Mouse pressed left at (1084, 38)
Screenshot: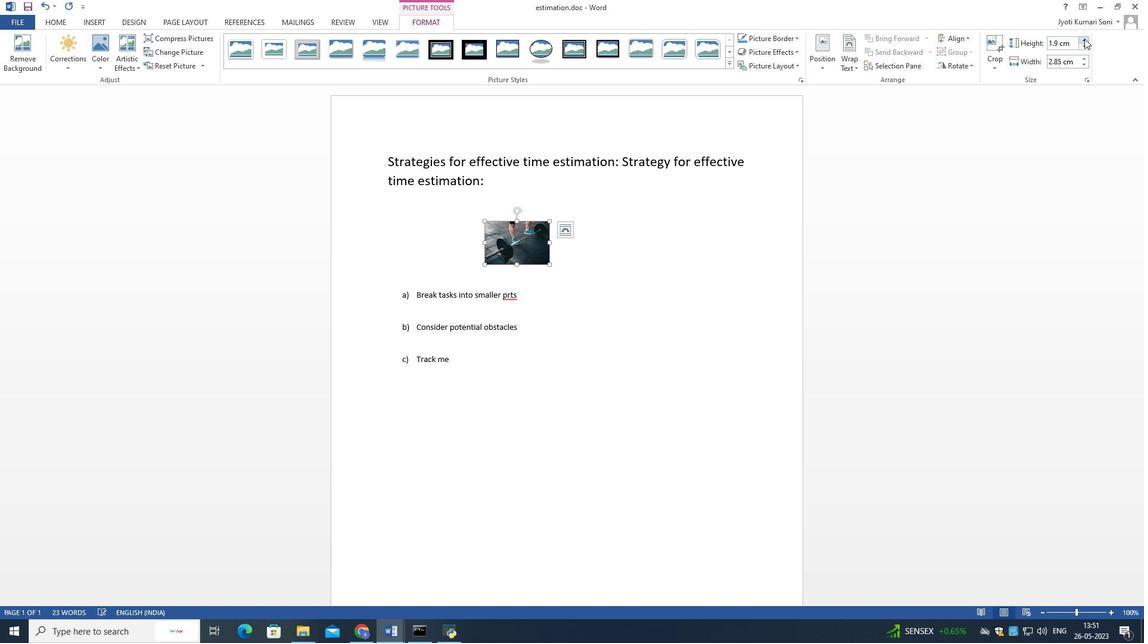 
Action: Mouse pressed left at (1084, 38)
Screenshot: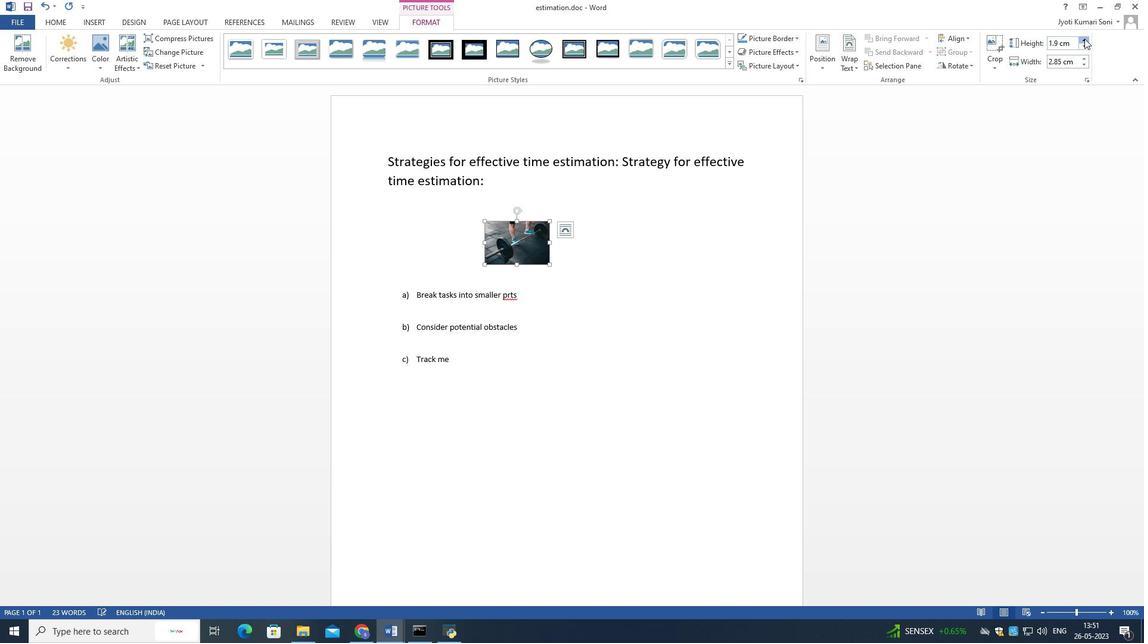 
Action: Mouse pressed left at (1084, 38)
Screenshot: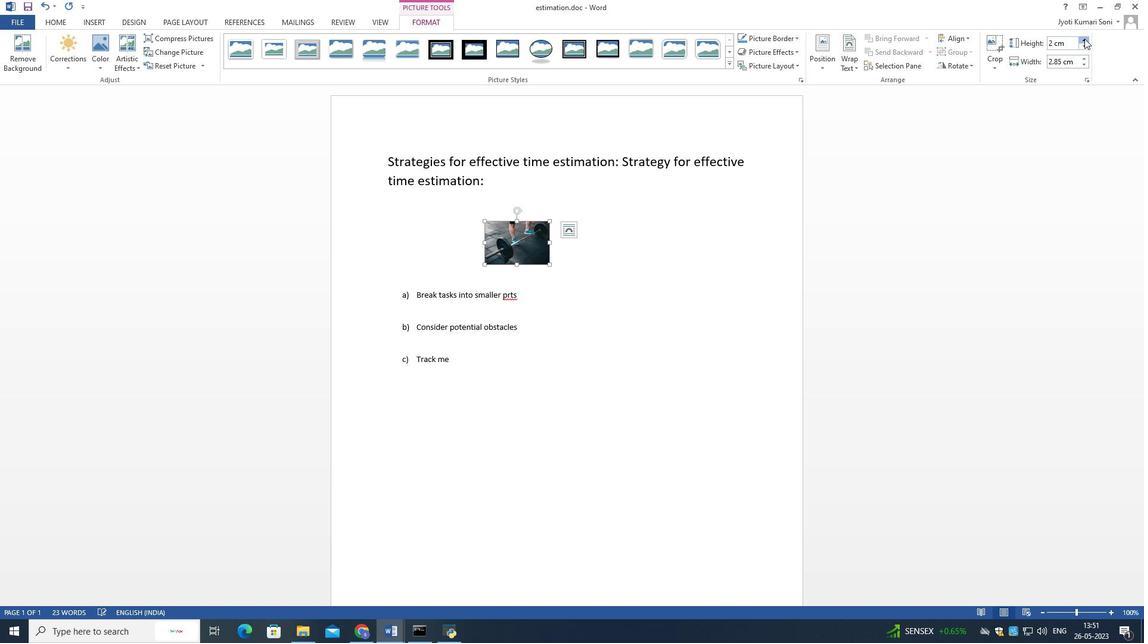 
Action: Mouse pressed left at (1084, 38)
Screenshot: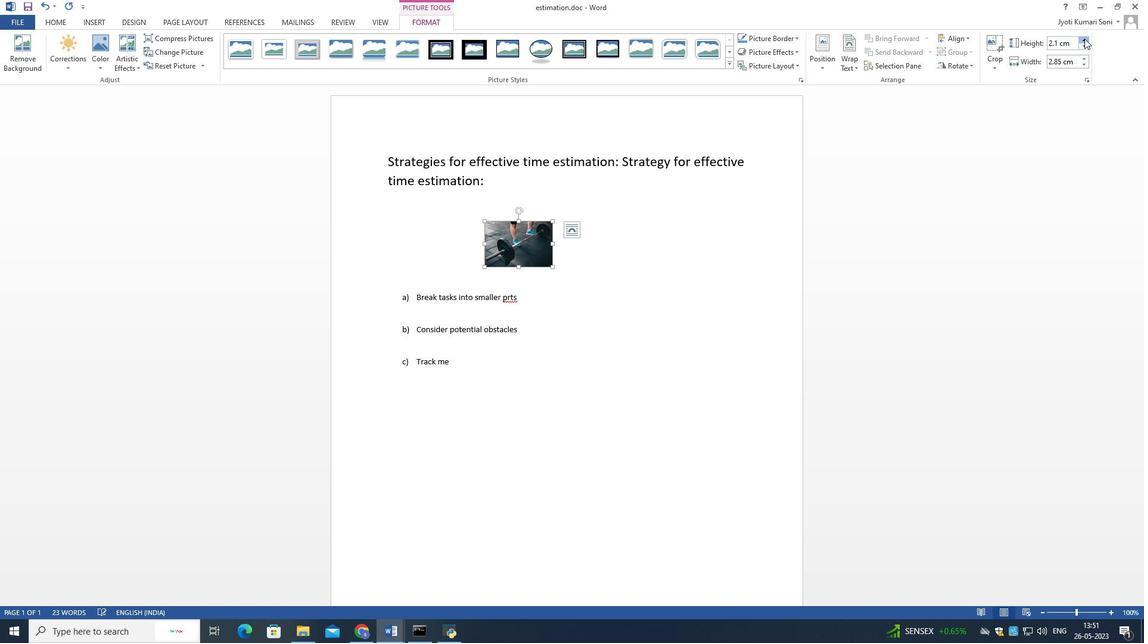 
Action: Mouse pressed left at (1084, 38)
Screenshot: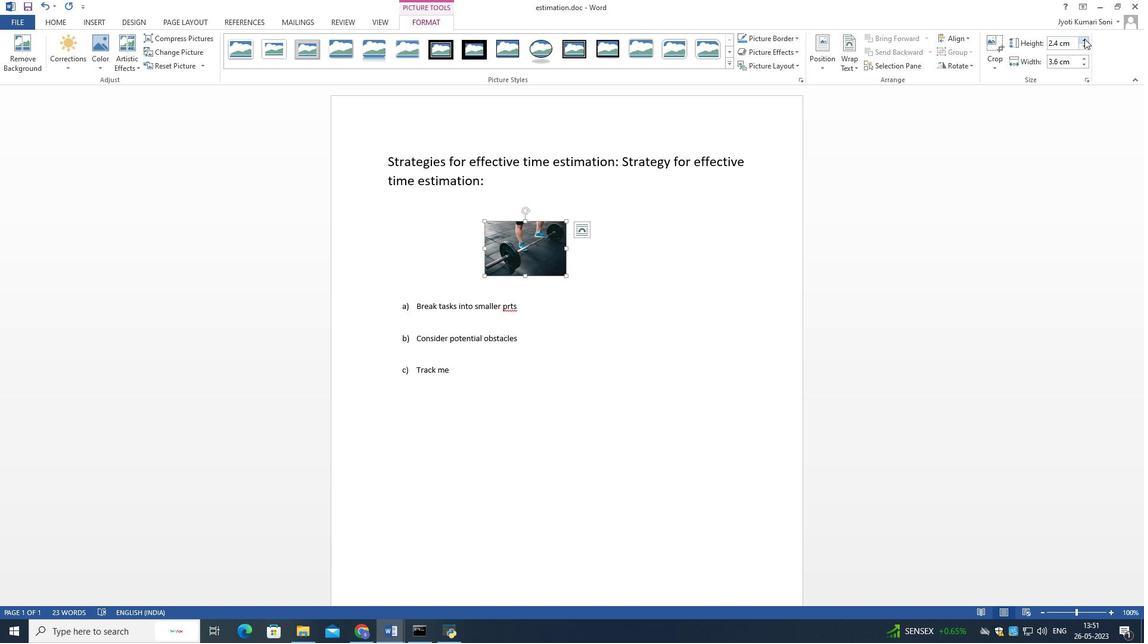 
Action: Mouse pressed left at (1084, 38)
Screenshot: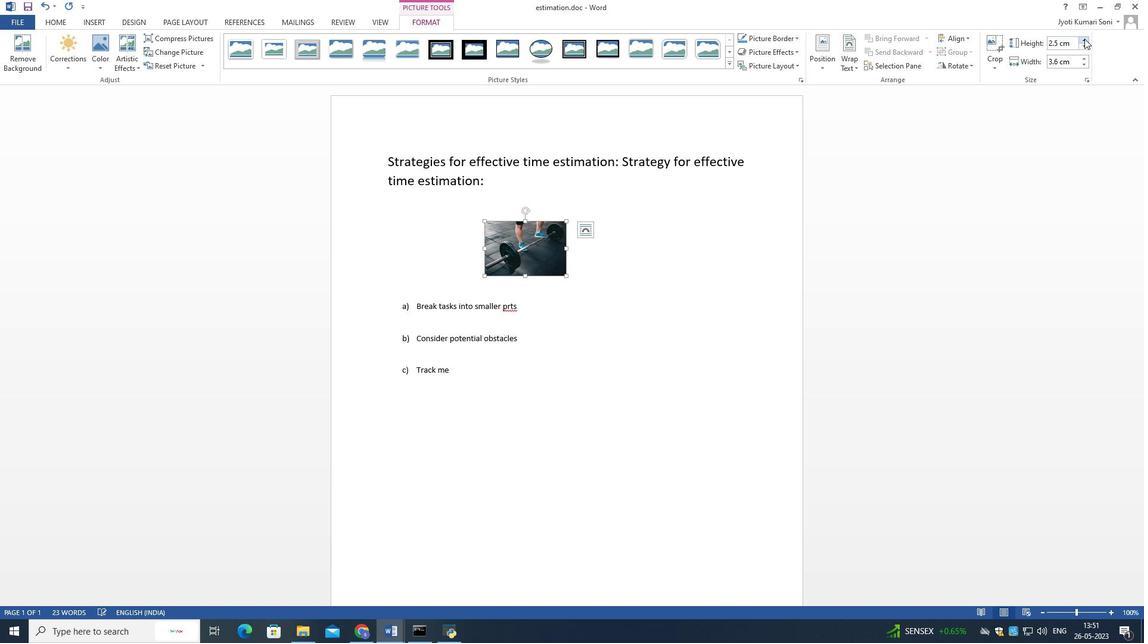 
Action: Mouse pressed left at (1084, 38)
Screenshot: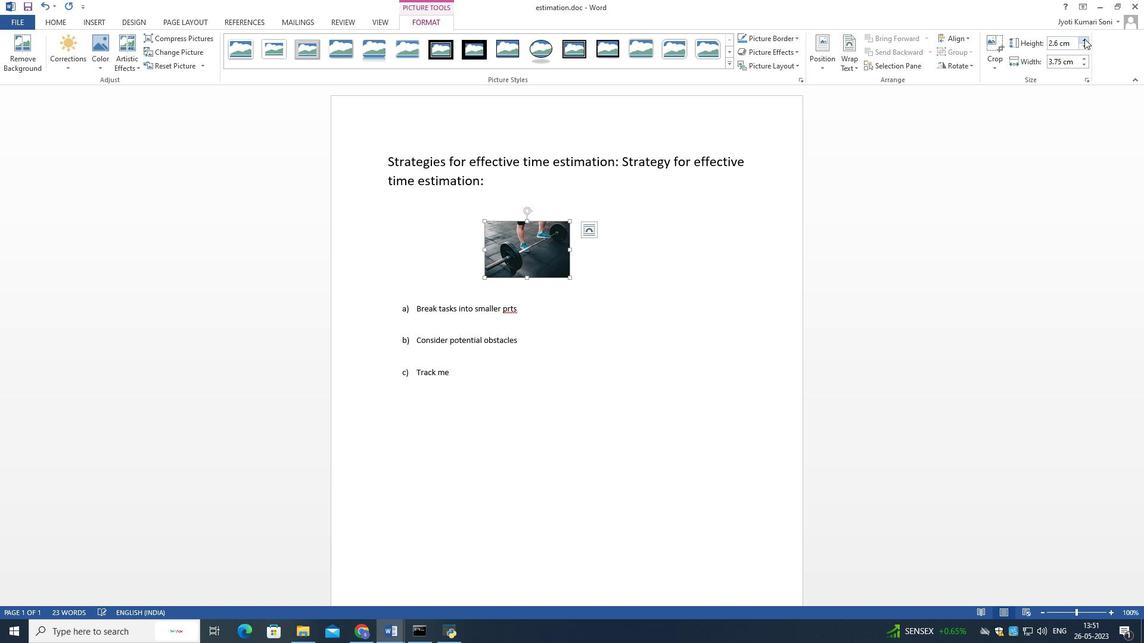 
Action: Mouse pressed left at (1084, 38)
Screenshot: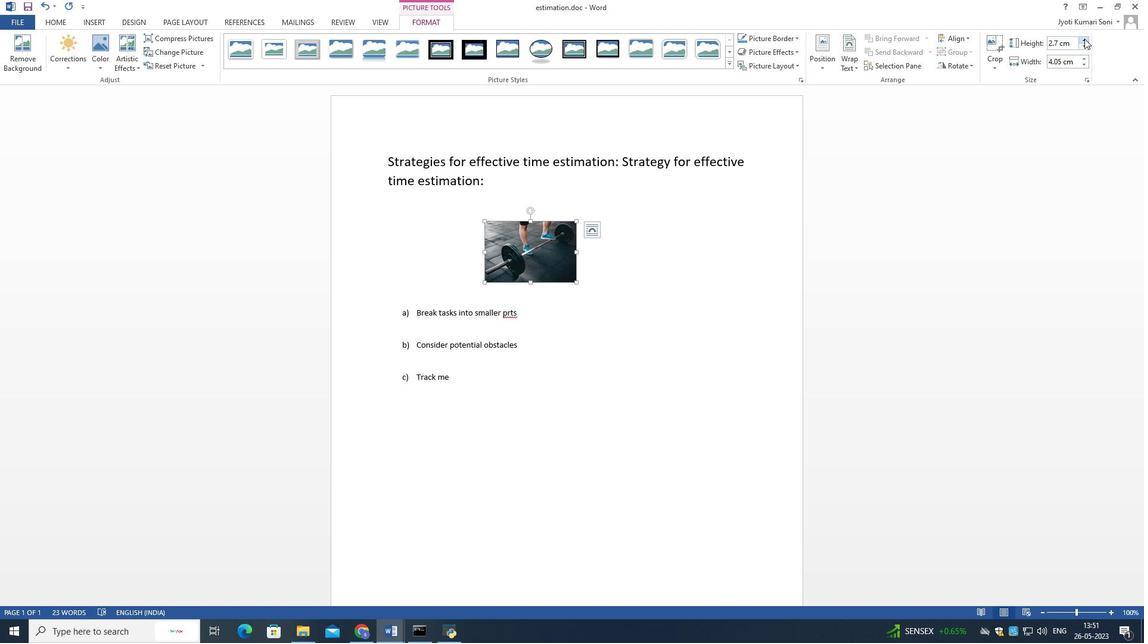 
Action: Mouse pressed left at (1084, 38)
Screenshot: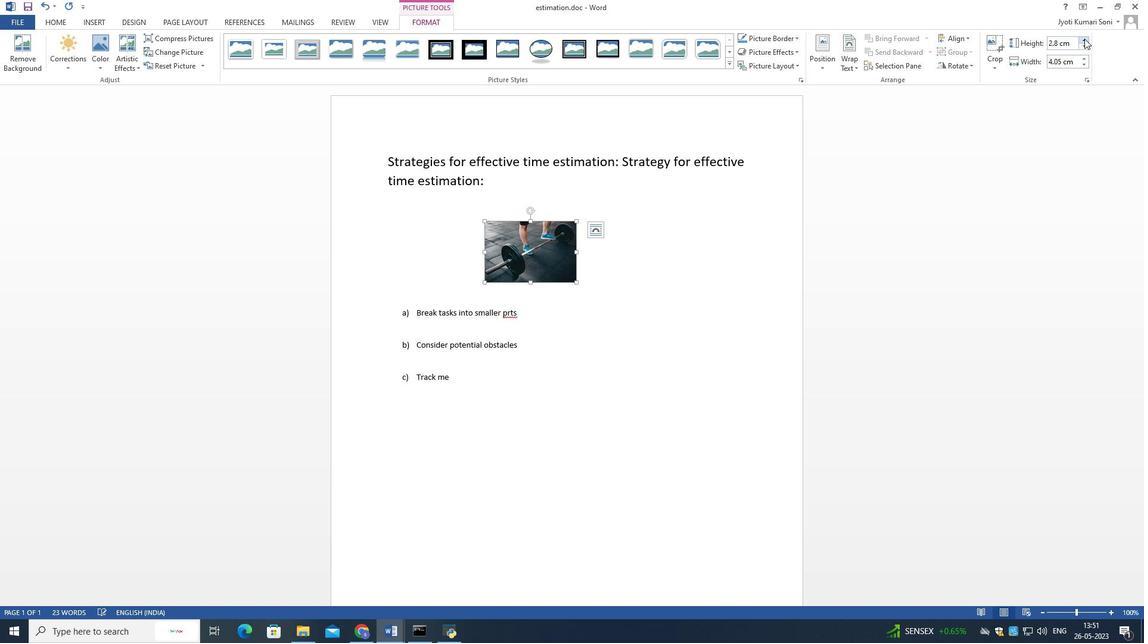 
Action: Mouse moved to (665, 237)
Screenshot: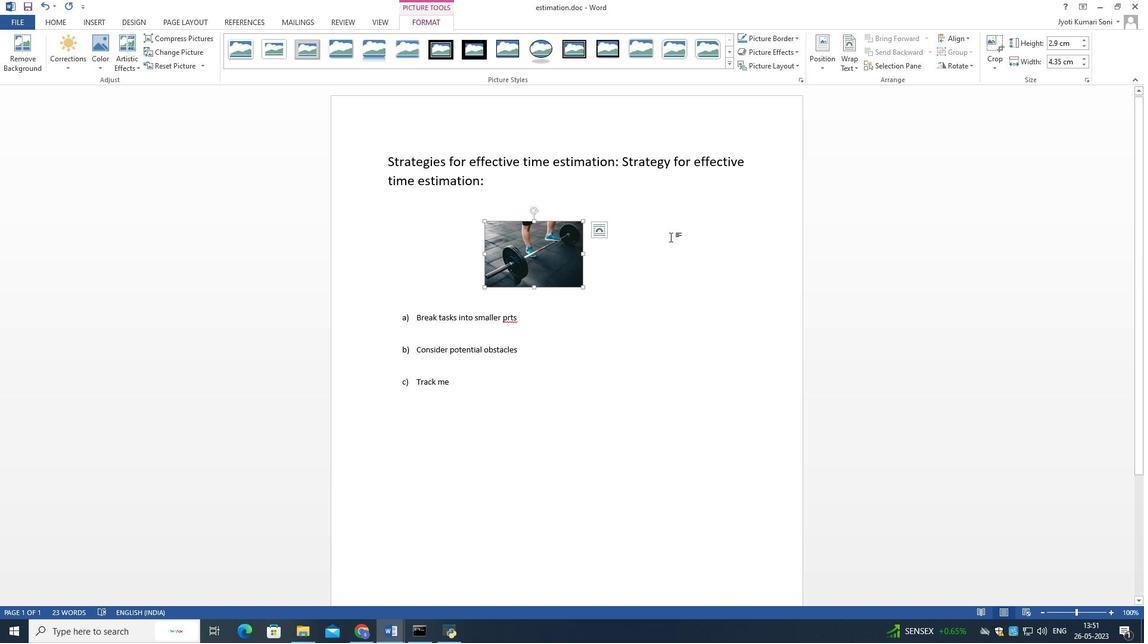 
